 Task: How's the traffic on the Eisenhower Expressway (I-290)?
Action: Mouse moved to (185, 96)
Screenshot: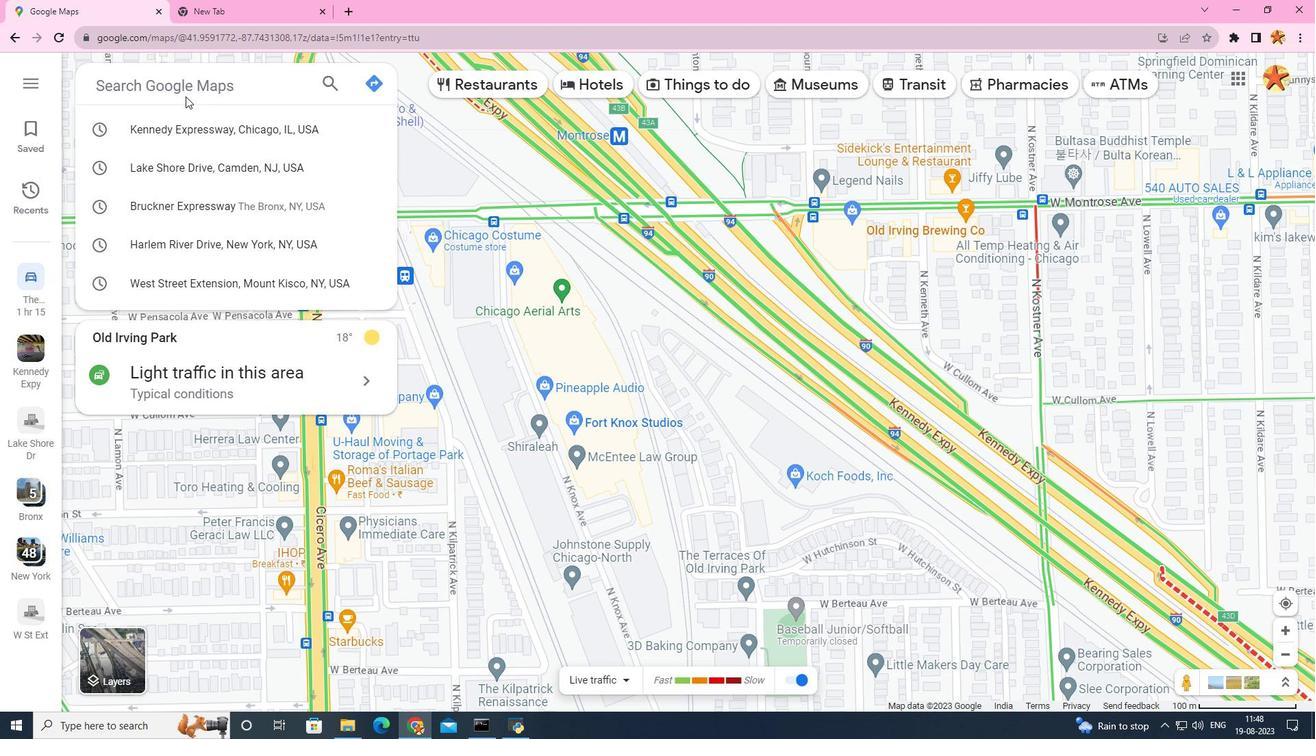 
Action: Key pressed eisenhower<Key.space>
Screenshot: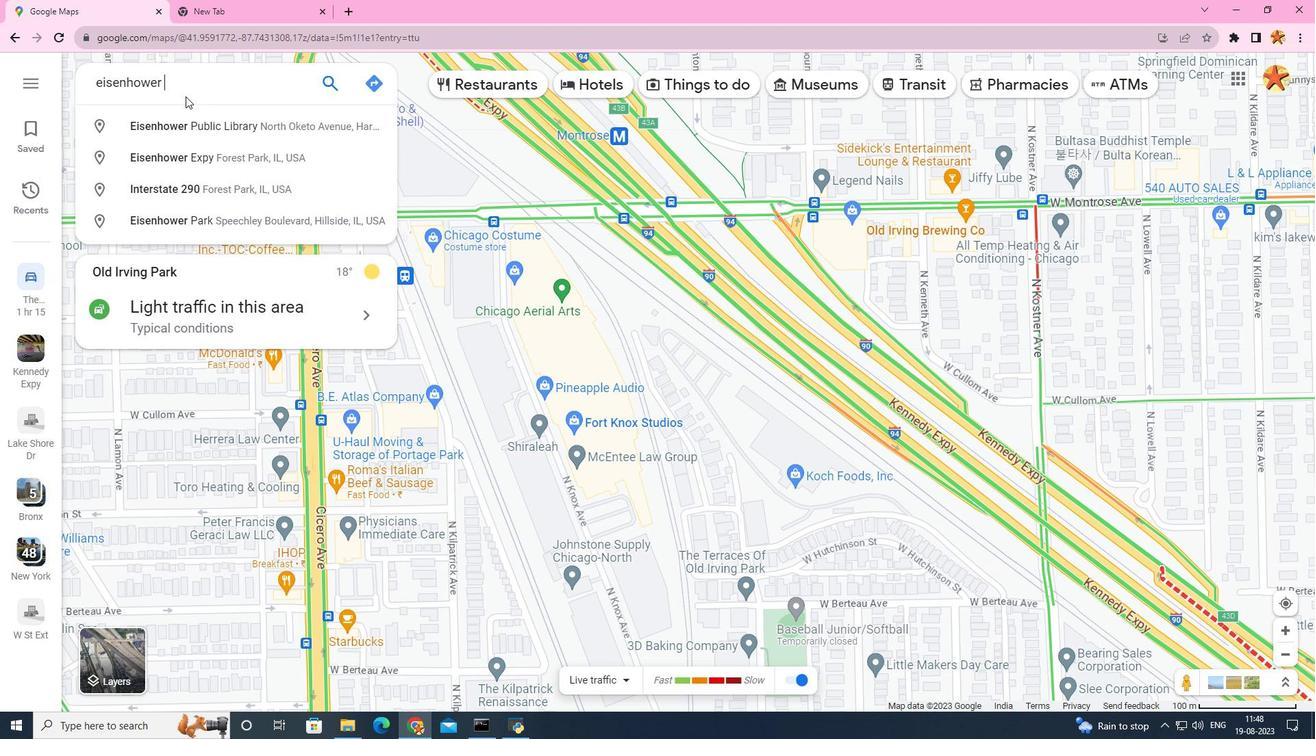 
Action: Mouse moved to (178, 146)
Screenshot: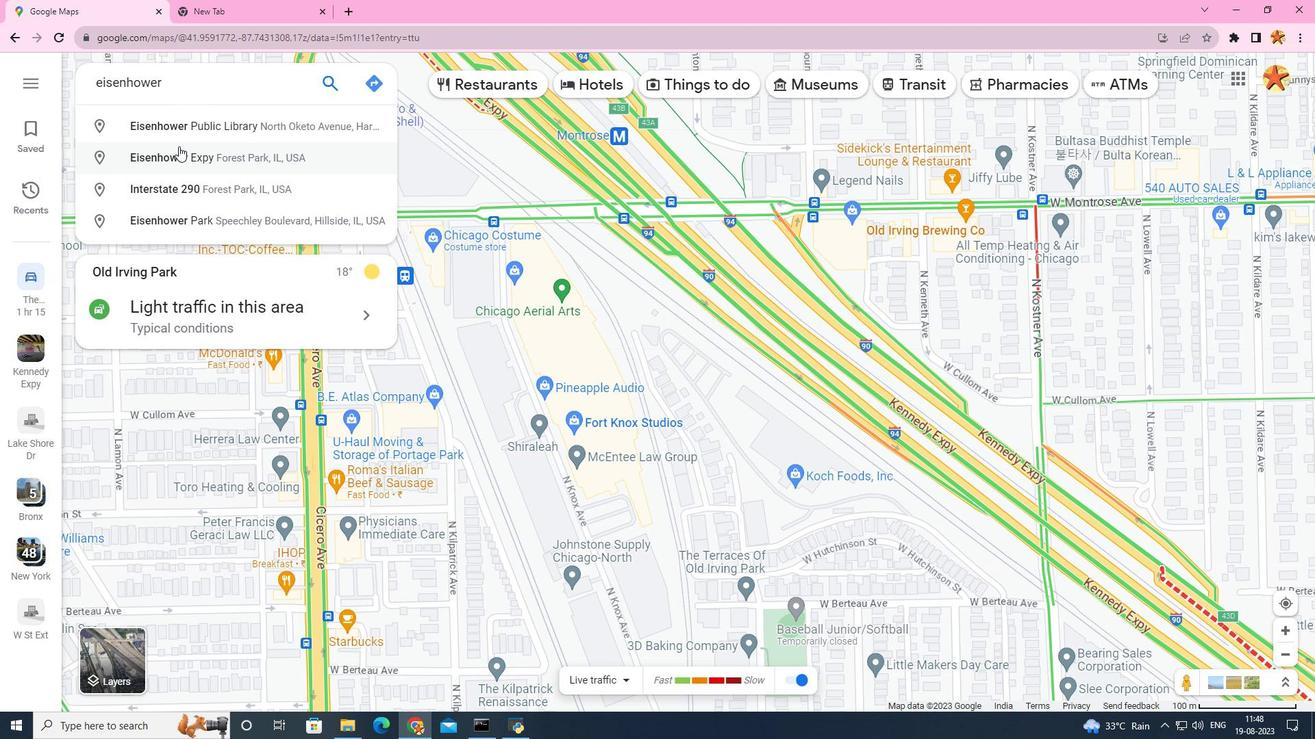 
Action: Key pressed e
Screenshot: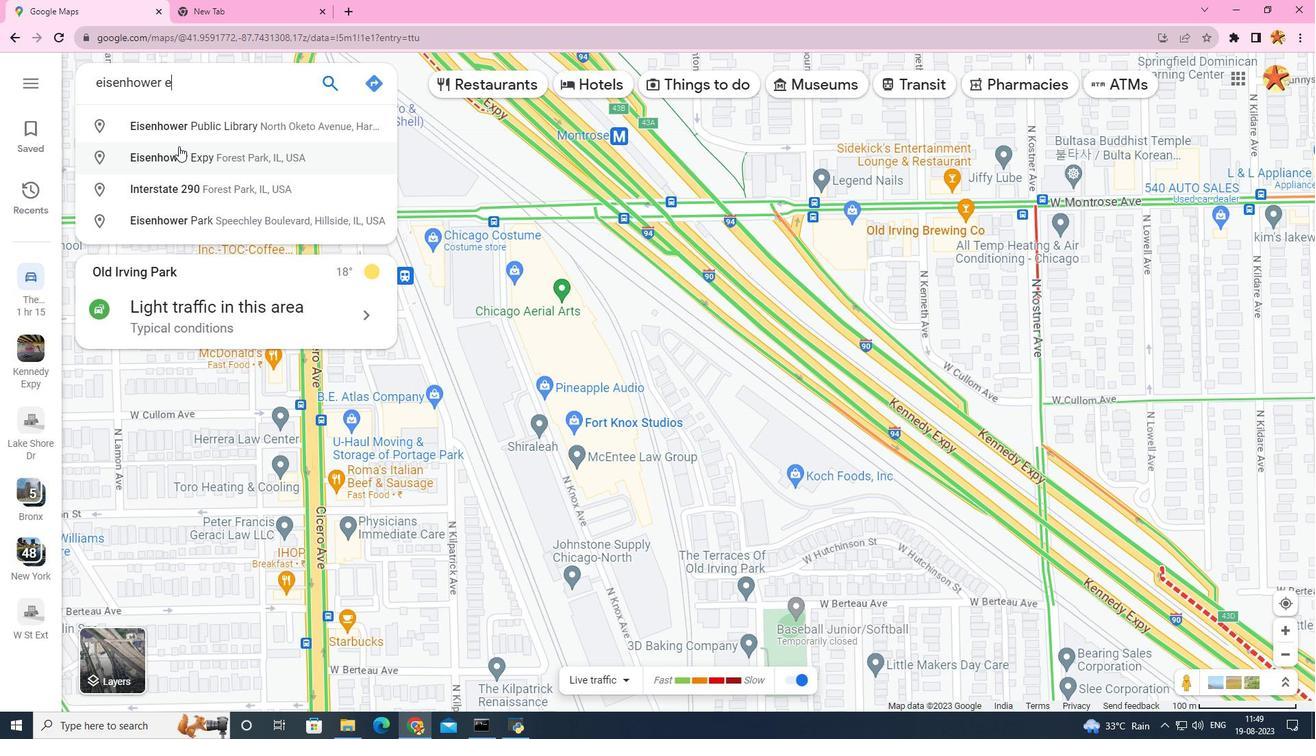 
Action: Mouse moved to (207, 130)
Screenshot: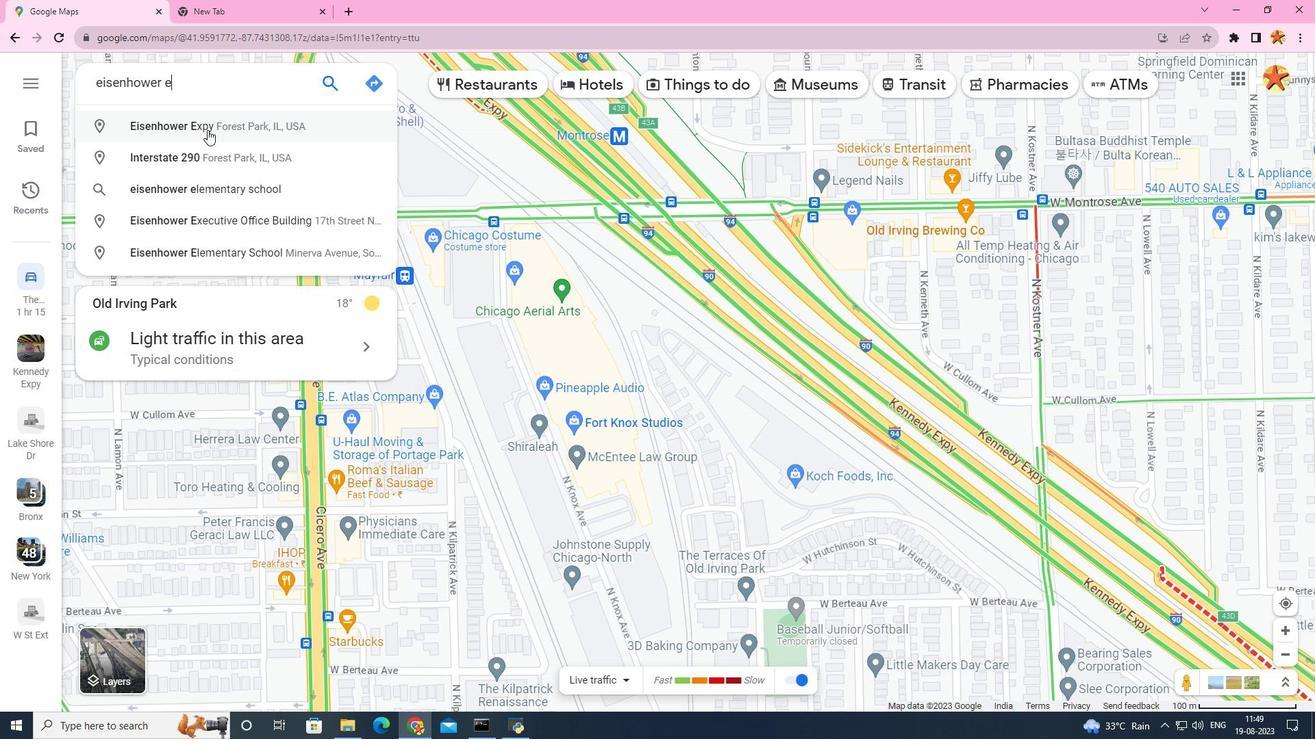 
Action: Key pressed xpress
Screenshot: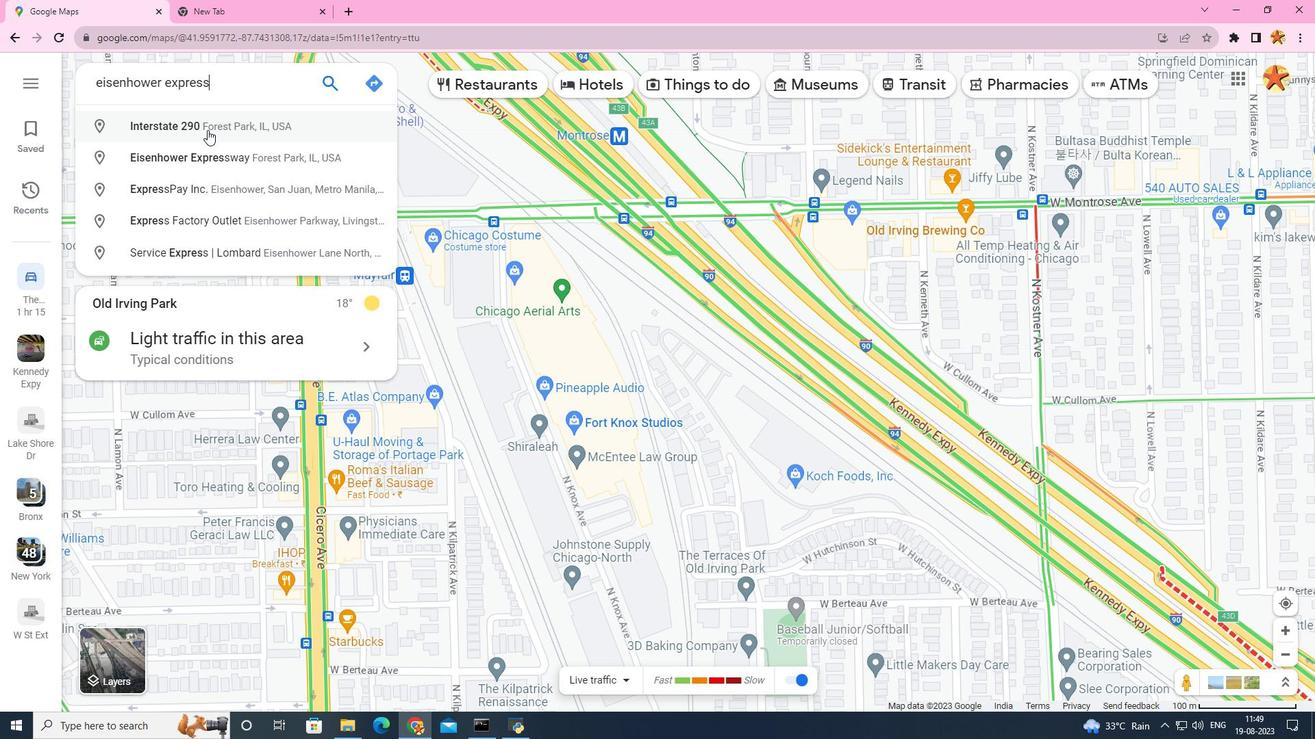 
Action: Mouse moved to (217, 155)
Screenshot: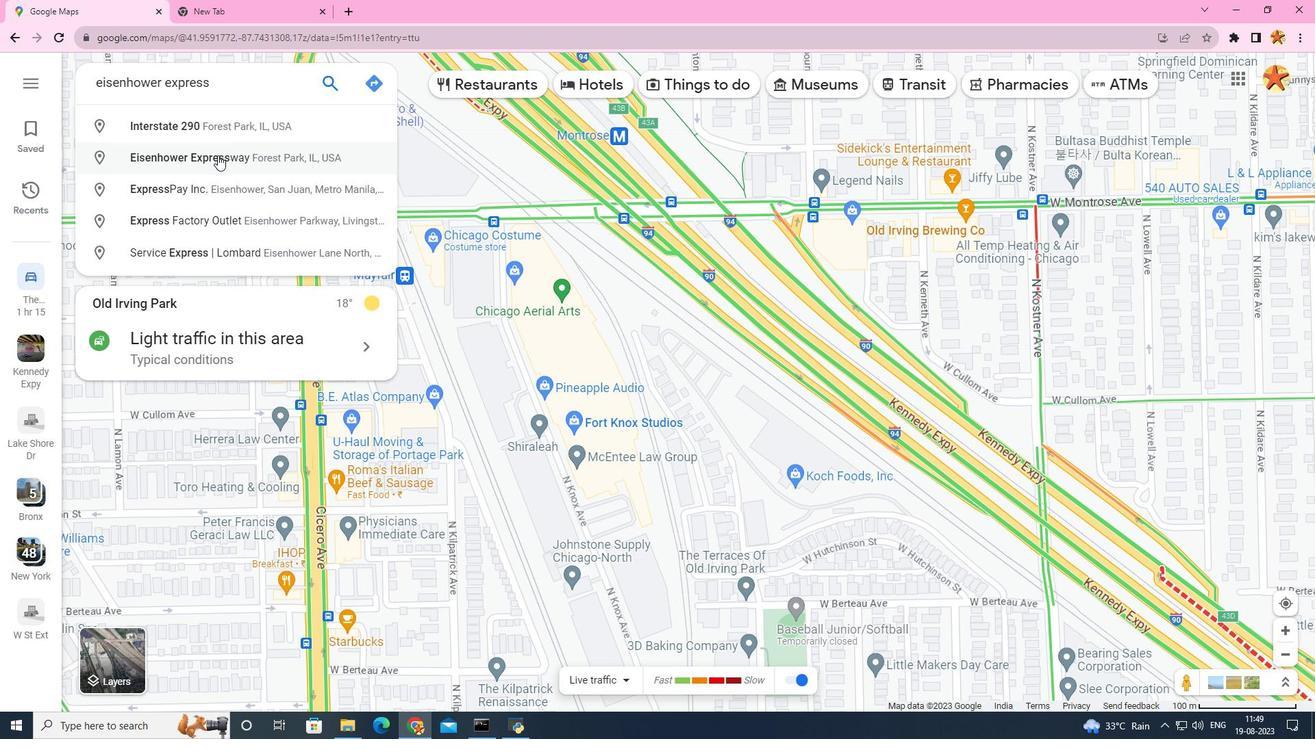 
Action: Mouse pressed left at (217, 155)
Screenshot: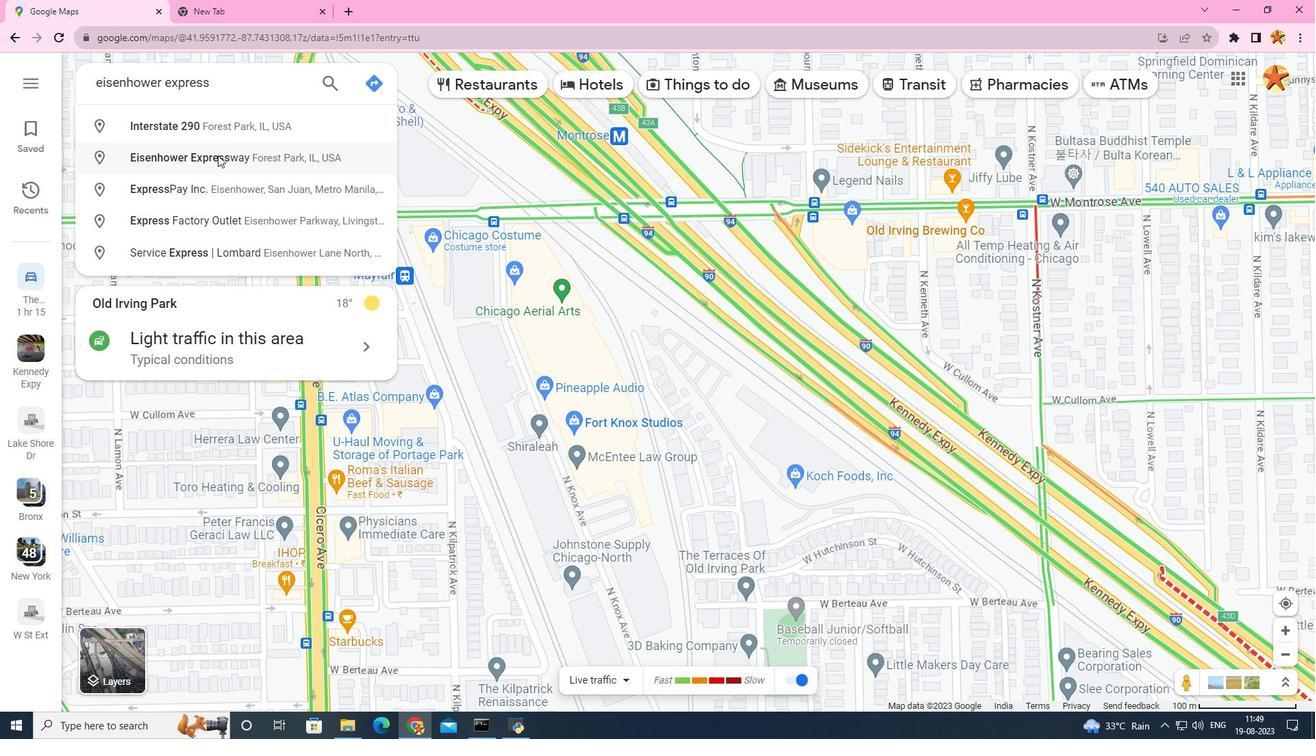 
Action: Mouse moved to (469, 669)
Screenshot: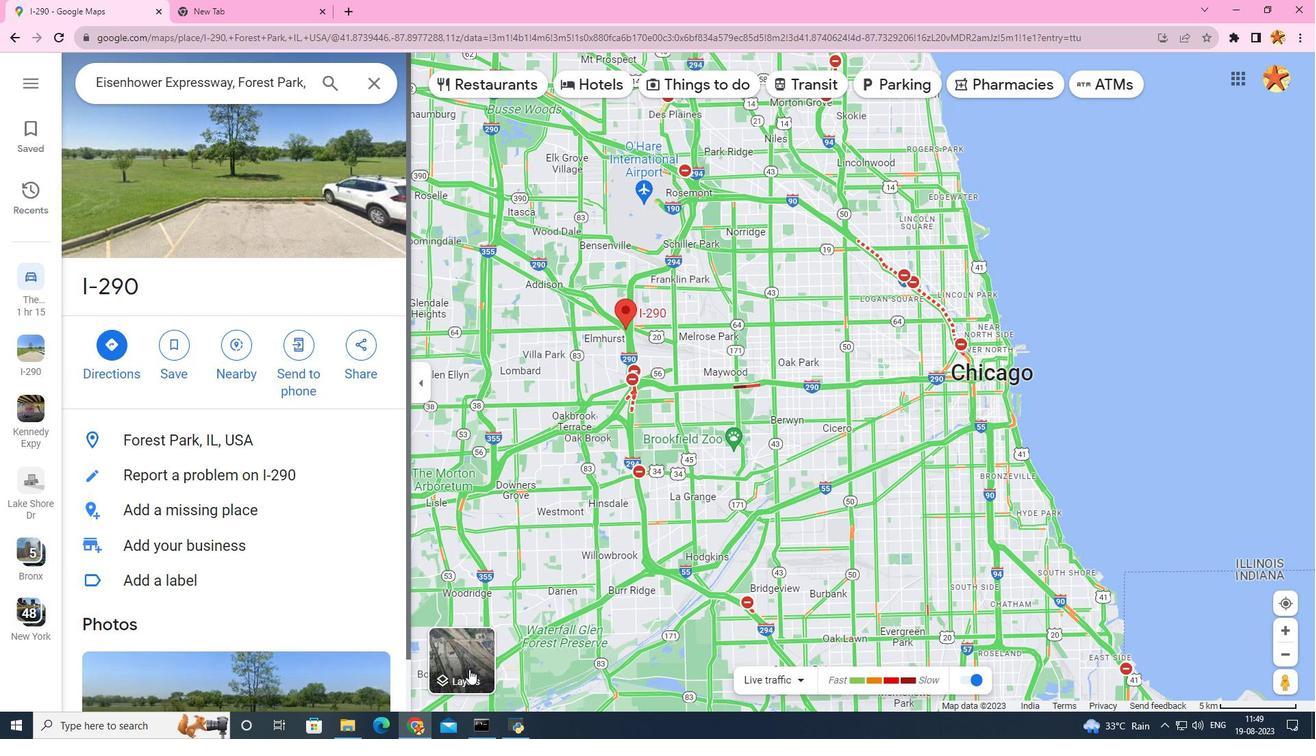 
Action: Mouse pressed left at (469, 669)
Screenshot: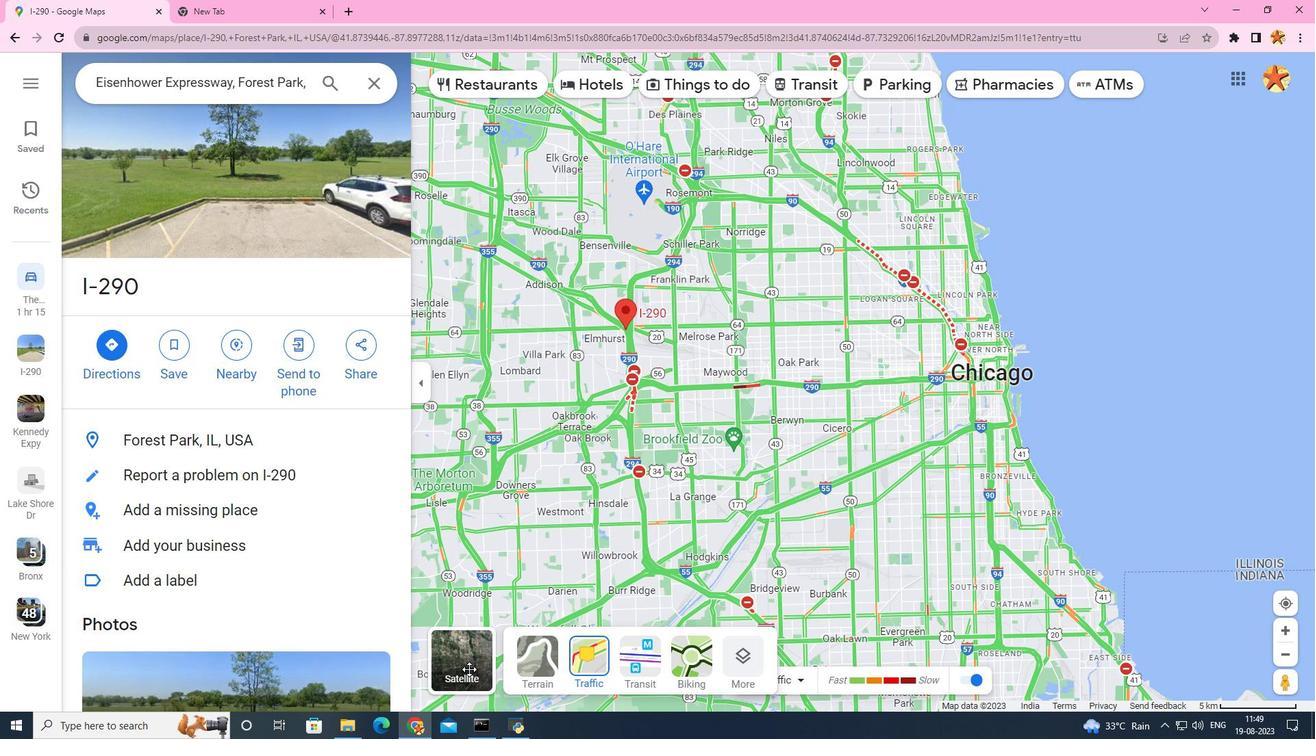 
Action: Mouse moved to (573, 646)
Screenshot: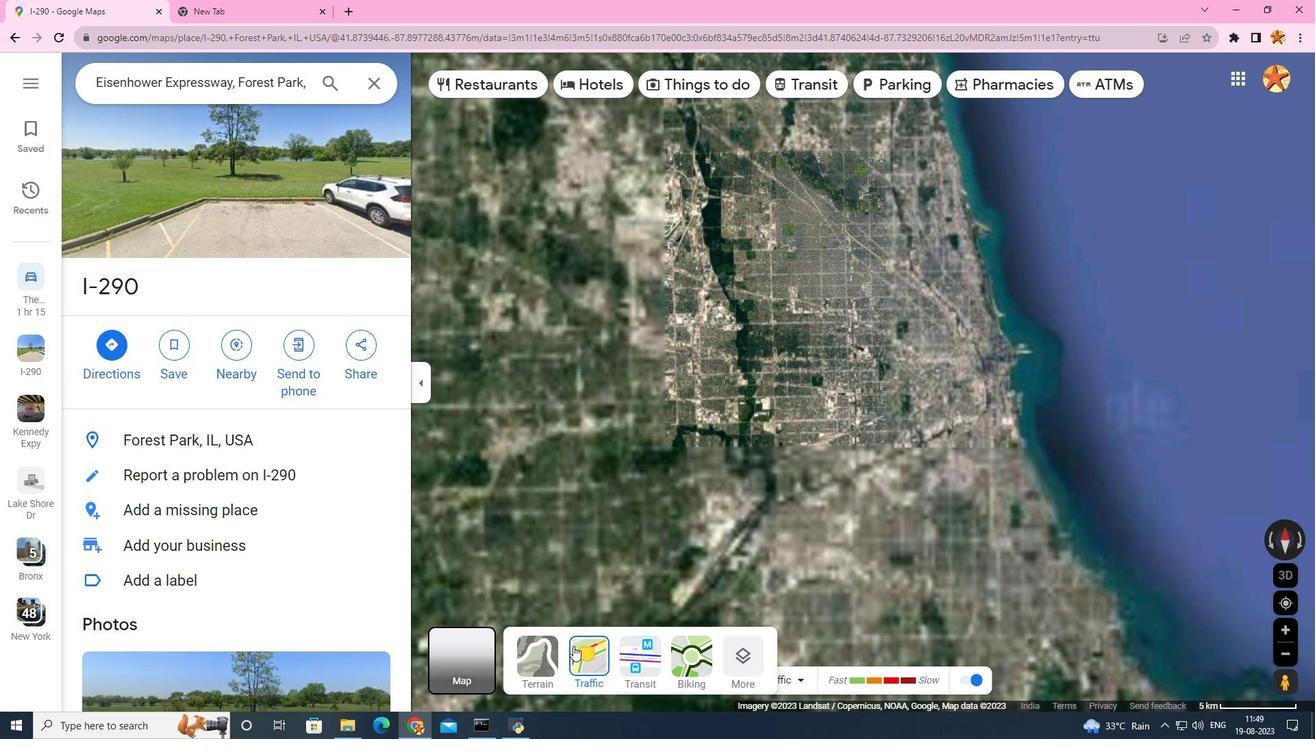 
Action: Mouse pressed left at (573, 646)
Screenshot: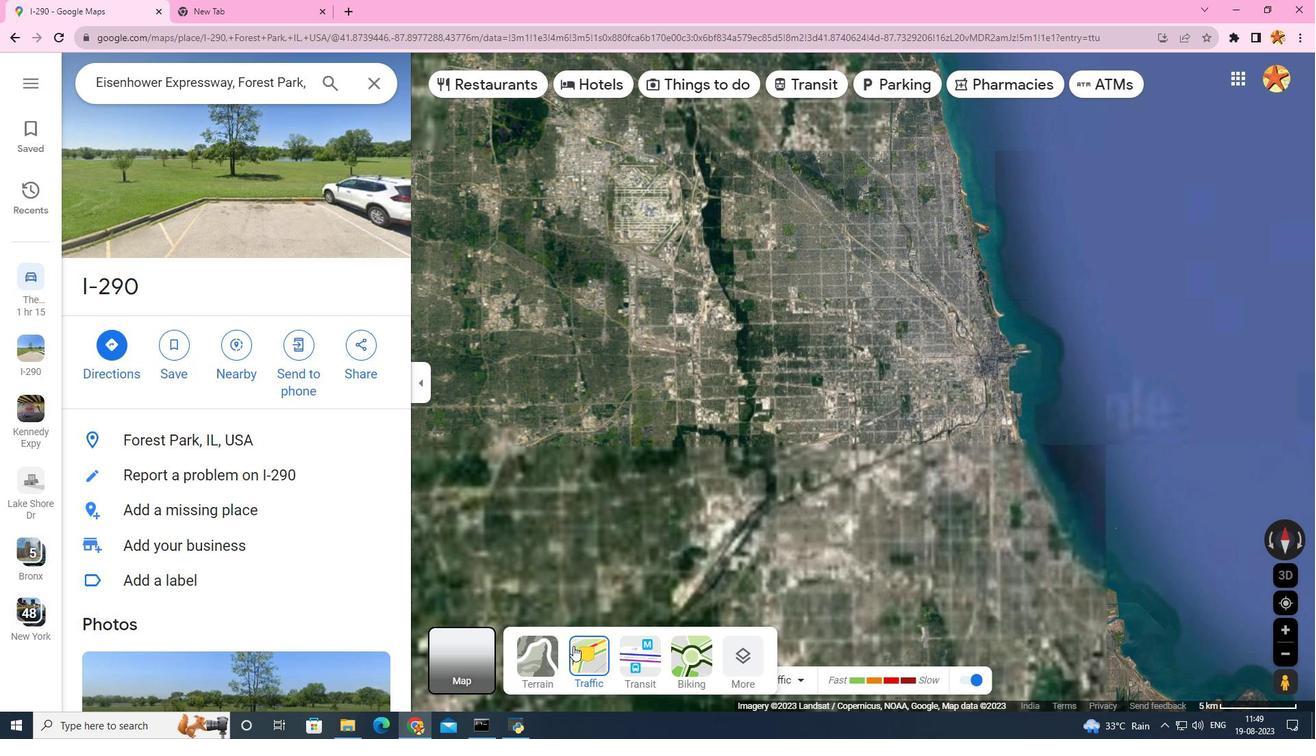 
Action: Mouse moved to (545, 222)
Screenshot: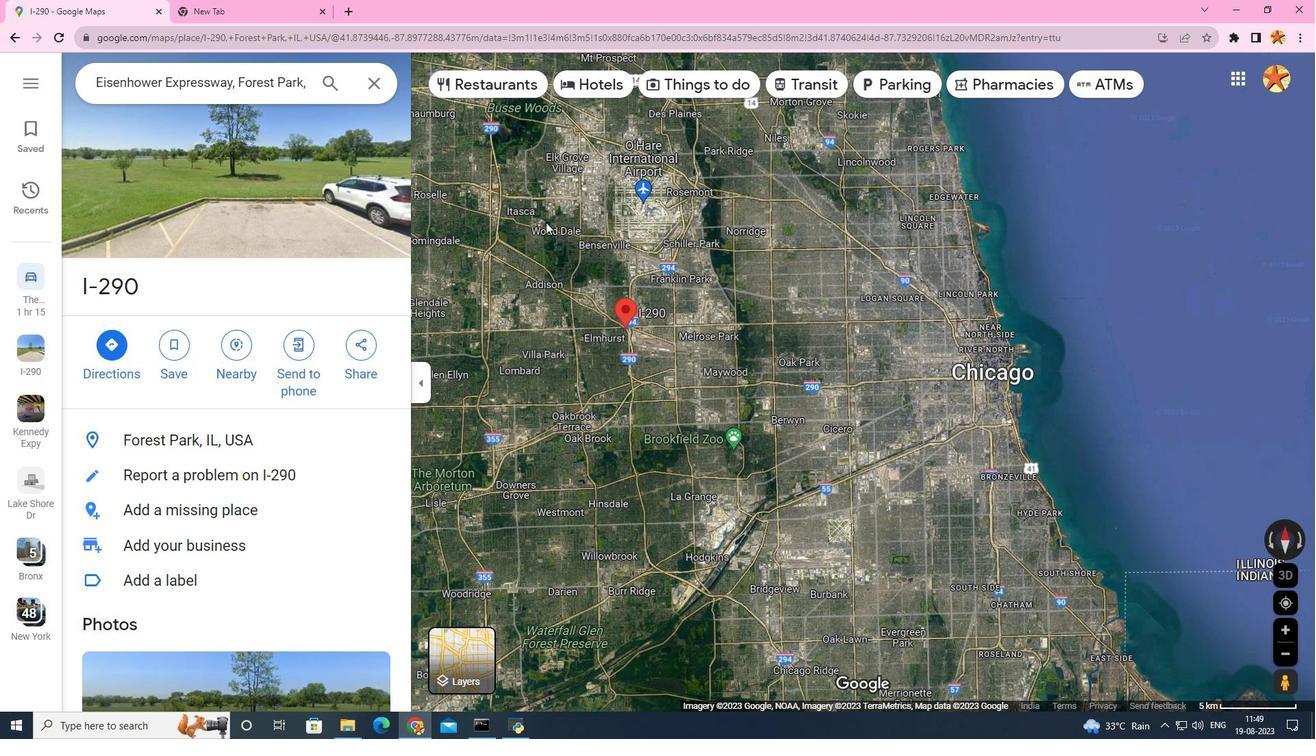 
Action: Mouse scrolled (545, 223) with delta (0, 0)
Screenshot: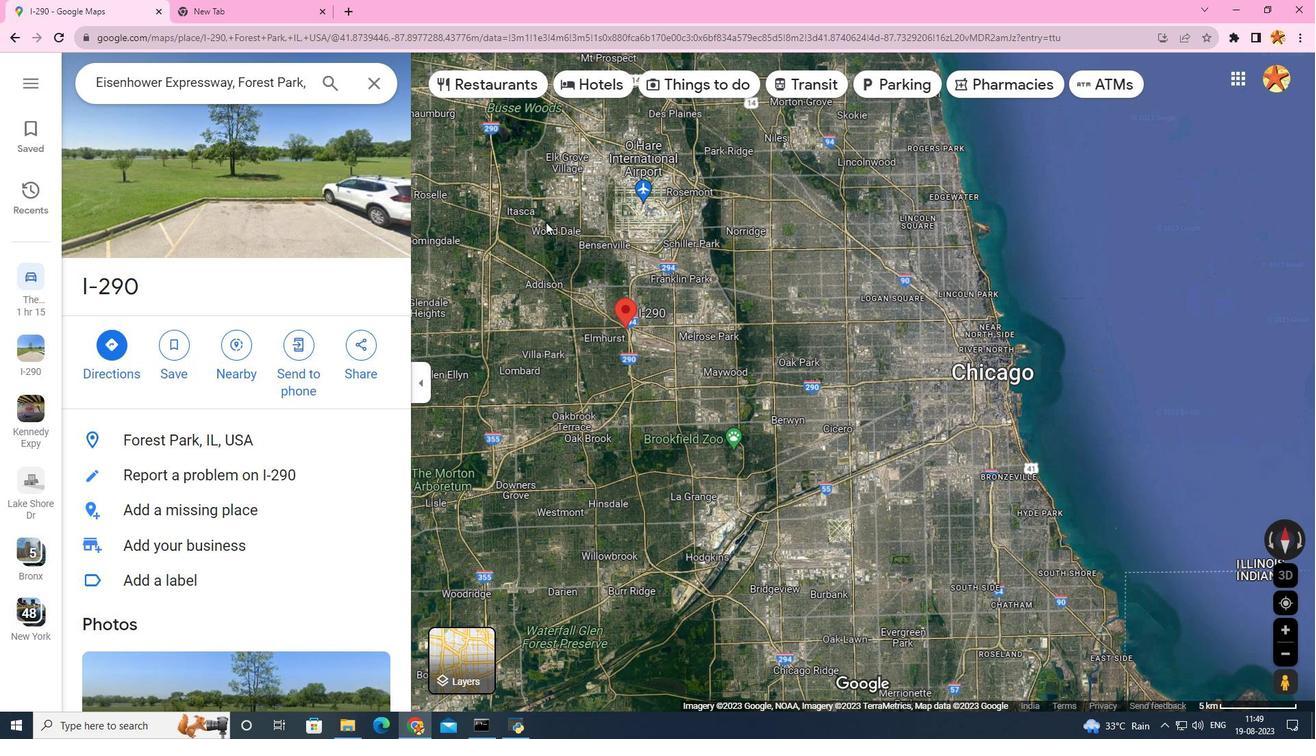 
Action: Mouse scrolled (545, 223) with delta (0, 0)
Screenshot: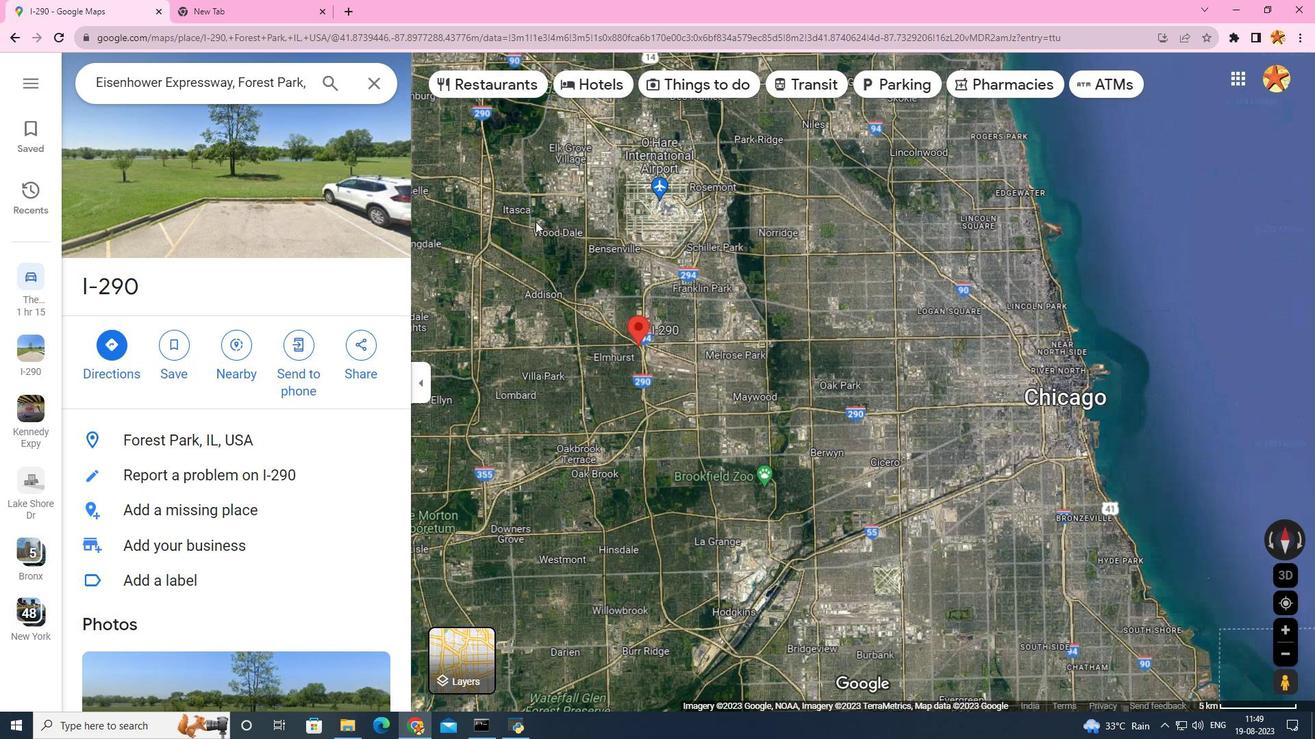 
Action: Mouse moved to (517, 223)
Screenshot: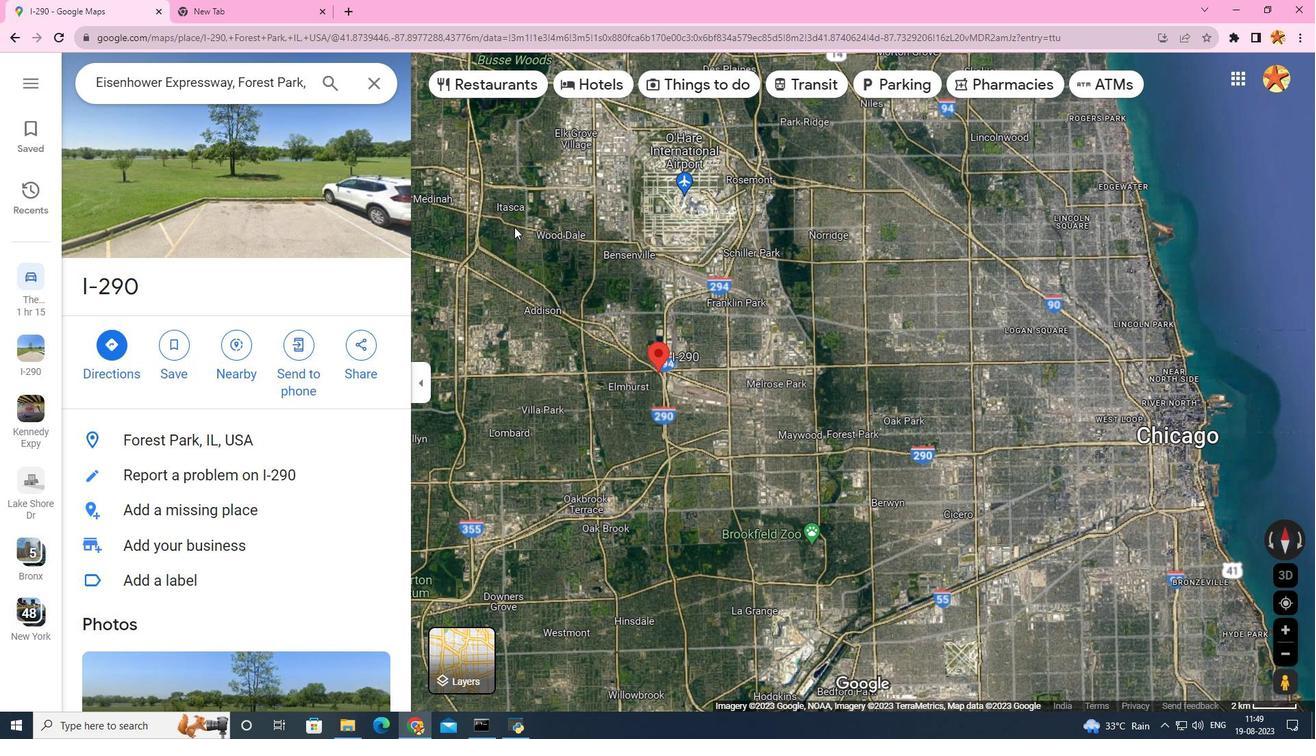 
Action: Mouse scrolled (517, 224) with delta (0, 0)
Screenshot: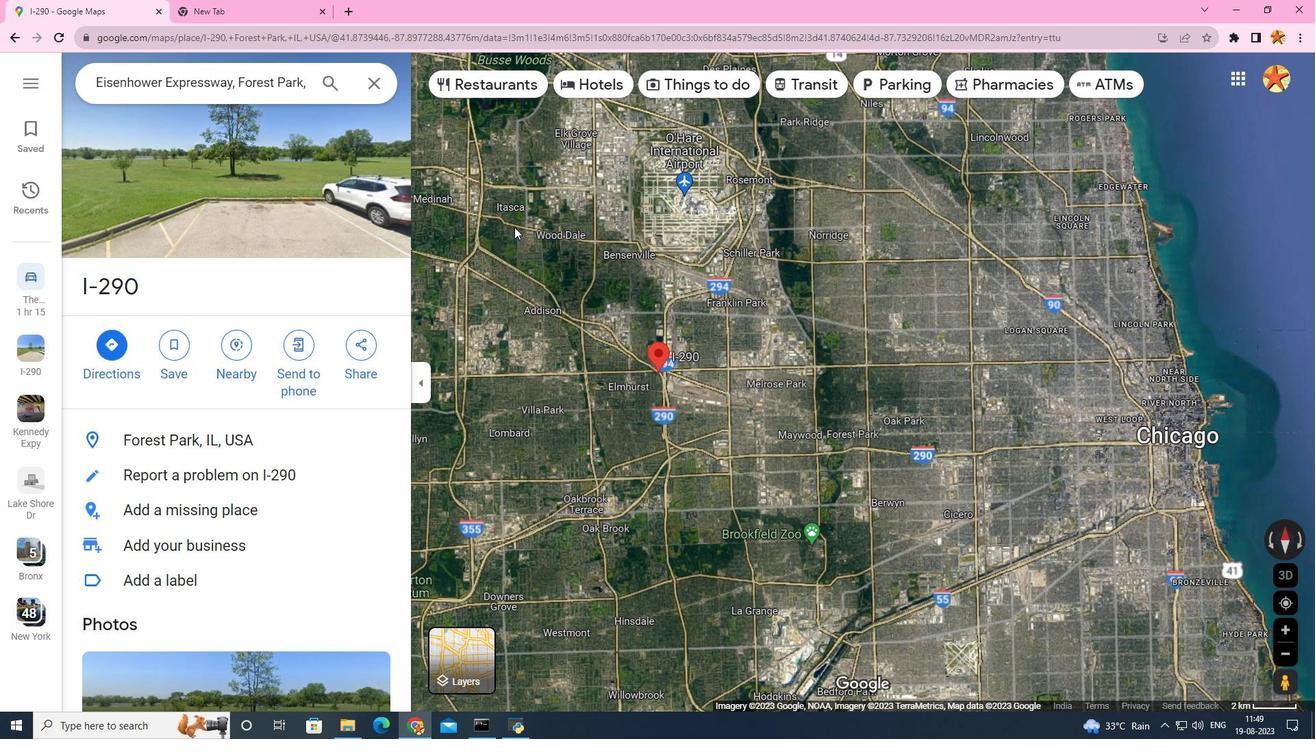 
Action: Mouse moved to (513, 228)
Screenshot: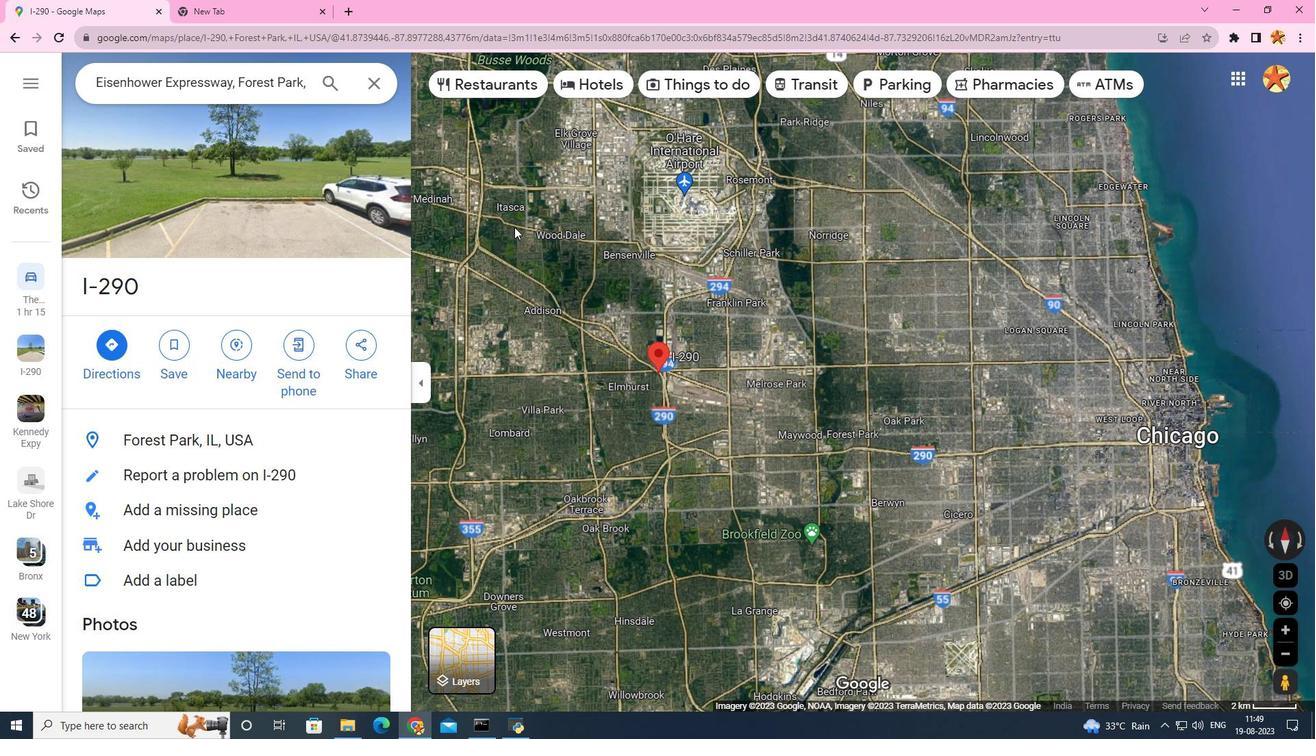 
Action: Mouse scrolled (514, 228) with delta (0, 0)
Screenshot: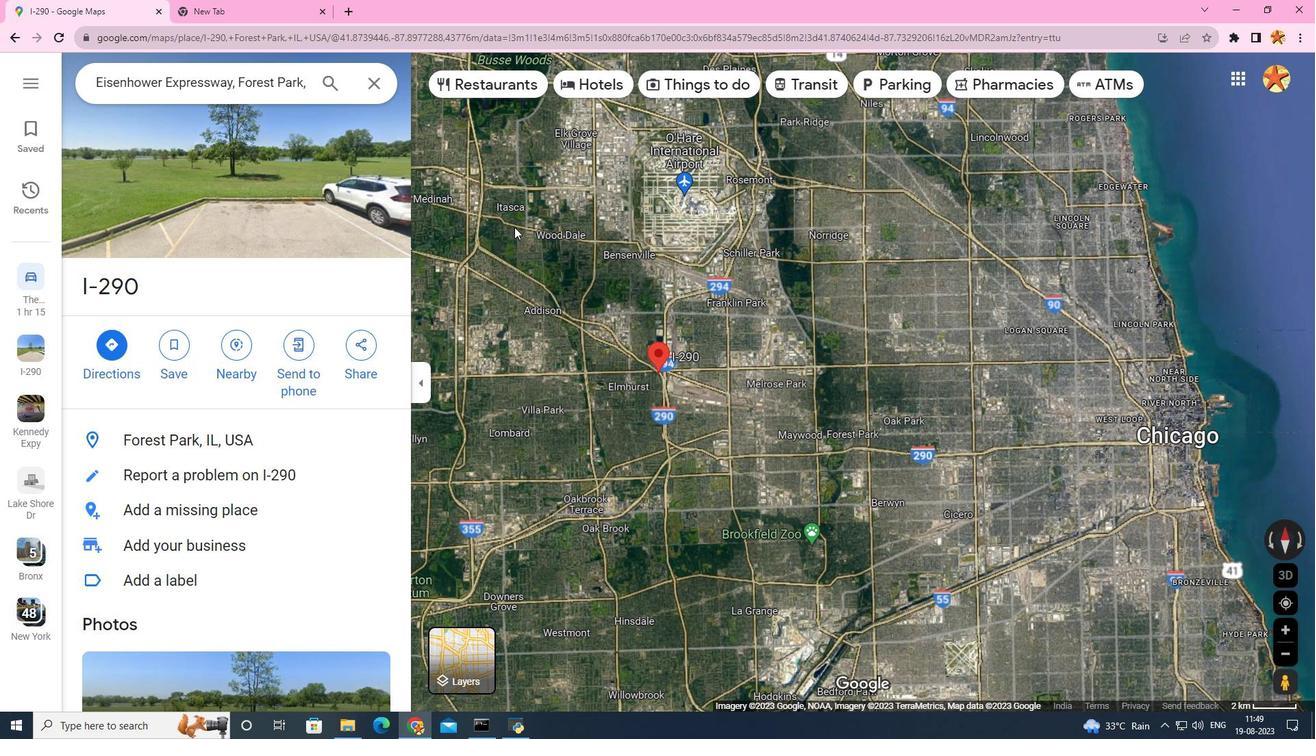 
Action: Mouse moved to (507, 237)
Screenshot: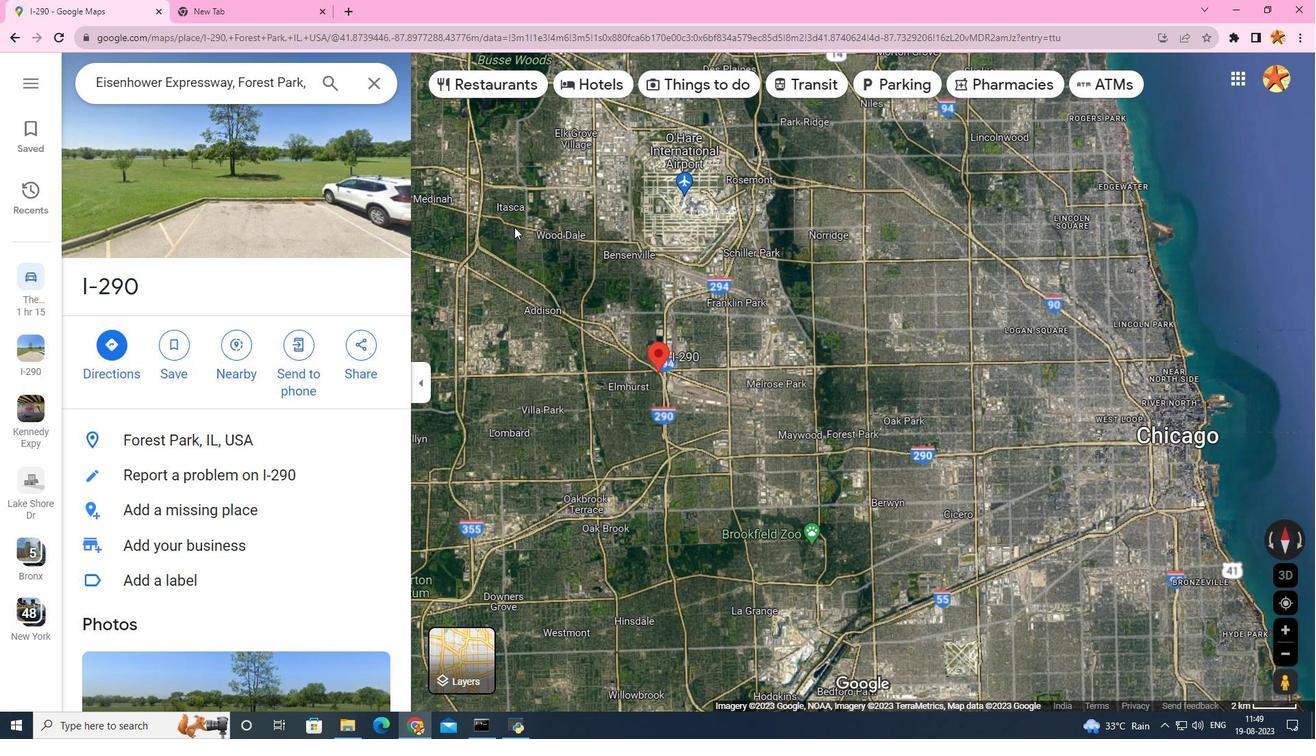 
Action: Mouse scrolled (507, 238) with delta (0, 0)
Screenshot: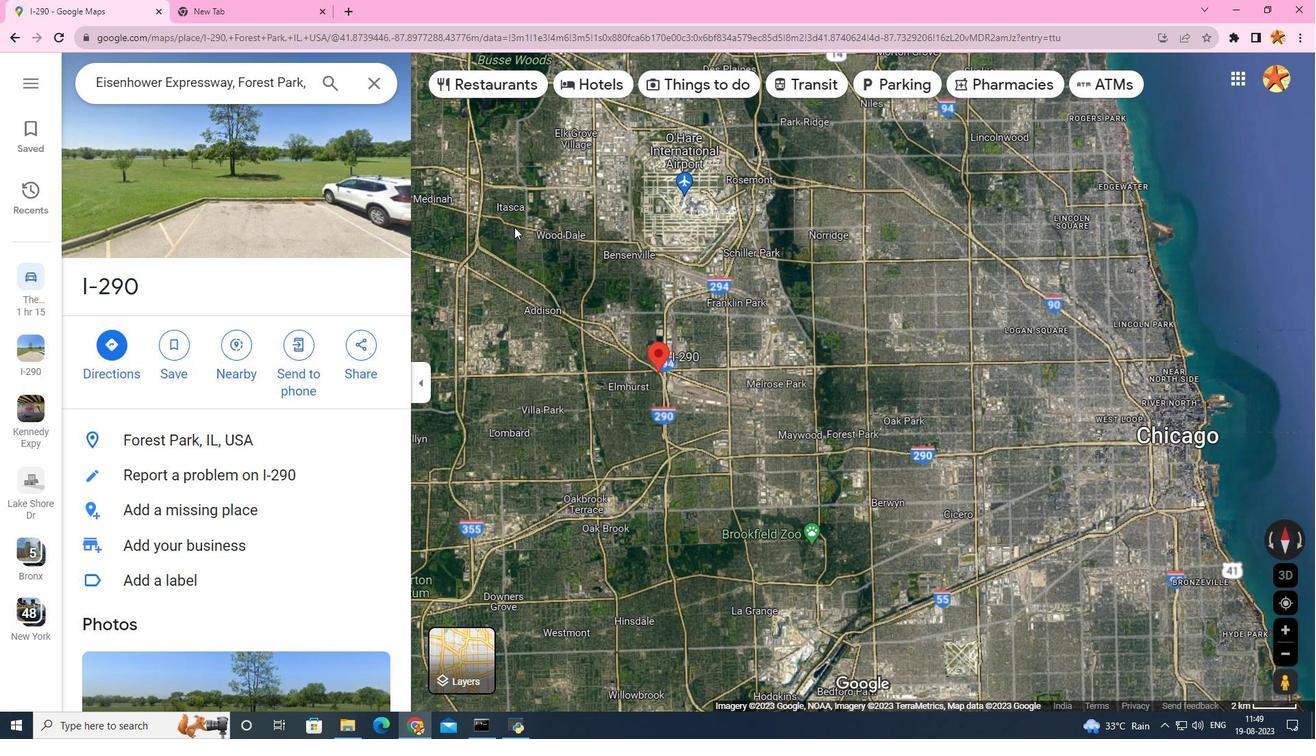 
Action: Mouse moved to (493, 257)
Screenshot: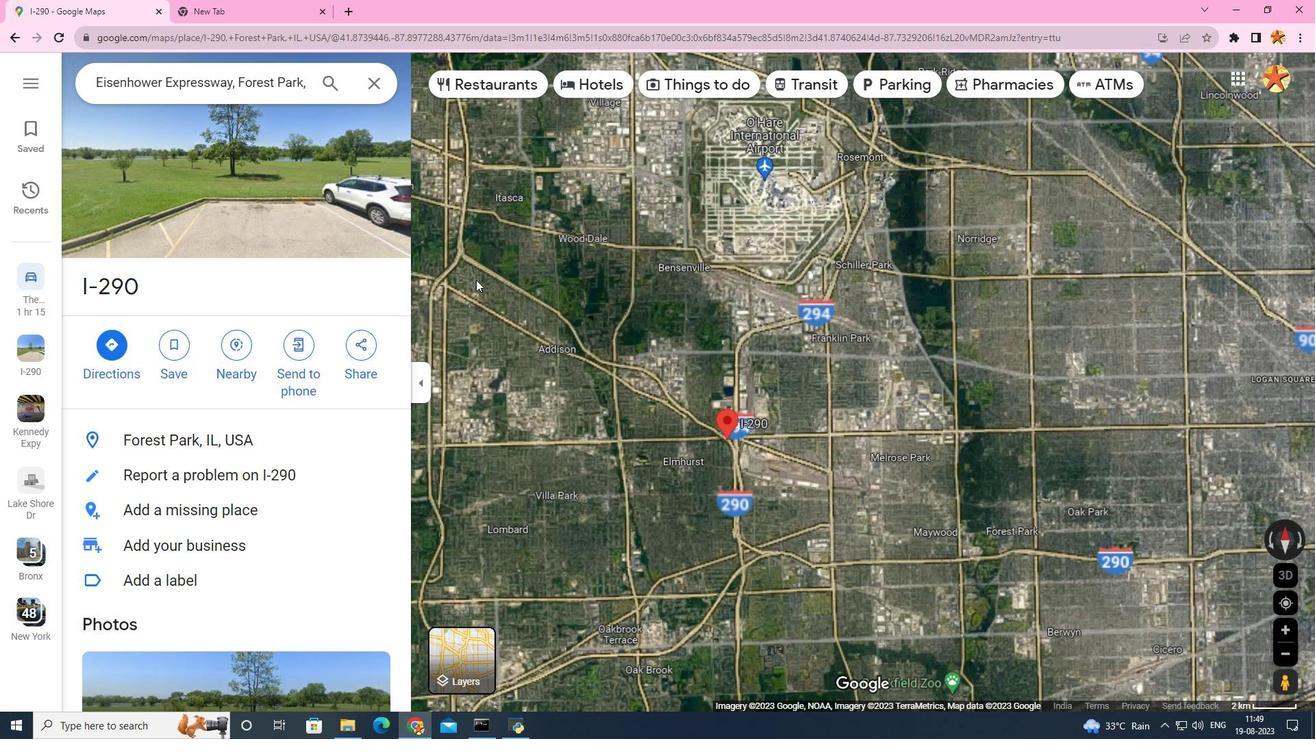 
Action: Mouse scrolled (495, 256) with delta (0, 0)
Screenshot: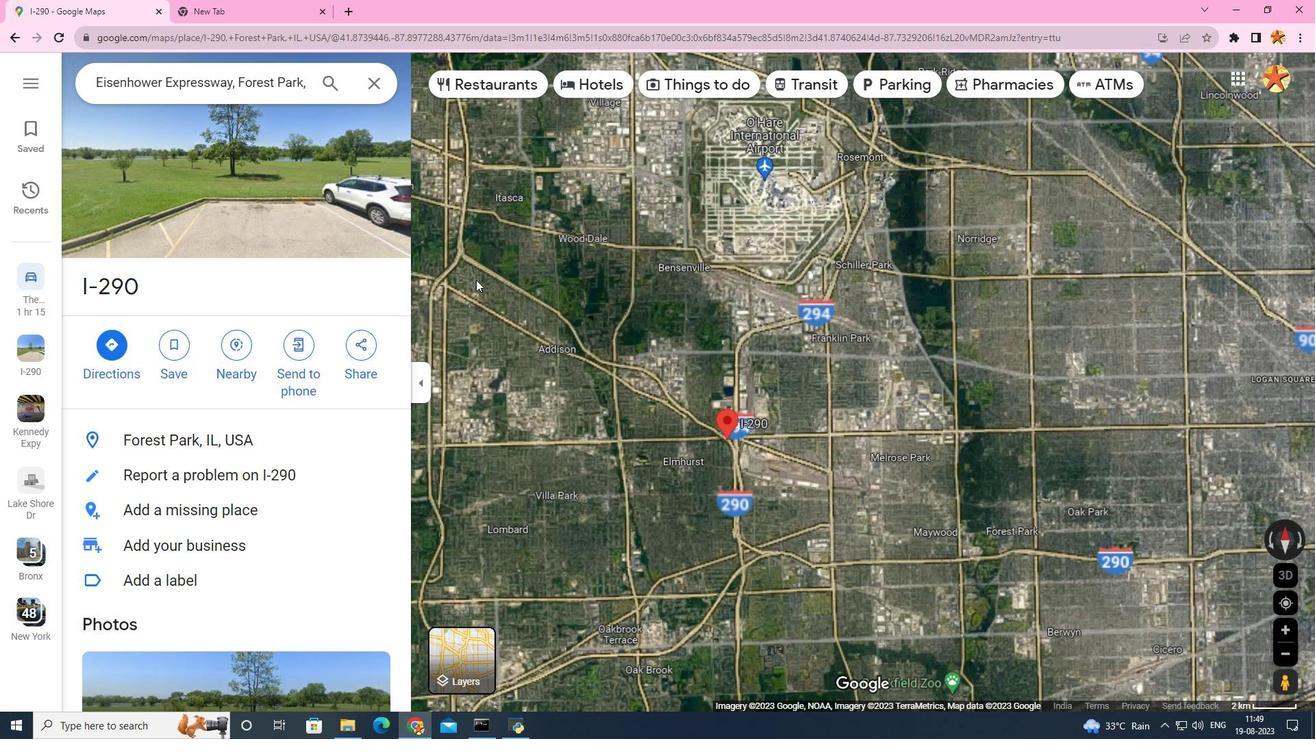 
Action: Mouse moved to (462, 294)
Screenshot: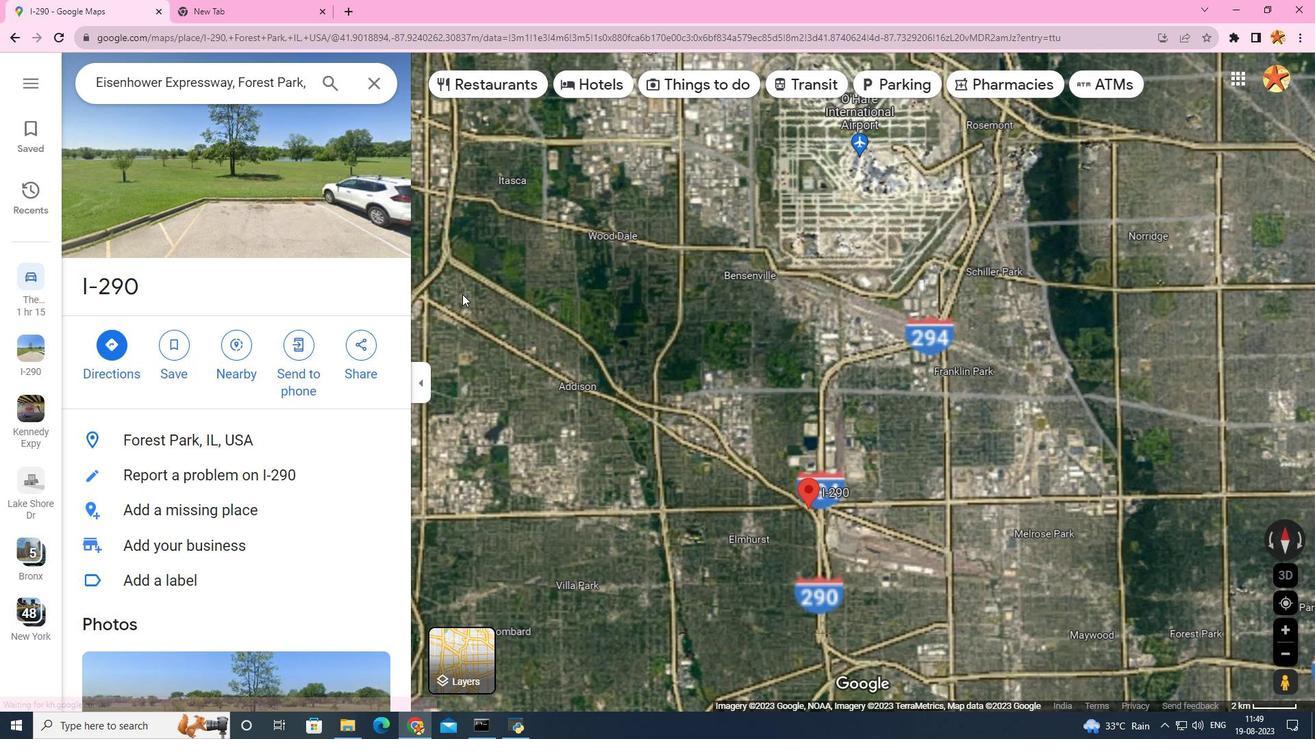 
Action: Mouse scrolled (462, 295) with delta (0, 0)
Screenshot: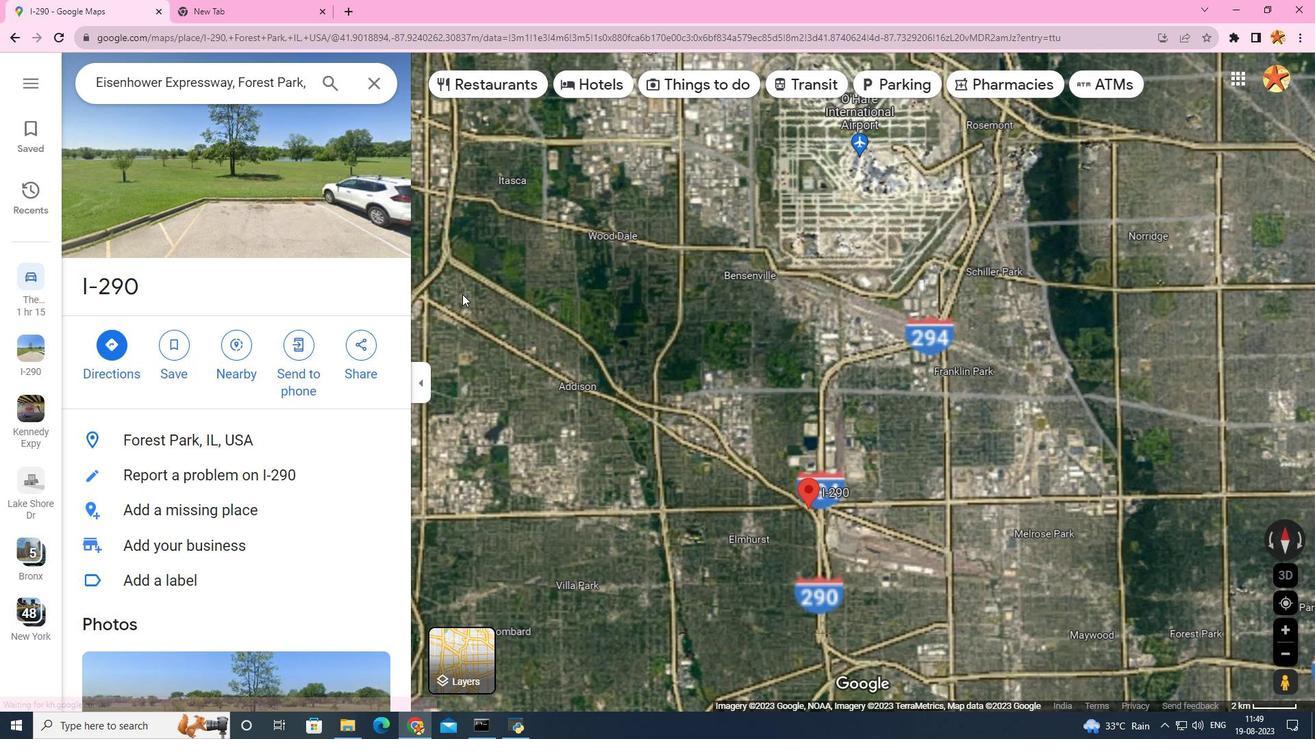 
Action: Mouse scrolled (462, 295) with delta (0, 0)
Screenshot: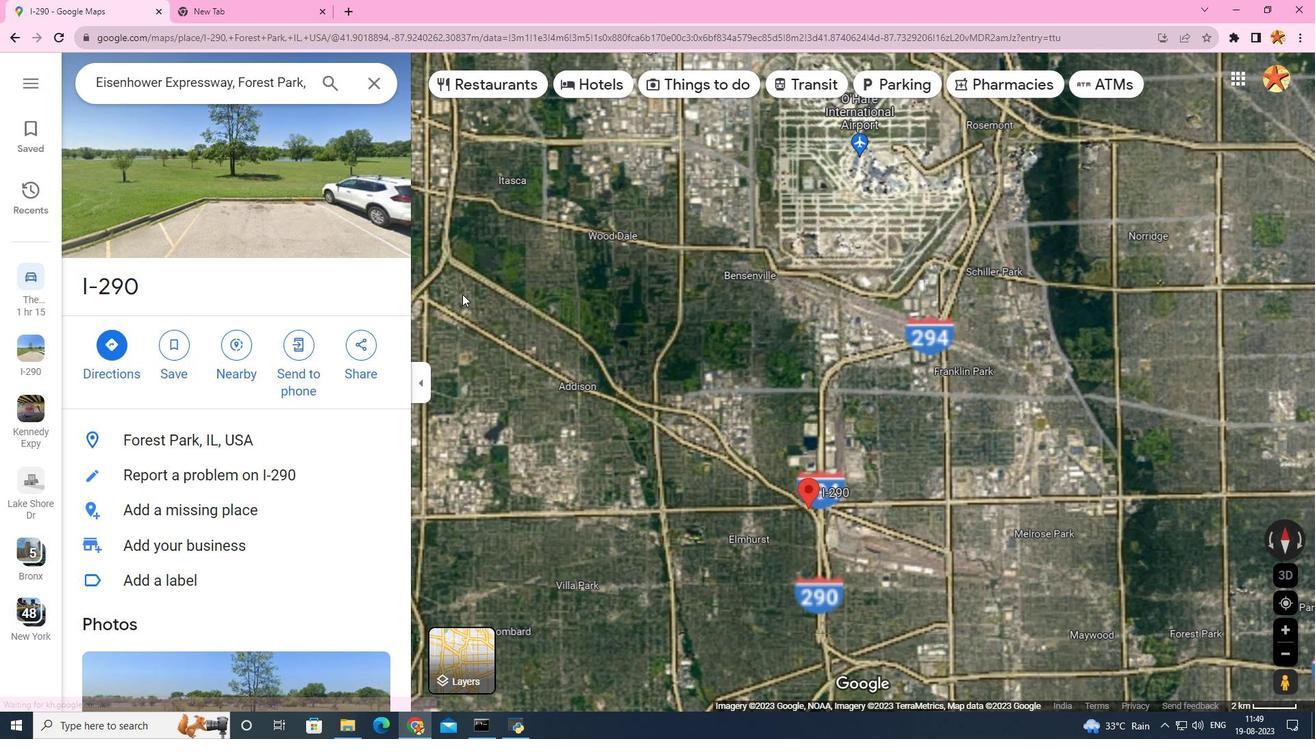 
Action: Mouse scrolled (462, 295) with delta (0, 0)
Screenshot: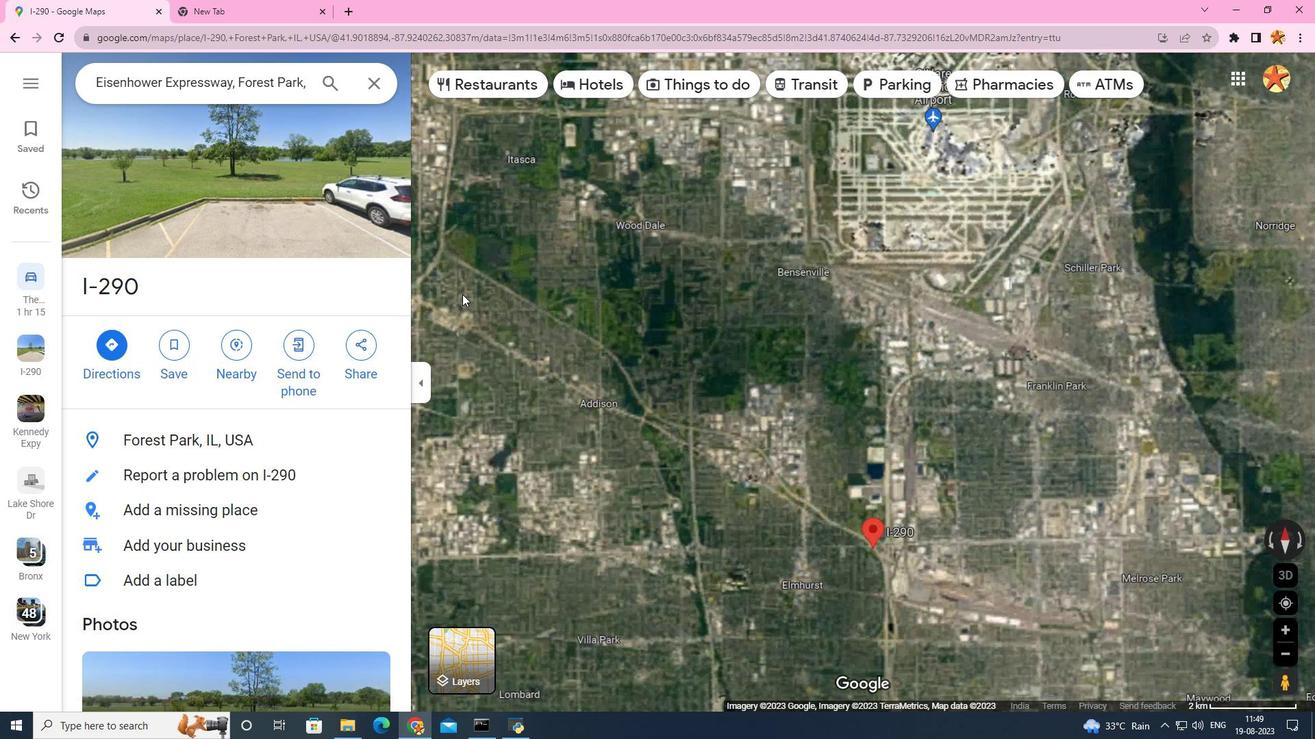 
Action: Mouse scrolled (462, 295) with delta (0, 0)
Screenshot: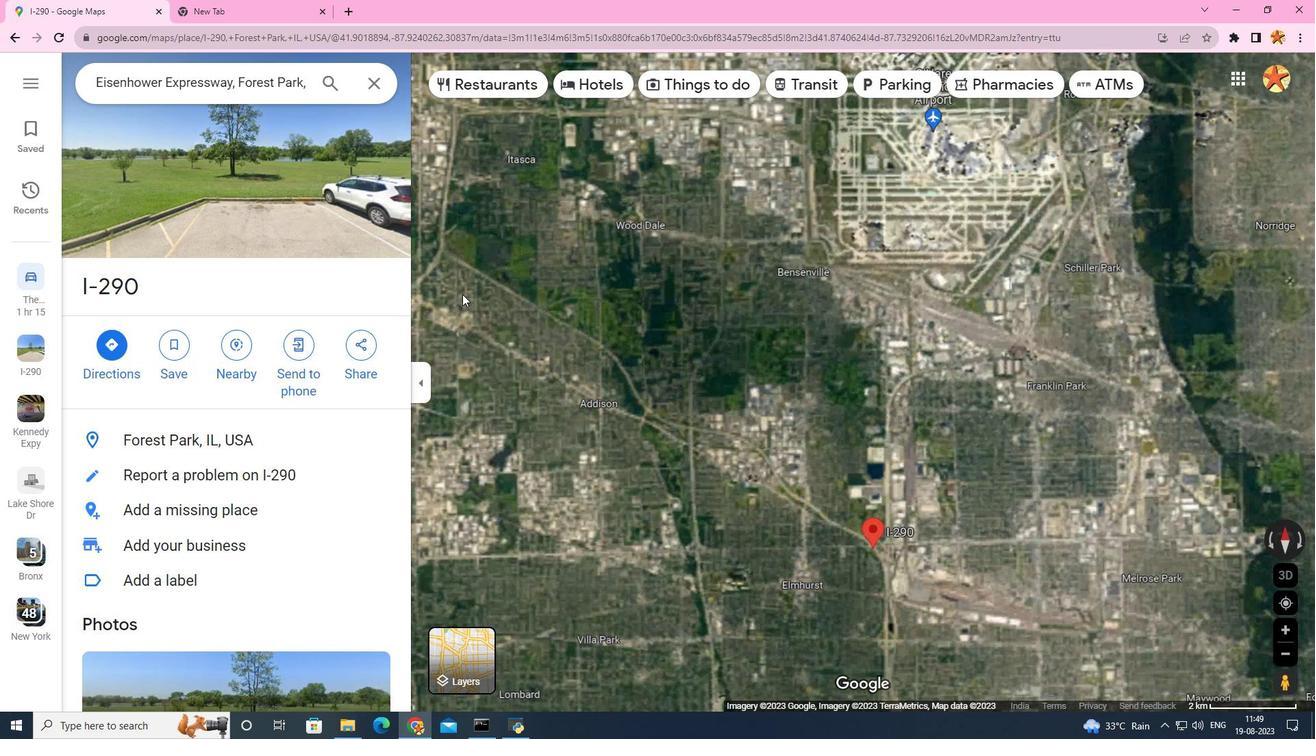 
Action: Mouse scrolled (462, 295) with delta (0, 0)
Screenshot: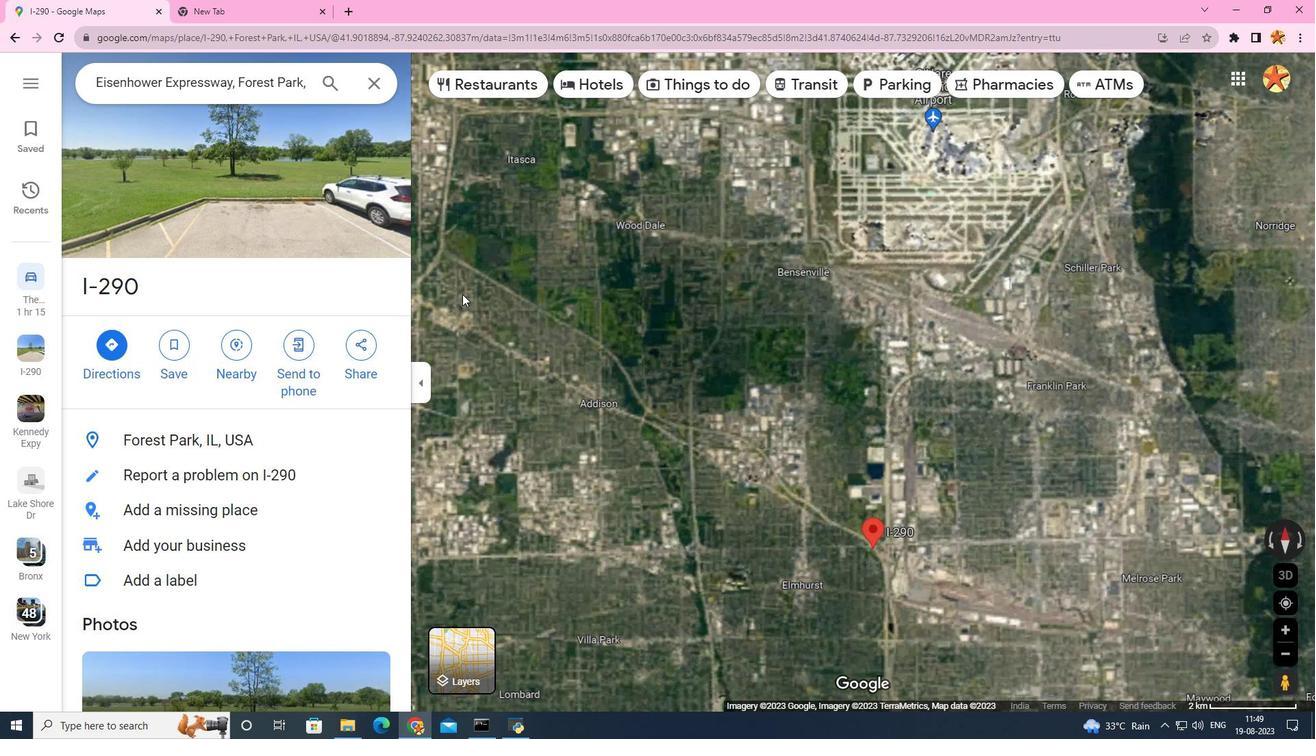 
Action: Mouse scrolled (462, 293) with delta (0, 0)
Screenshot: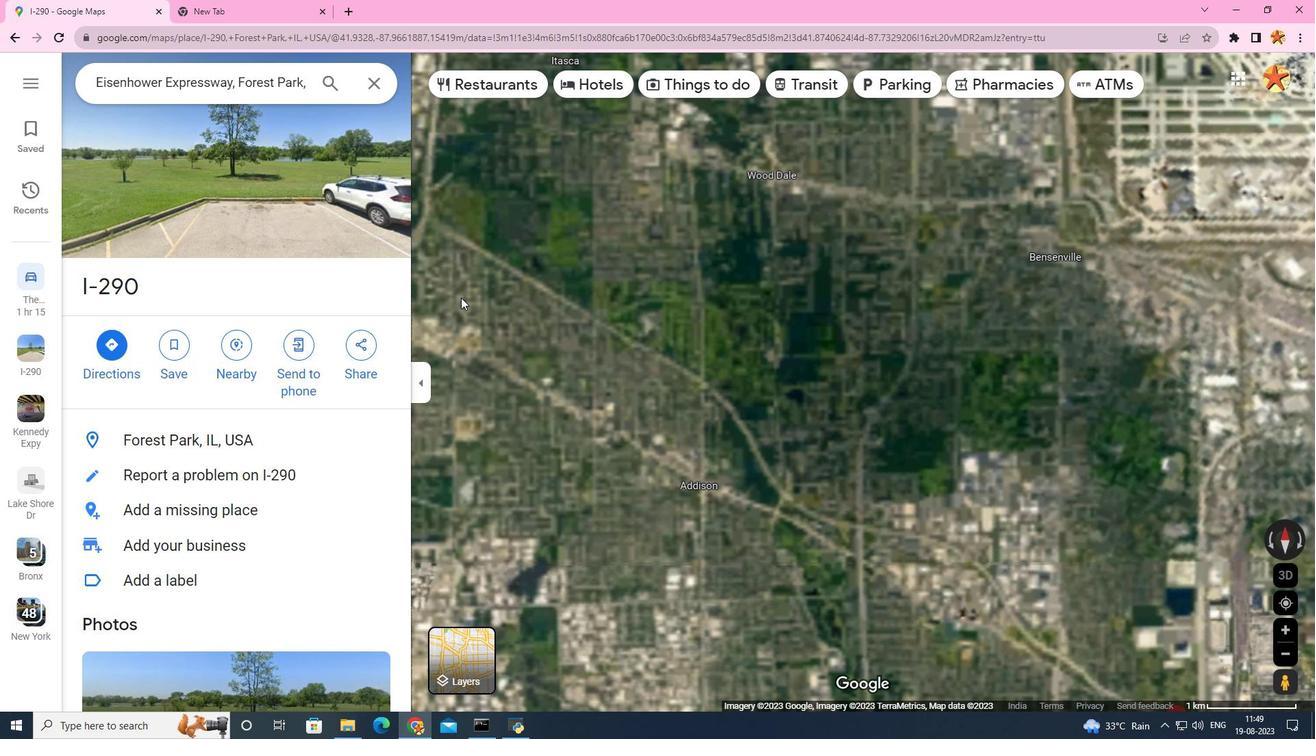 
Action: Mouse moved to (462, 294)
Screenshot: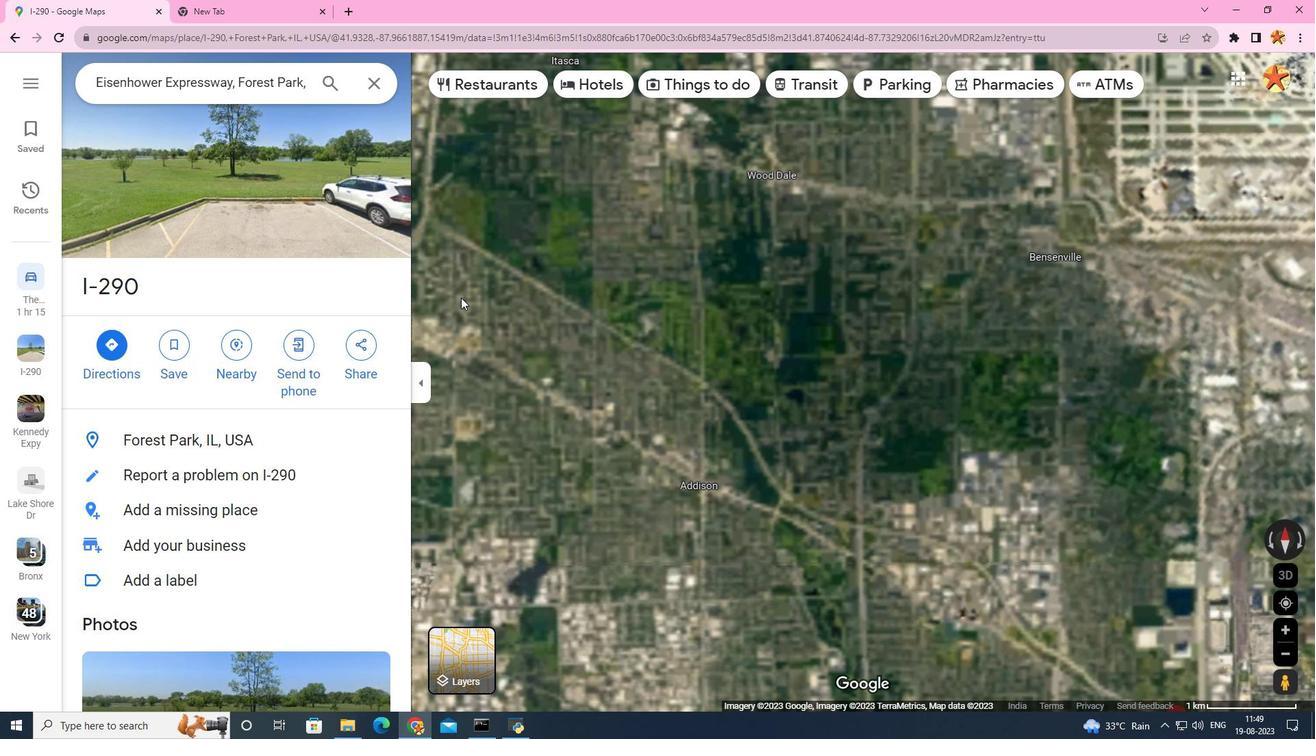 
Action: Mouse scrolled (462, 293) with delta (0, 0)
Screenshot: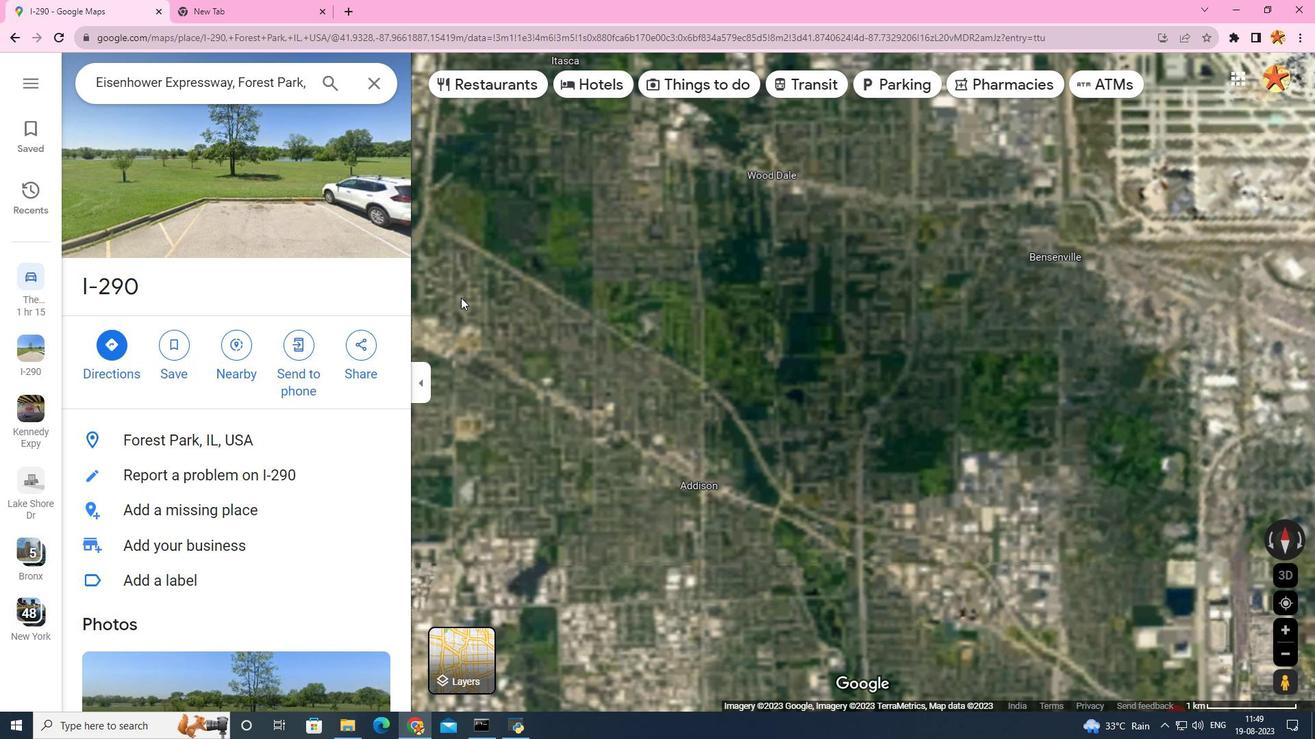 
Action: Mouse moved to (462, 297)
Screenshot: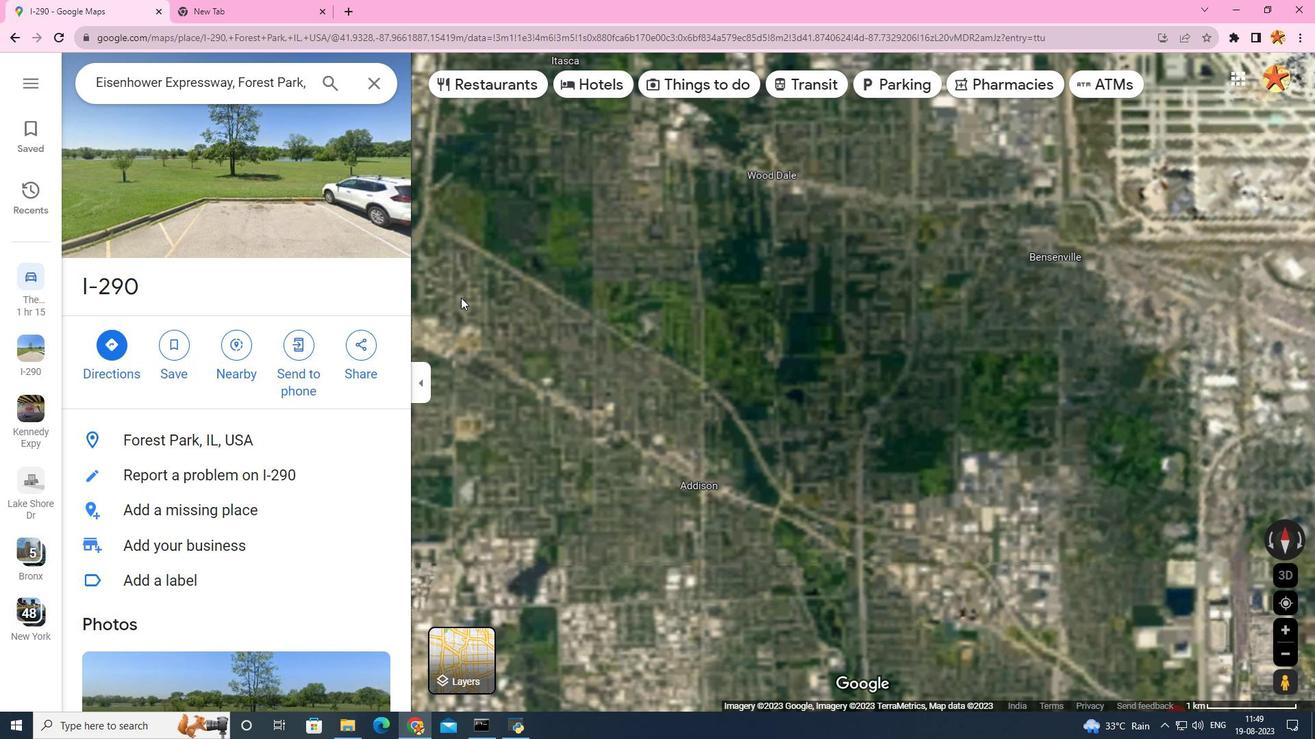 
Action: Mouse scrolled (462, 295) with delta (0, 0)
Screenshot: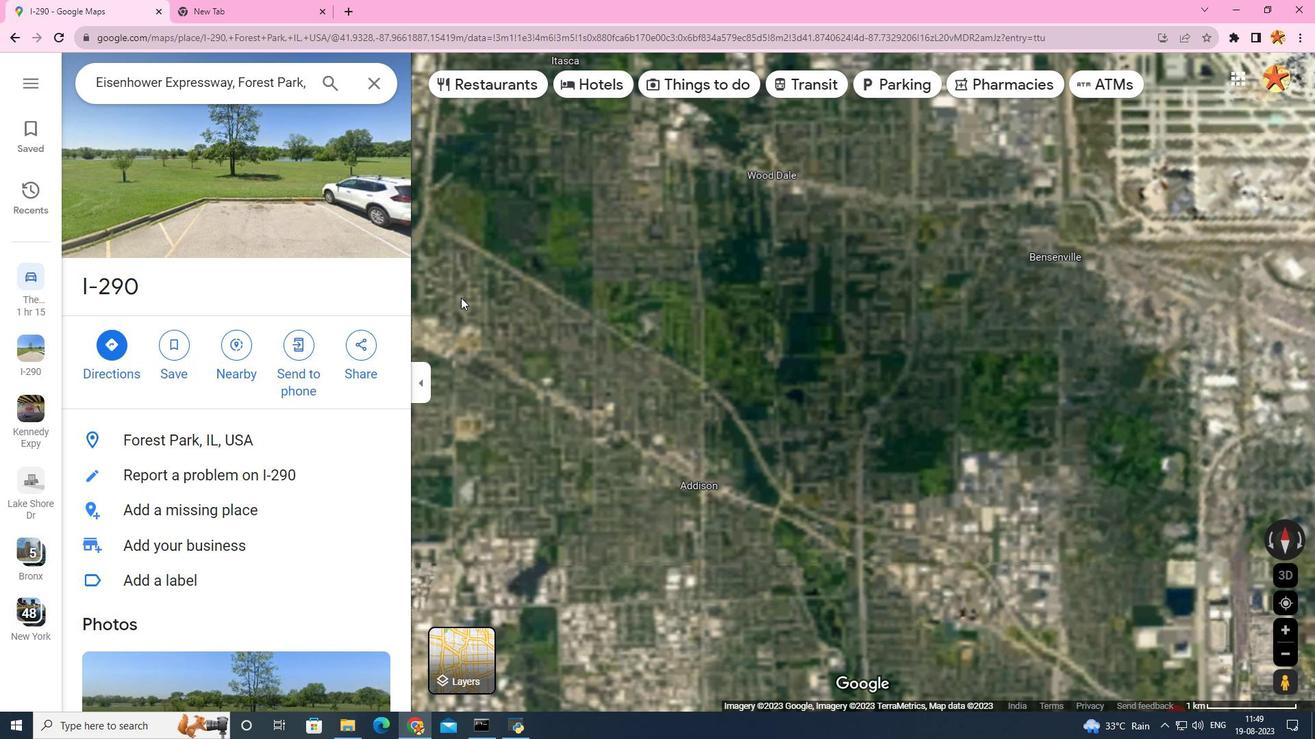 
Action: Mouse moved to (461, 297)
Screenshot: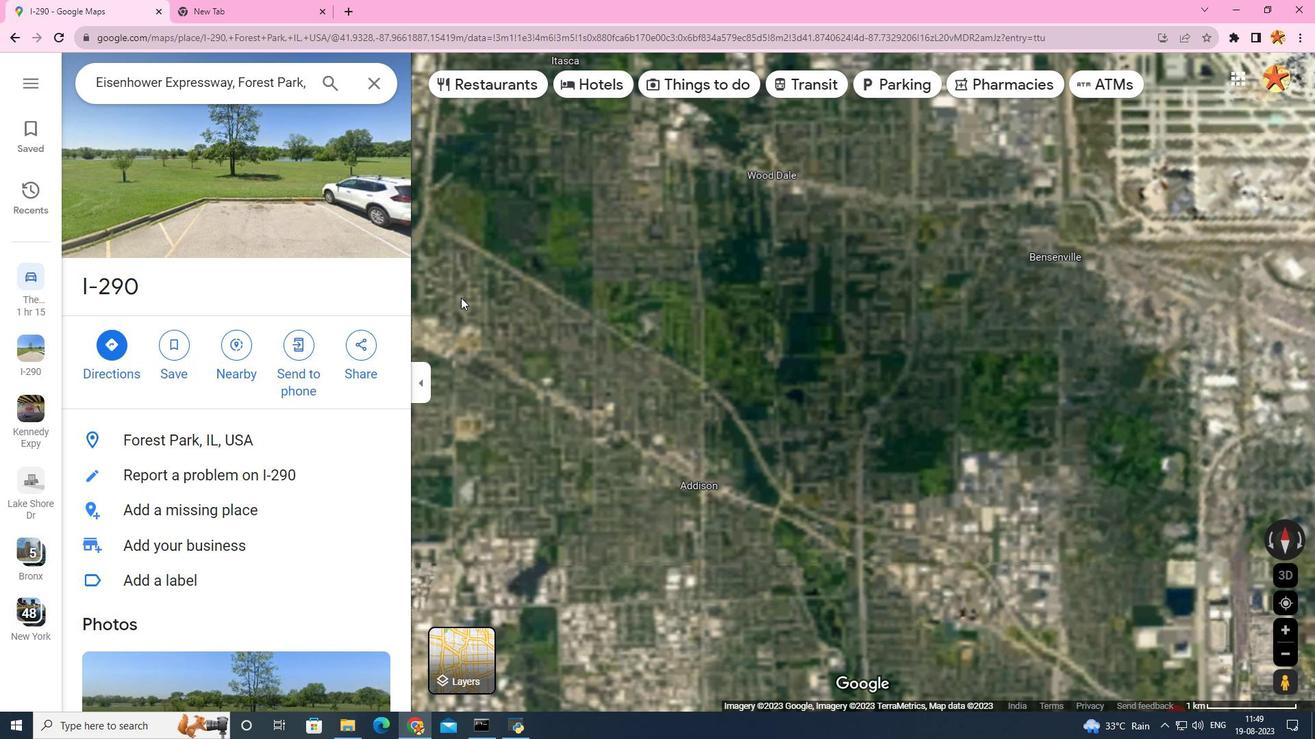 
Action: Mouse scrolled (462, 296) with delta (0, 0)
Screenshot: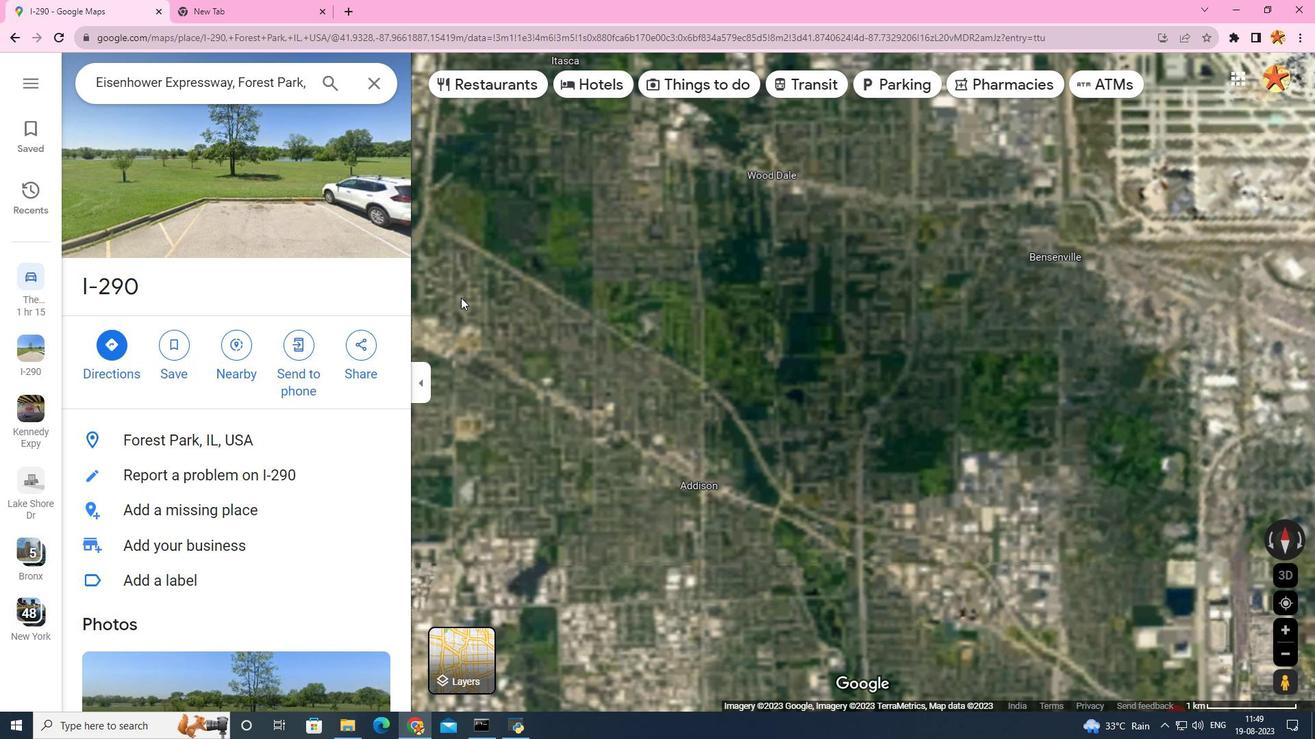 
Action: Mouse moved to (461, 299)
Screenshot: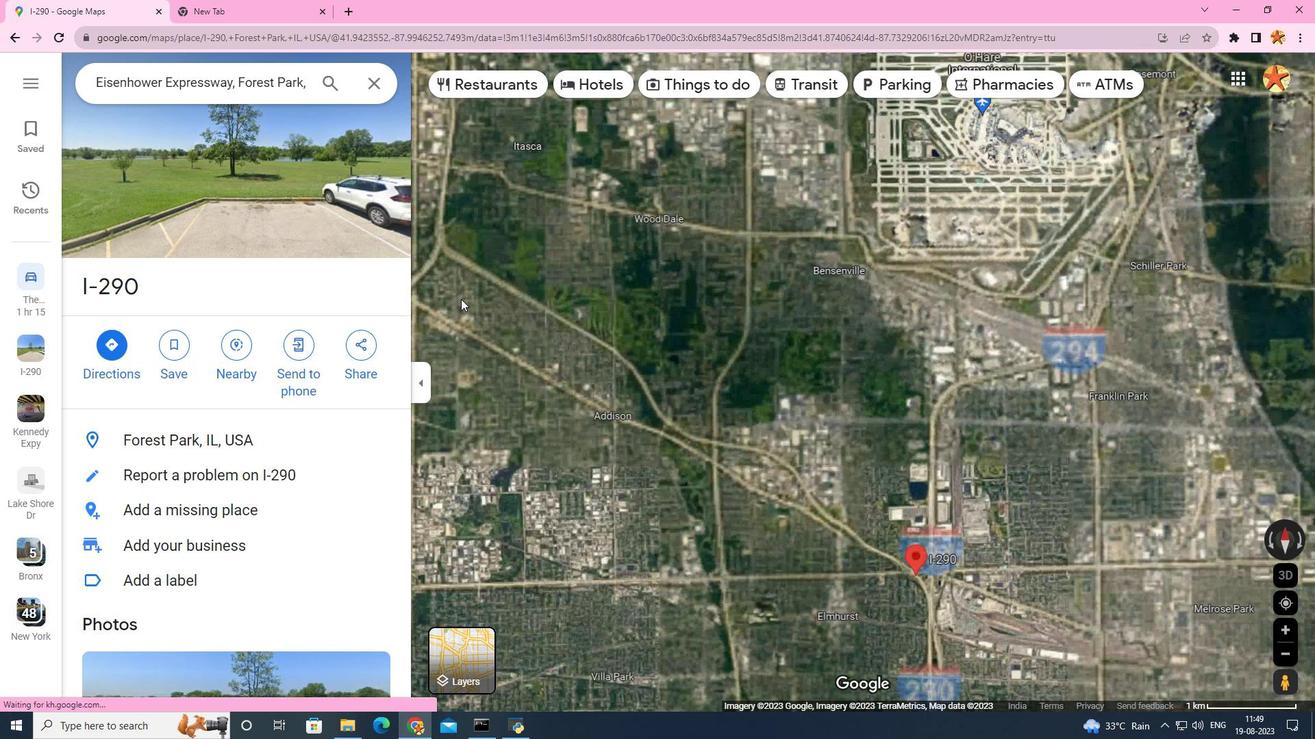 
Action: Mouse scrolled (461, 297) with delta (0, 0)
Screenshot: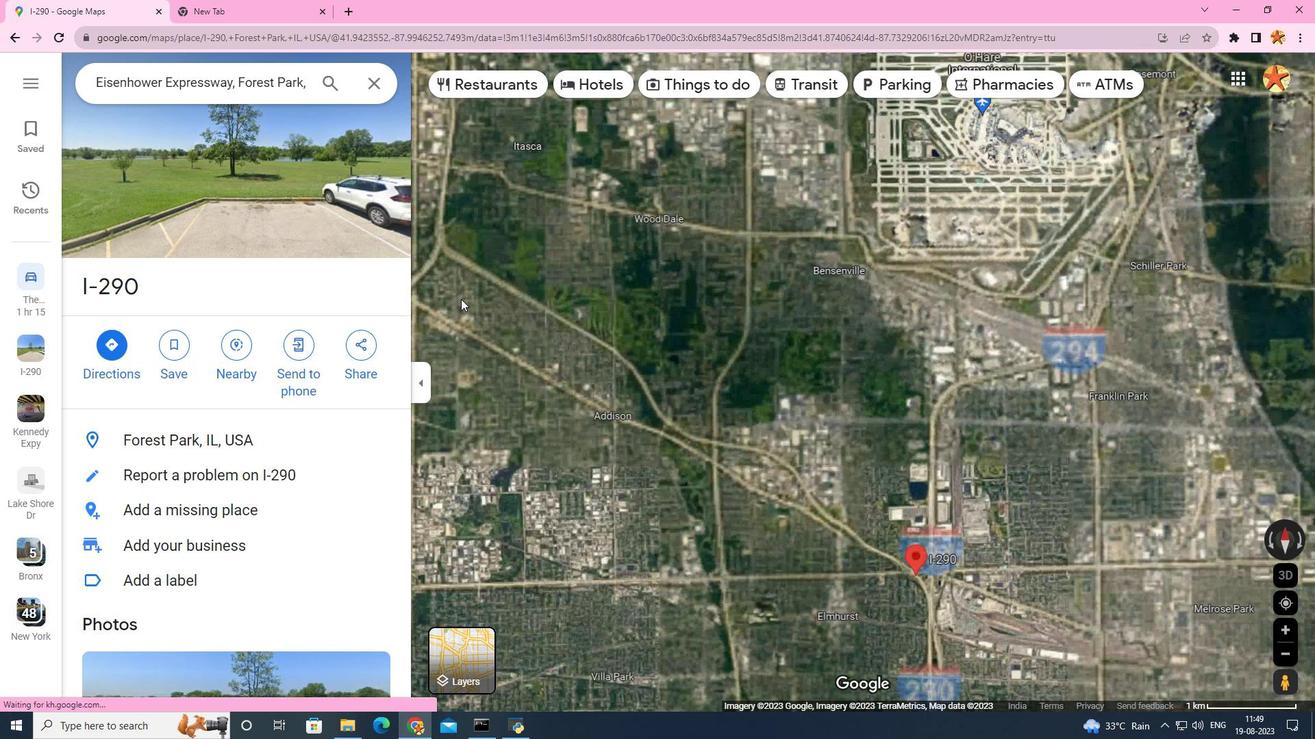 
Action: Mouse moved to (461, 299)
Screenshot: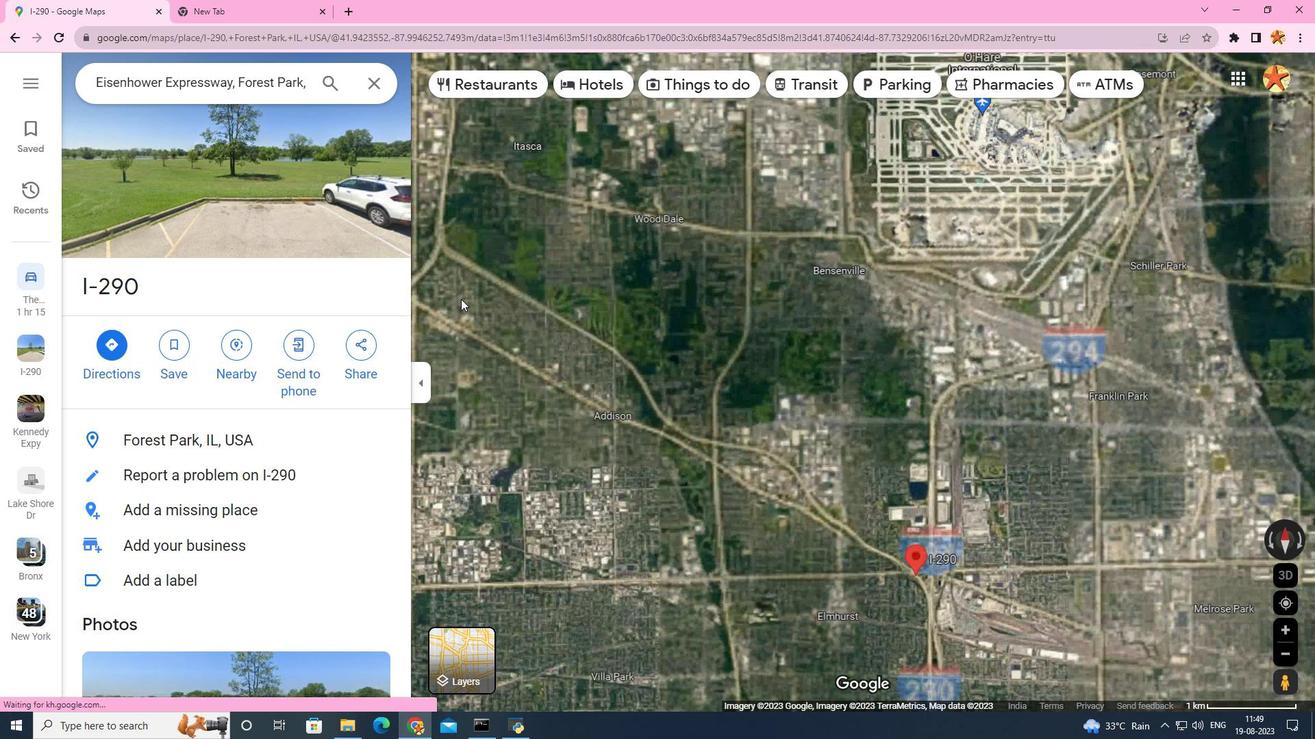 
Action: Mouse scrolled (461, 298) with delta (0, 0)
Screenshot: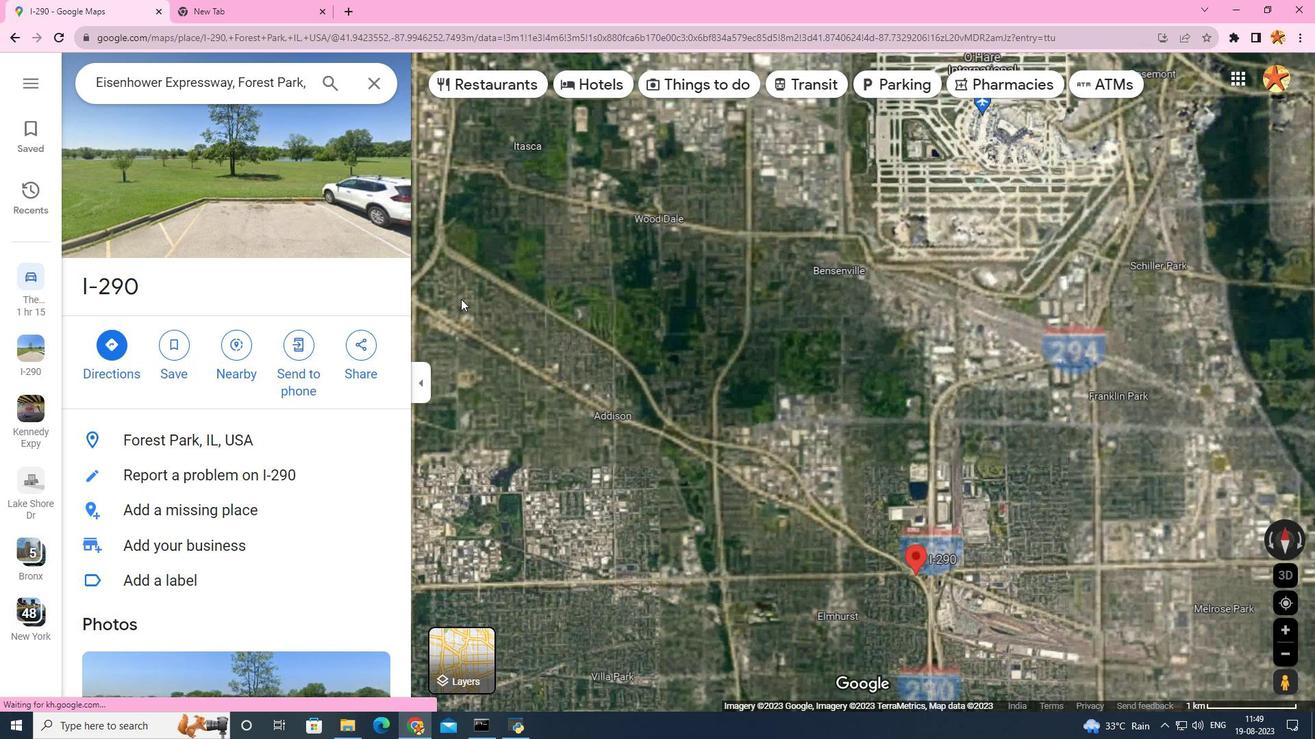 
Action: Mouse moved to (759, 471)
Screenshot: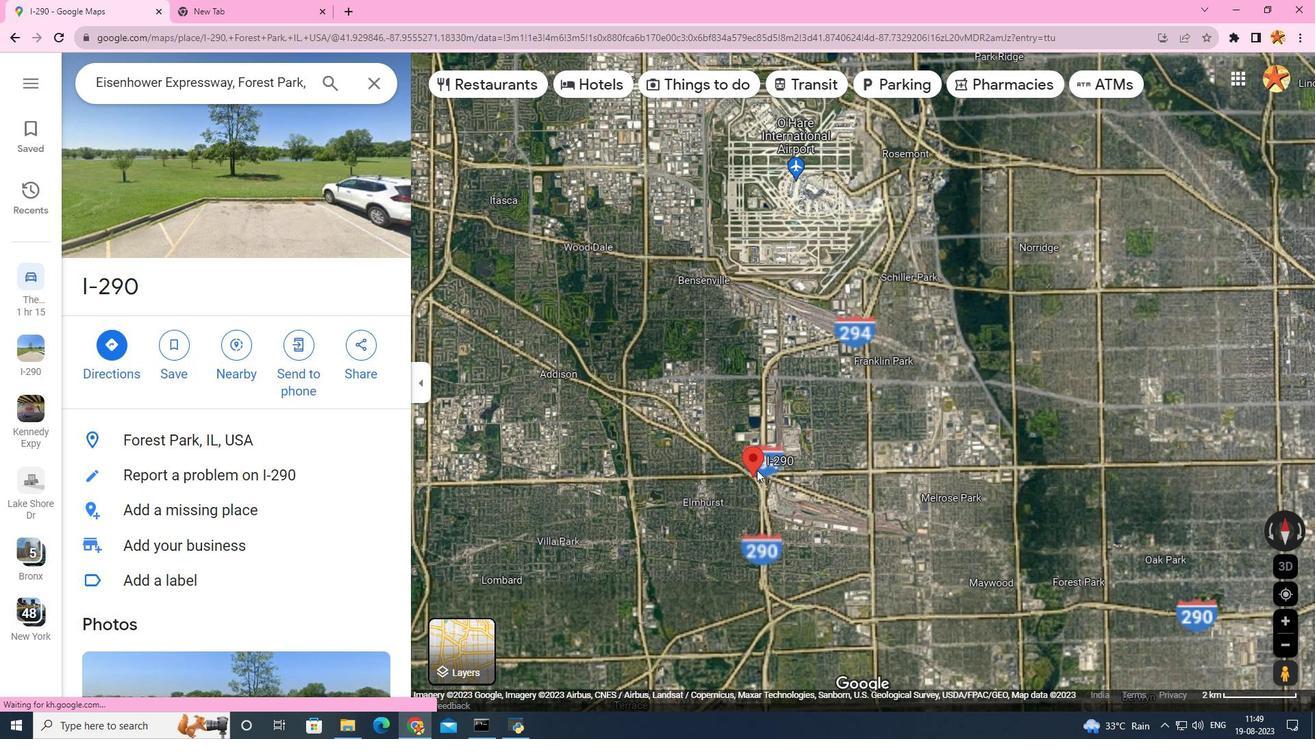 
Action: Mouse scrolled (759, 472) with delta (0, 0)
Screenshot: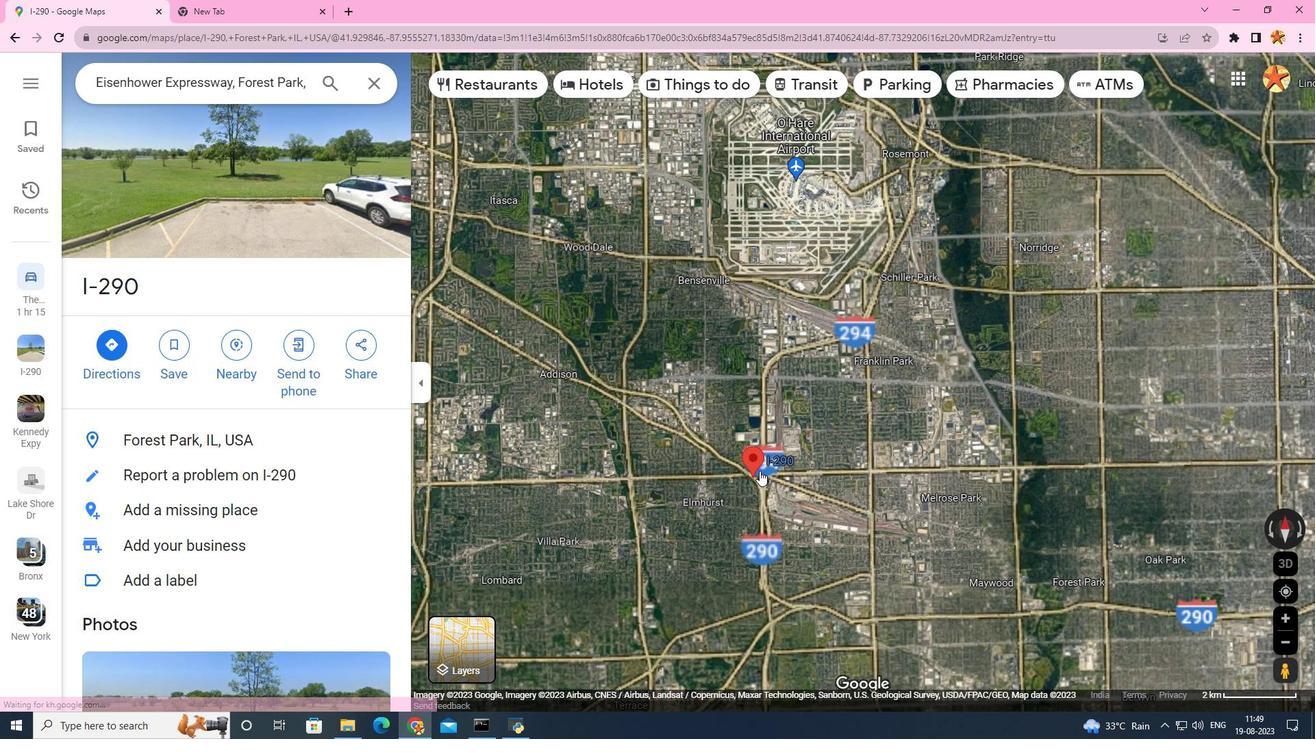 
Action: Mouse scrolled (759, 472) with delta (0, 0)
Screenshot: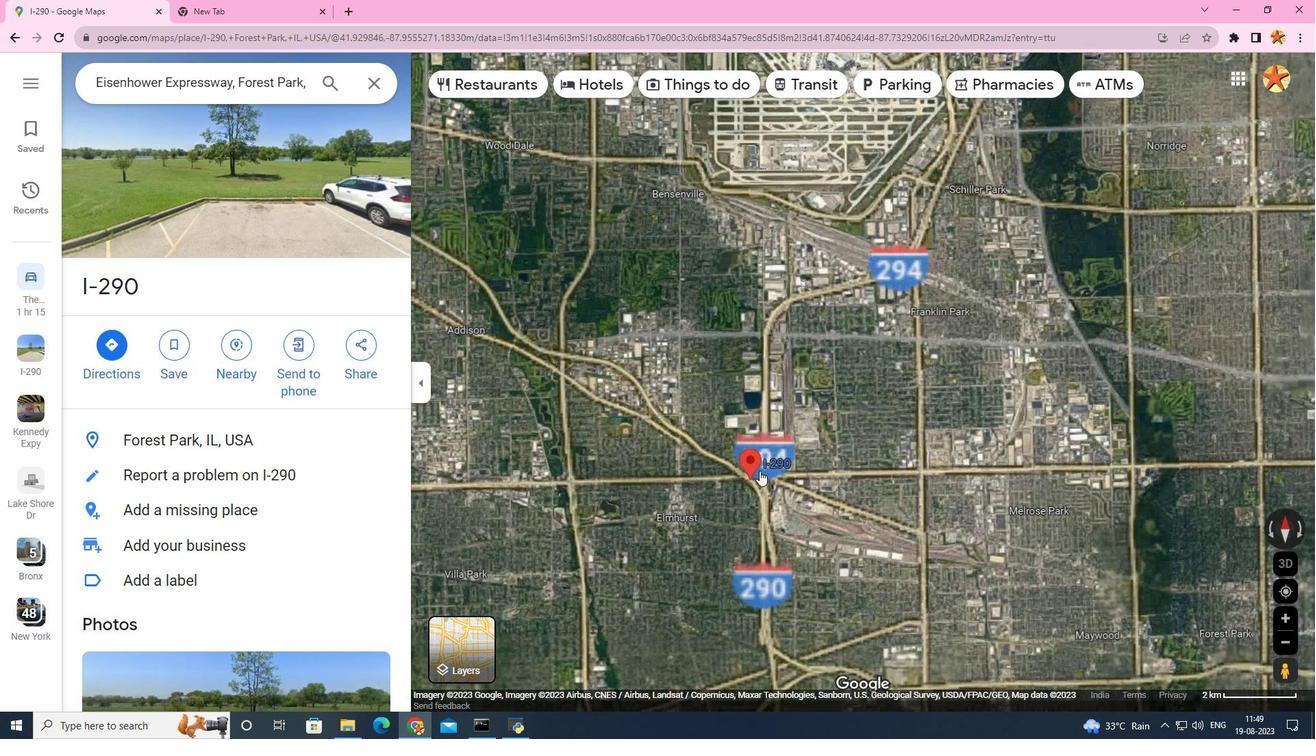 
Action: Mouse scrolled (759, 472) with delta (0, 0)
Screenshot: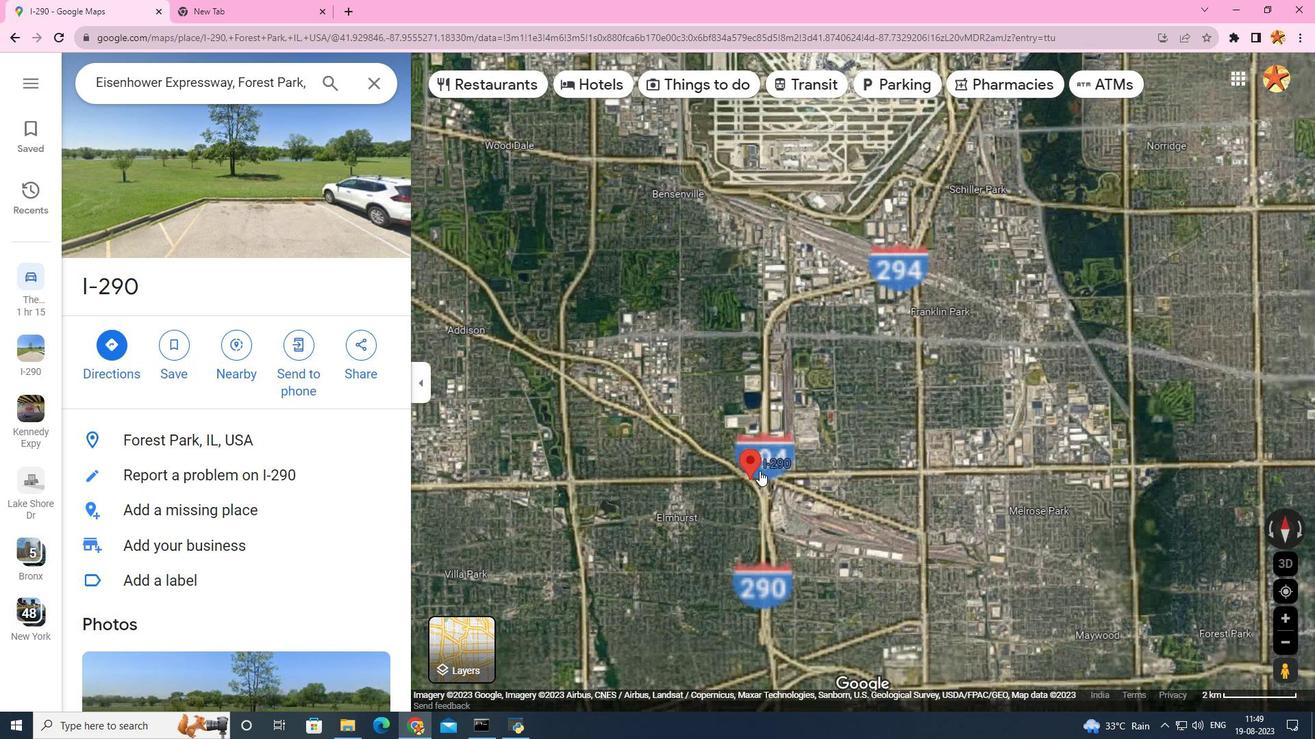 
Action: Mouse scrolled (759, 472) with delta (0, 0)
Screenshot: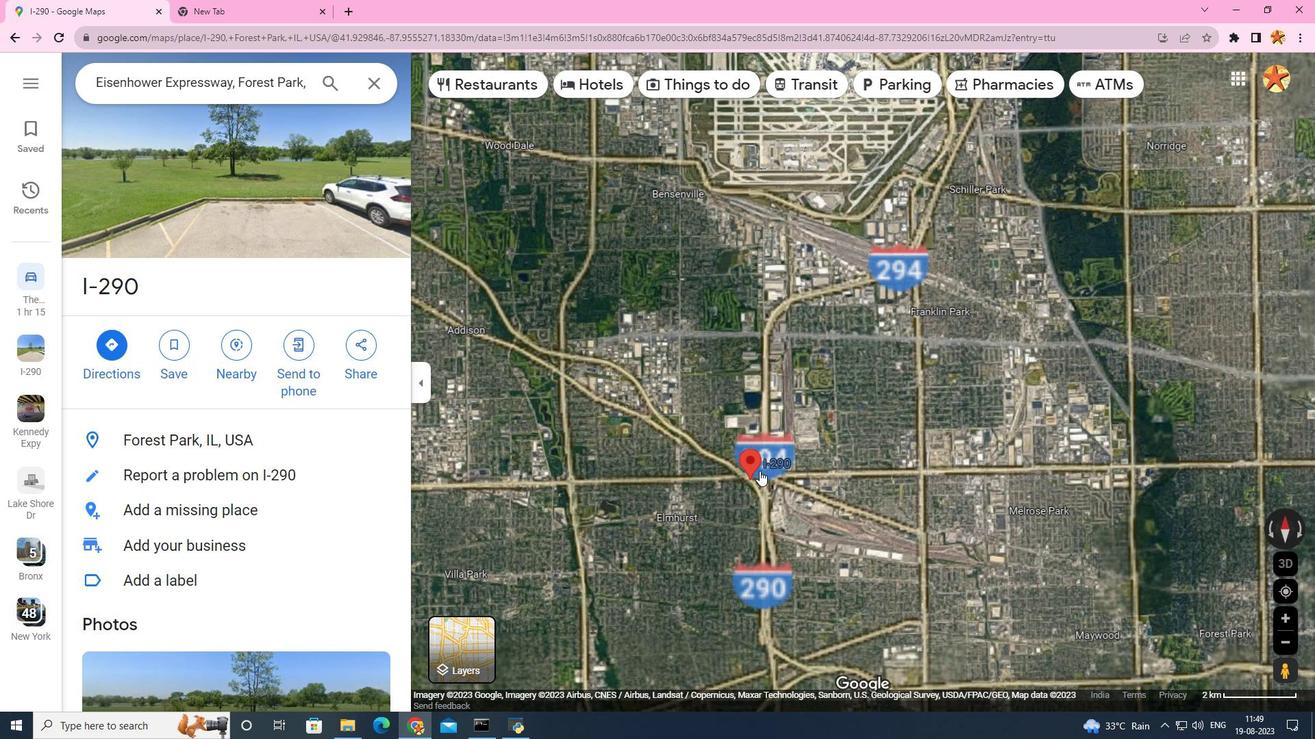 
Action: Mouse scrolled (759, 470) with delta (0, 0)
Screenshot: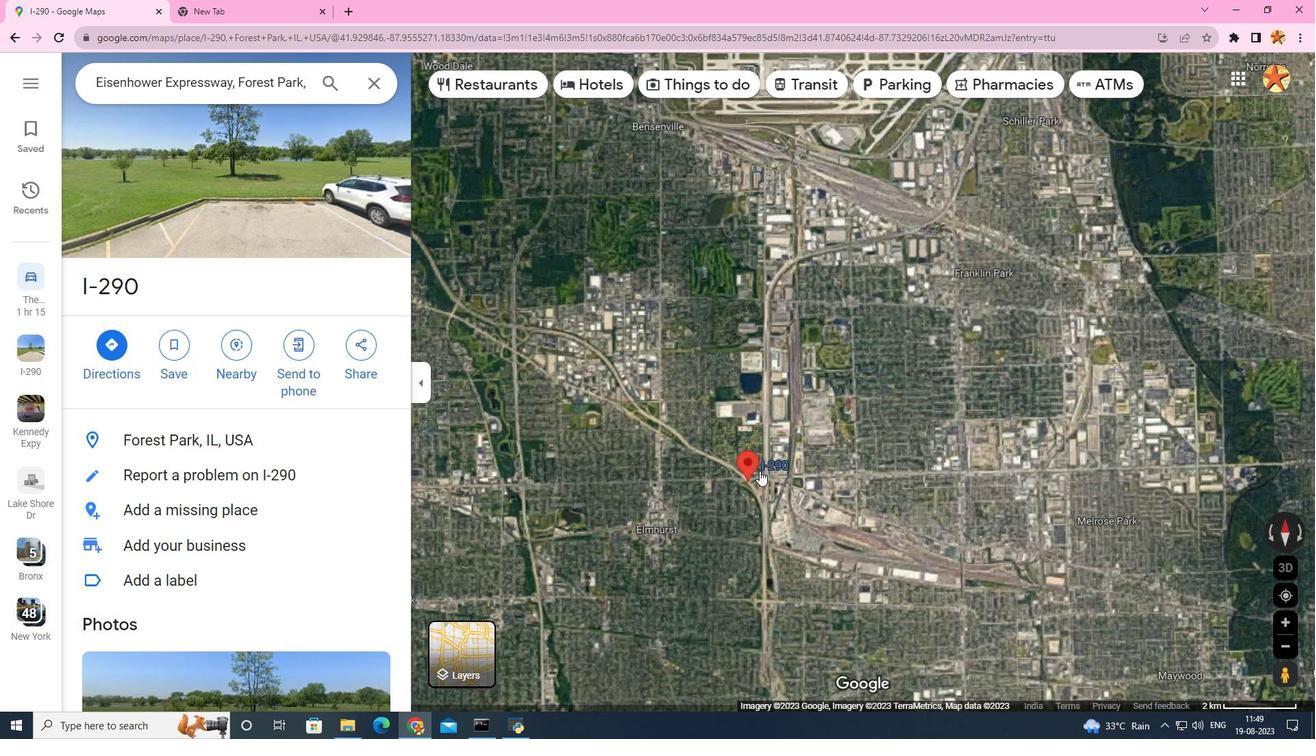 
Action: Mouse moved to (726, 476)
Screenshot: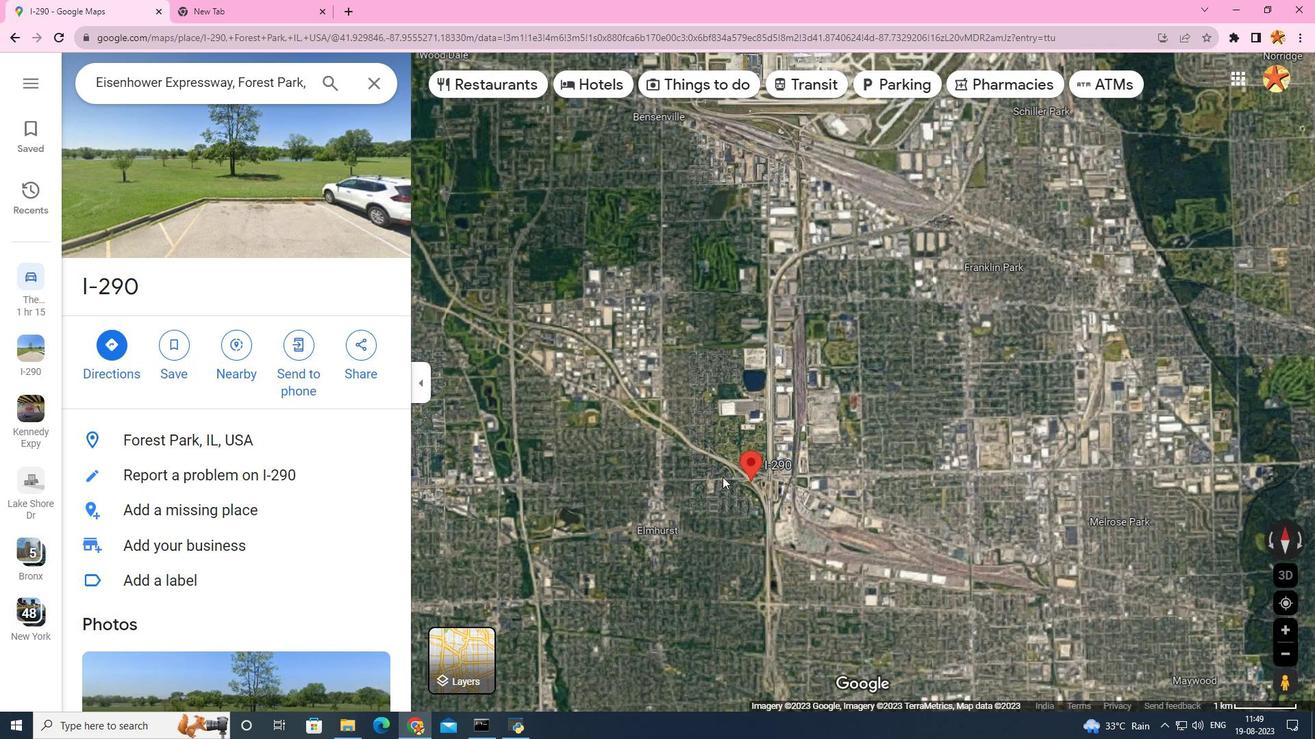 
Action: Mouse scrolled (726, 477) with delta (0, 0)
Screenshot: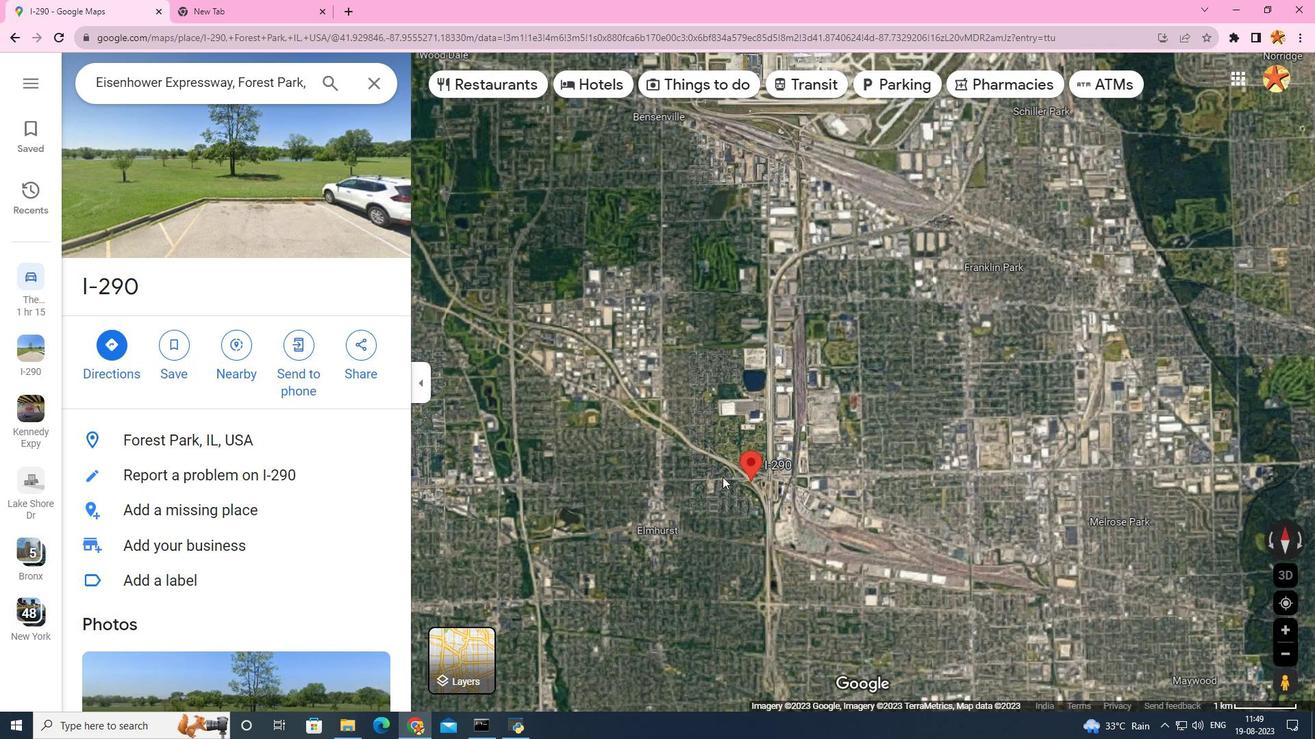 
Action: Mouse scrolled (726, 477) with delta (0, 0)
Screenshot: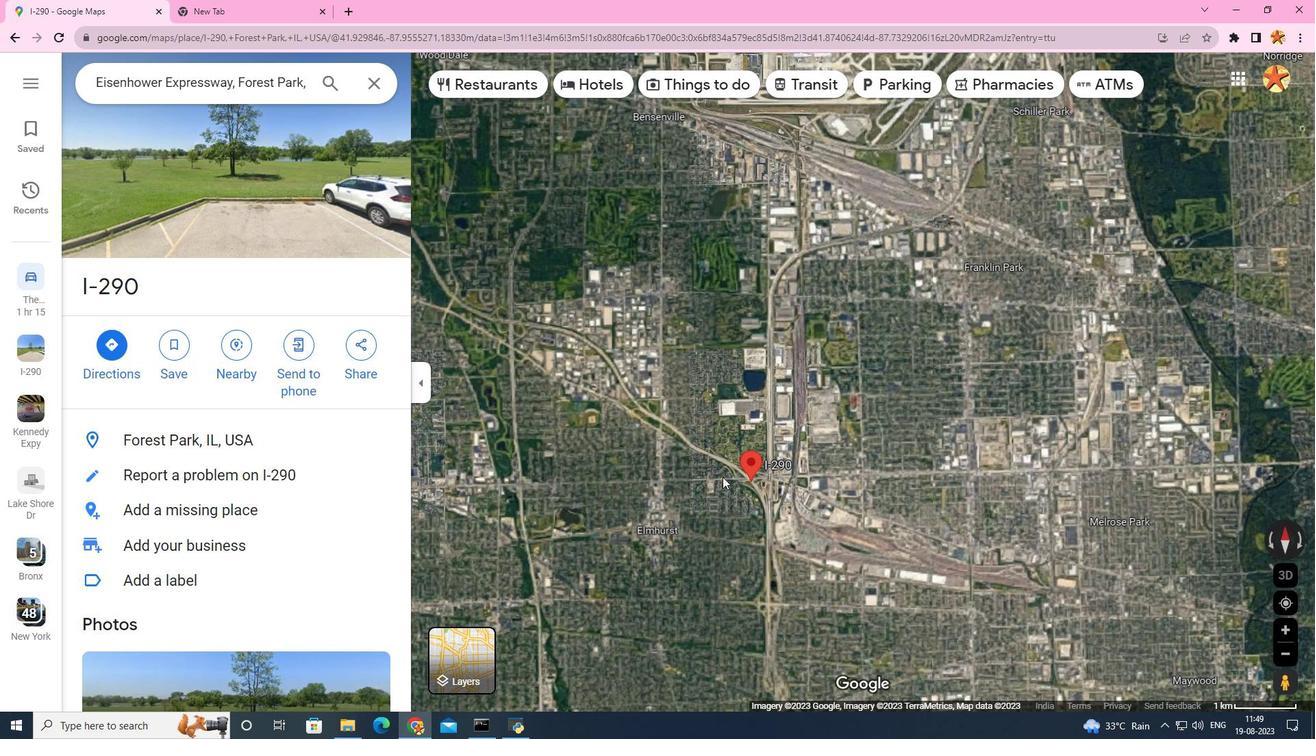 
Action: Mouse scrolled (726, 477) with delta (0, 0)
Screenshot: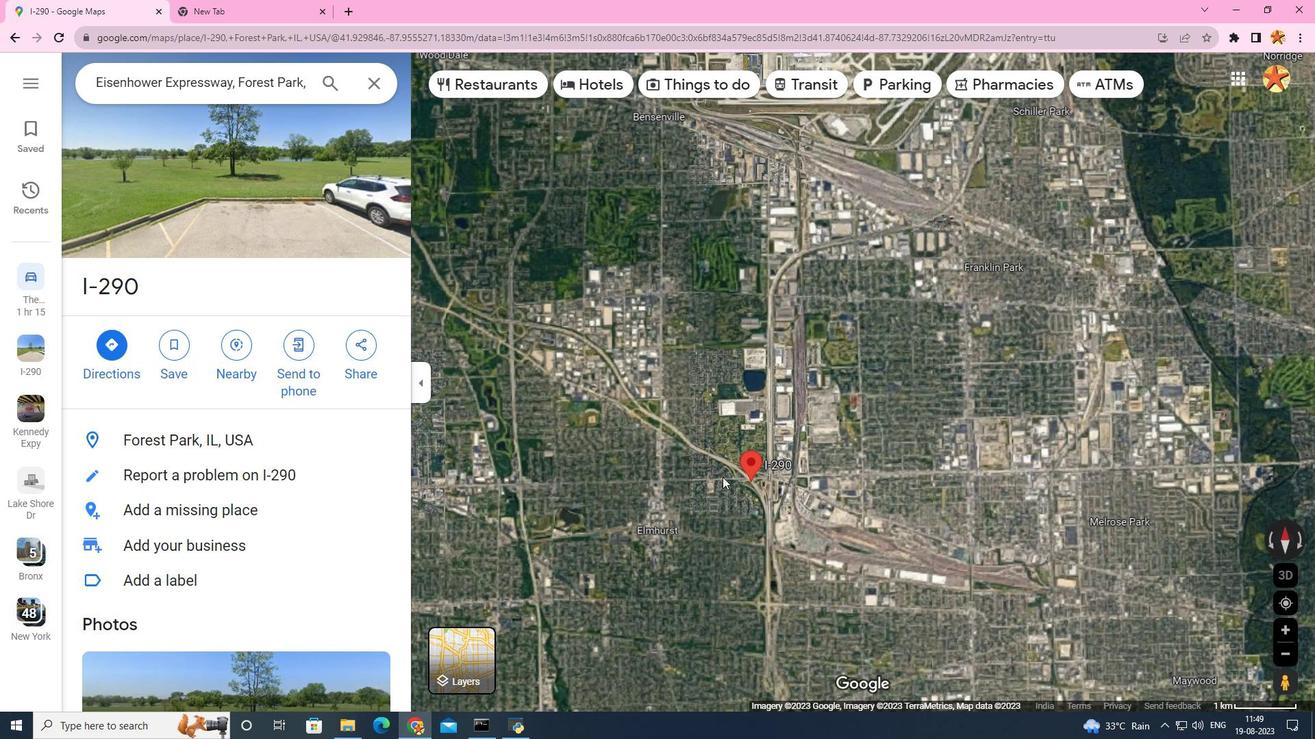 
Action: Mouse moved to (725, 476)
Screenshot: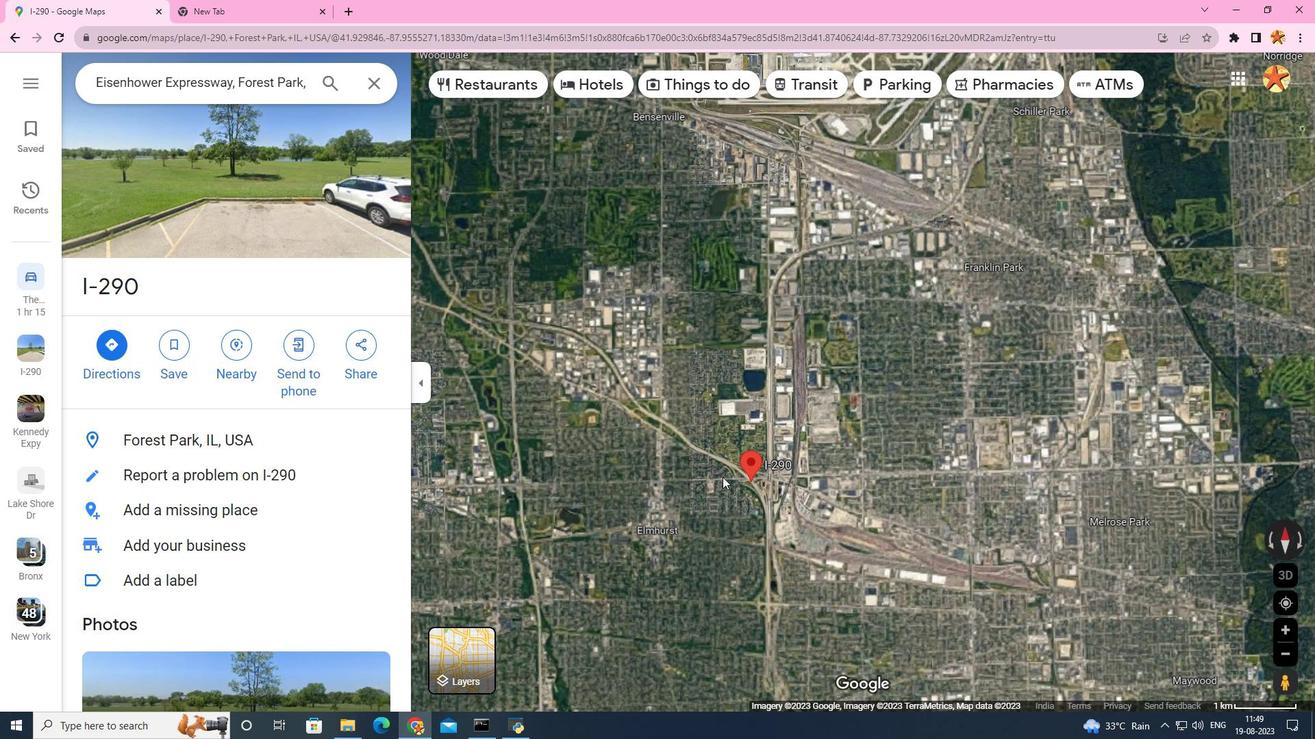 
Action: Mouse scrolled (725, 477) with delta (0, 0)
Screenshot: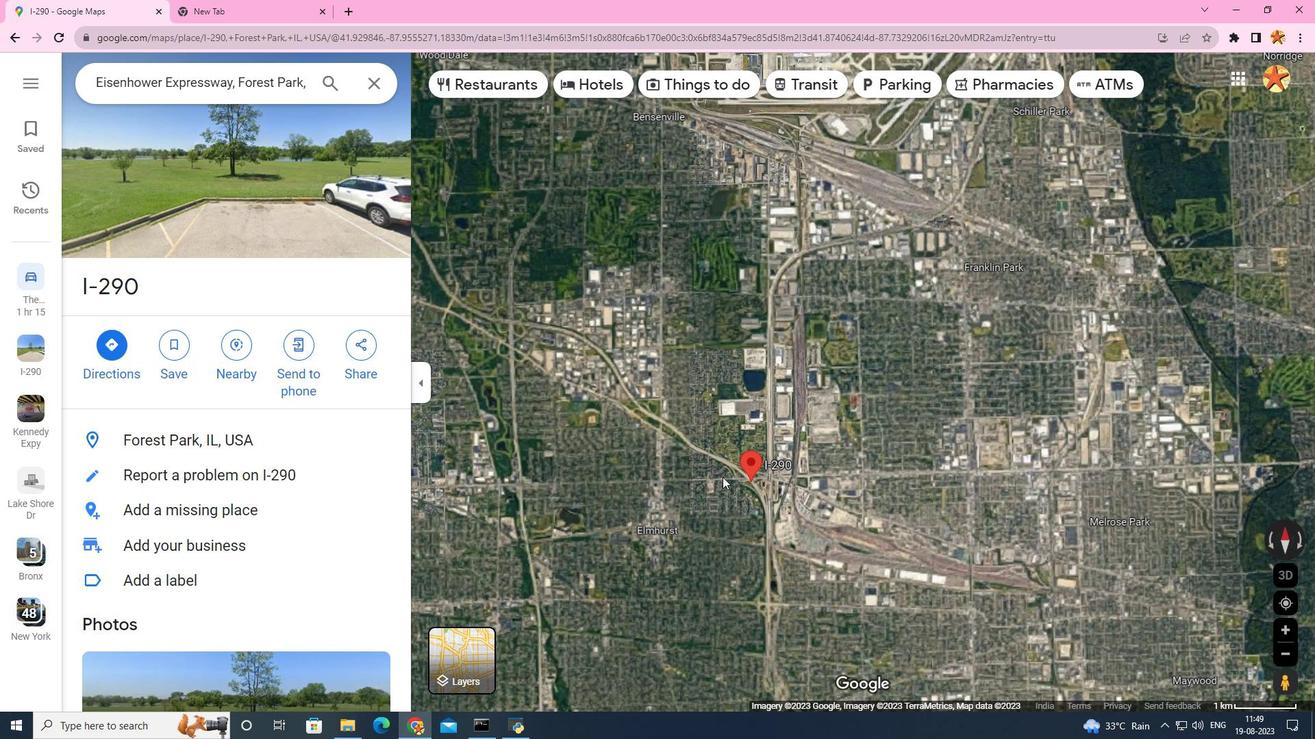 
Action: Mouse moved to (722, 477)
Screenshot: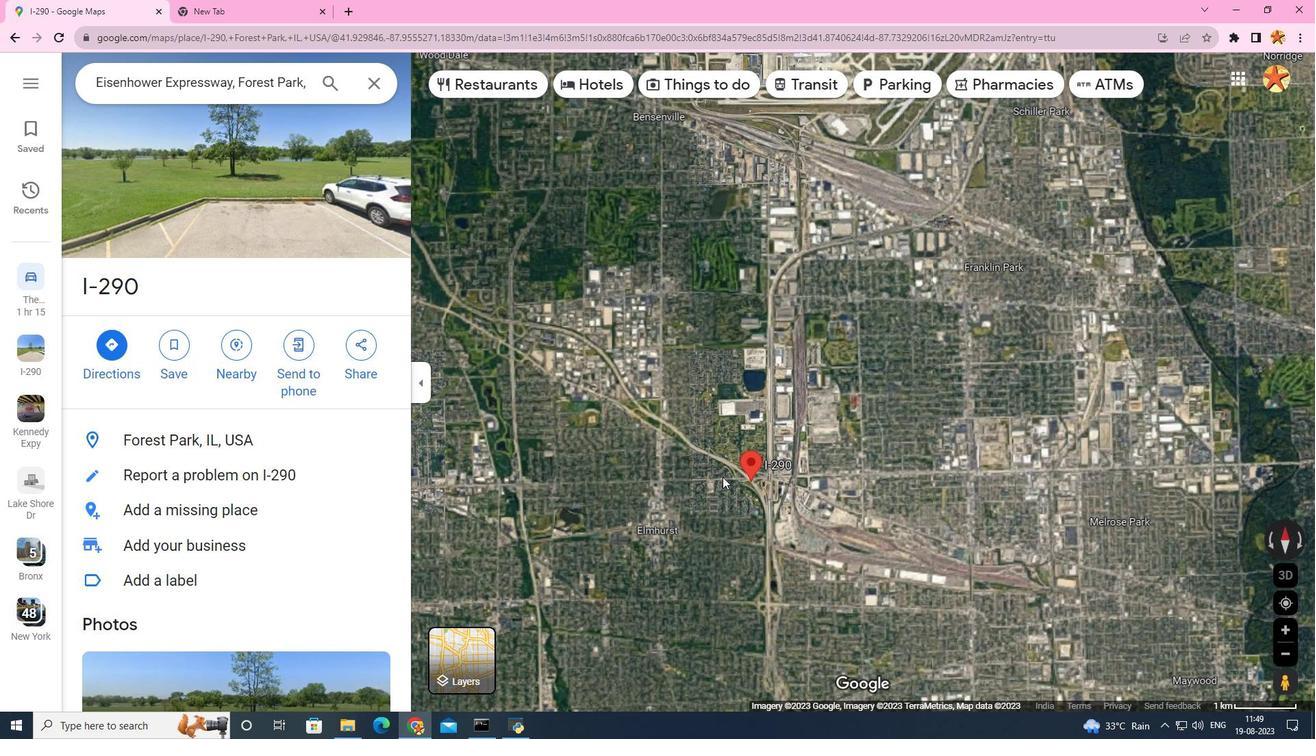 
Action: Mouse scrolled (722, 478) with delta (0, 0)
Screenshot: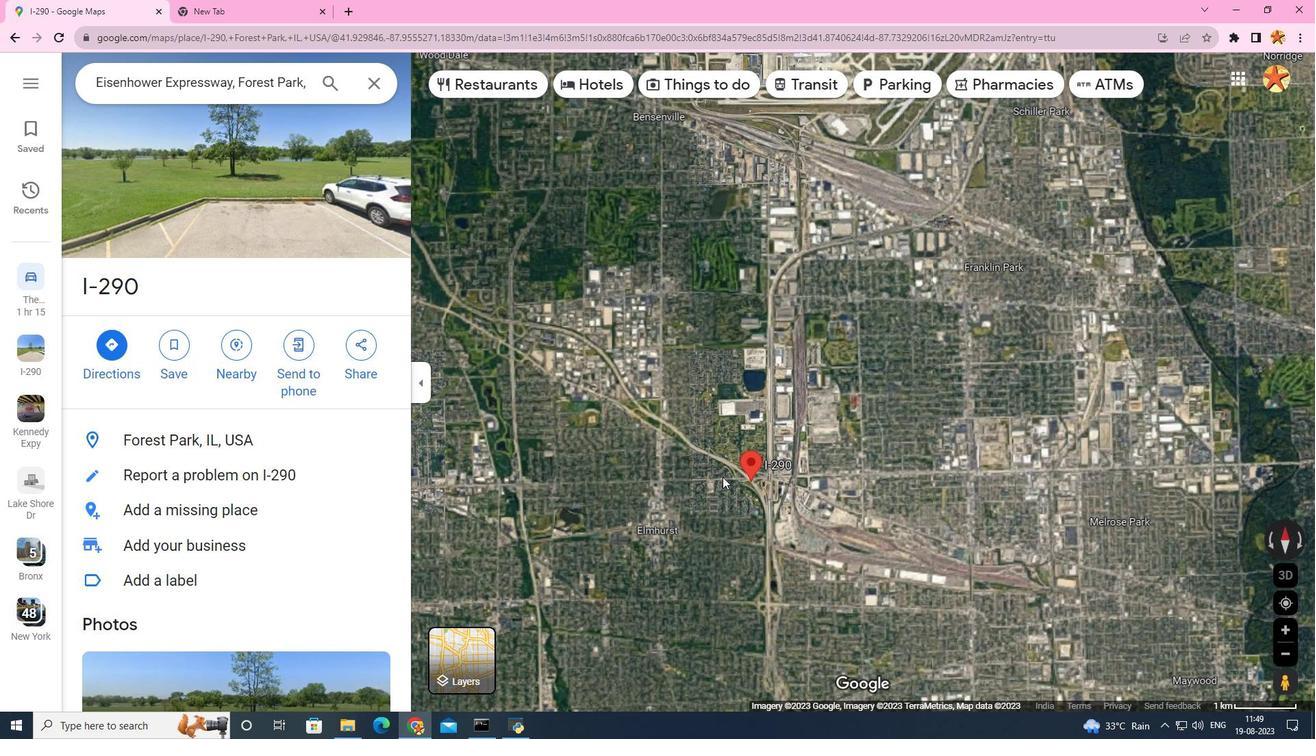 
Action: Mouse scrolled (722, 478) with delta (0, 0)
Screenshot: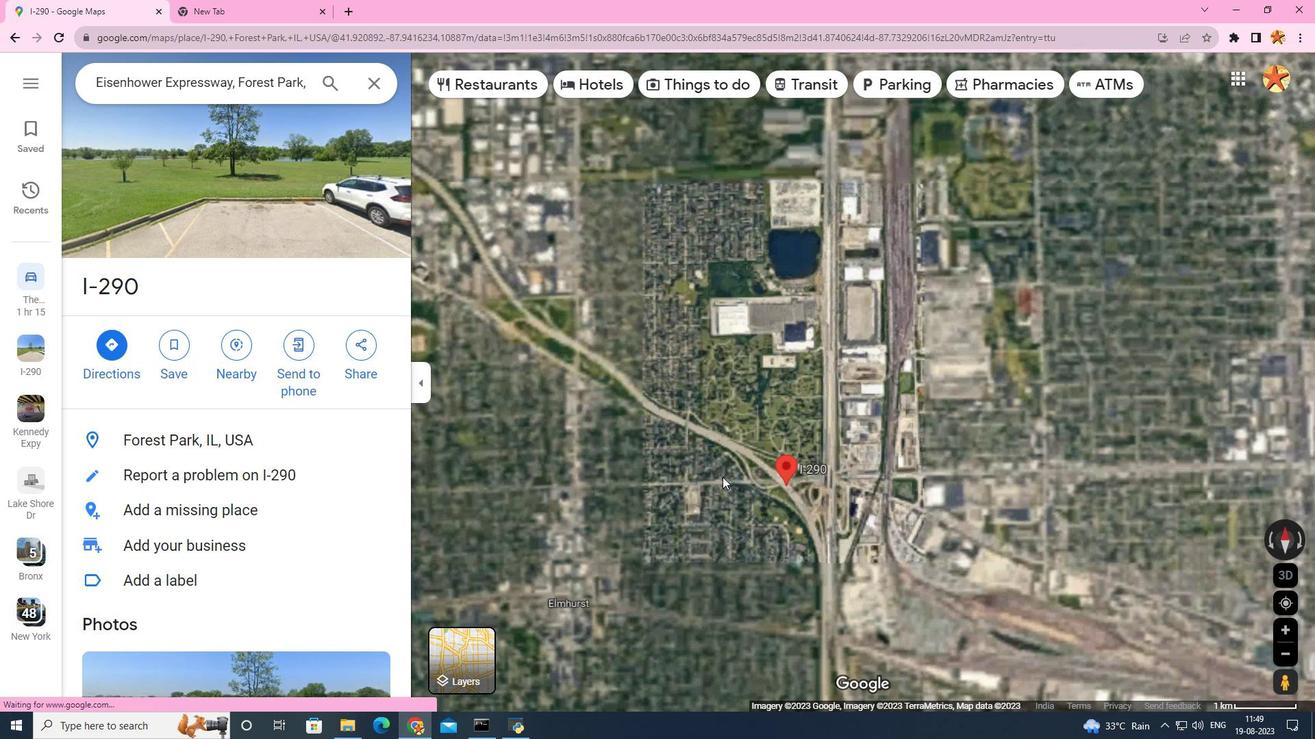 
Action: Mouse moved to (716, 476)
Screenshot: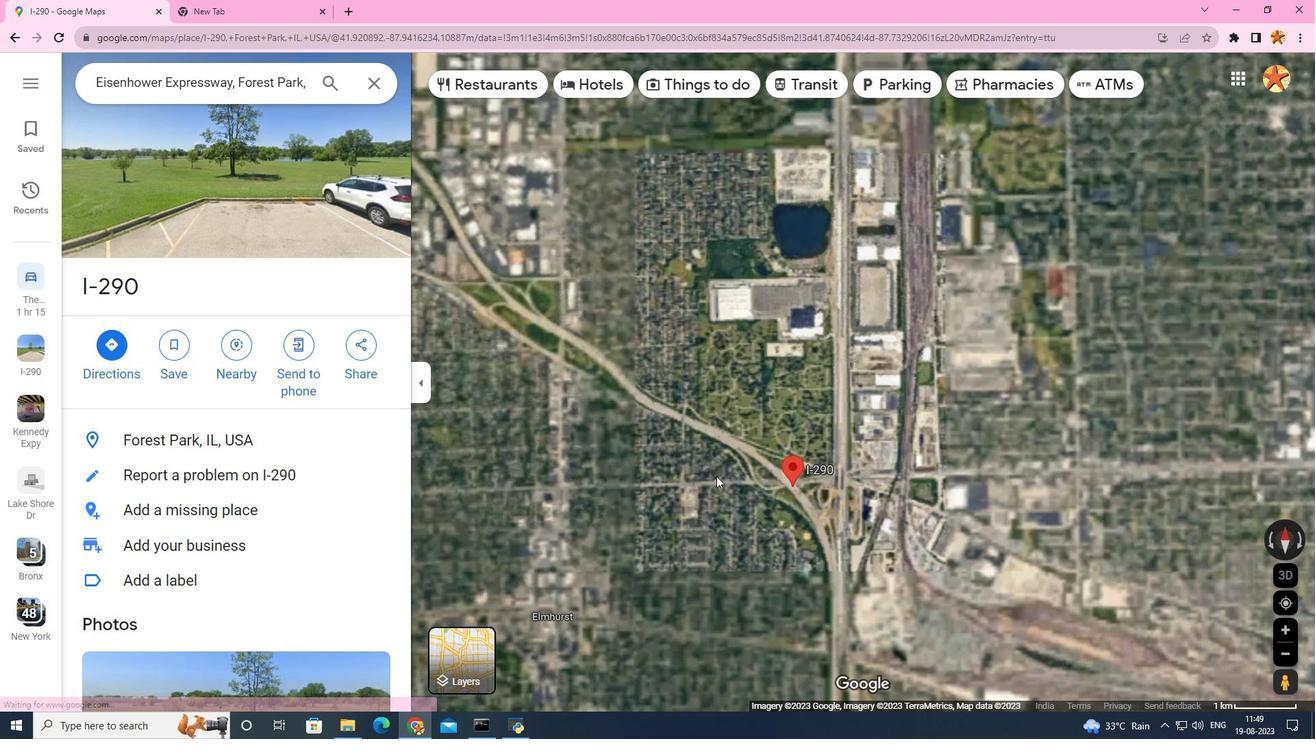 
Action: Mouse scrolled (716, 477) with delta (0, 0)
Screenshot: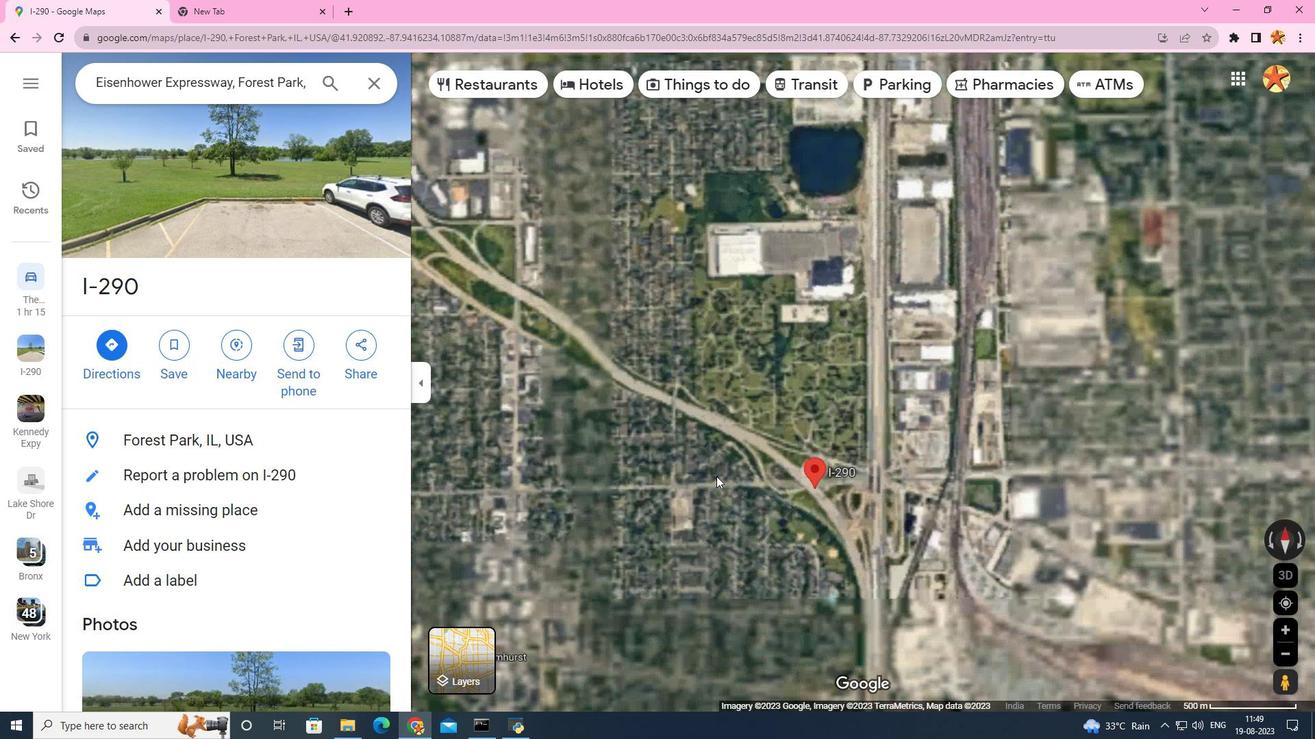 
Action: Mouse scrolled (716, 477) with delta (0, 0)
Screenshot: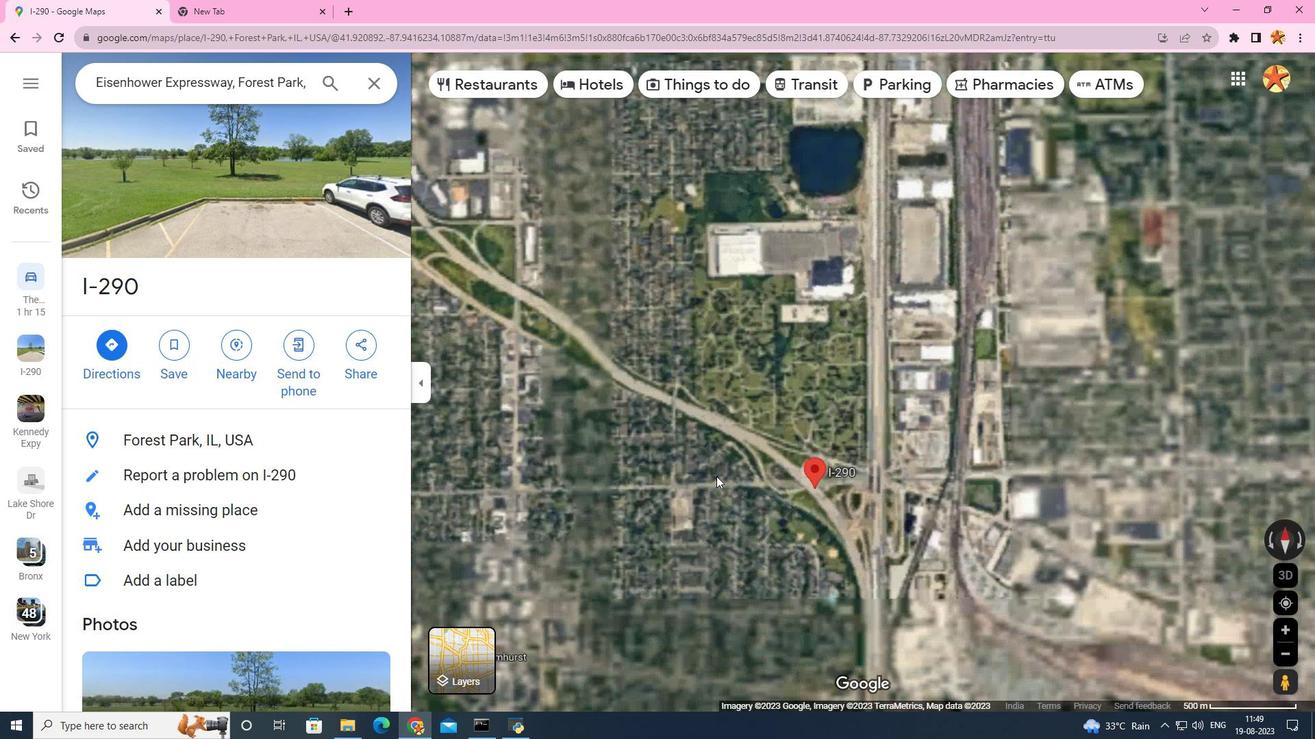 
Action: Mouse scrolled (716, 477) with delta (0, 0)
Screenshot: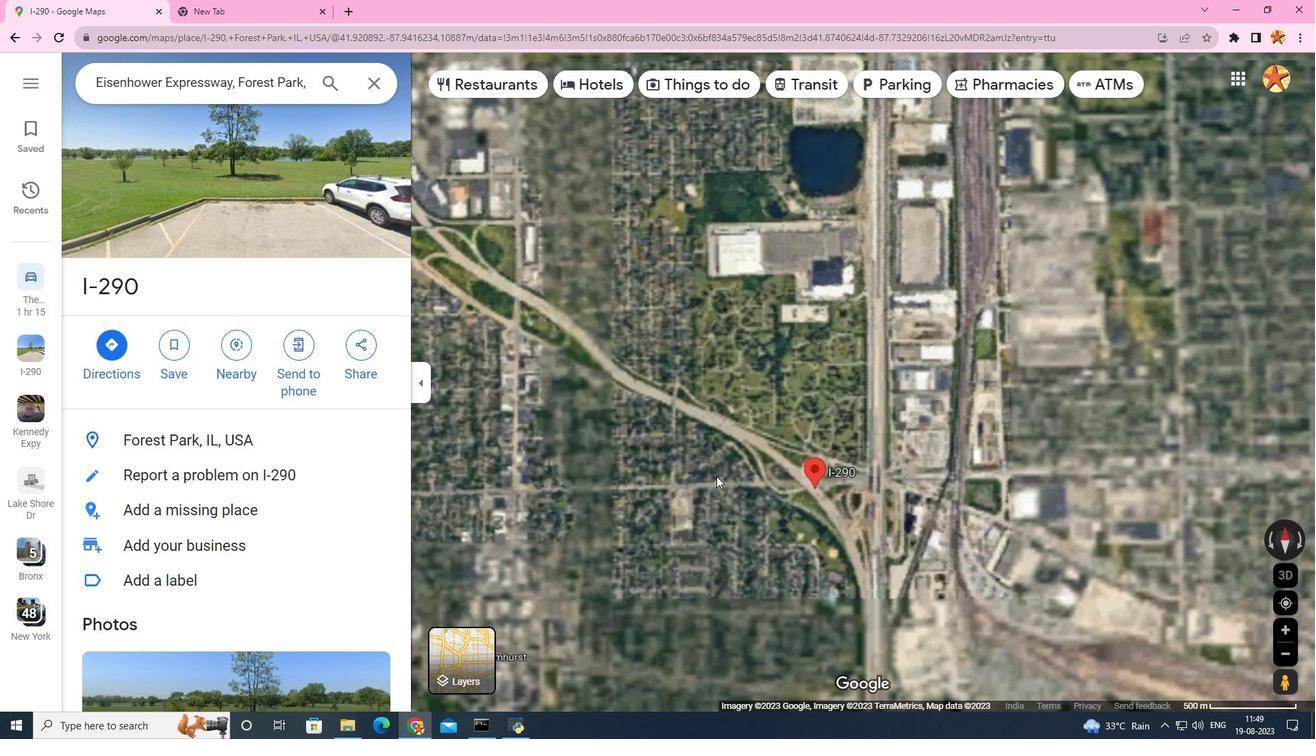 
Action: Mouse scrolled (716, 477) with delta (0, 0)
Screenshot: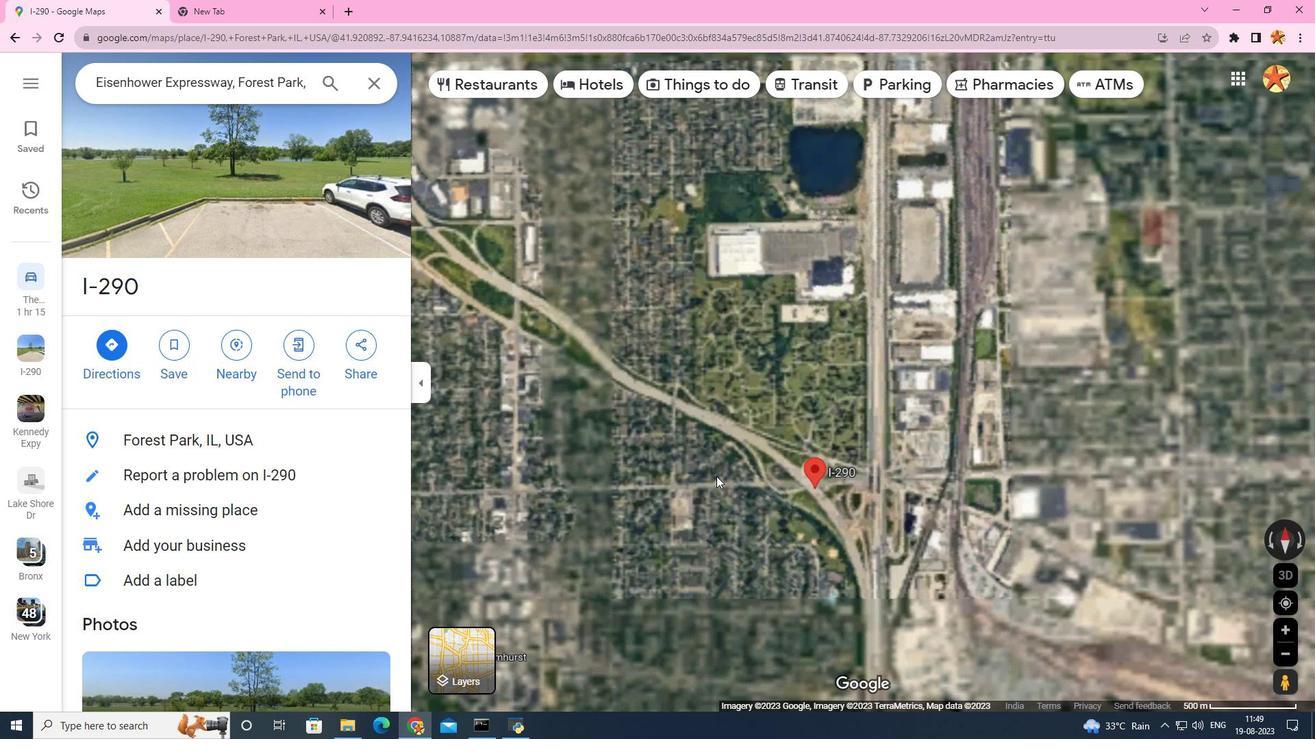 
Action: Mouse scrolled (716, 477) with delta (0, 0)
Screenshot: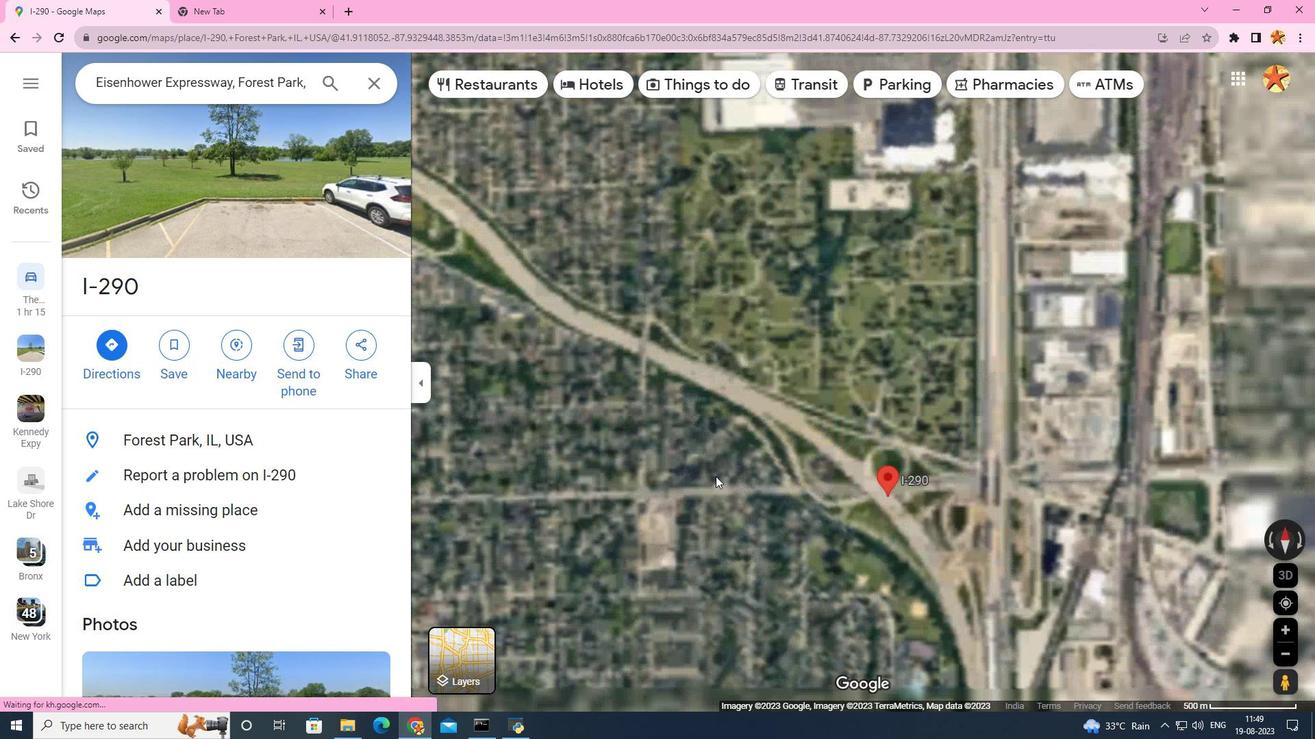 
Action: Mouse moved to (715, 476)
Screenshot: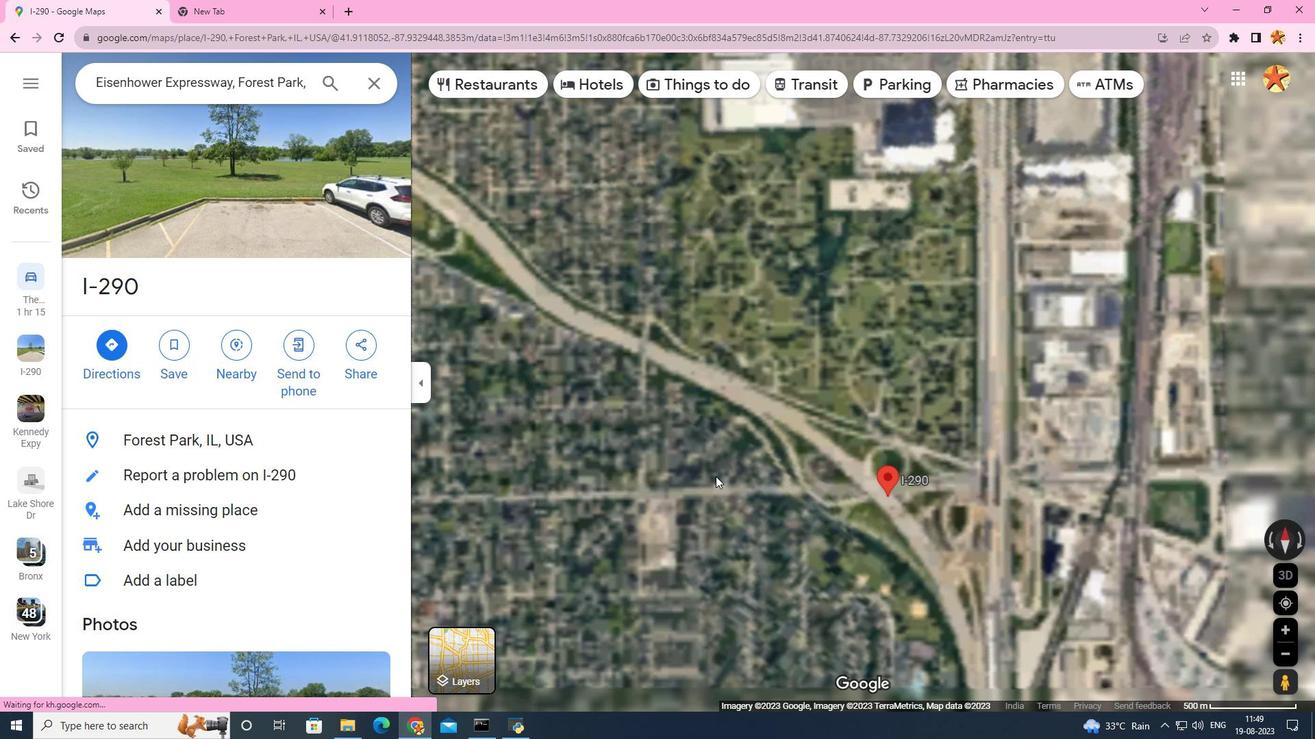 
Action: Mouse scrolled (715, 477) with delta (0, 0)
Screenshot: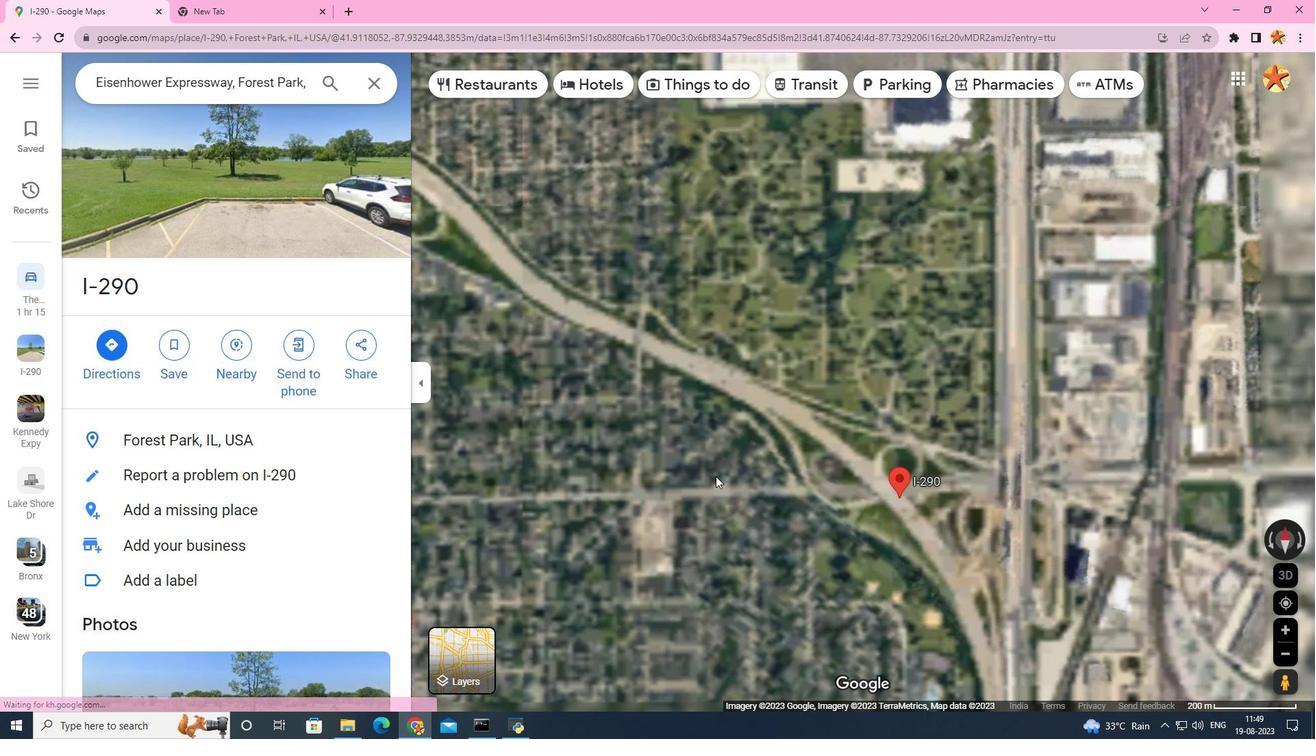 
Action: Mouse scrolled (715, 477) with delta (0, 0)
Screenshot: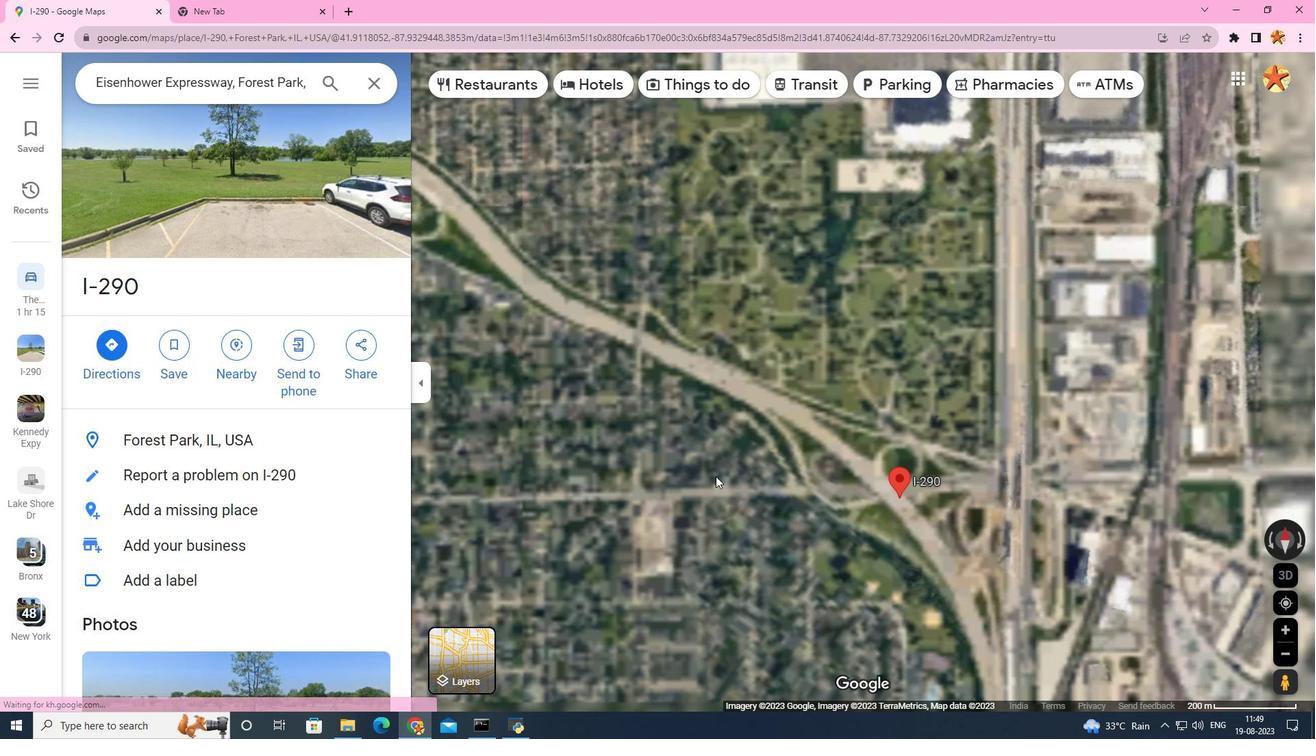 
Action: Mouse scrolled (715, 477) with delta (0, 0)
Screenshot: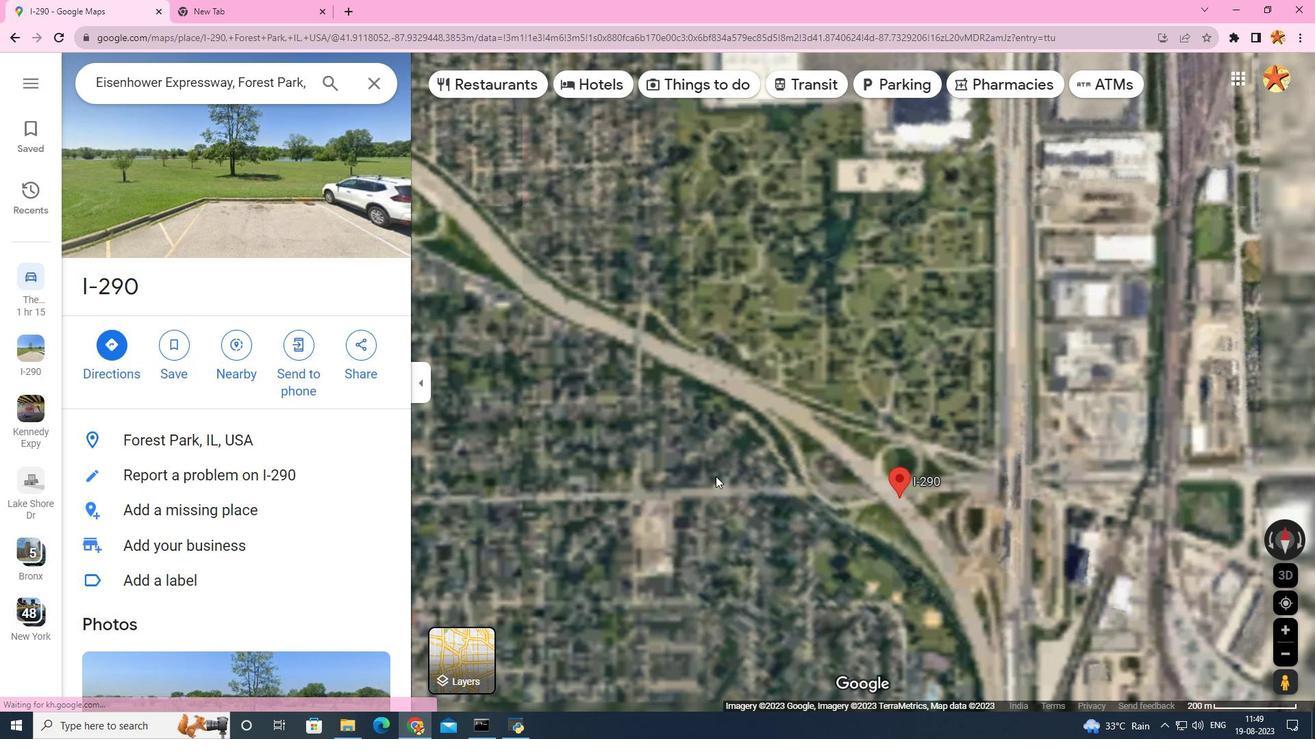 
Action: Mouse scrolled (715, 477) with delta (0, 0)
Screenshot: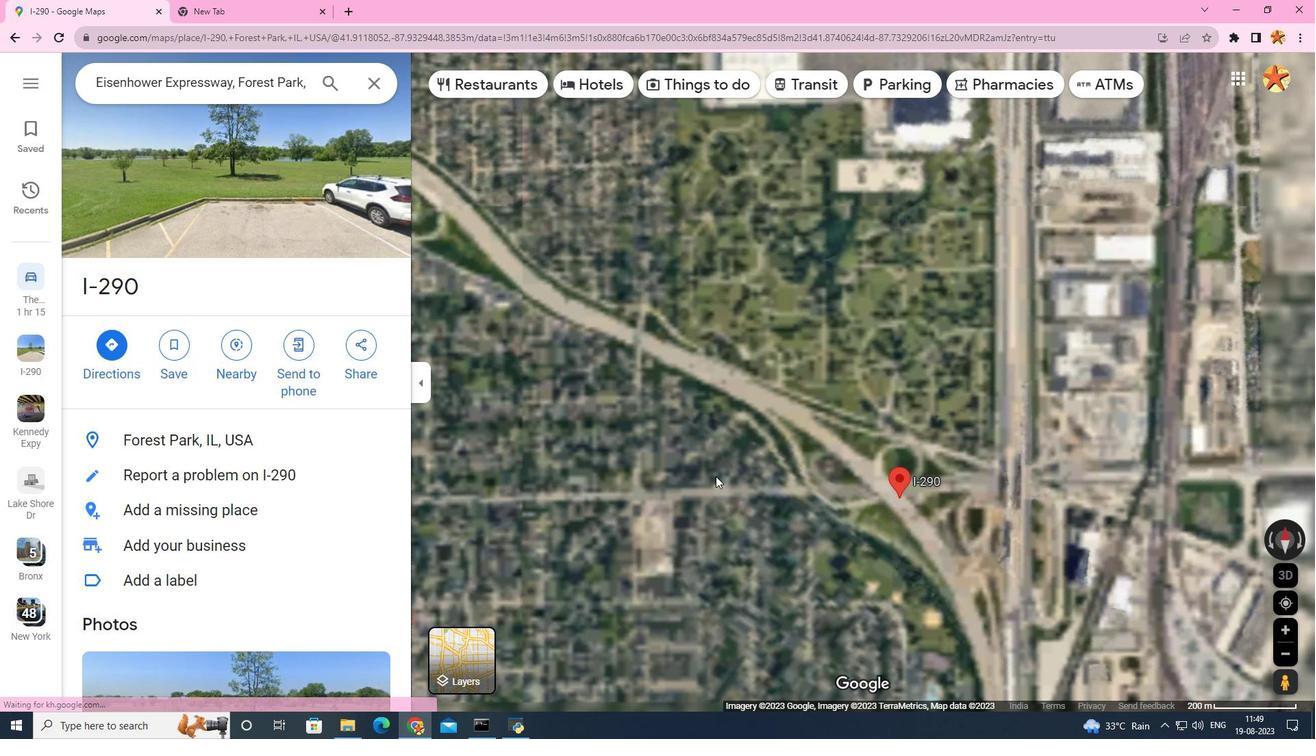 
Action: Mouse moved to (454, 669)
Screenshot: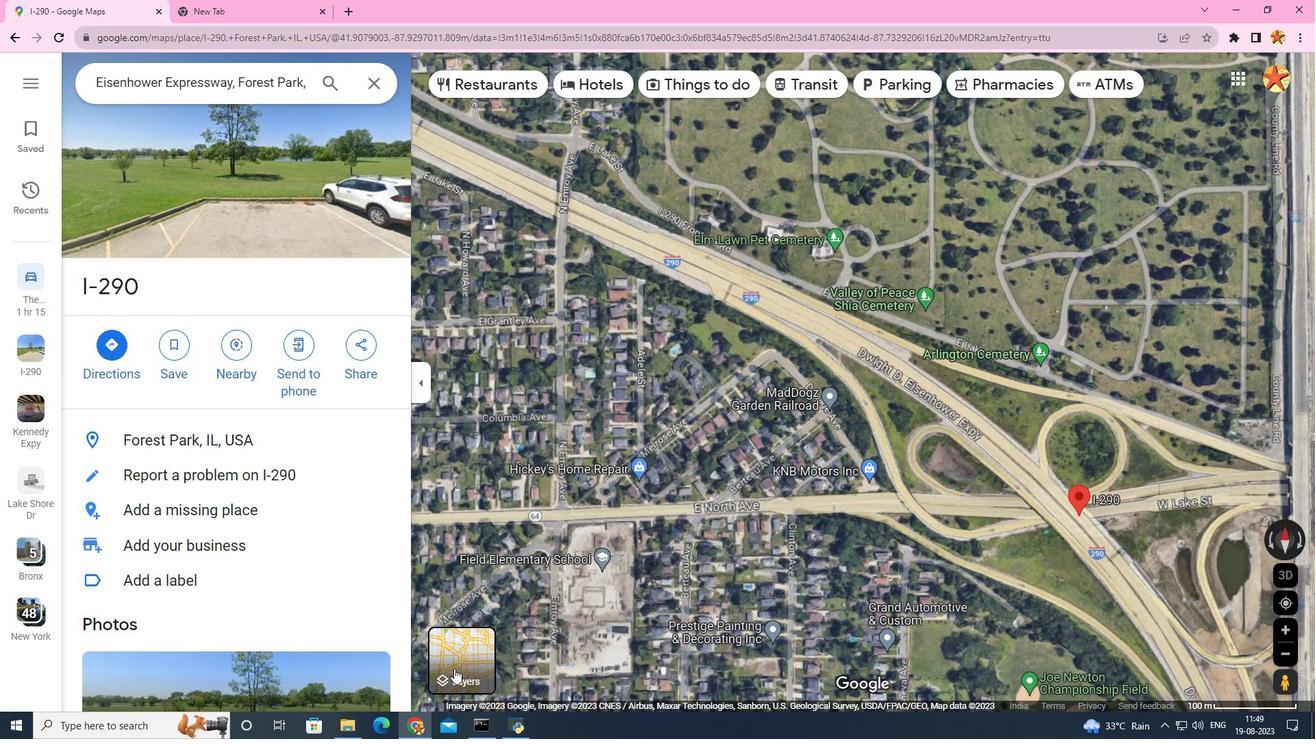 
Action: Mouse scrolled (454, 669) with delta (0, 0)
Screenshot: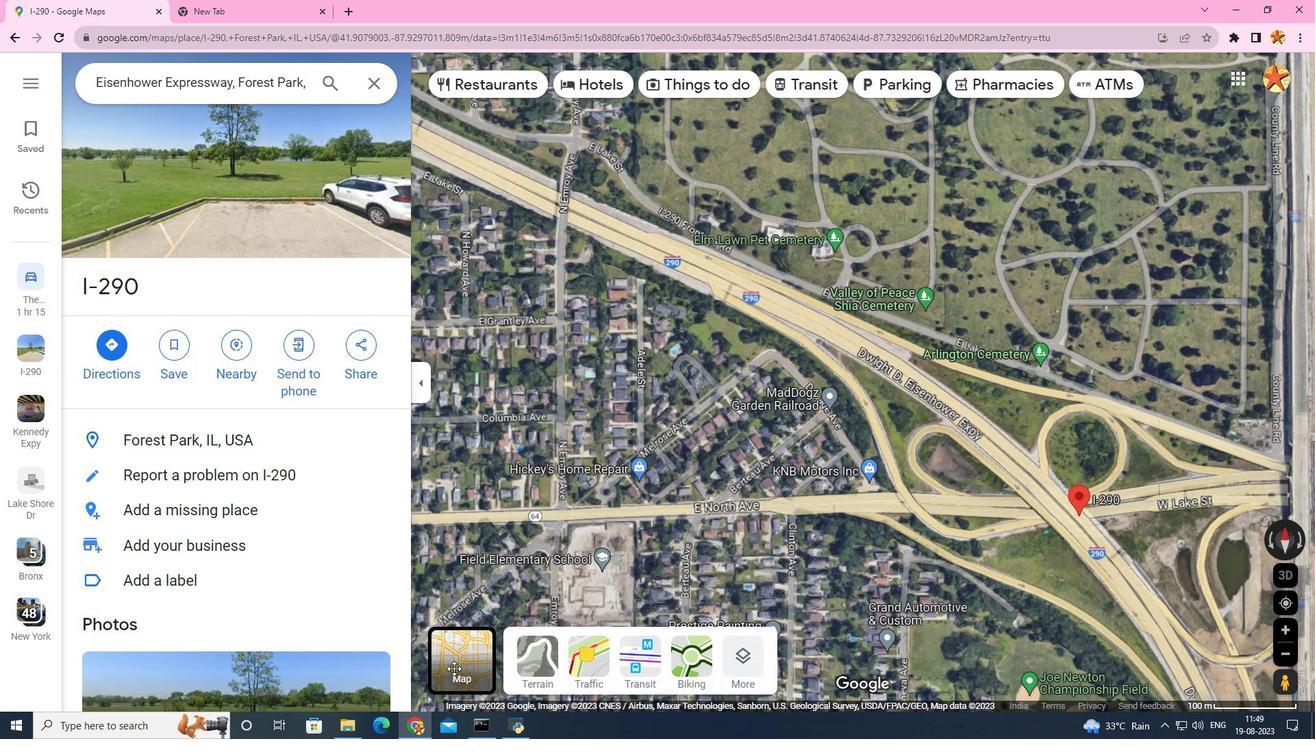 
Action: Mouse pressed left at (454, 669)
Screenshot: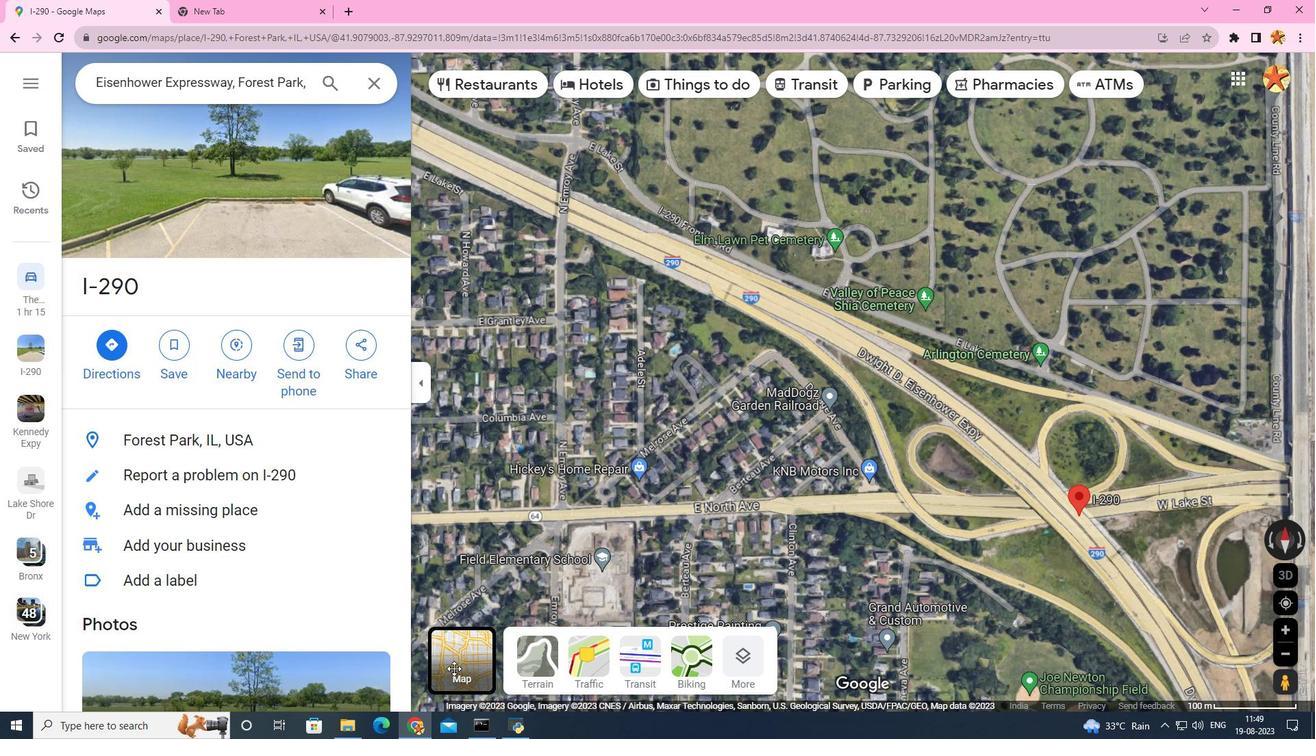 
Action: Mouse moved to (585, 664)
Screenshot: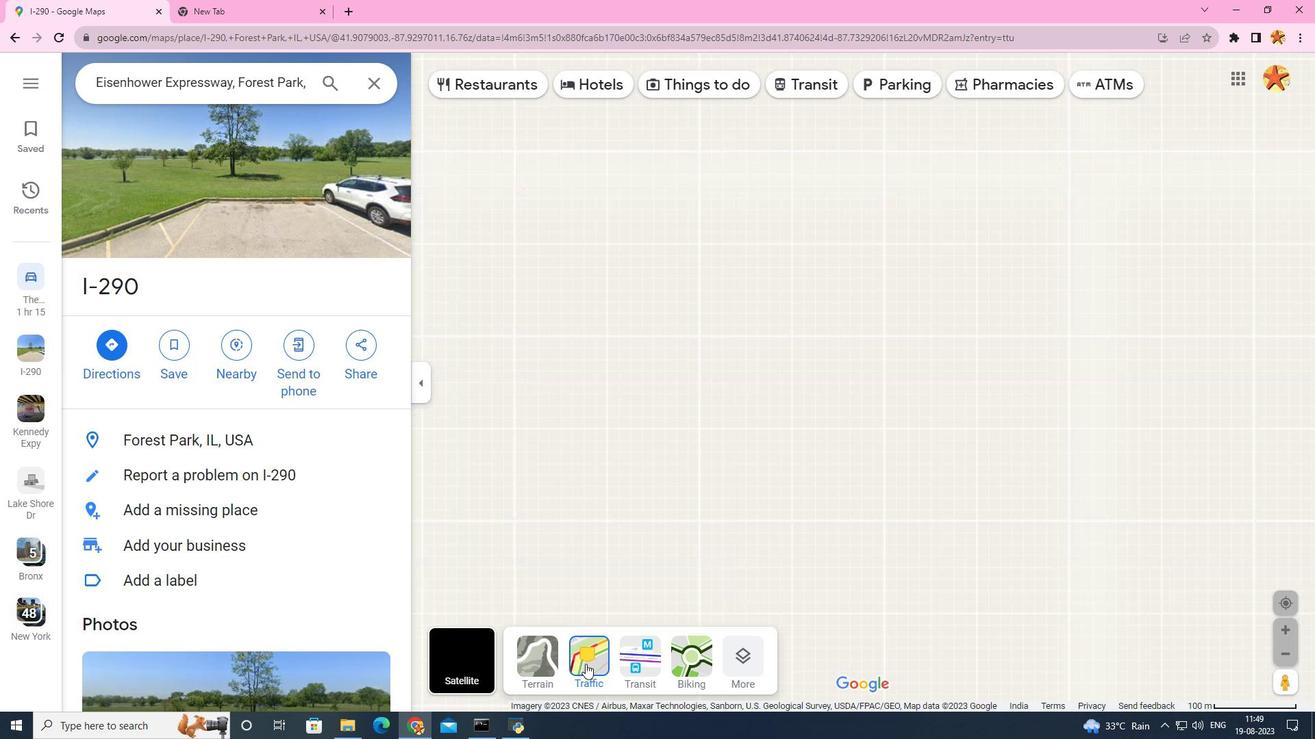 
Action: Mouse pressed left at (585, 664)
Screenshot: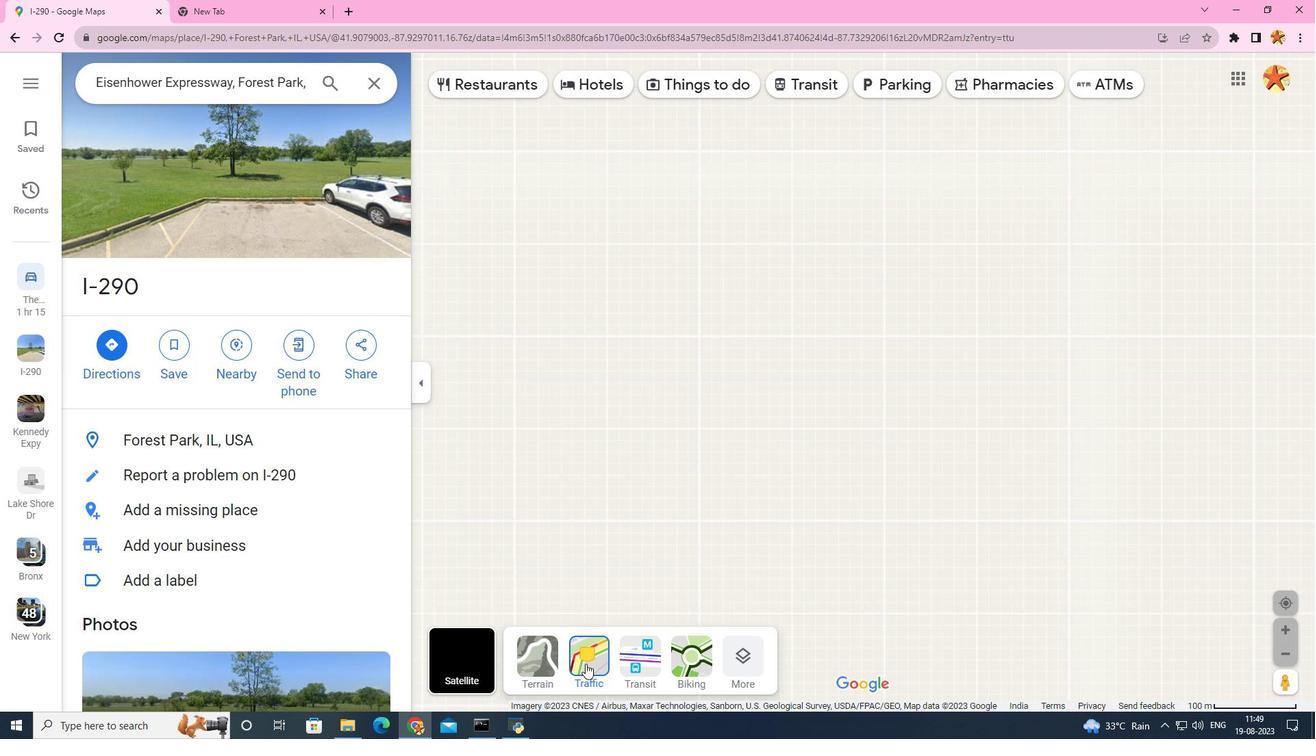 
Action: Mouse moved to (763, 414)
Screenshot: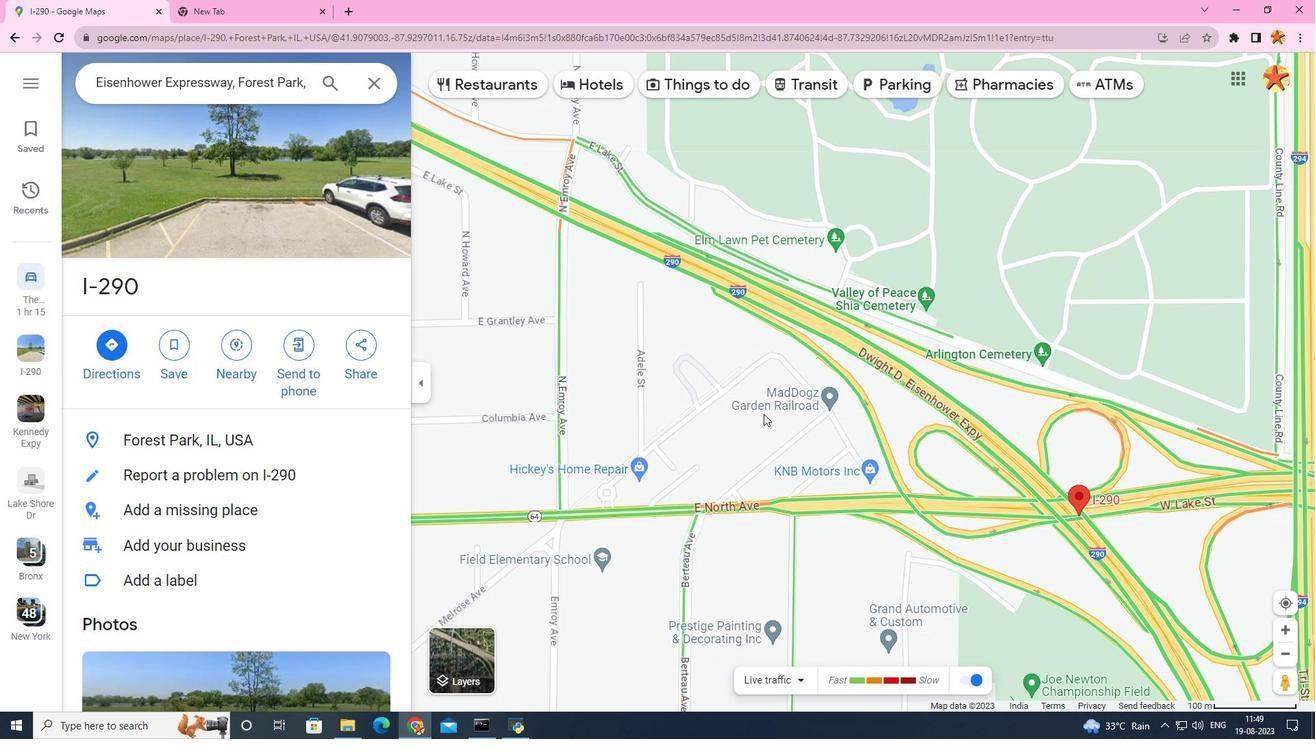 
Action: Mouse scrolled (763, 415) with delta (0, 0)
Screenshot: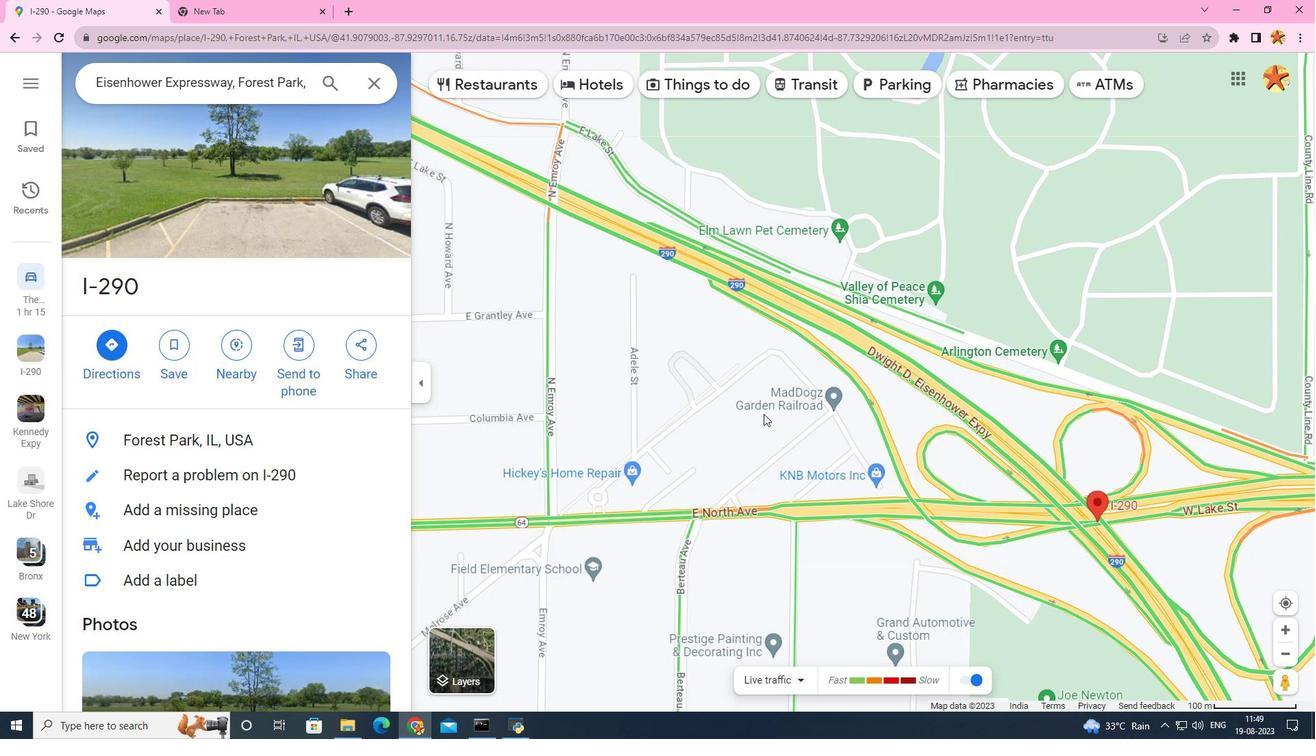 
Action: Mouse scrolled (763, 415) with delta (0, 0)
Screenshot: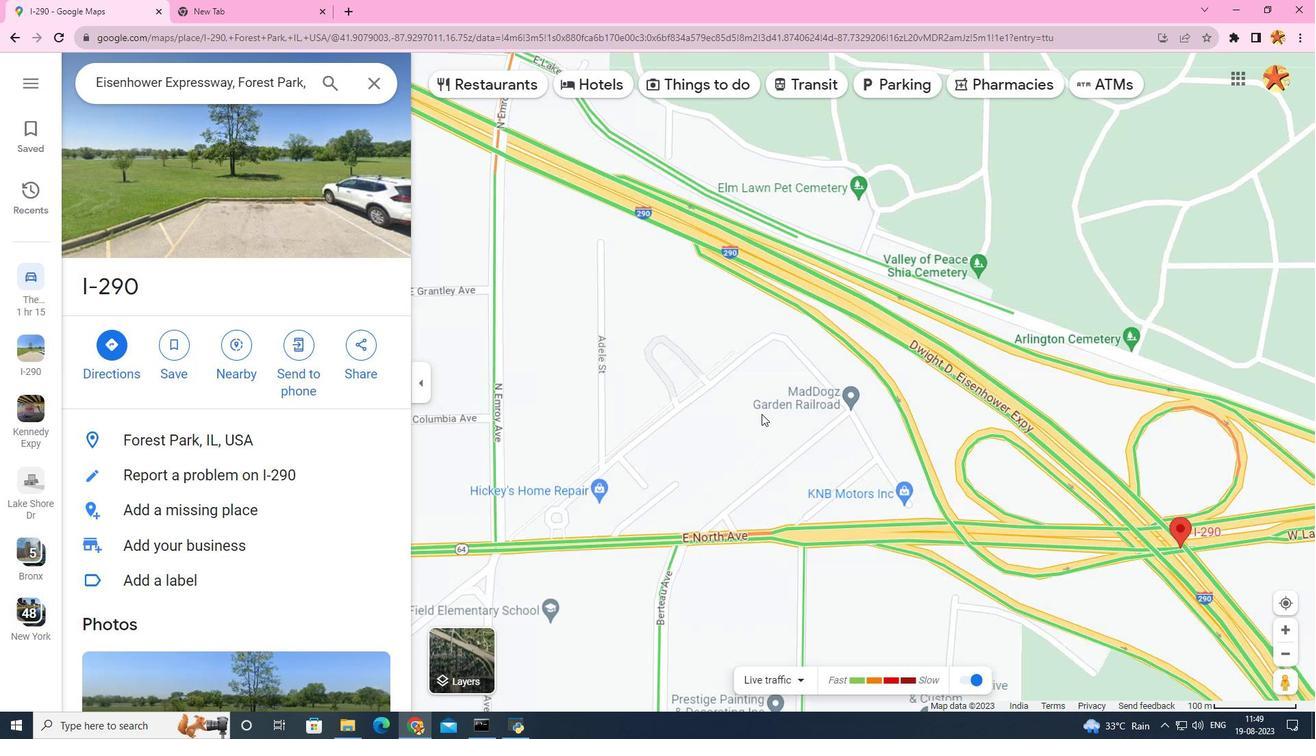 
Action: Mouse scrolled (763, 415) with delta (0, 0)
Screenshot: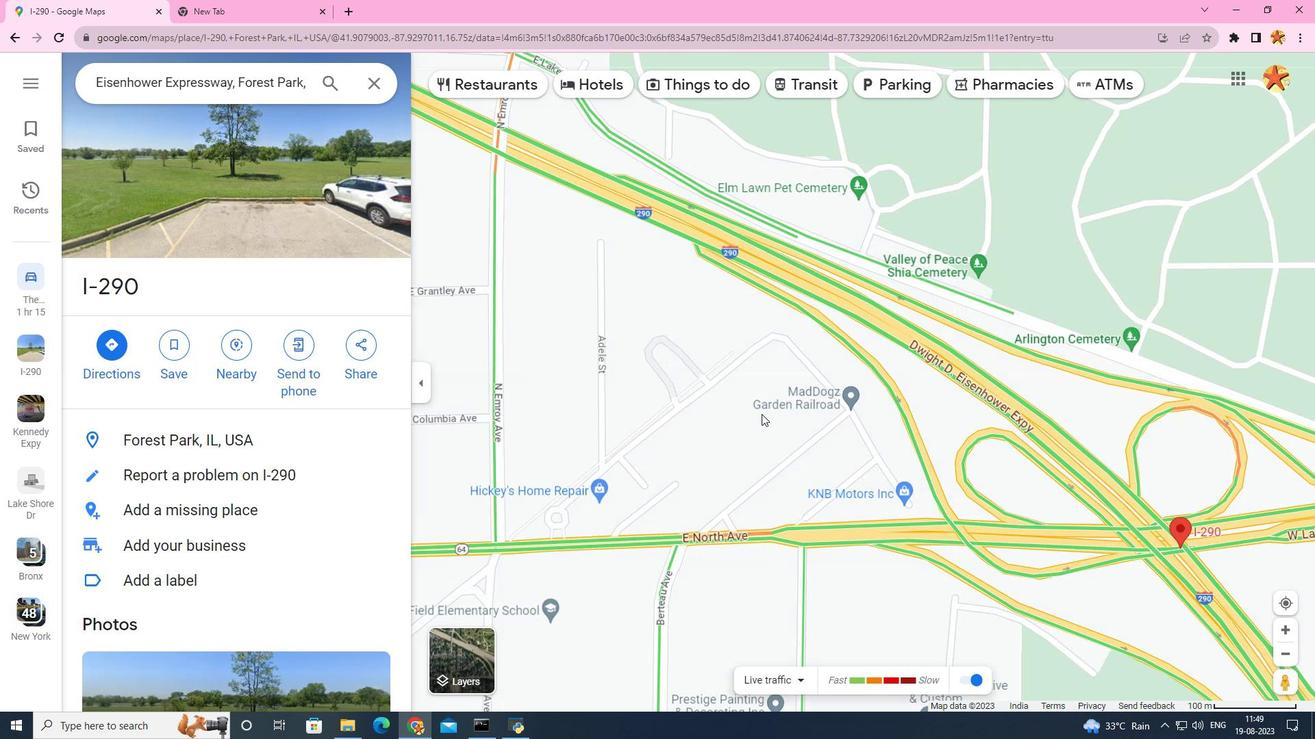 
Action: Mouse scrolled (763, 415) with delta (0, 0)
Screenshot: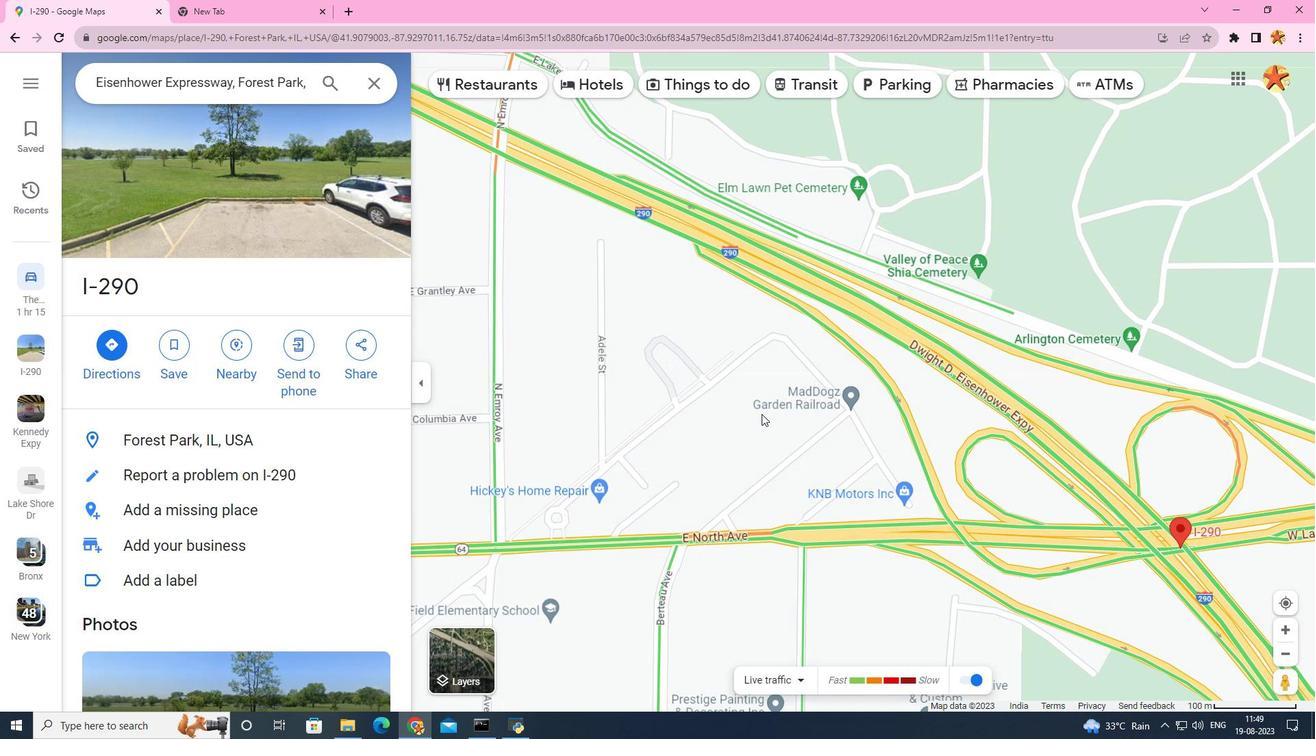 
Action: Mouse scrolled (763, 415) with delta (0, 0)
Screenshot: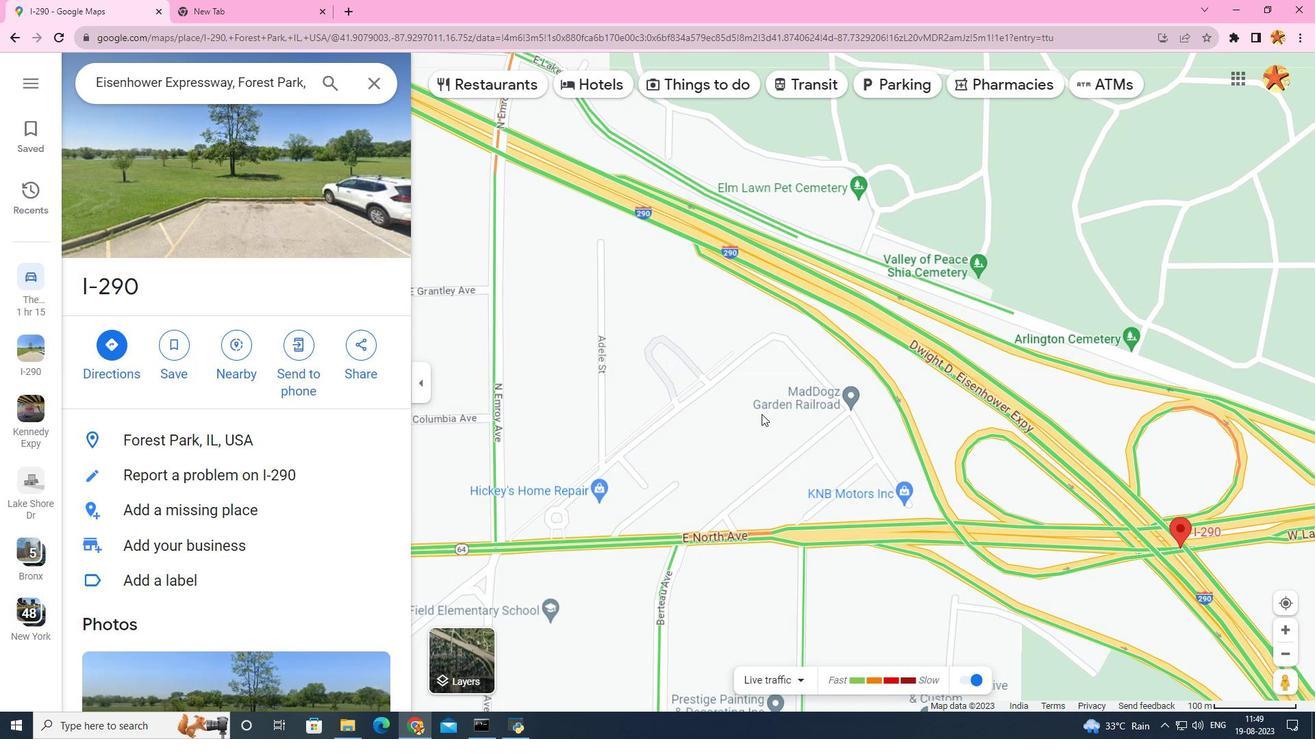 
Action: Mouse moved to (758, 415)
Screenshot: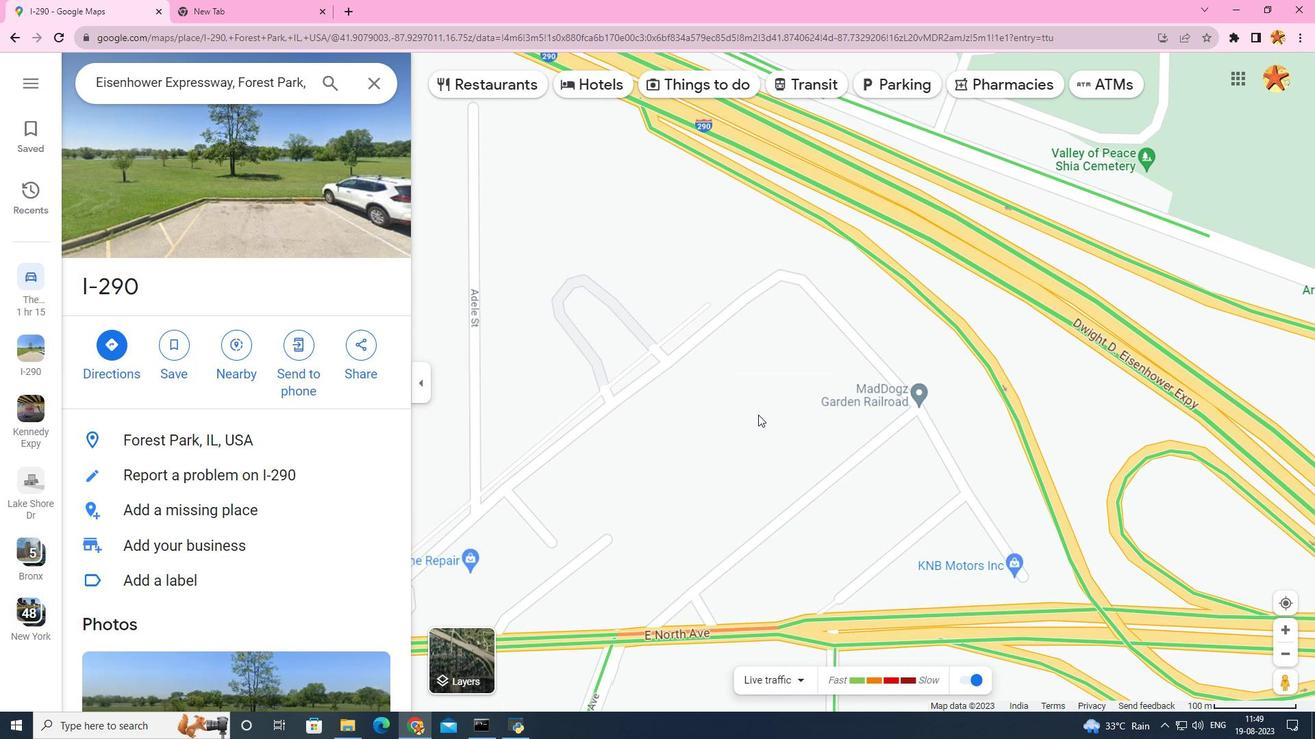 
Action: Mouse scrolled (760, 415) with delta (0, 0)
Screenshot: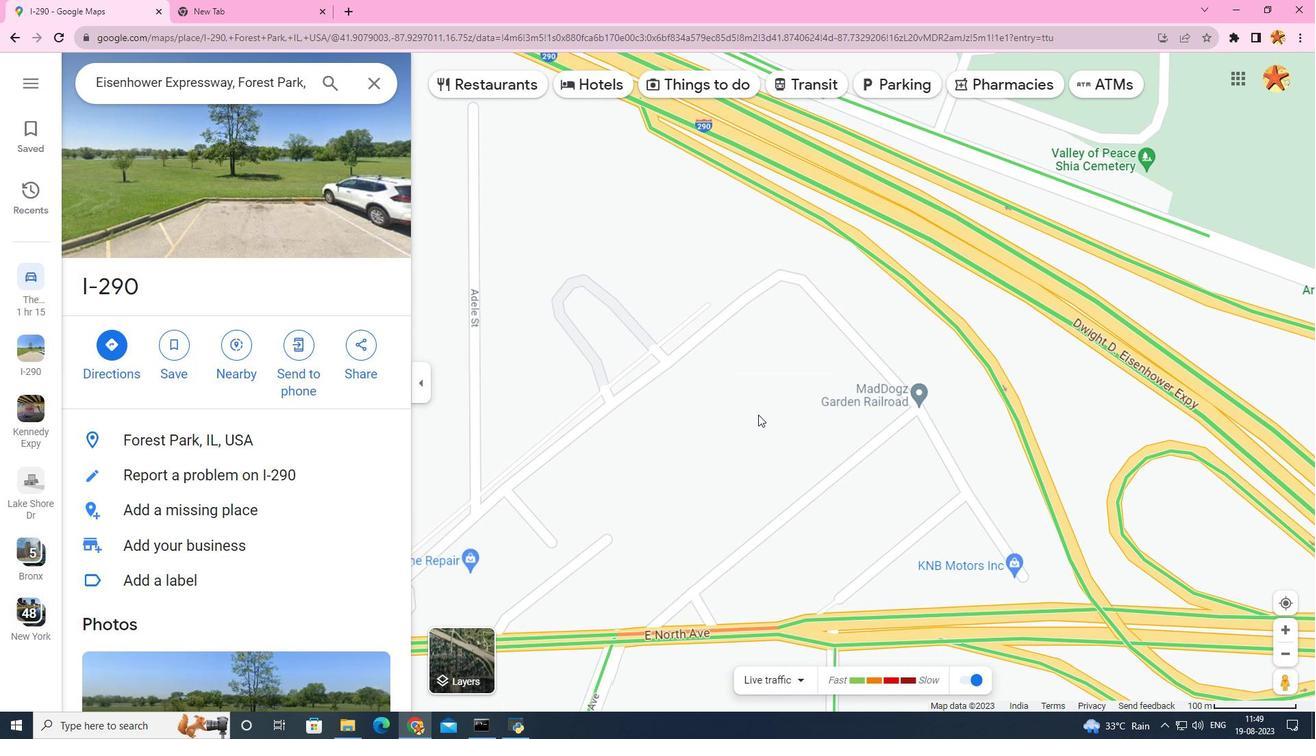 
Action: Mouse scrolled (758, 414) with delta (0, 0)
Screenshot: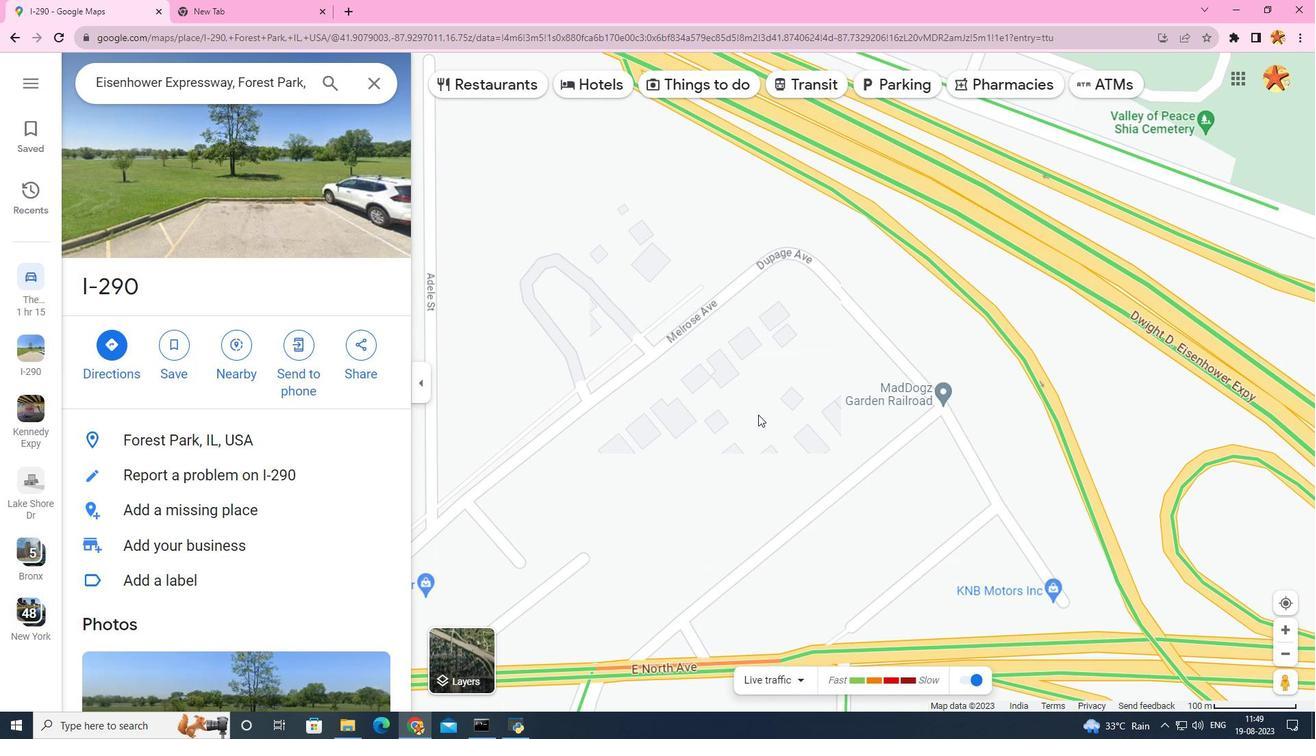 
Action: Mouse scrolled (758, 414) with delta (0, 0)
Screenshot: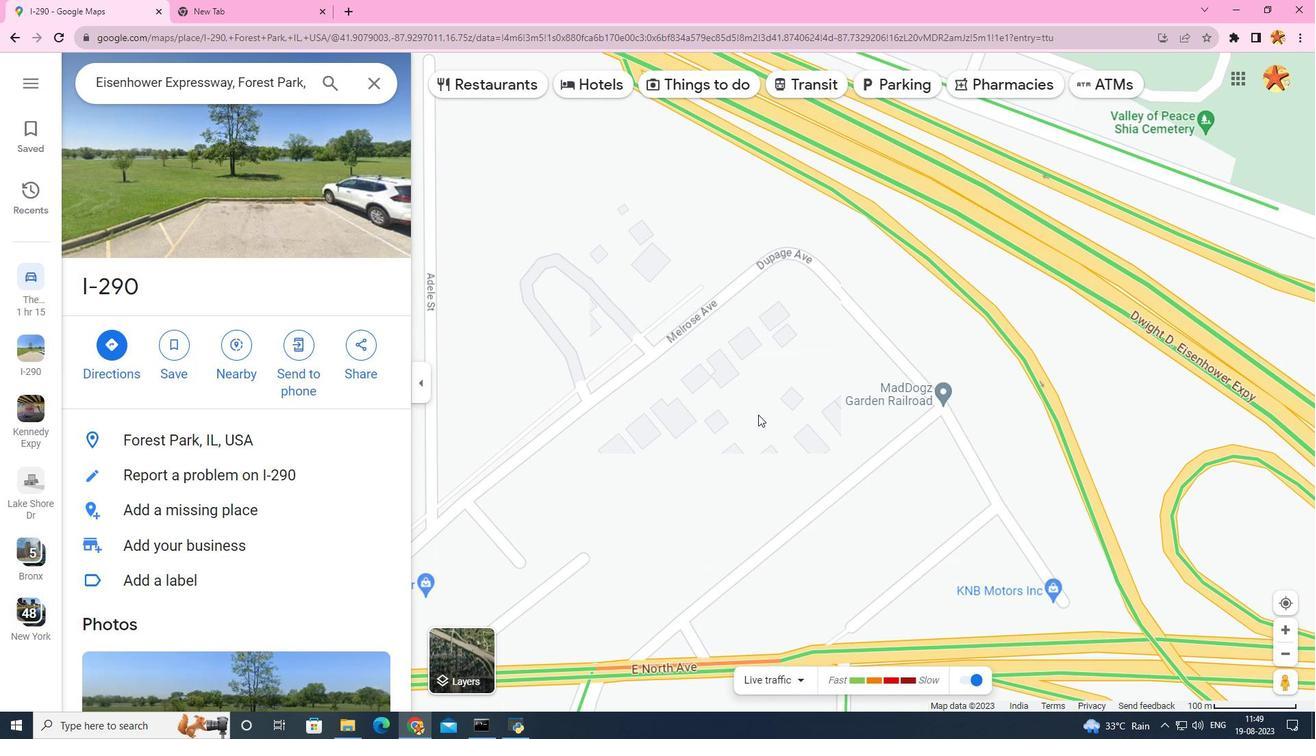 
Action: Mouse scrolled (758, 414) with delta (0, 0)
Screenshot: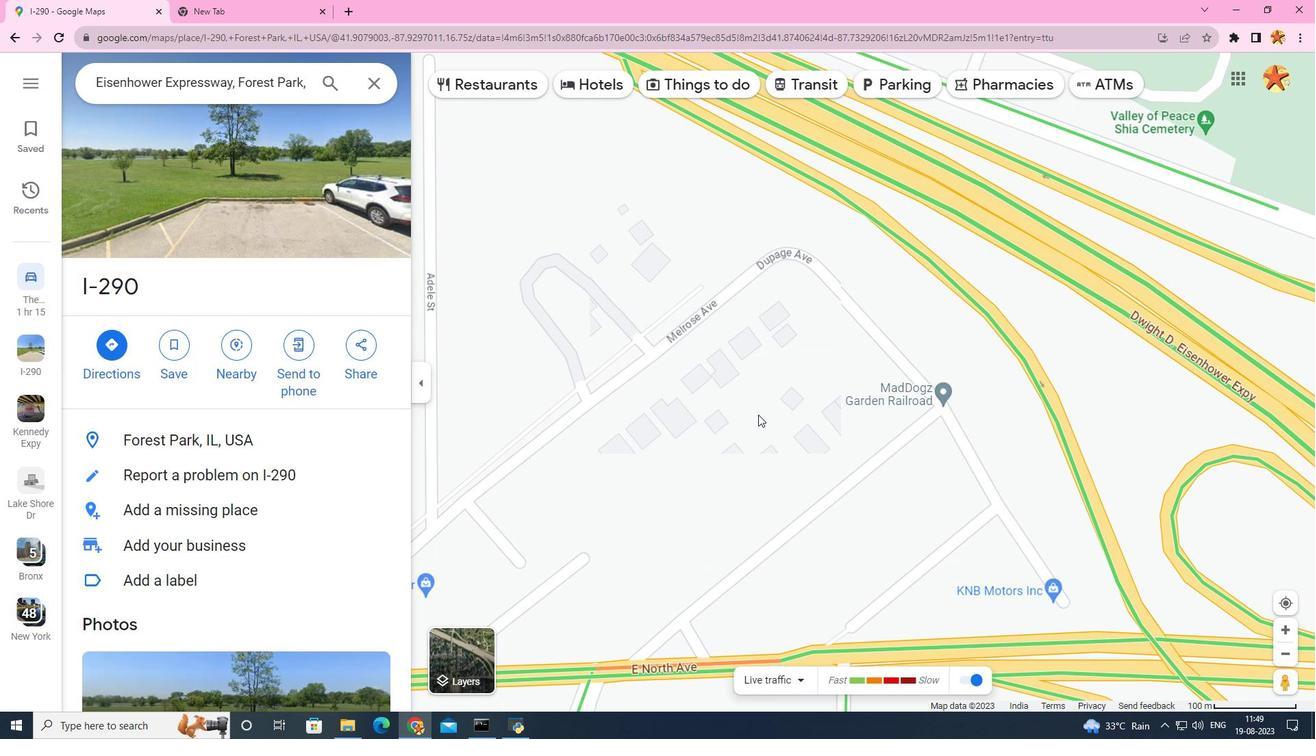 
Action: Mouse scrolled (758, 414) with delta (0, 0)
Screenshot: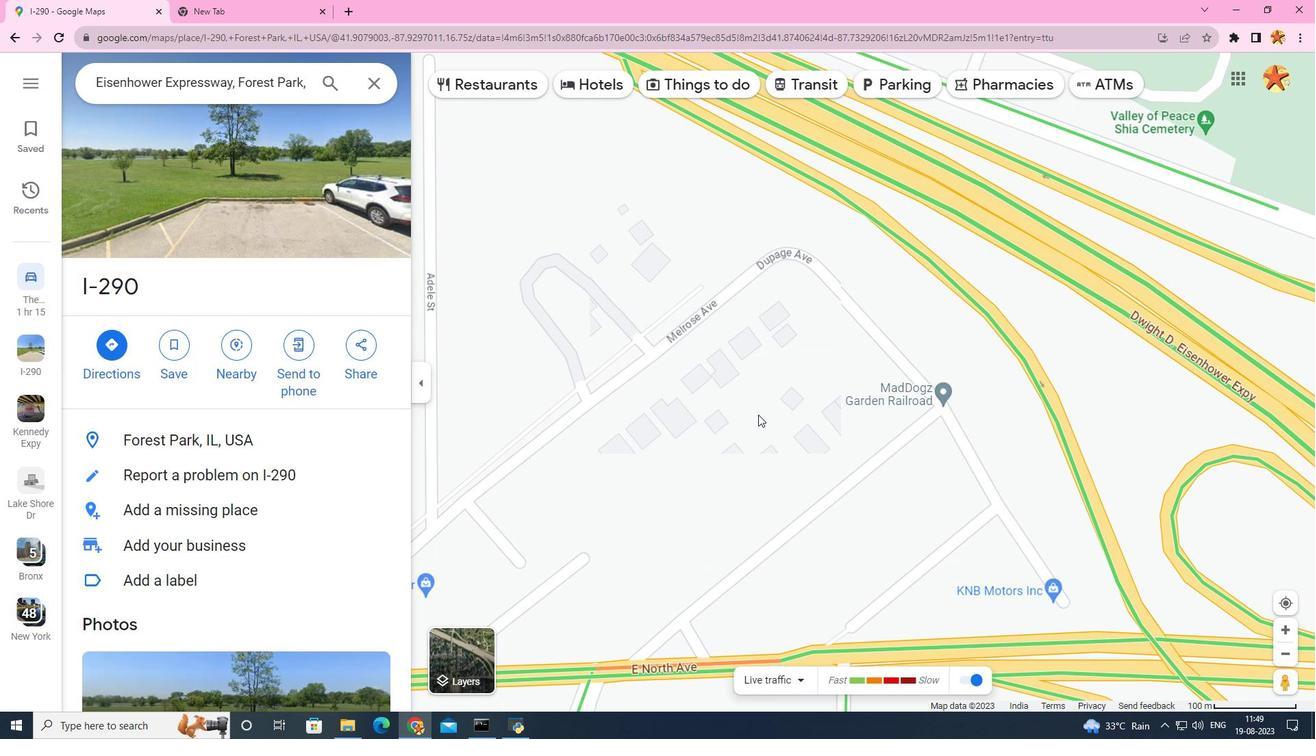 
Action: Mouse scrolled (758, 414) with delta (0, 0)
Screenshot: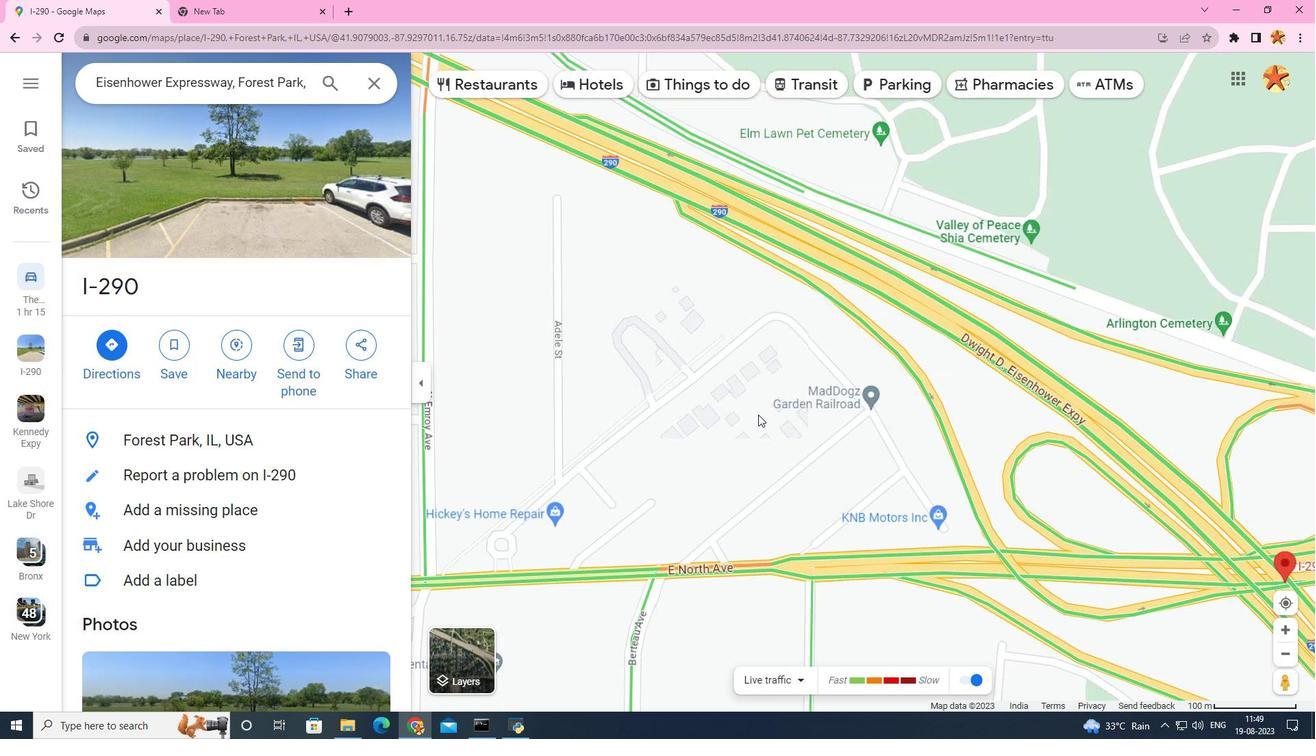 
Action: Mouse scrolled (758, 414) with delta (0, 0)
Screenshot: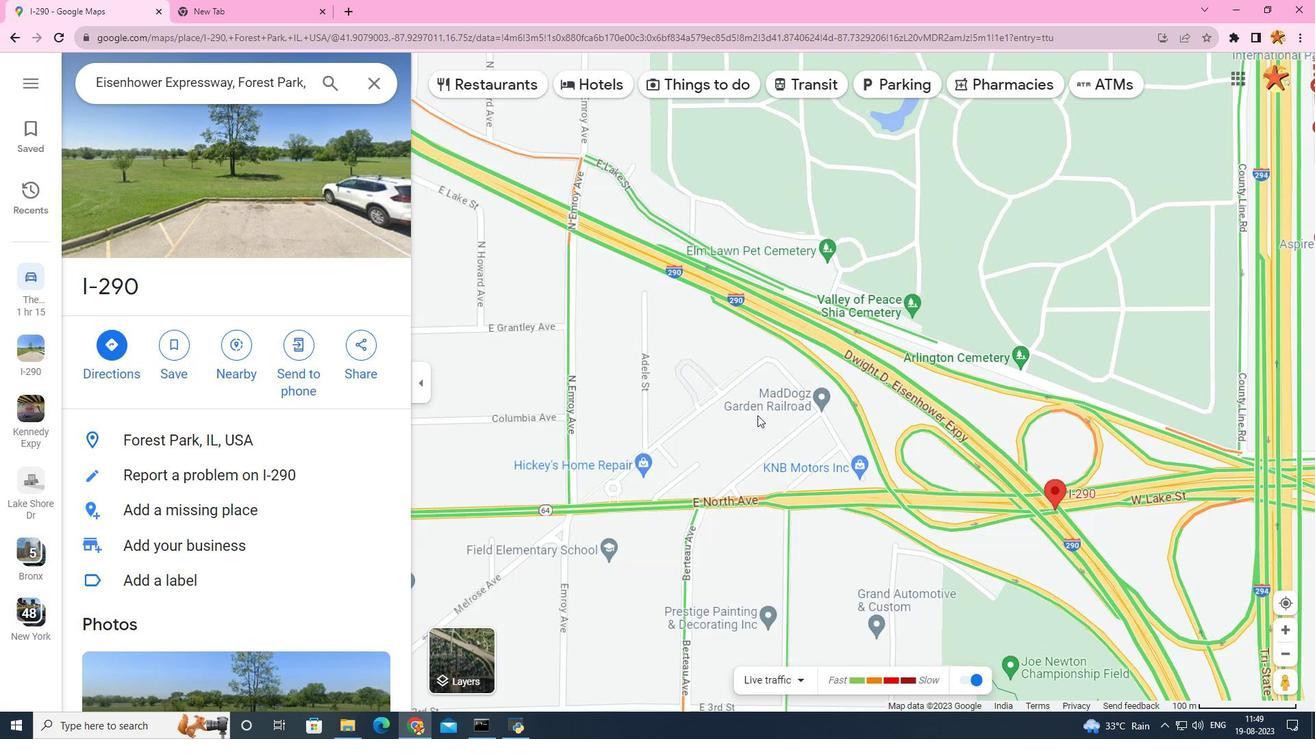 
Action: Mouse scrolled (758, 414) with delta (0, 0)
Screenshot: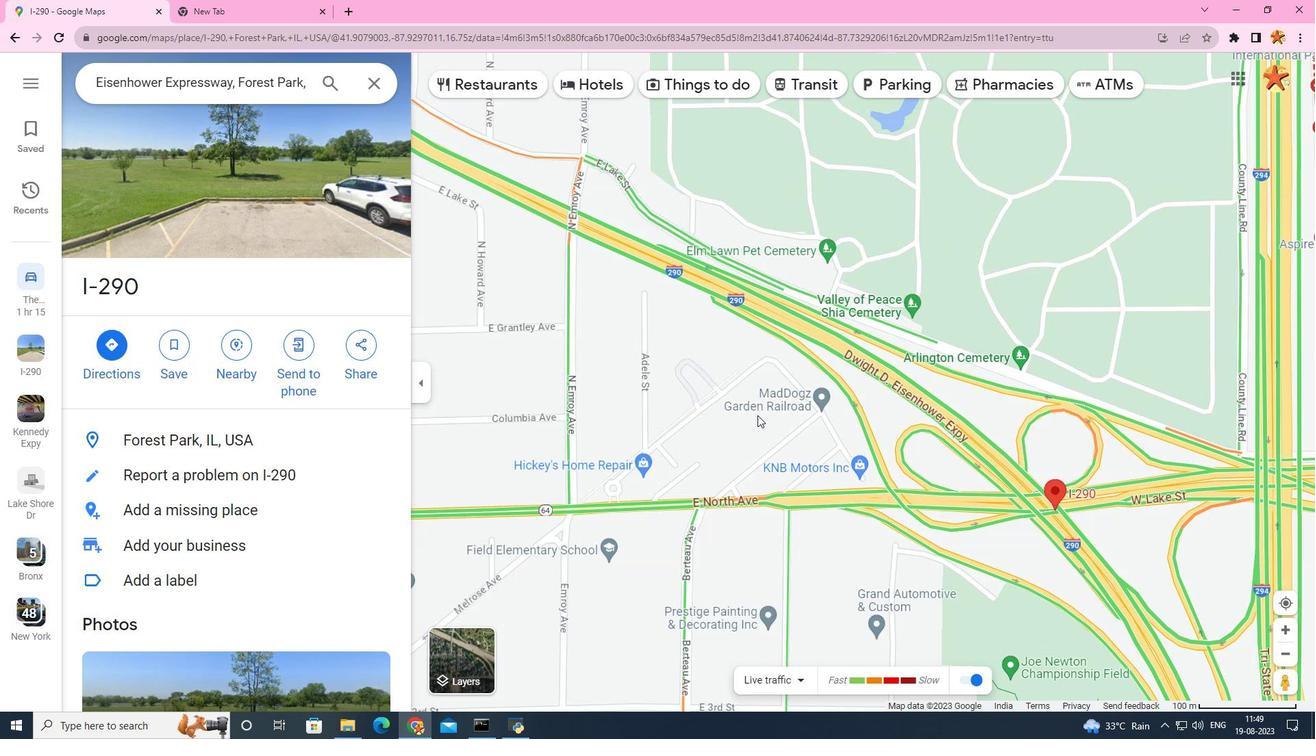 
Action: Mouse scrolled (758, 414) with delta (0, 0)
Screenshot: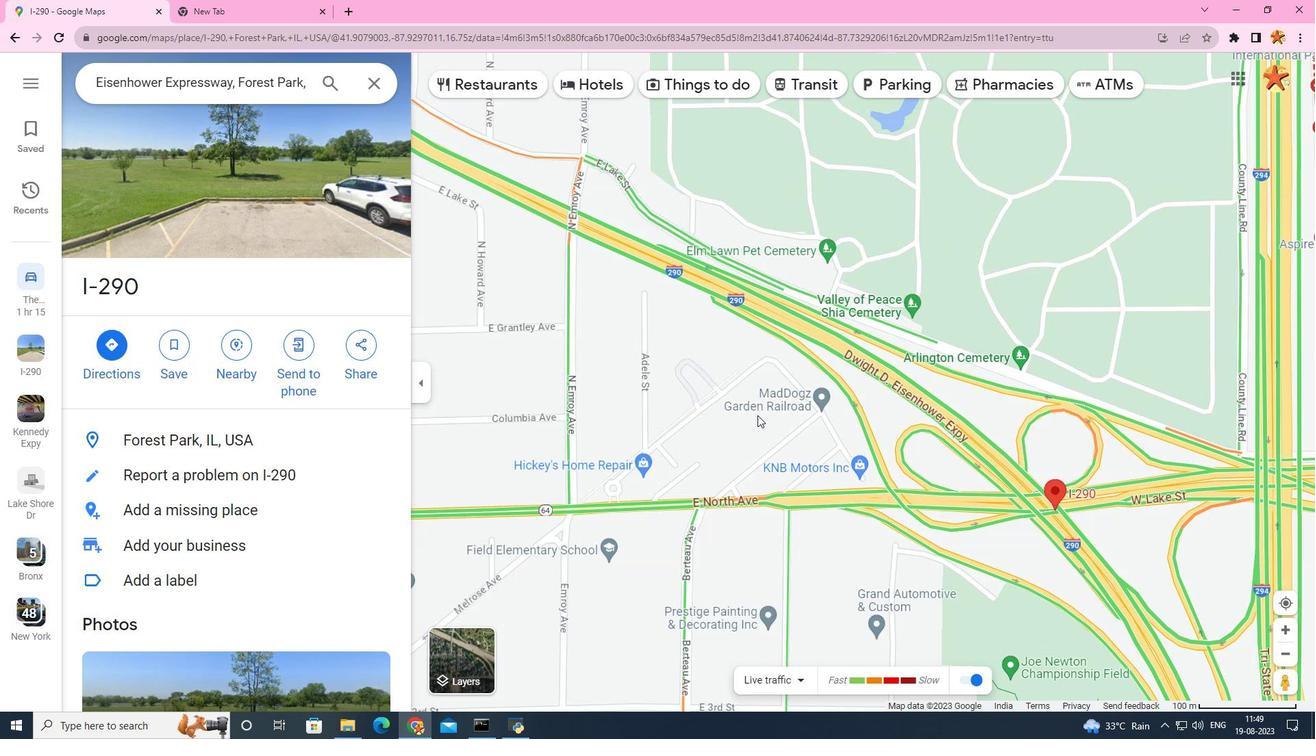 
Action: Mouse moved to (757, 415)
Screenshot: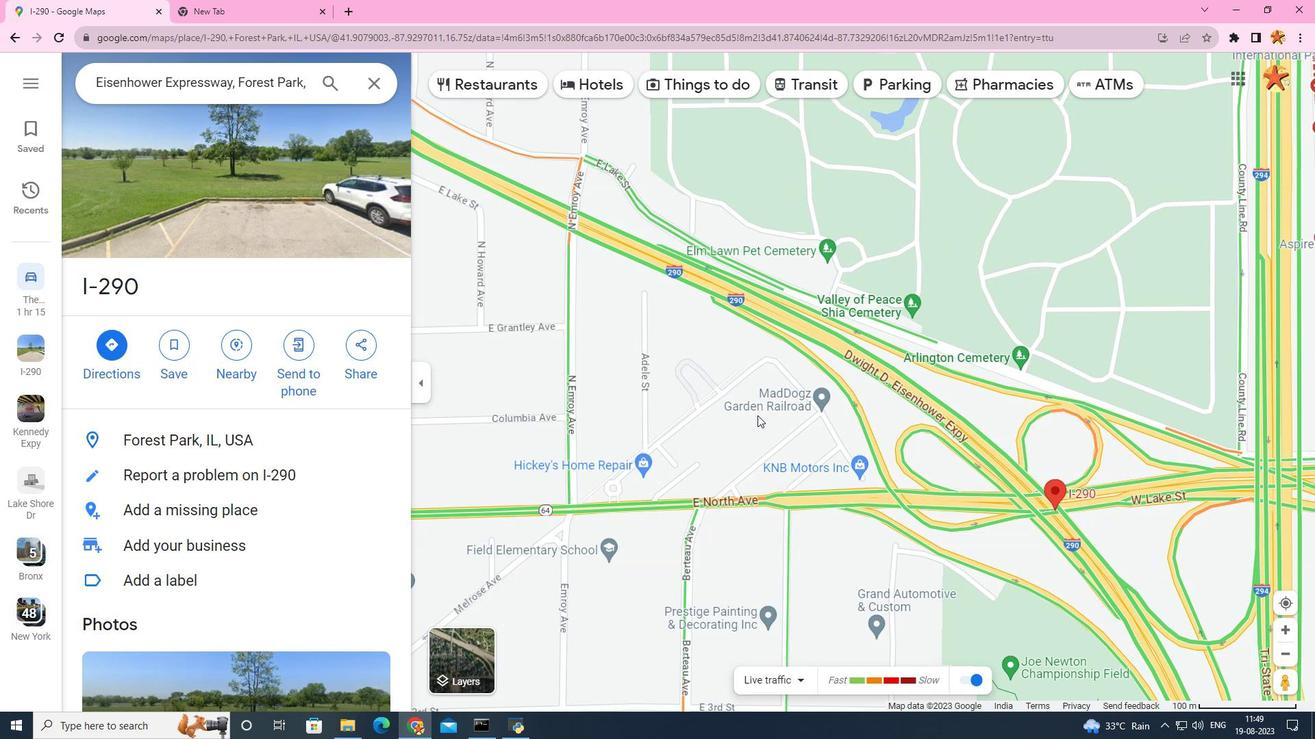 
Action: Mouse scrolled (757, 415) with delta (0, 0)
Screenshot: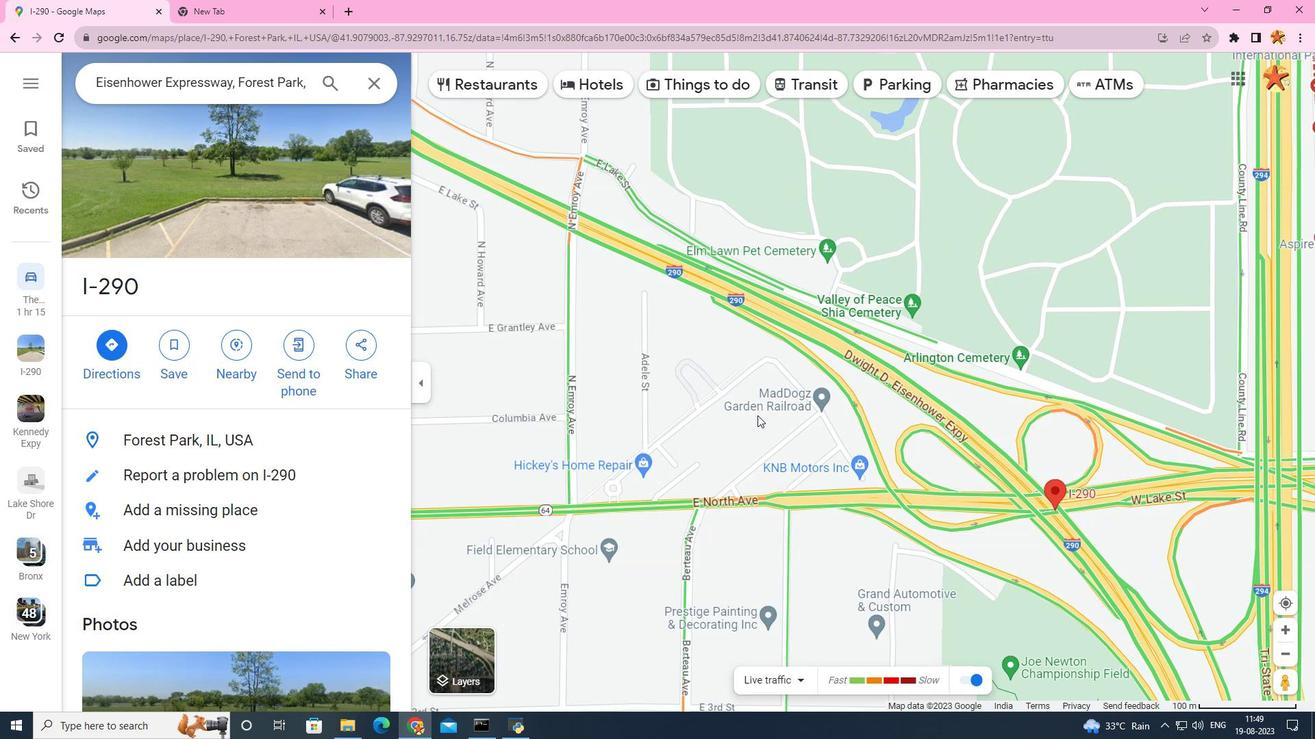 
Action: Mouse scrolled (757, 415) with delta (0, 0)
Screenshot: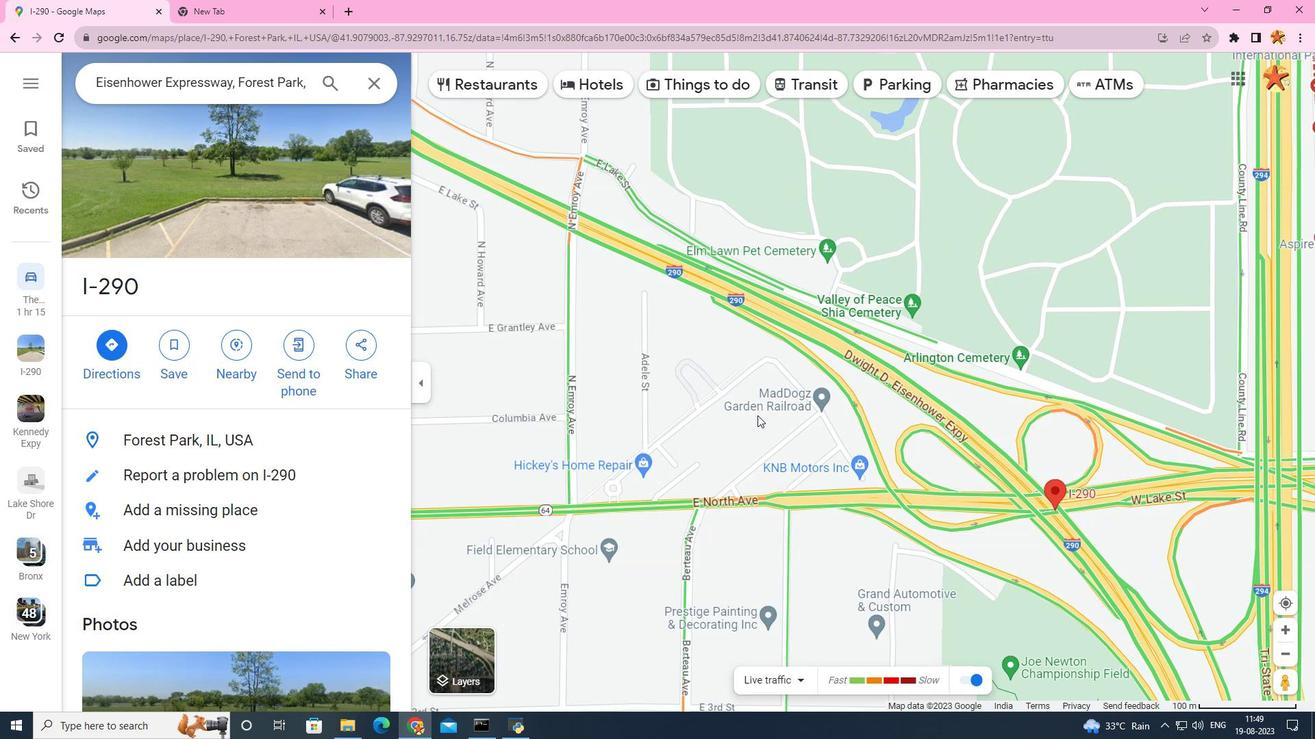 
Action: Mouse scrolled (757, 415) with delta (0, 0)
Screenshot: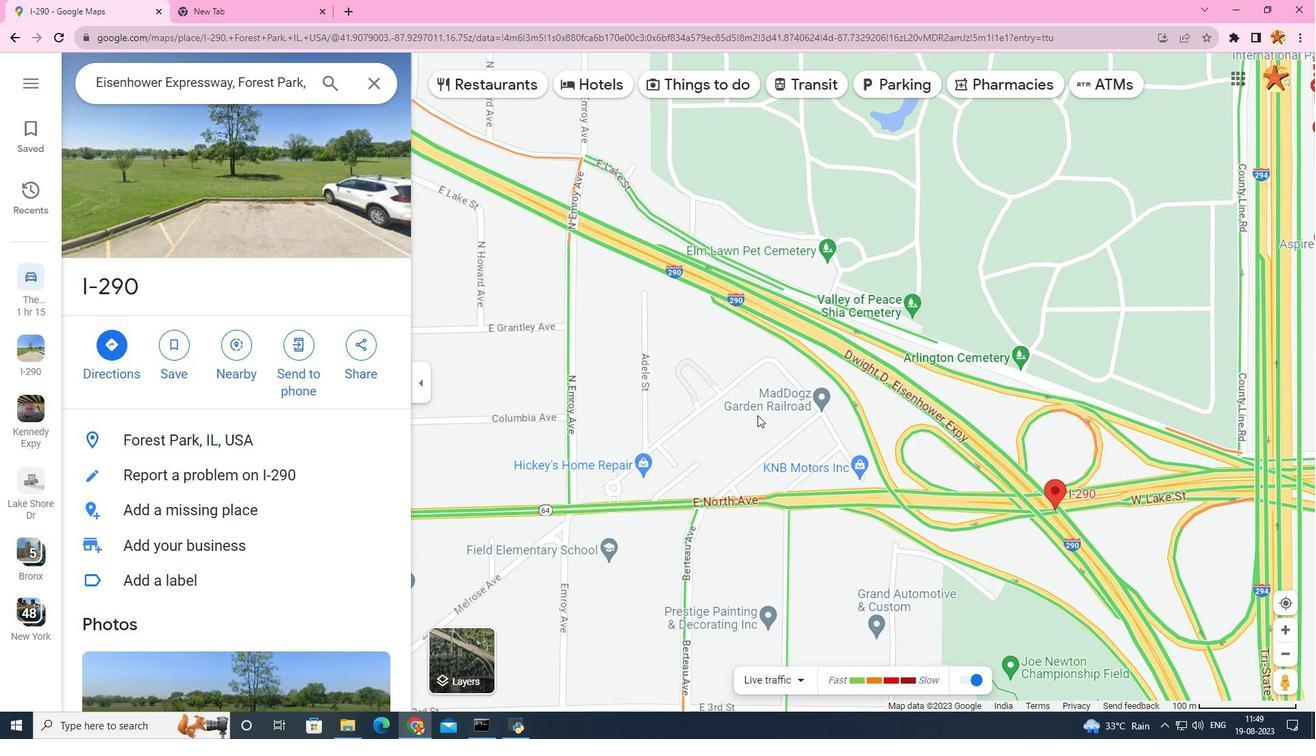 
Action: Mouse scrolled (757, 416) with delta (0, 0)
Screenshot: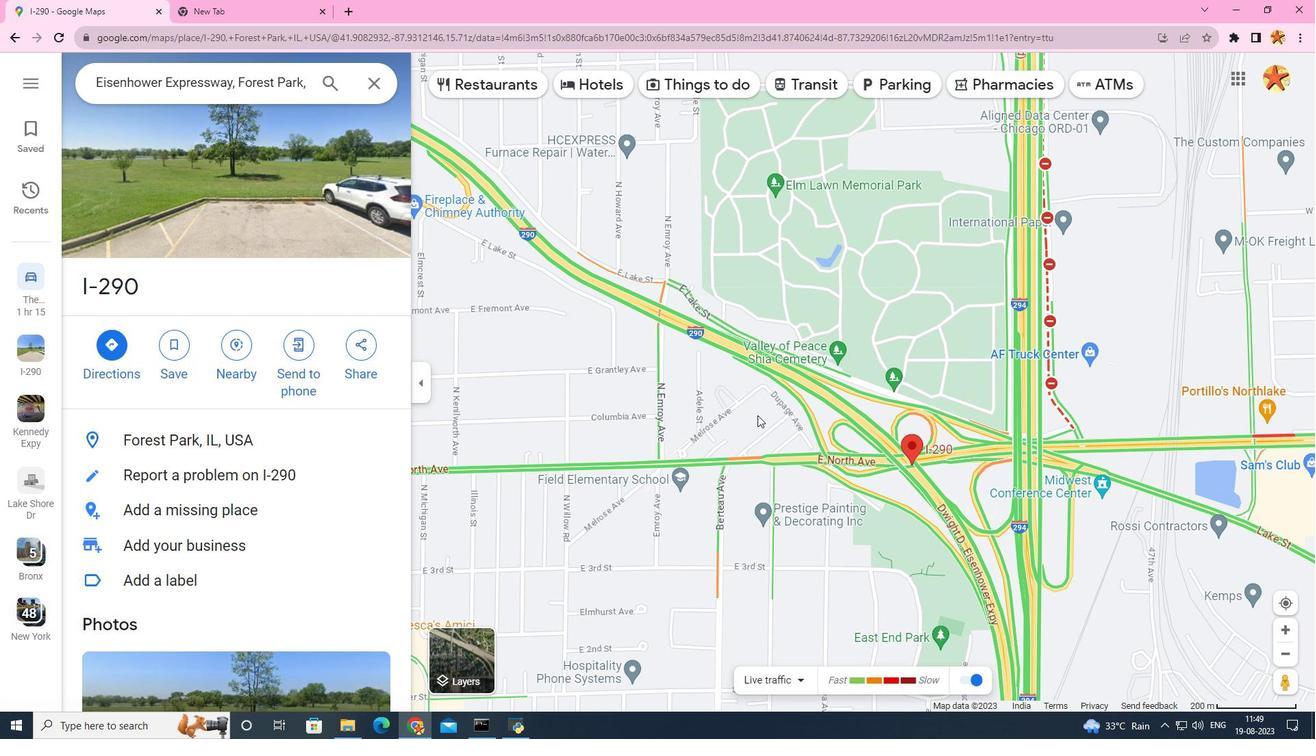 
Action: Mouse moved to (352, 469)
Screenshot: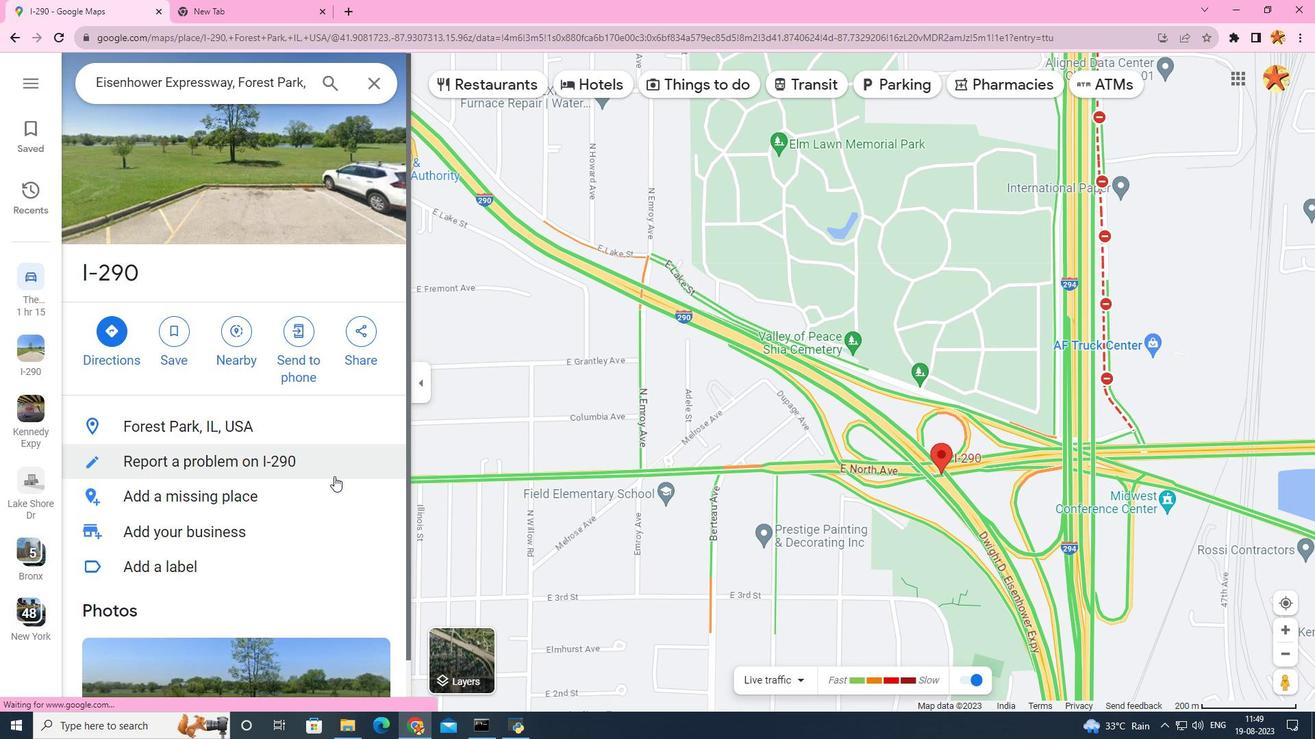 
Action: Mouse scrolled (362, 466) with delta (0, 0)
Screenshot: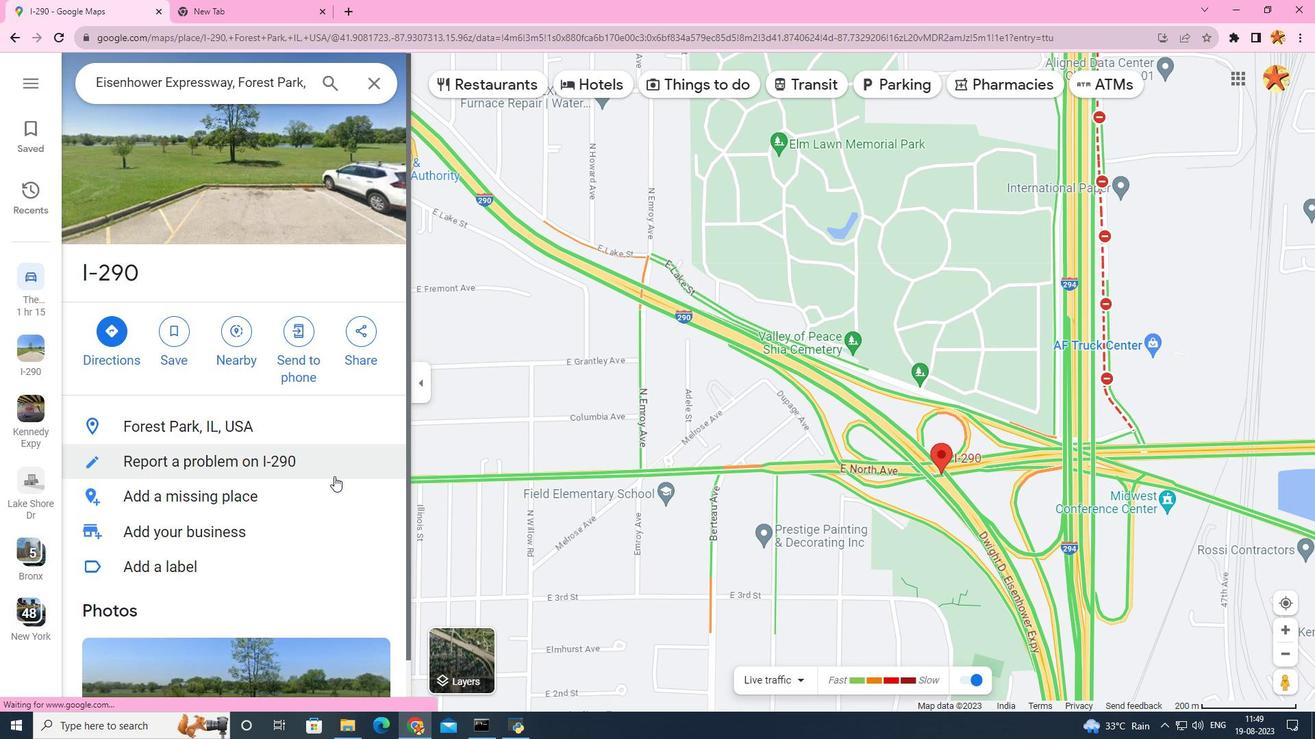 
Action: Mouse moved to (341, 472)
Screenshot: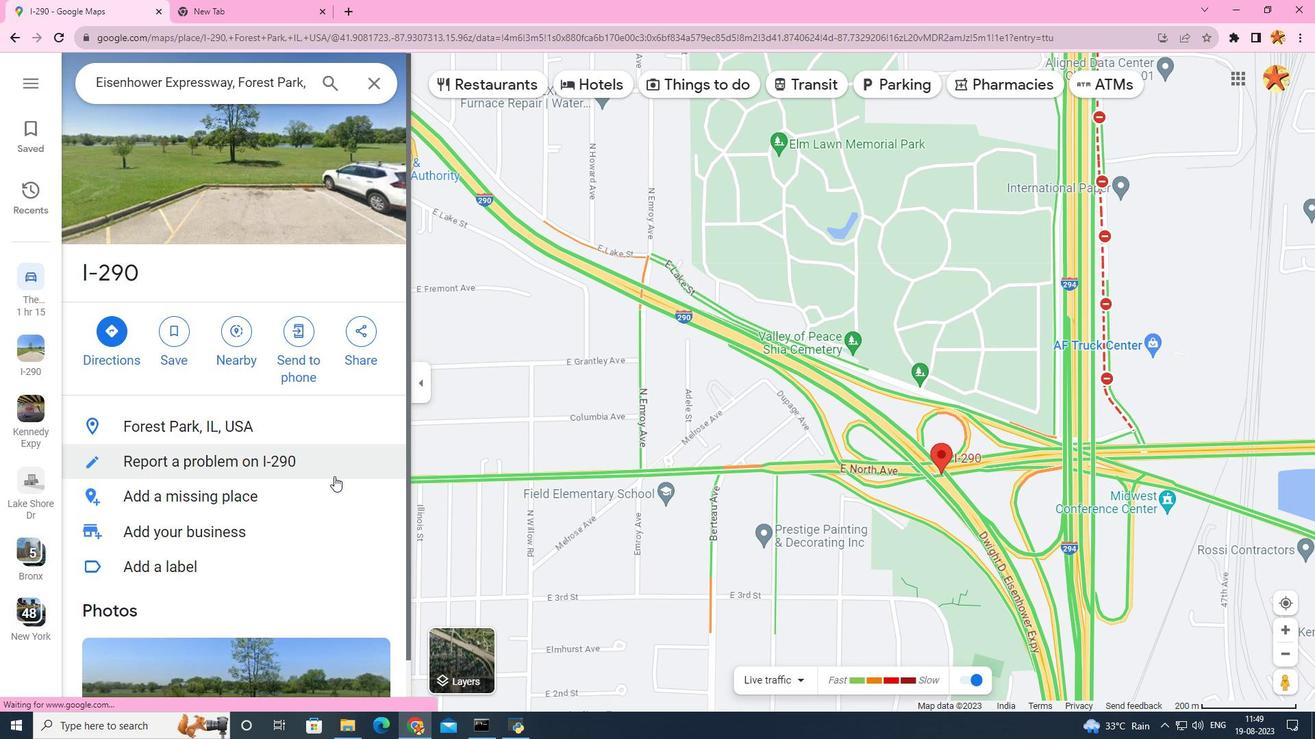 
Action: Mouse scrolled (343, 471) with delta (0, 0)
Screenshot: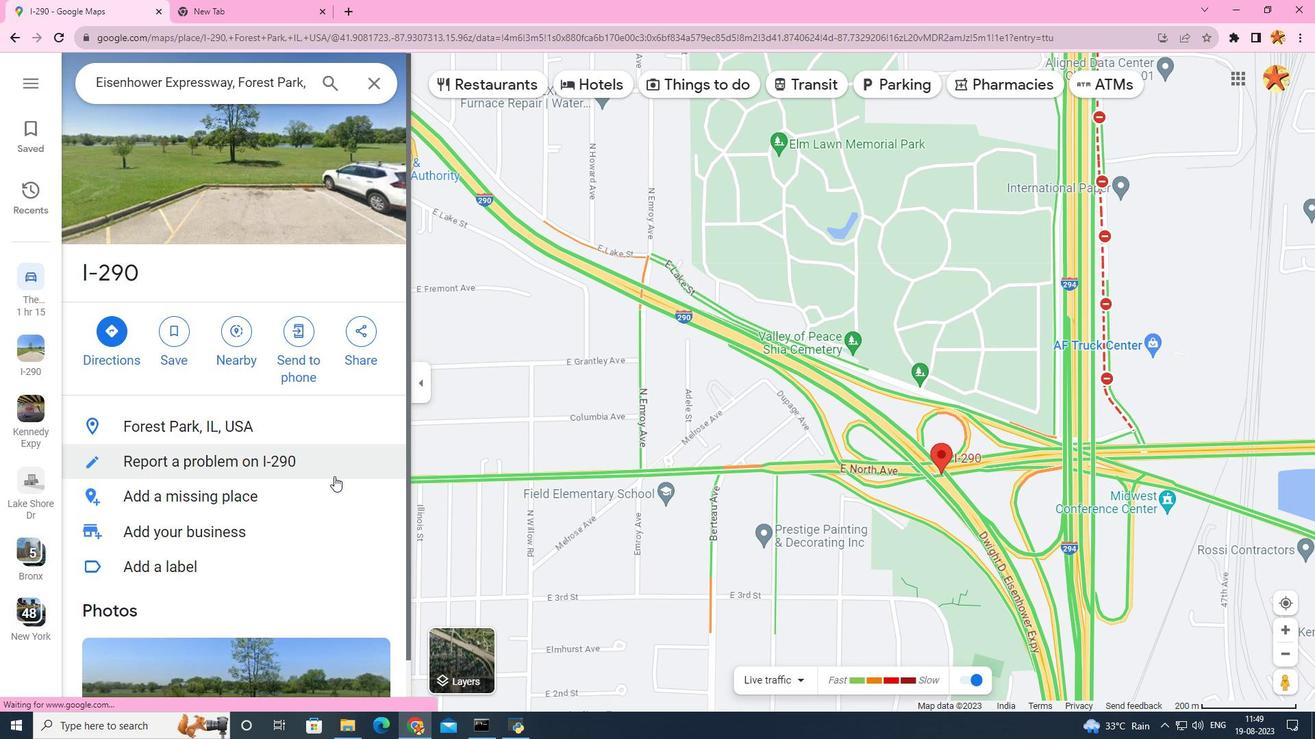 
Action: Mouse moved to (334, 476)
Screenshot: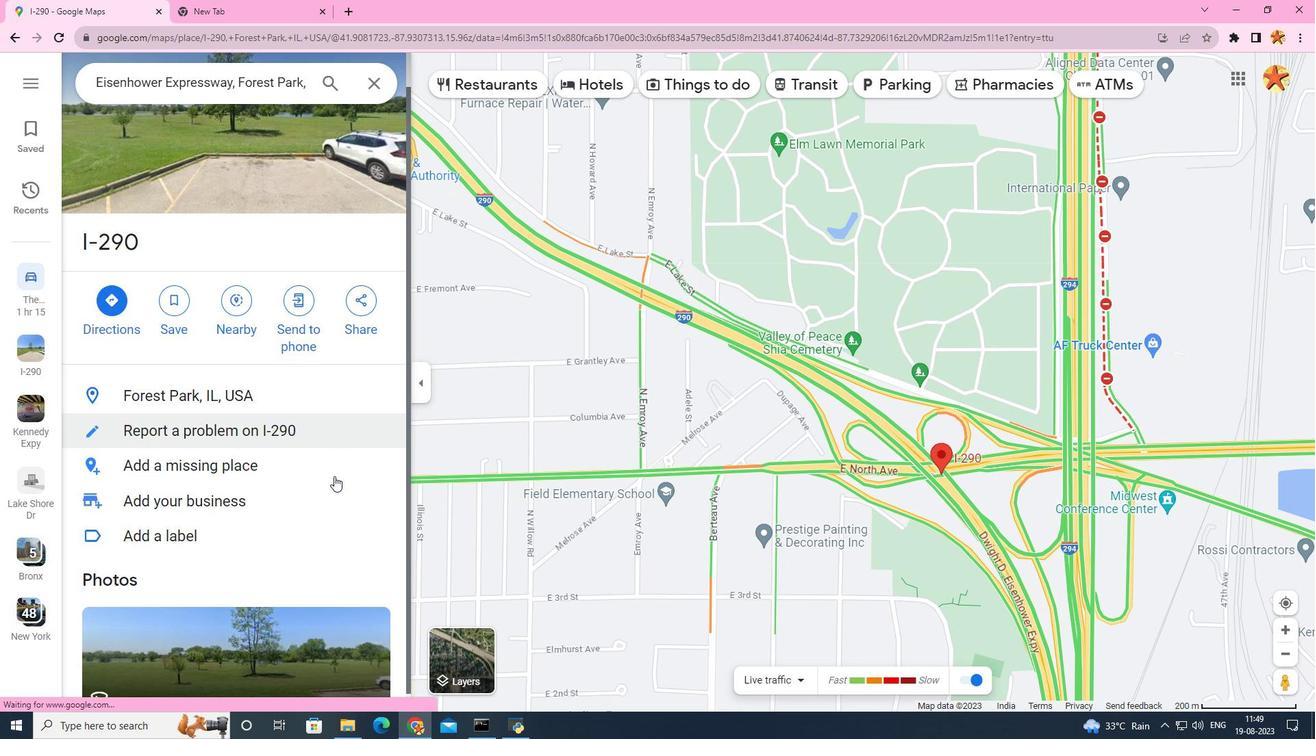 
Action: Mouse scrolled (334, 476) with delta (0, 0)
Screenshot: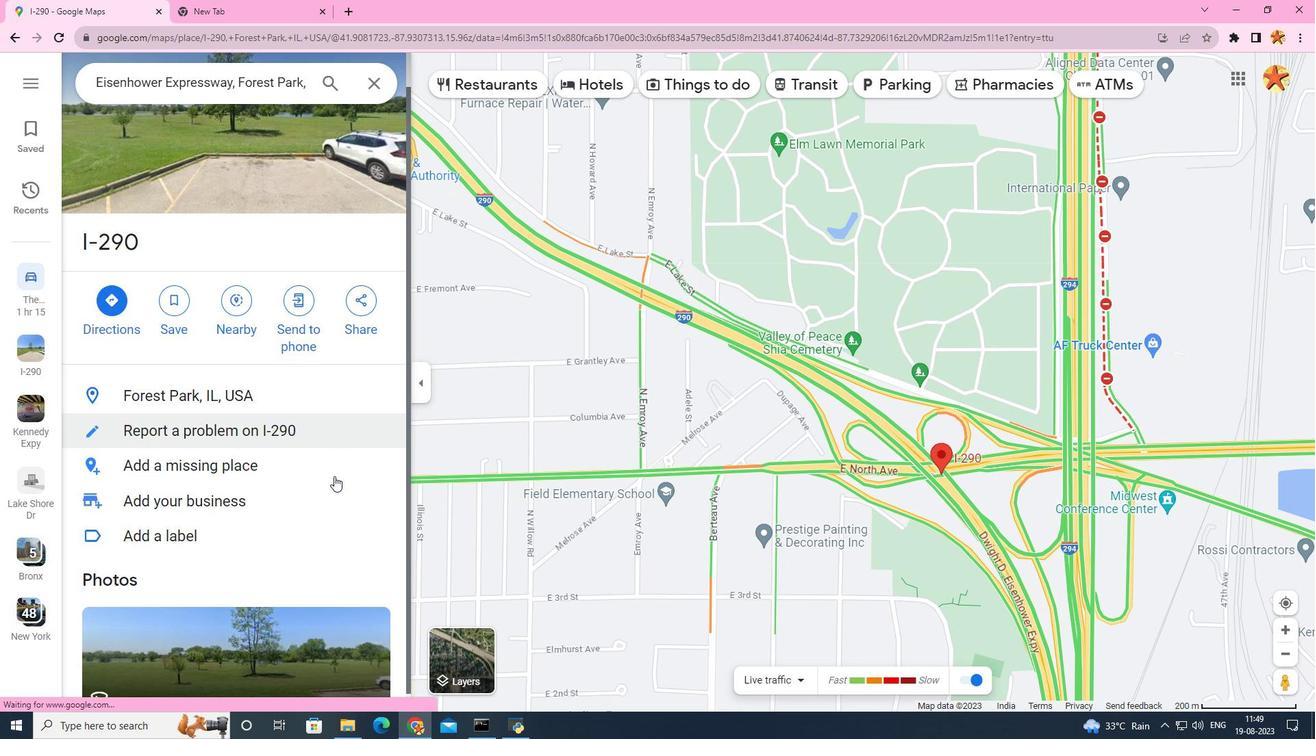 
Action: Mouse moved to (334, 476)
Screenshot: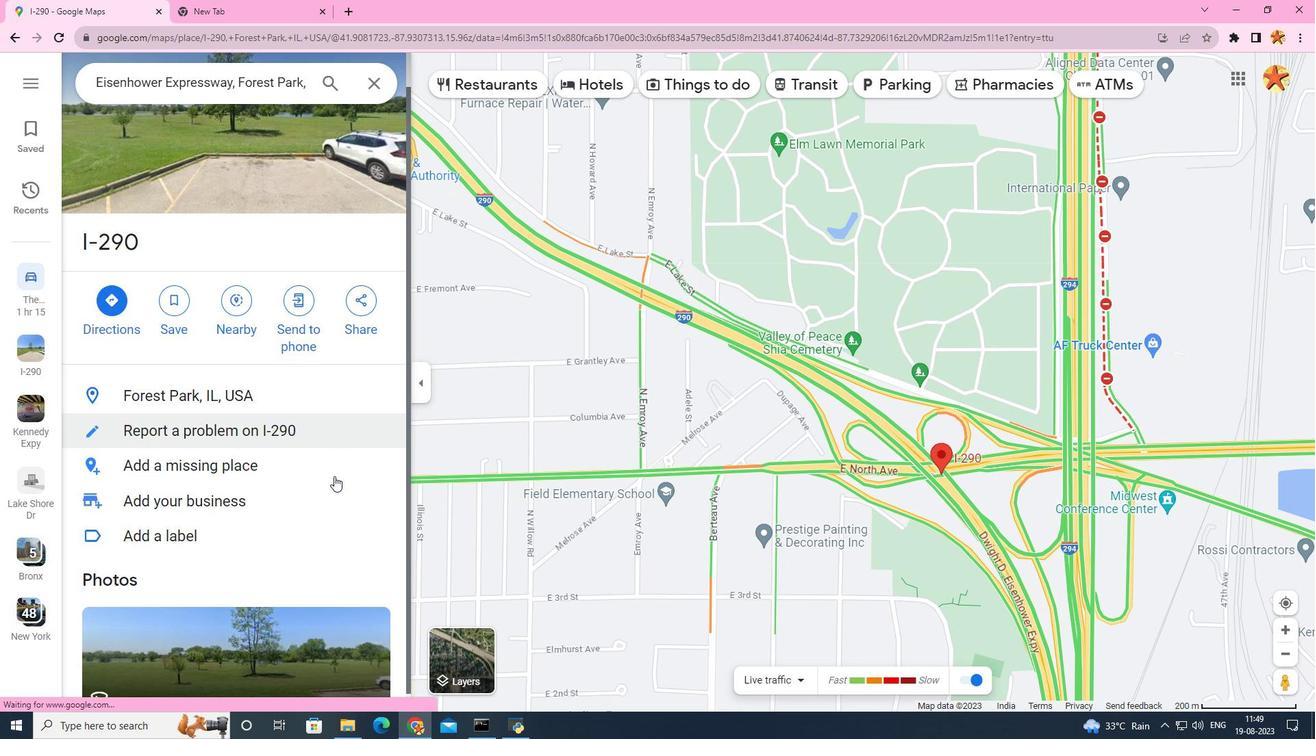 
Action: Mouse scrolled (334, 476) with delta (0, 0)
Screenshot: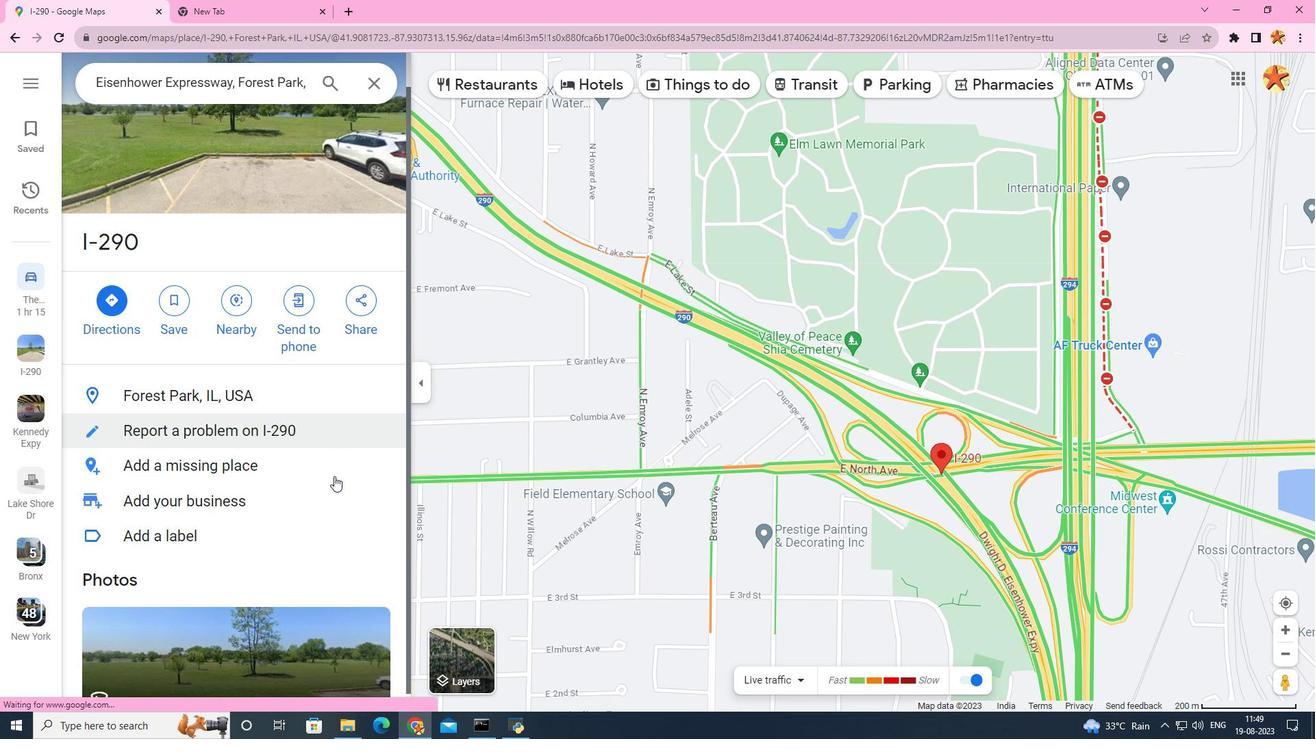 
Action: Mouse moved to (228, 558)
Screenshot: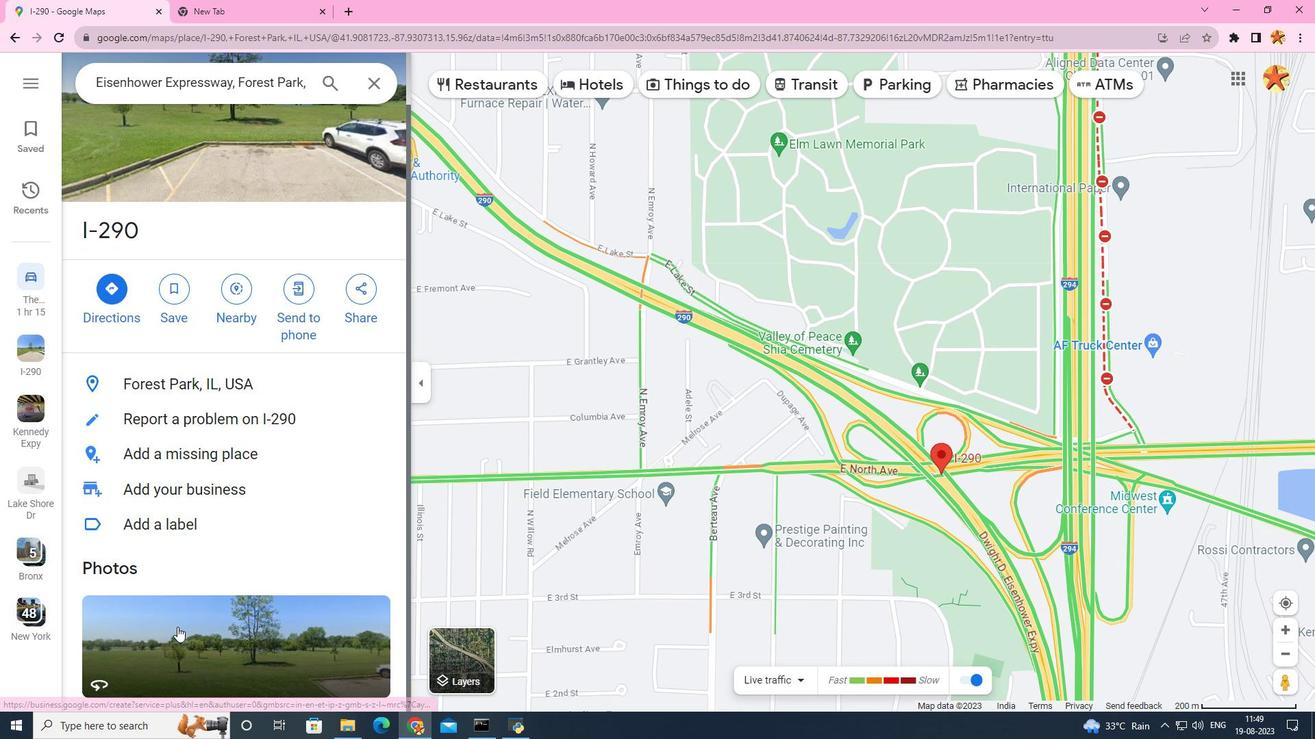 
Action: Mouse scrolled (257, 530) with delta (0, 0)
Screenshot: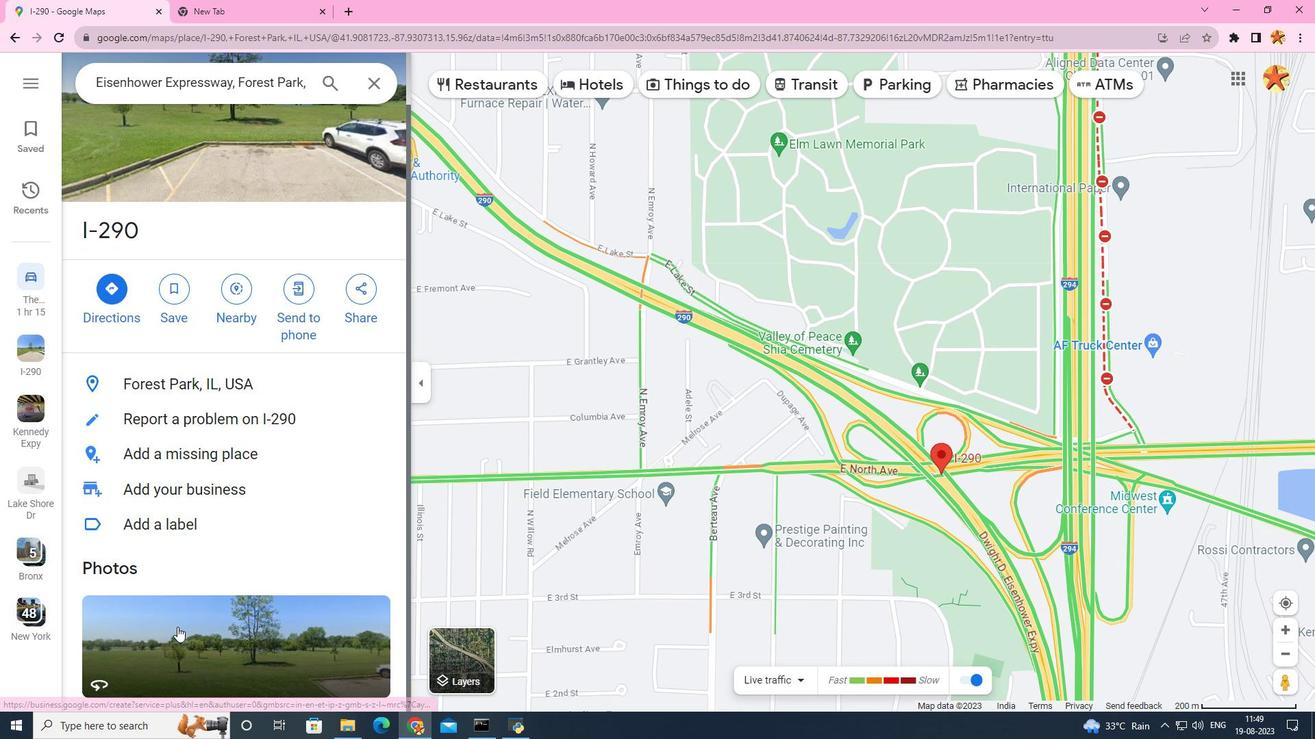 
Action: Mouse moved to (226, 560)
Screenshot: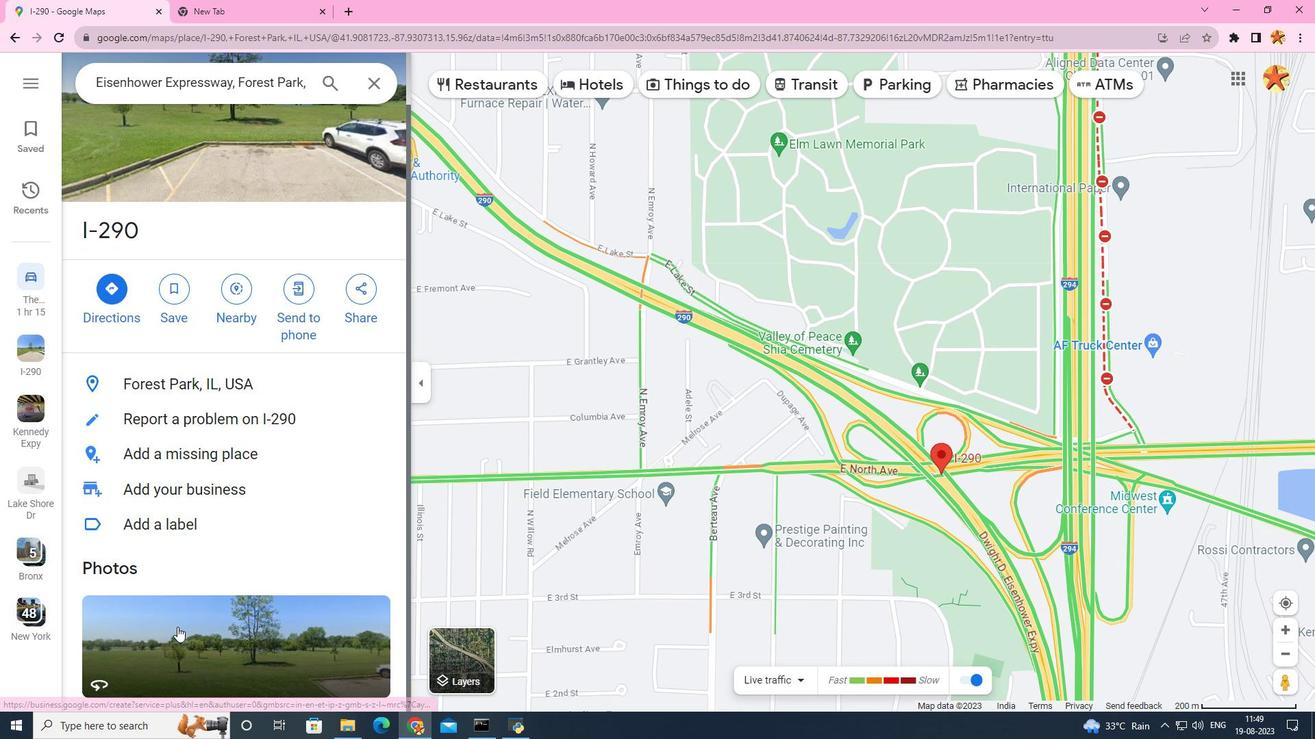 
Action: Mouse scrolled (250, 535) with delta (0, 0)
Screenshot: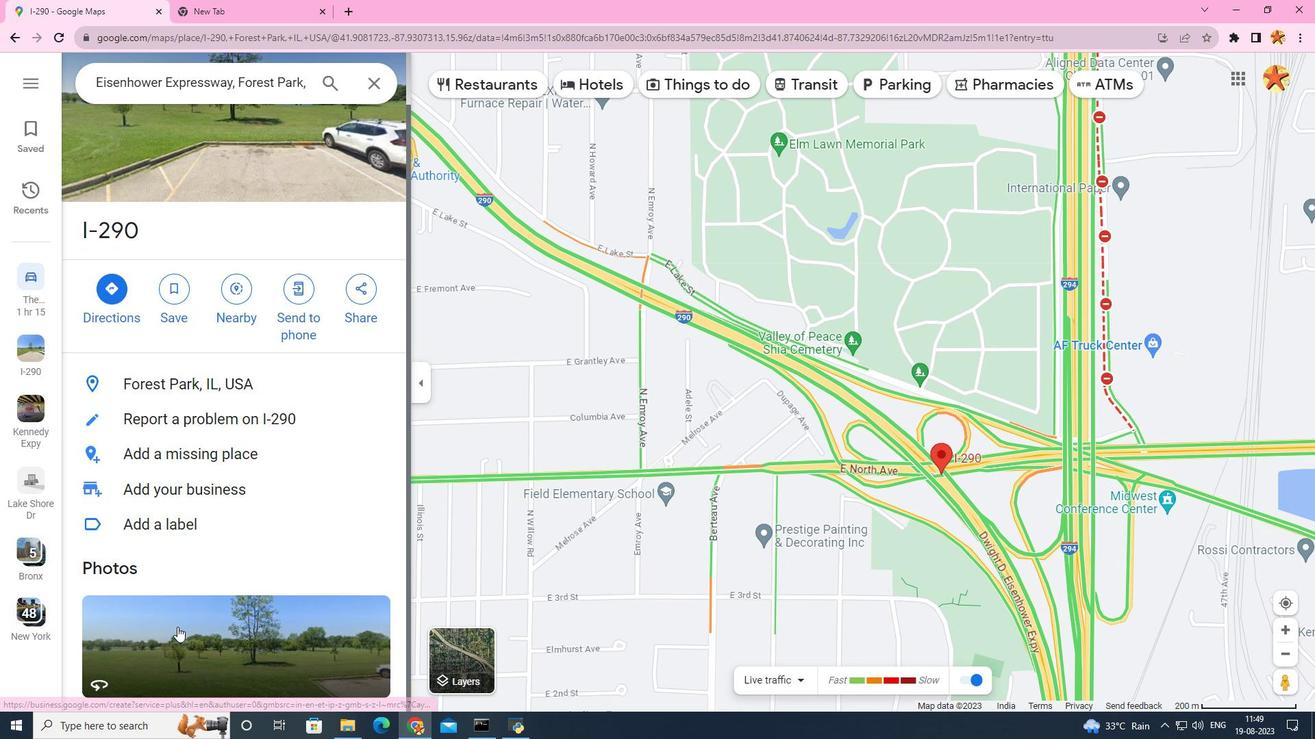 
Action: Mouse moved to (224, 562)
Screenshot: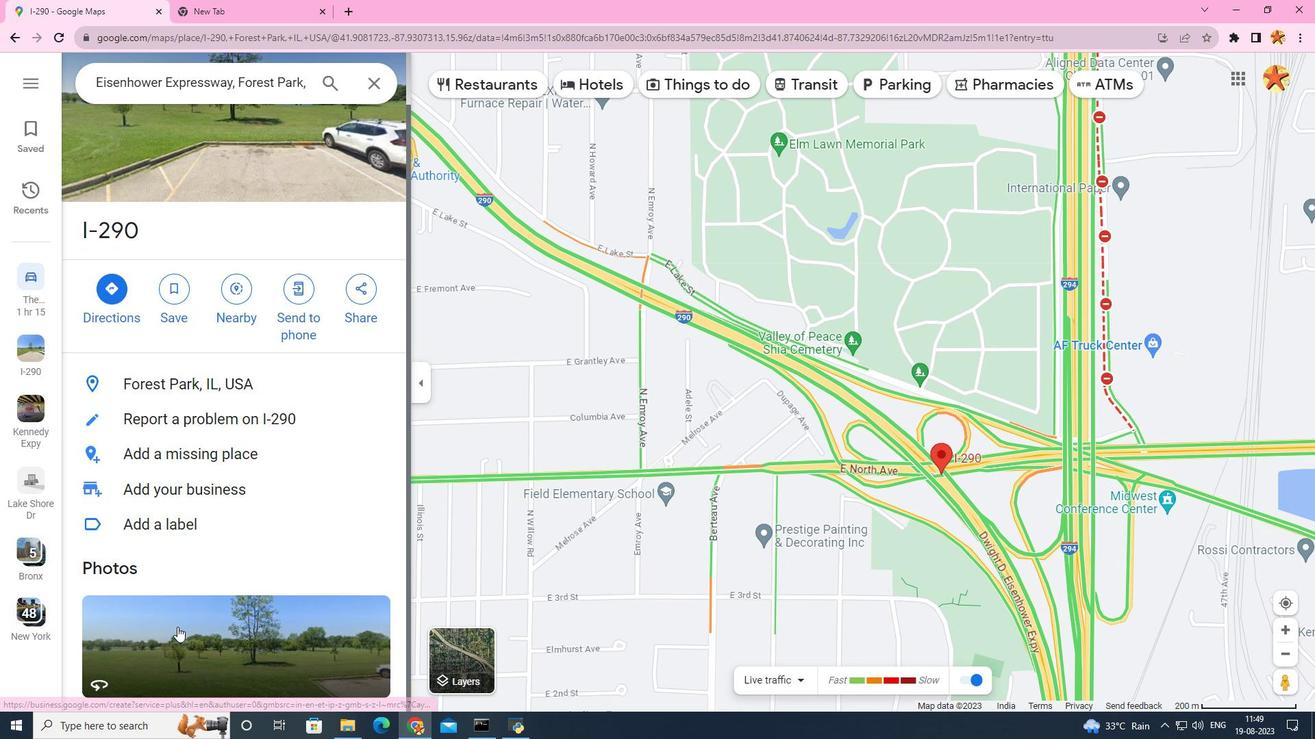 
Action: Mouse scrolled (243, 543) with delta (0, 0)
Screenshot: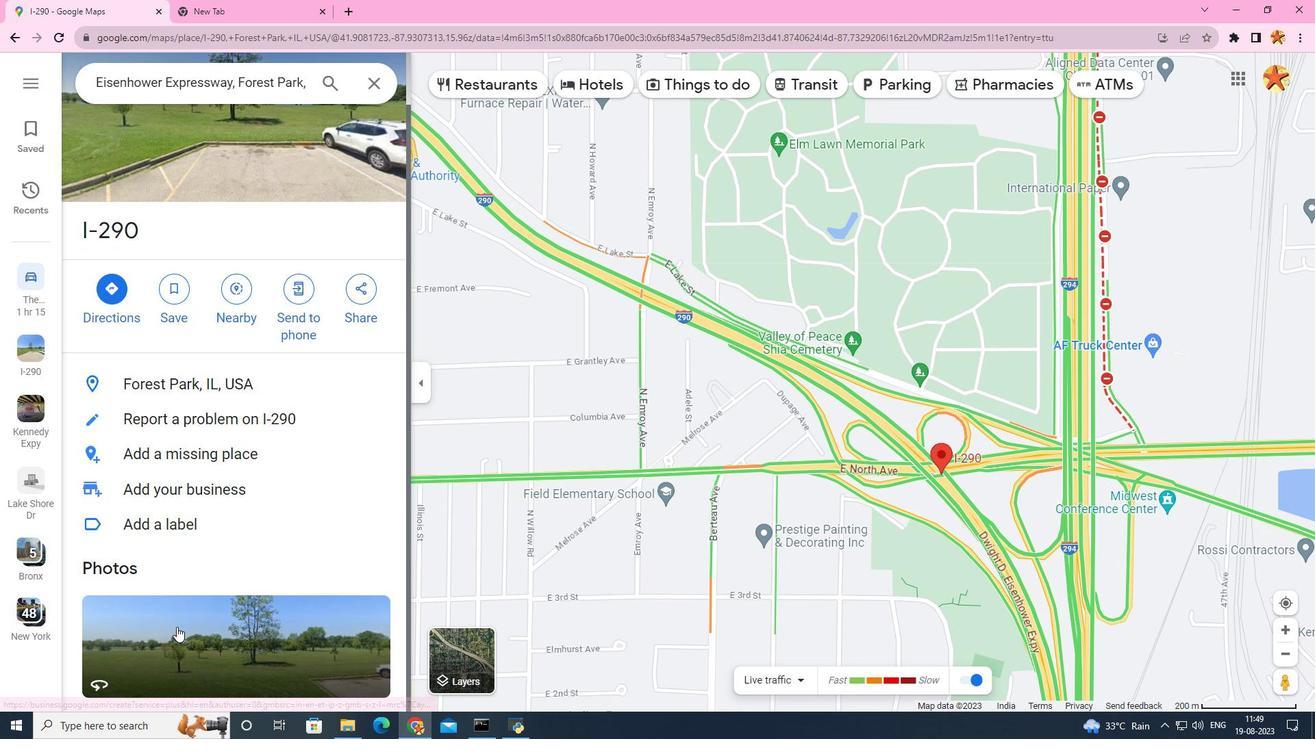 
Action: Mouse moved to (197, 614)
Screenshot: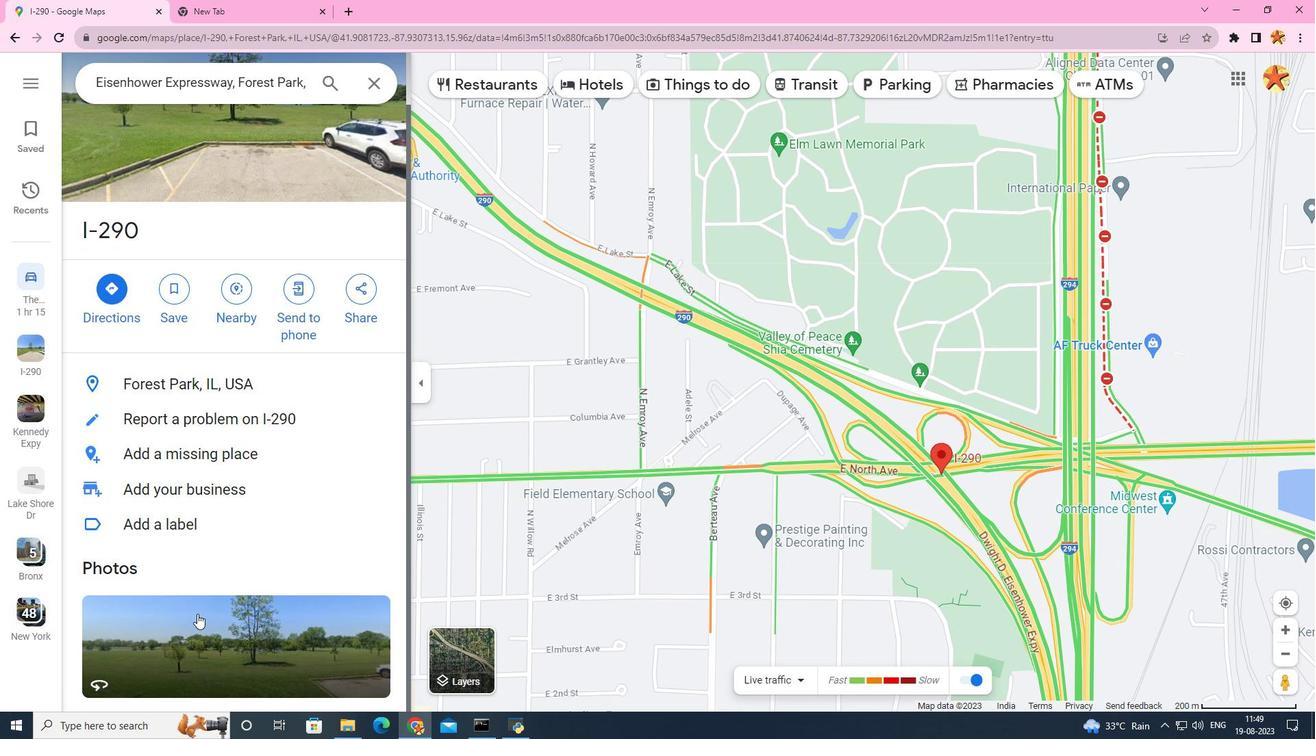 
Action: Mouse scrolled (197, 613) with delta (0, 0)
Screenshot: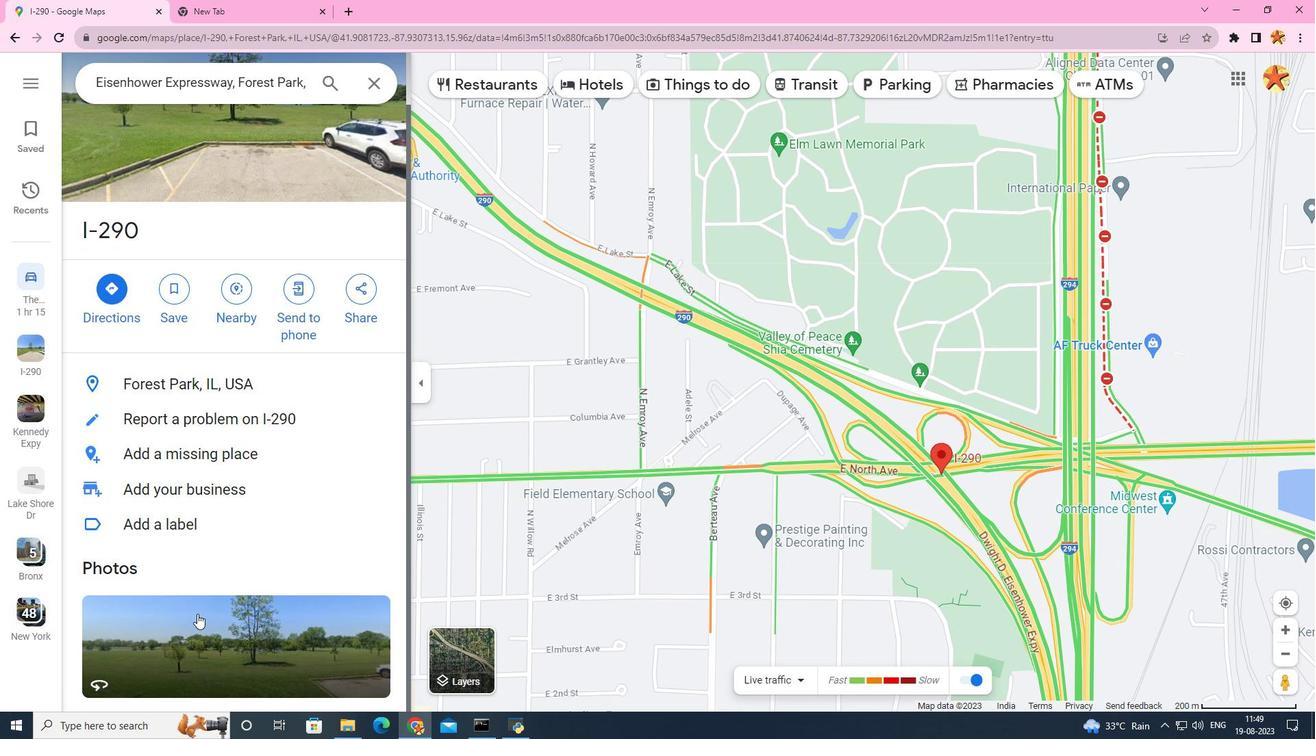 
Action: Mouse scrolled (197, 613) with delta (0, 0)
Screenshot: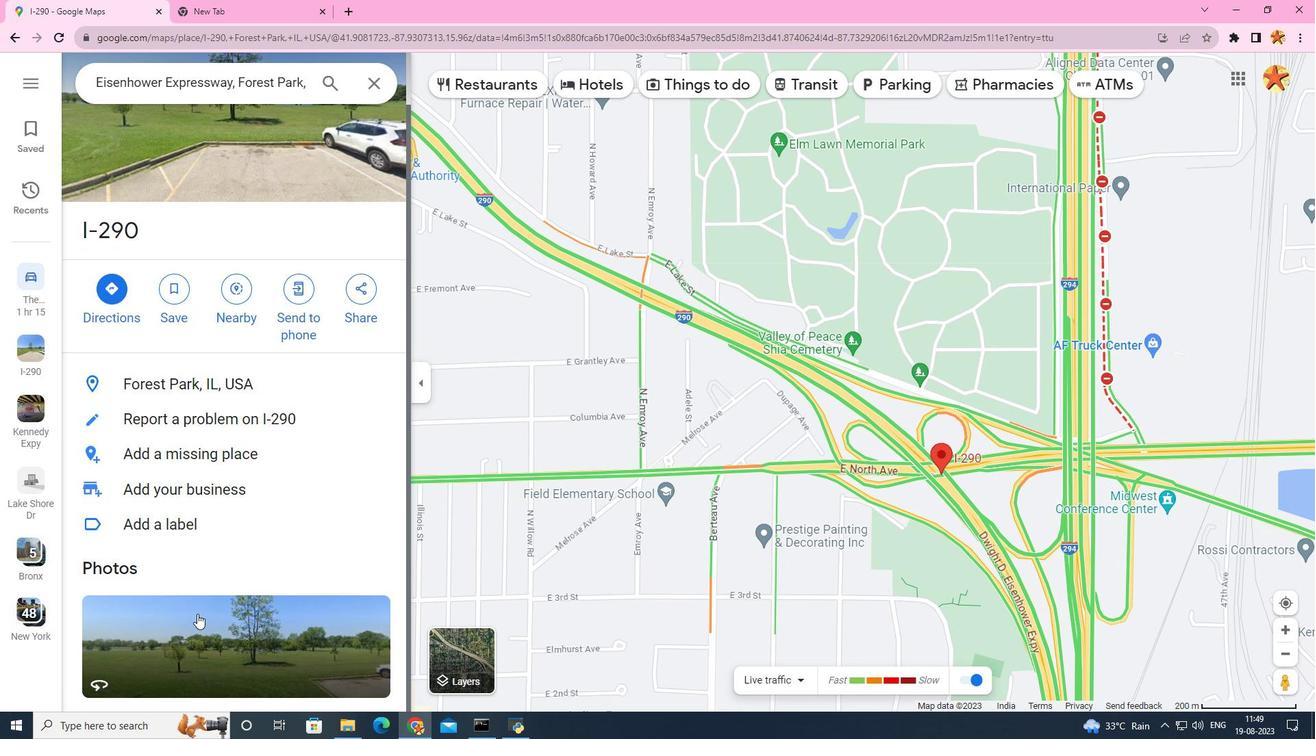 
Action: Mouse scrolled (197, 613) with delta (0, 0)
Screenshot: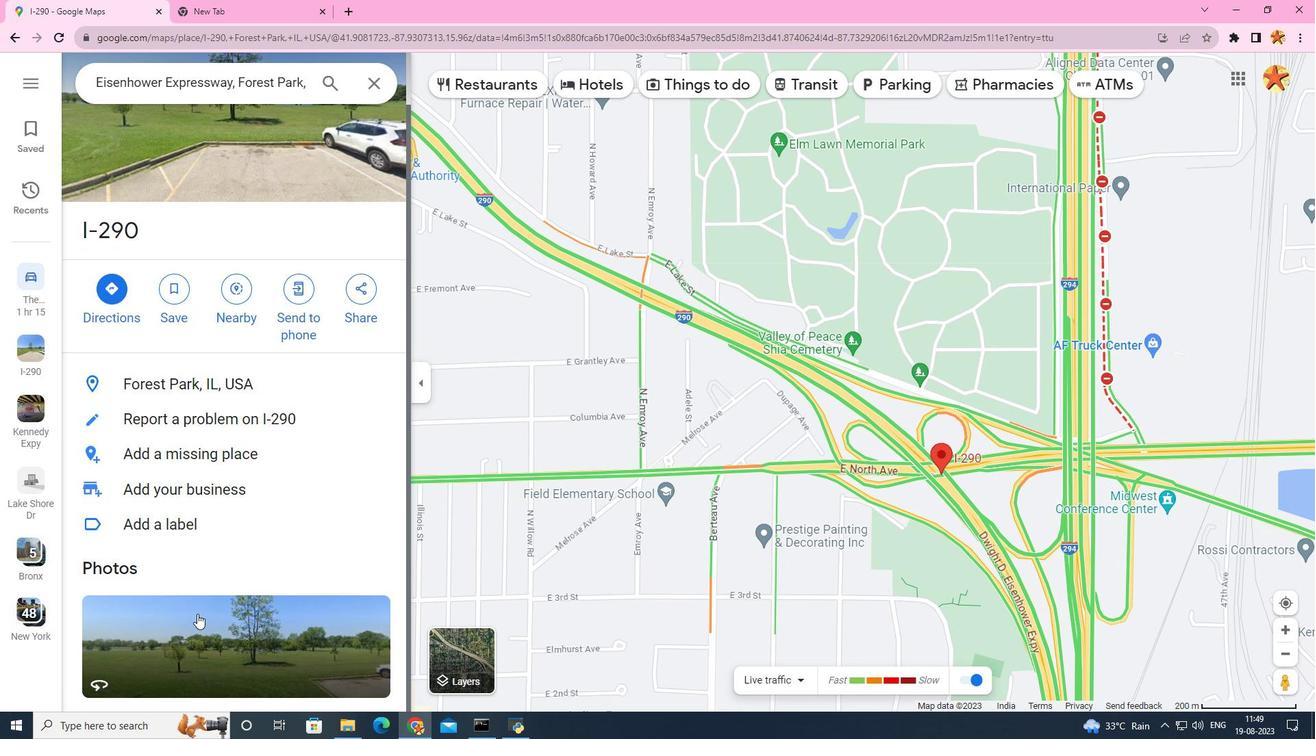 
Action: Mouse scrolled (197, 613) with delta (0, 0)
Screenshot: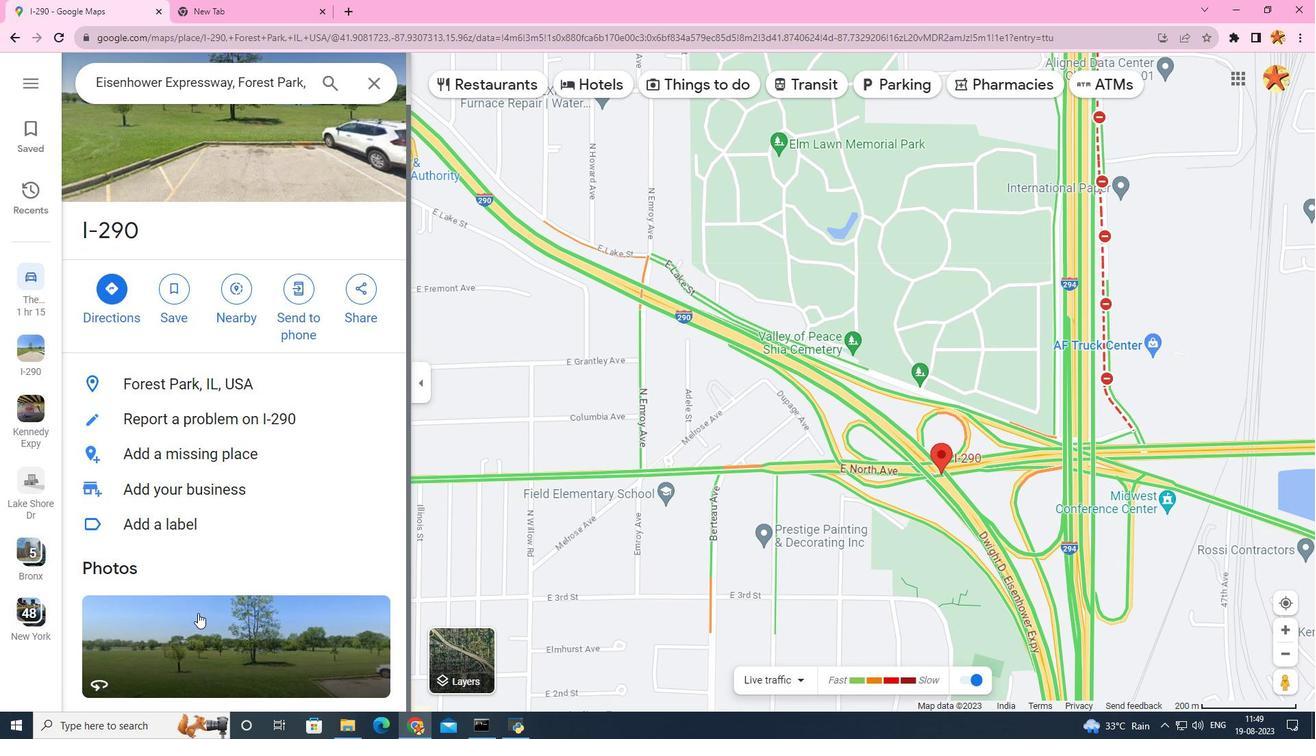 
Action: Mouse moved to (180, 634)
Screenshot: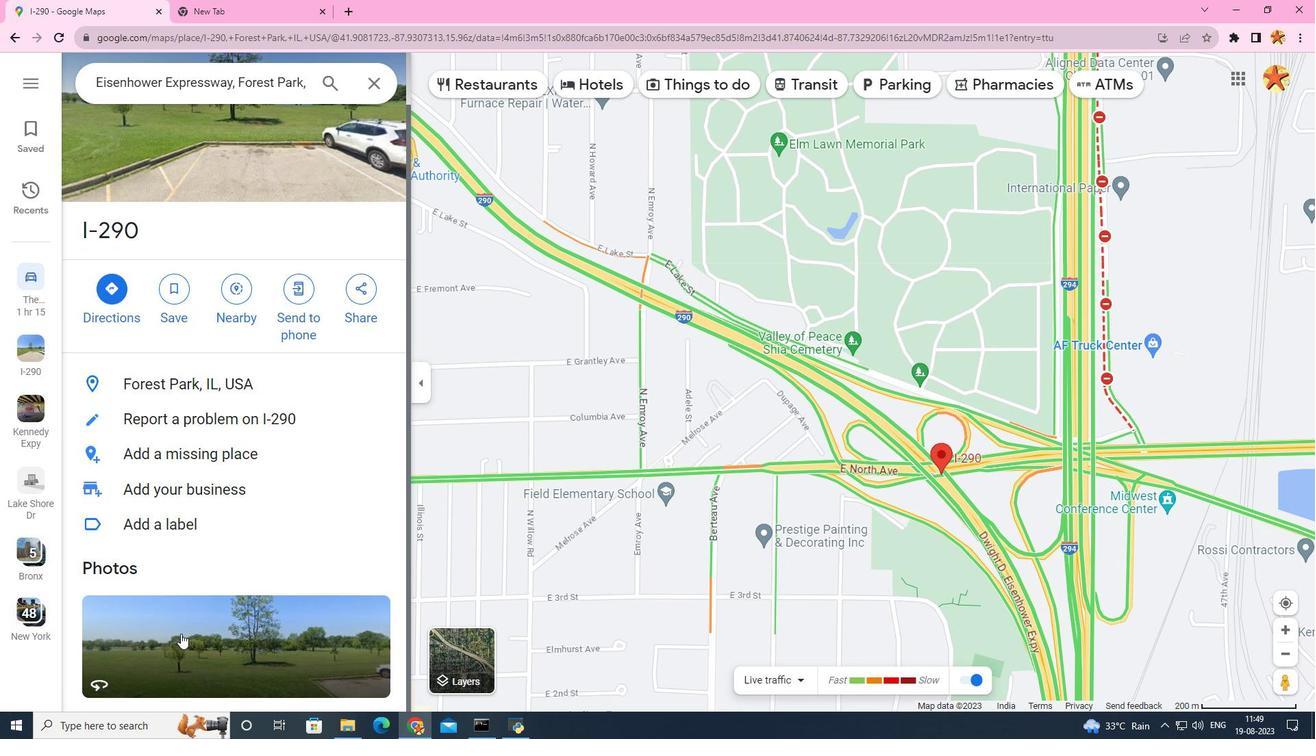 
Action: Mouse pressed left at (180, 634)
Screenshot: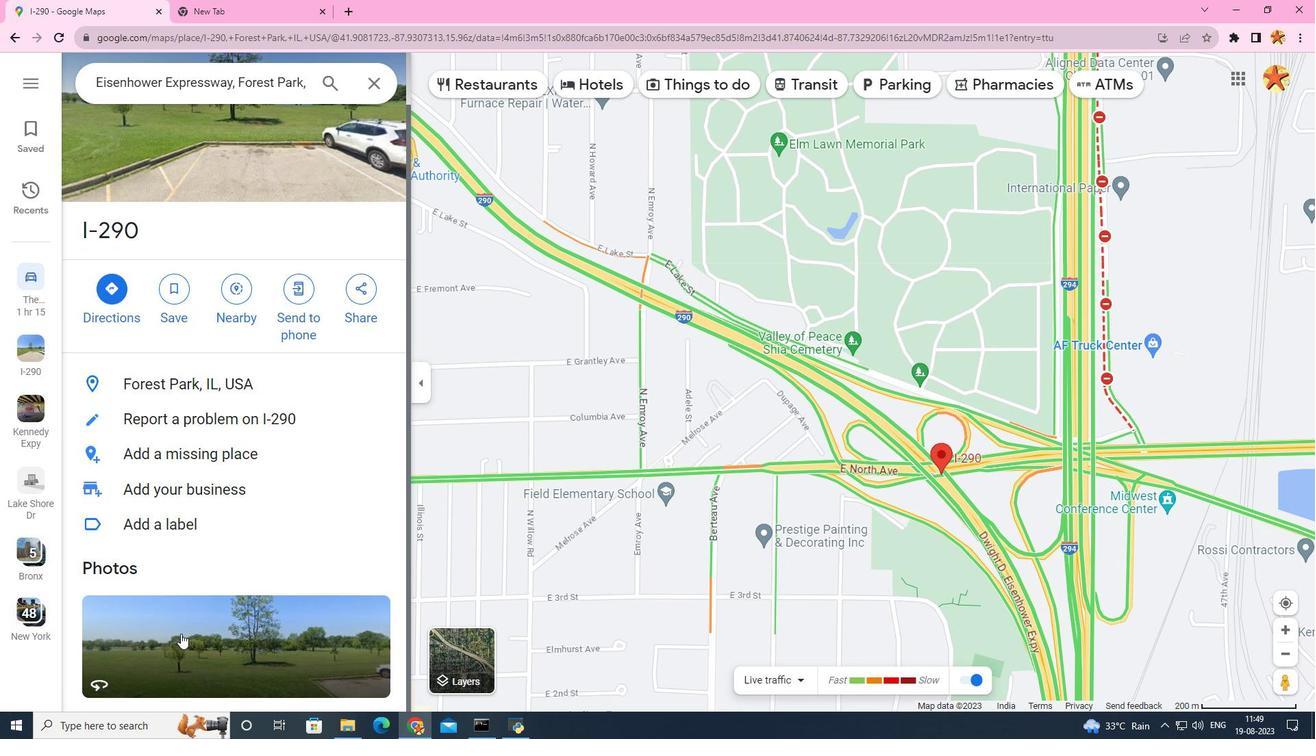 
Action: Mouse moved to (887, 613)
Screenshot: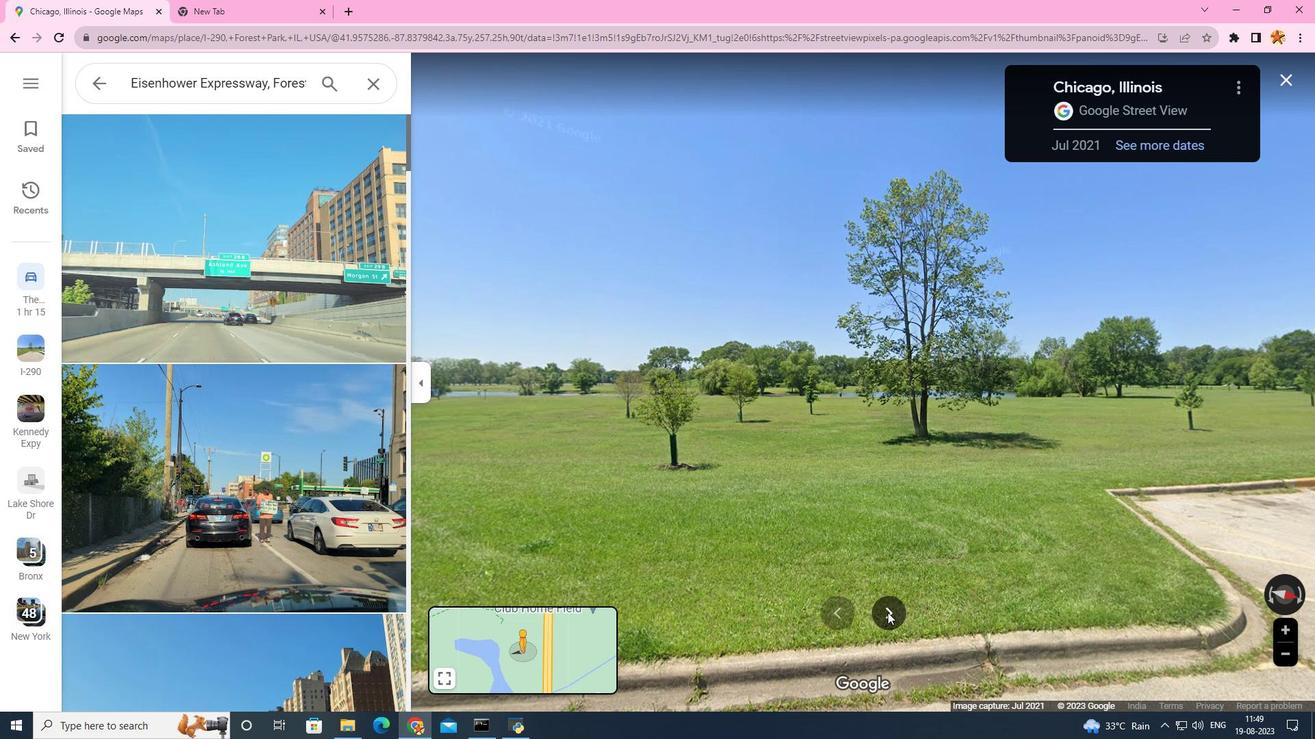 
Action: Mouse pressed left at (887, 613)
Screenshot: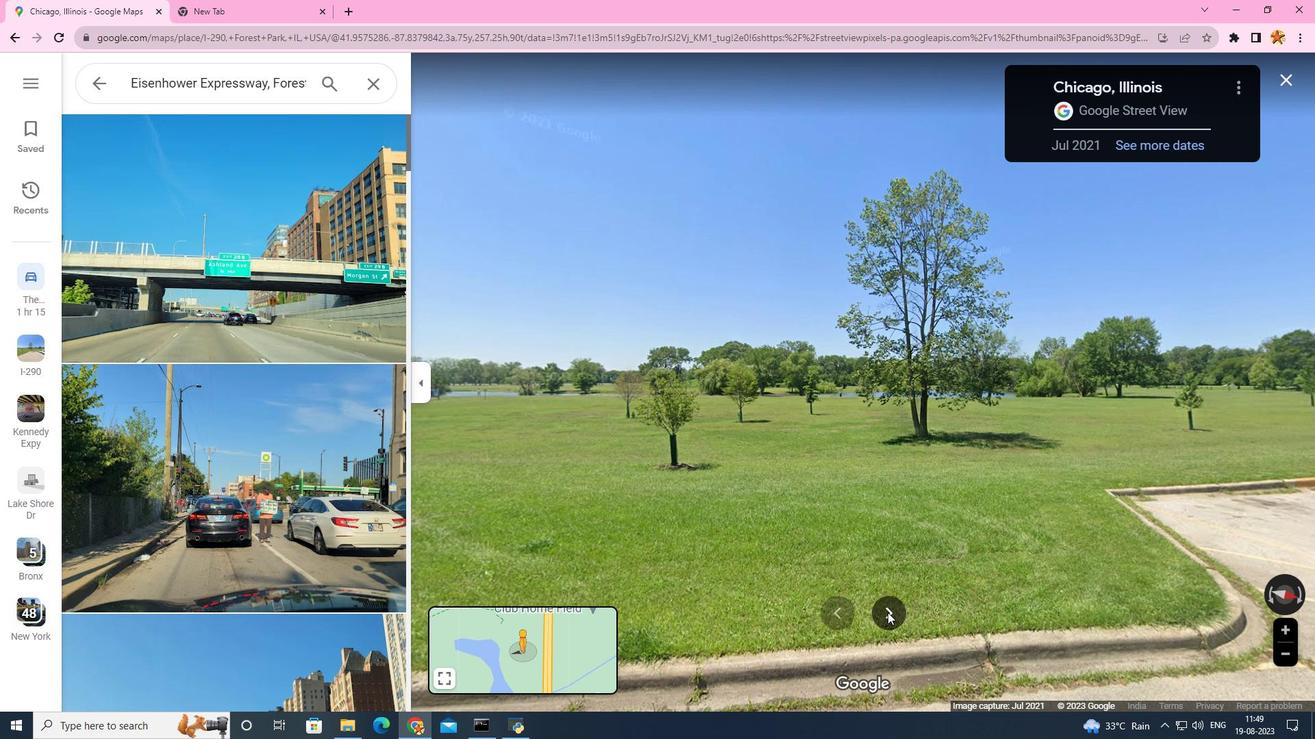 
Action: Mouse pressed left at (887, 613)
Screenshot: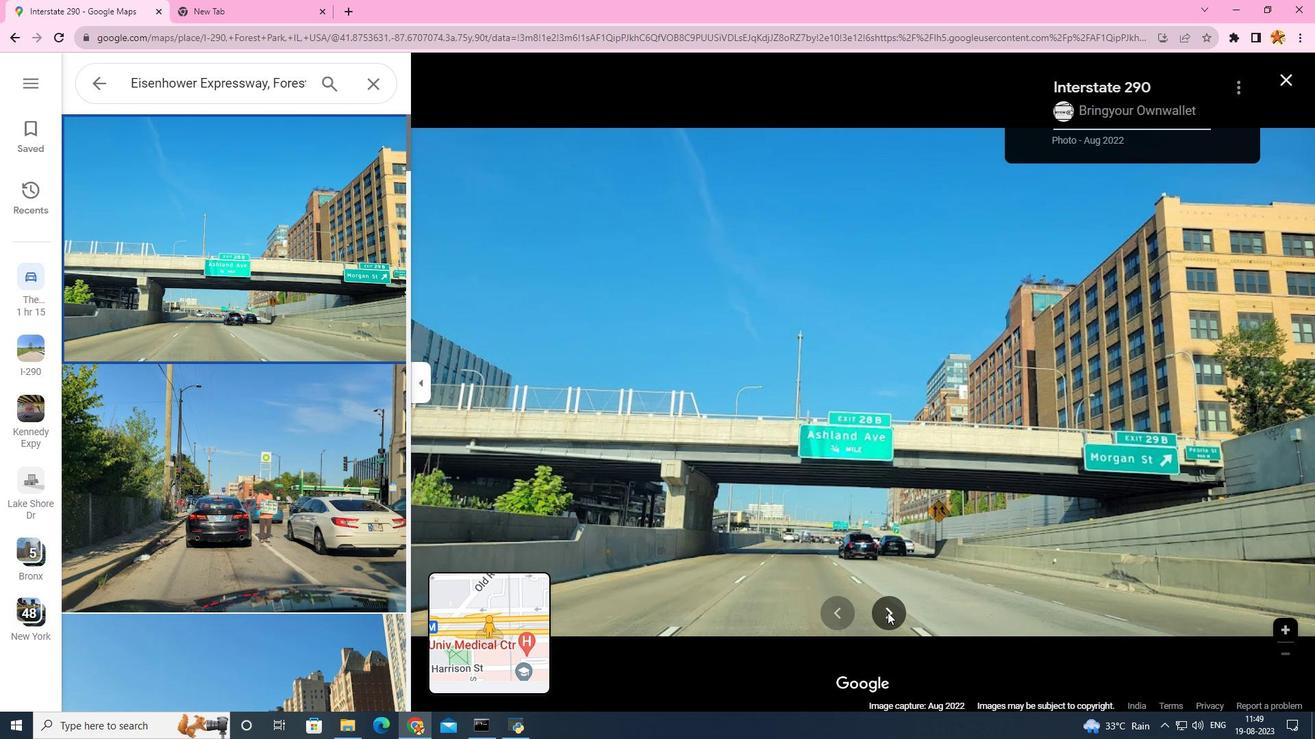 
Action: Mouse pressed left at (887, 613)
Screenshot: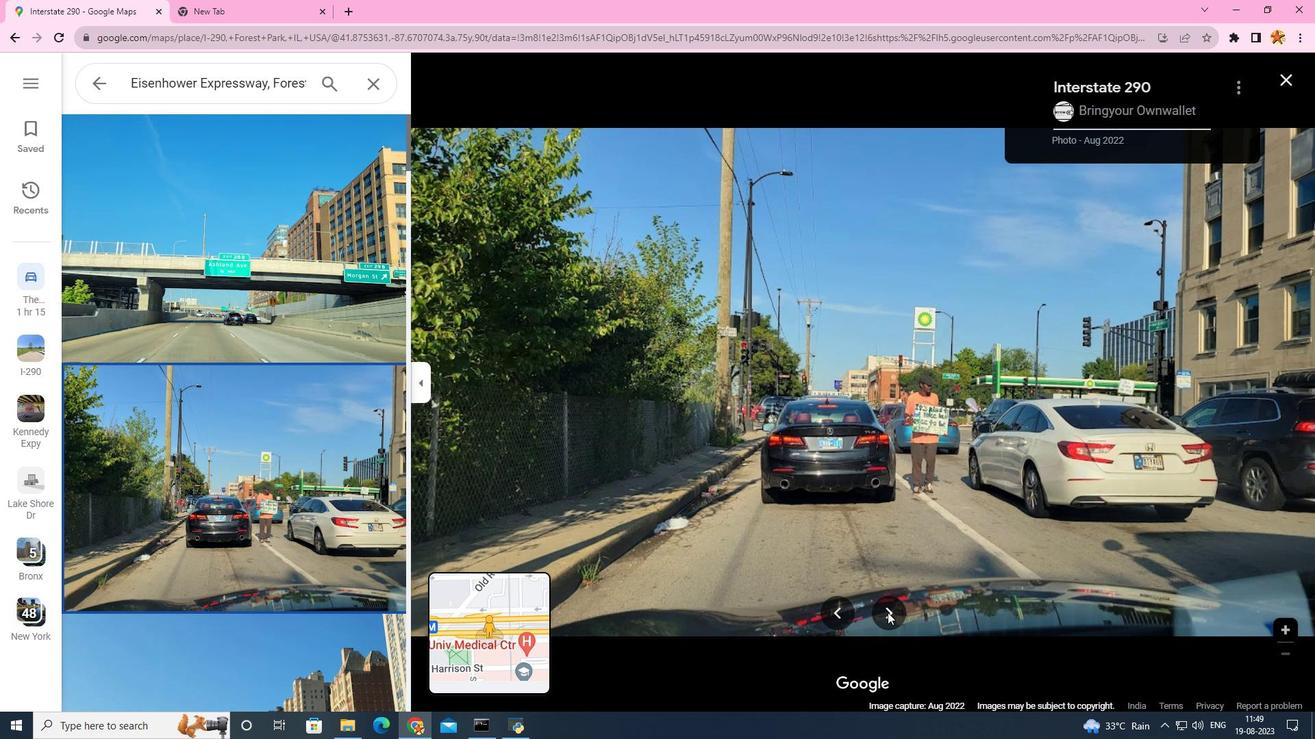 
Action: Mouse pressed left at (887, 613)
Screenshot: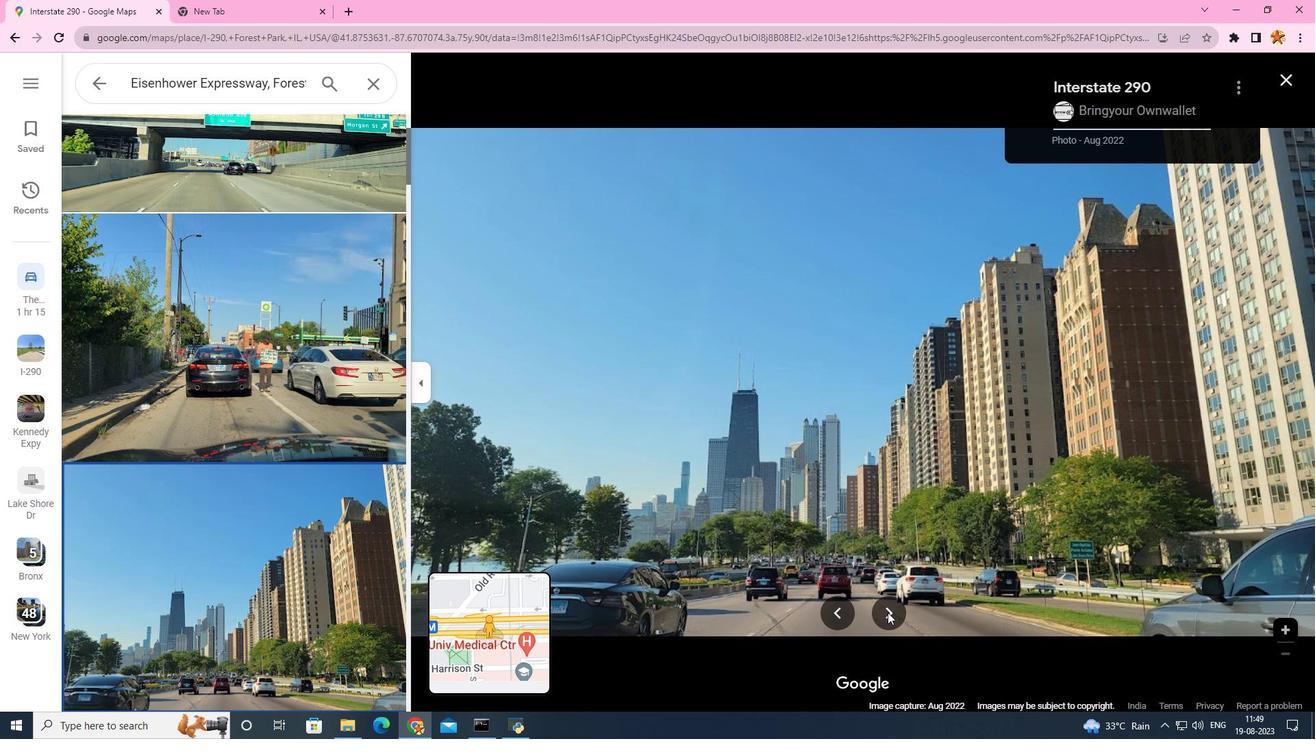 
Action: Mouse pressed left at (887, 613)
Screenshot: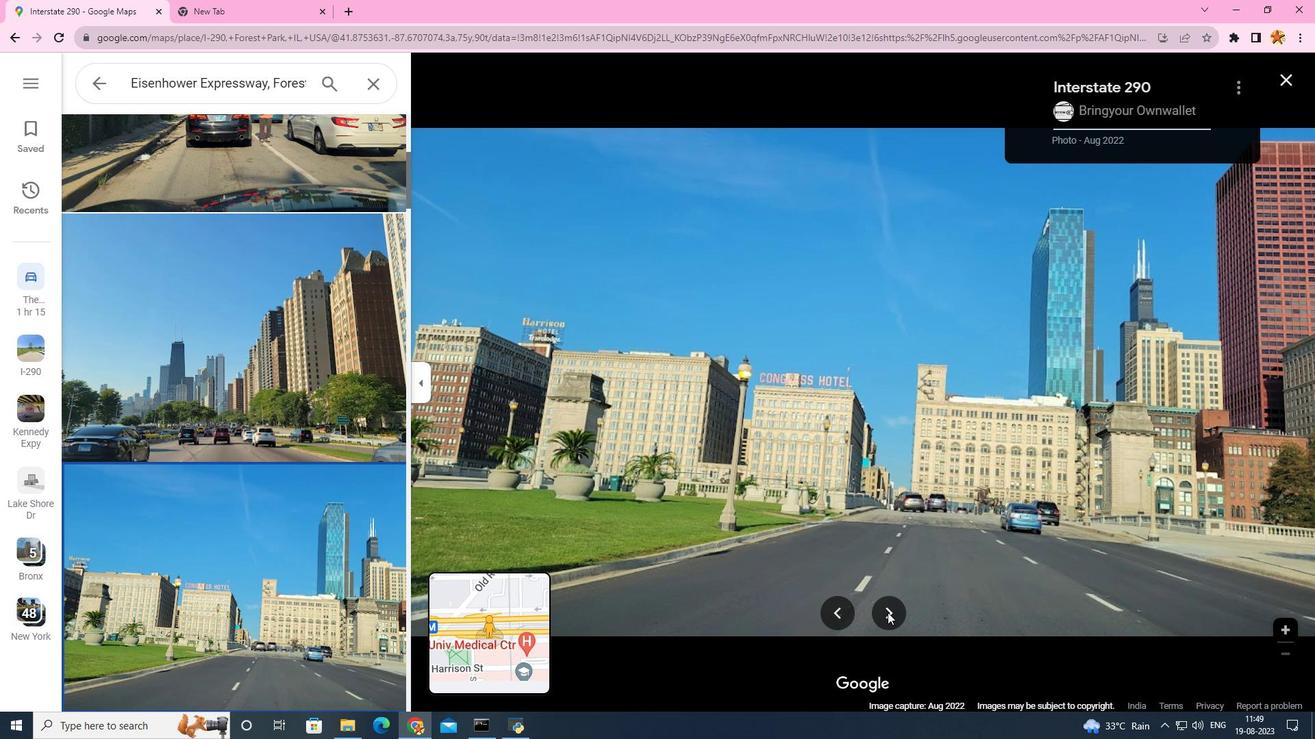 
Action: Mouse pressed left at (887, 613)
Screenshot: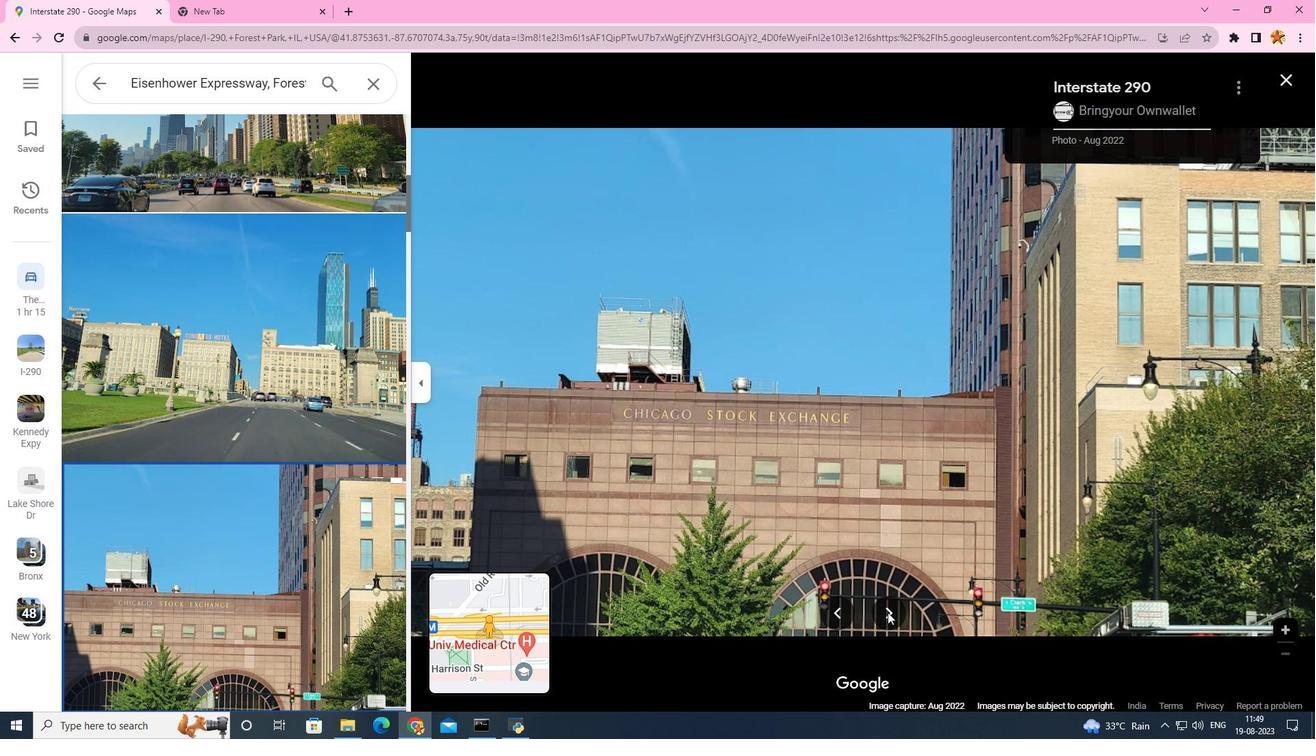 
Action: Mouse pressed left at (887, 613)
Screenshot: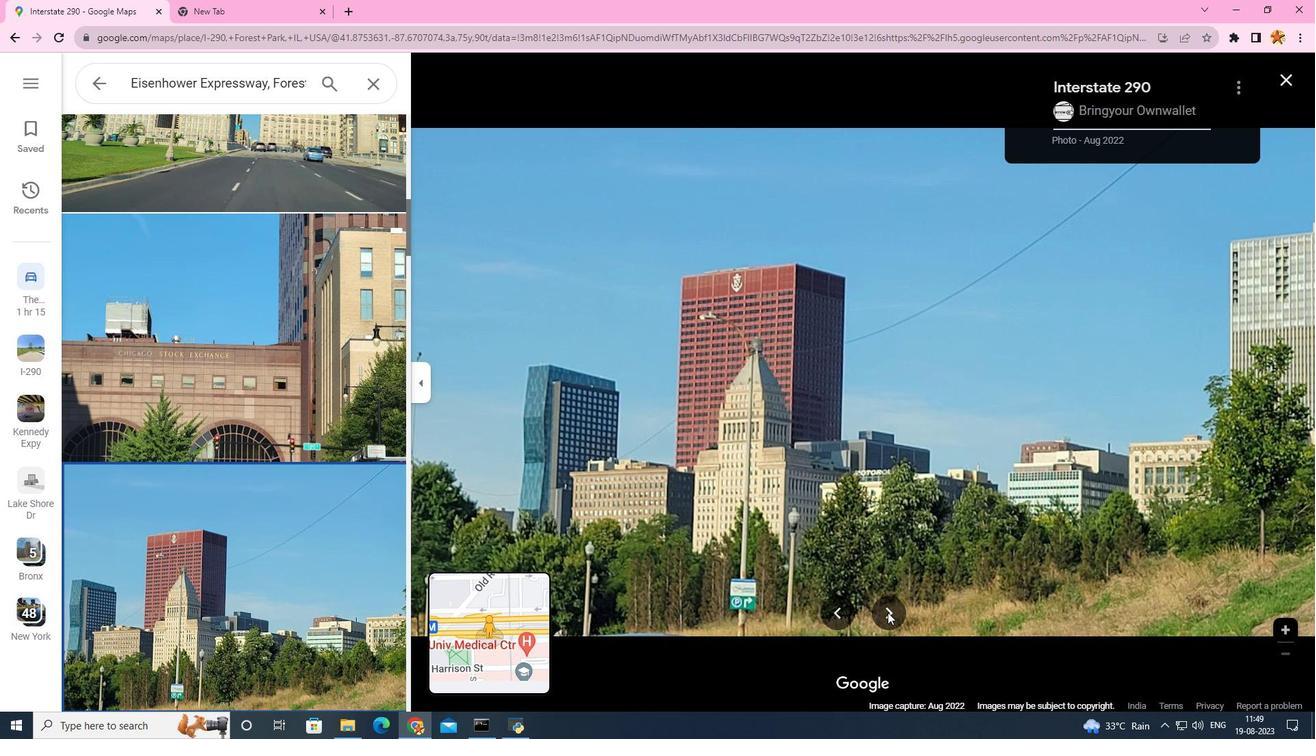 
Action: Mouse pressed left at (887, 613)
Screenshot: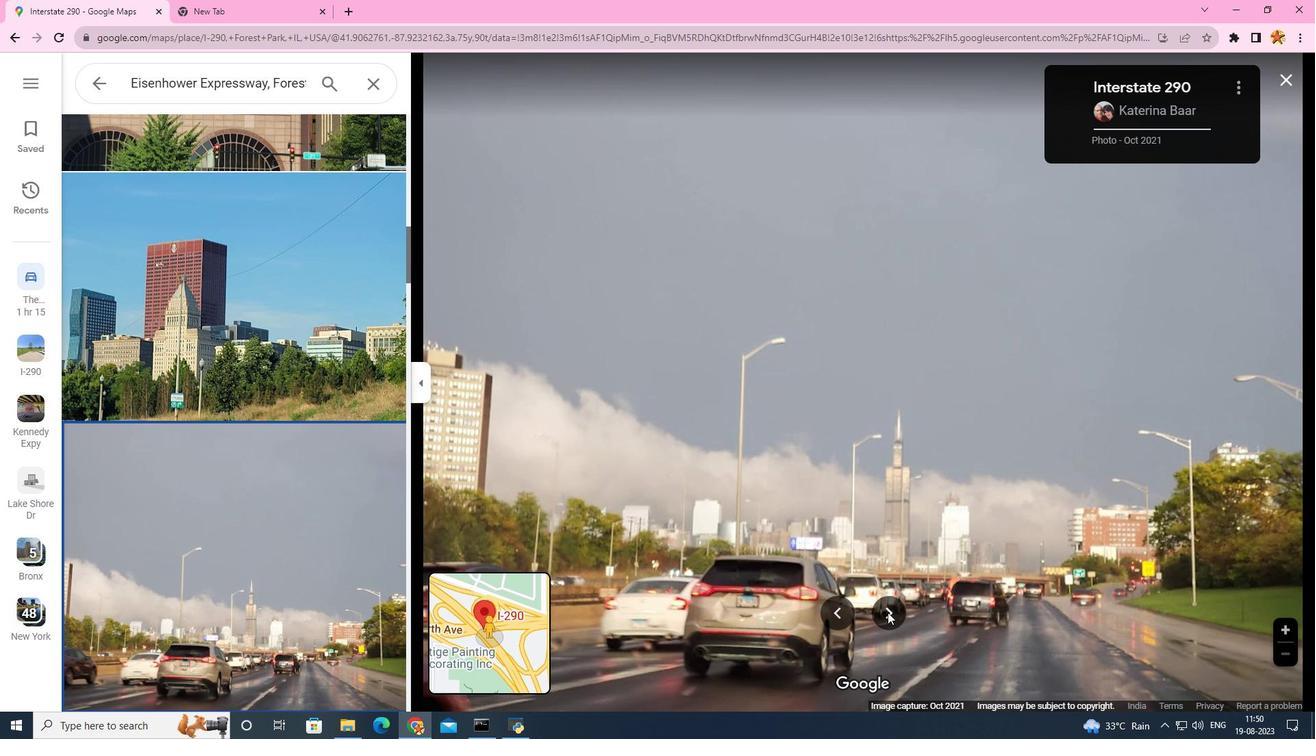 
Action: Mouse pressed left at (887, 613)
Screenshot: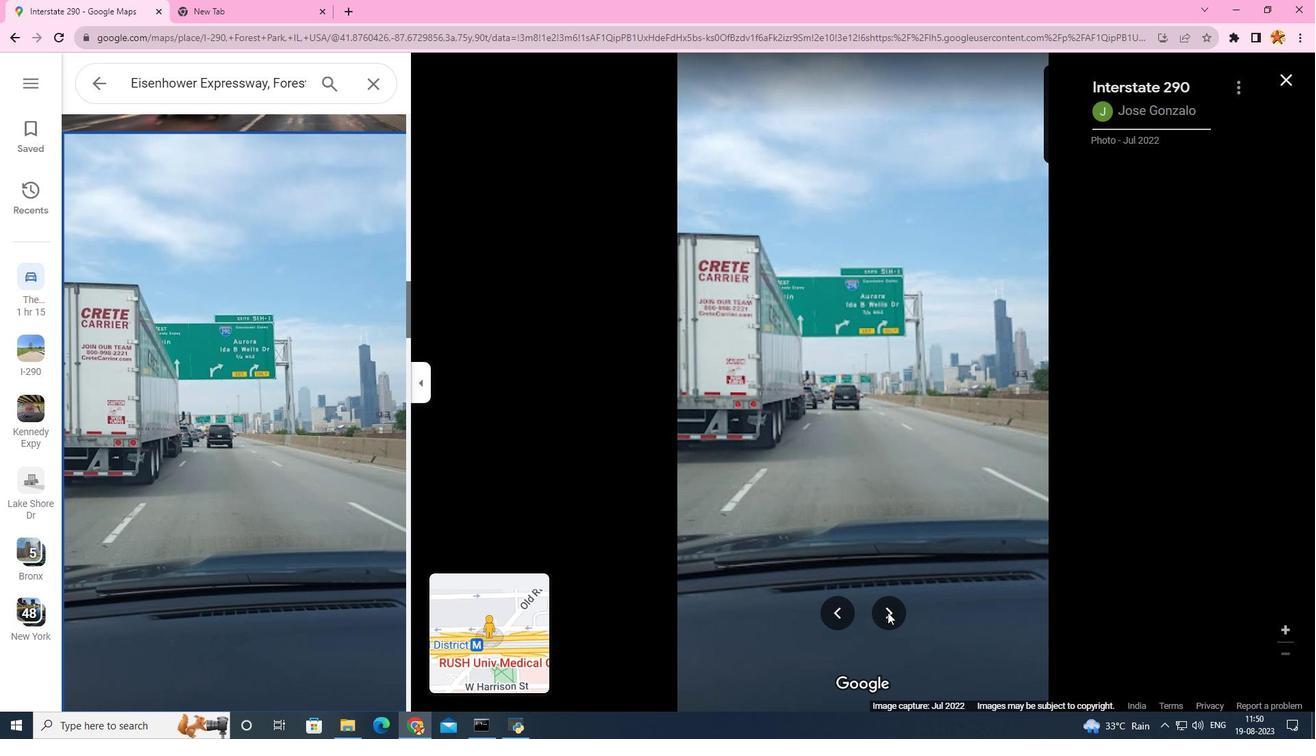 
Action: Mouse pressed left at (887, 613)
Screenshot: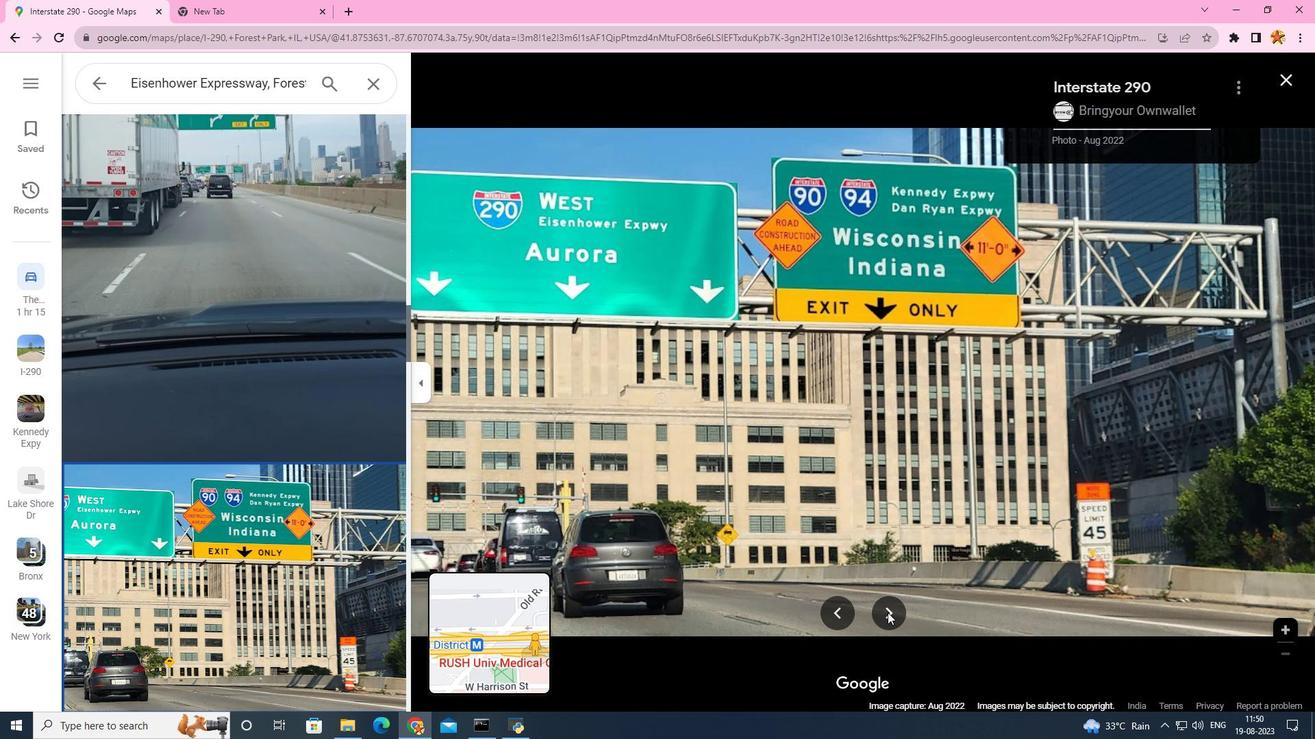 
Action: Mouse pressed left at (887, 613)
Screenshot: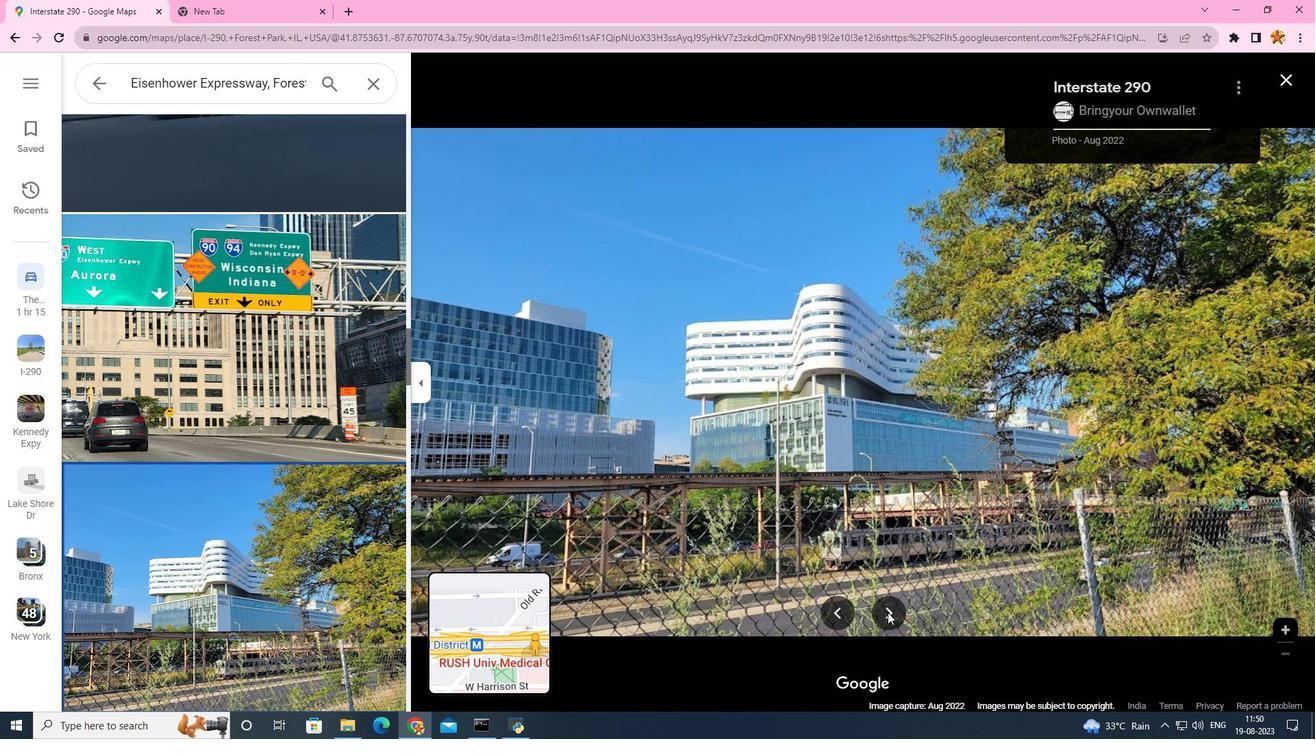 
Action: Mouse pressed left at (887, 613)
Screenshot: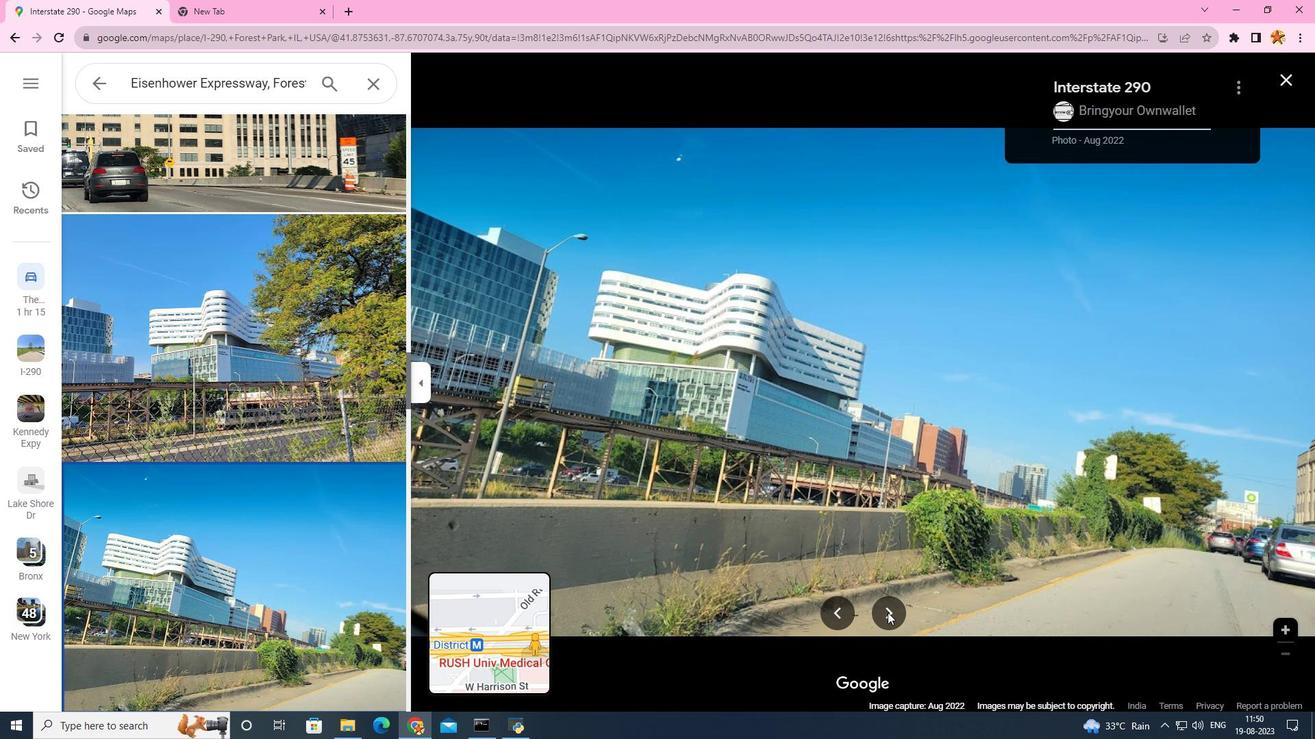 
Action: Mouse pressed left at (887, 613)
Screenshot: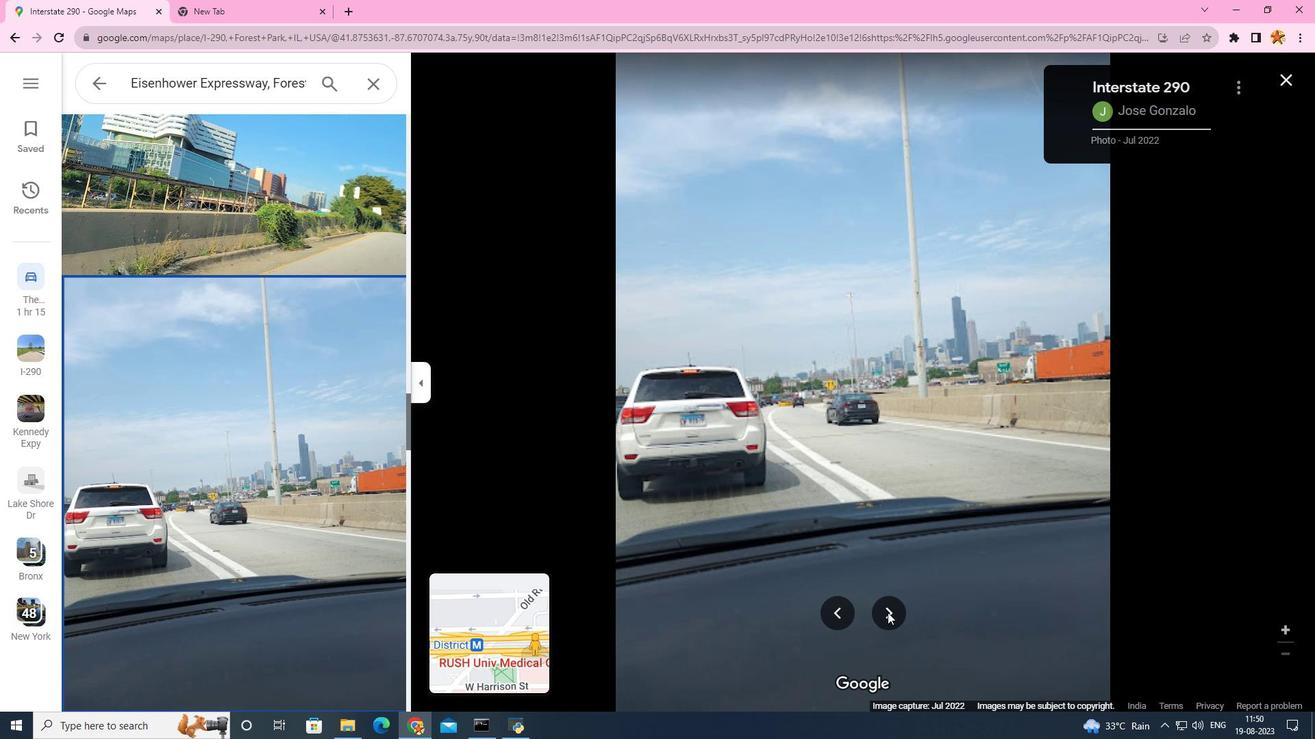 
Action: Mouse pressed left at (887, 613)
Screenshot: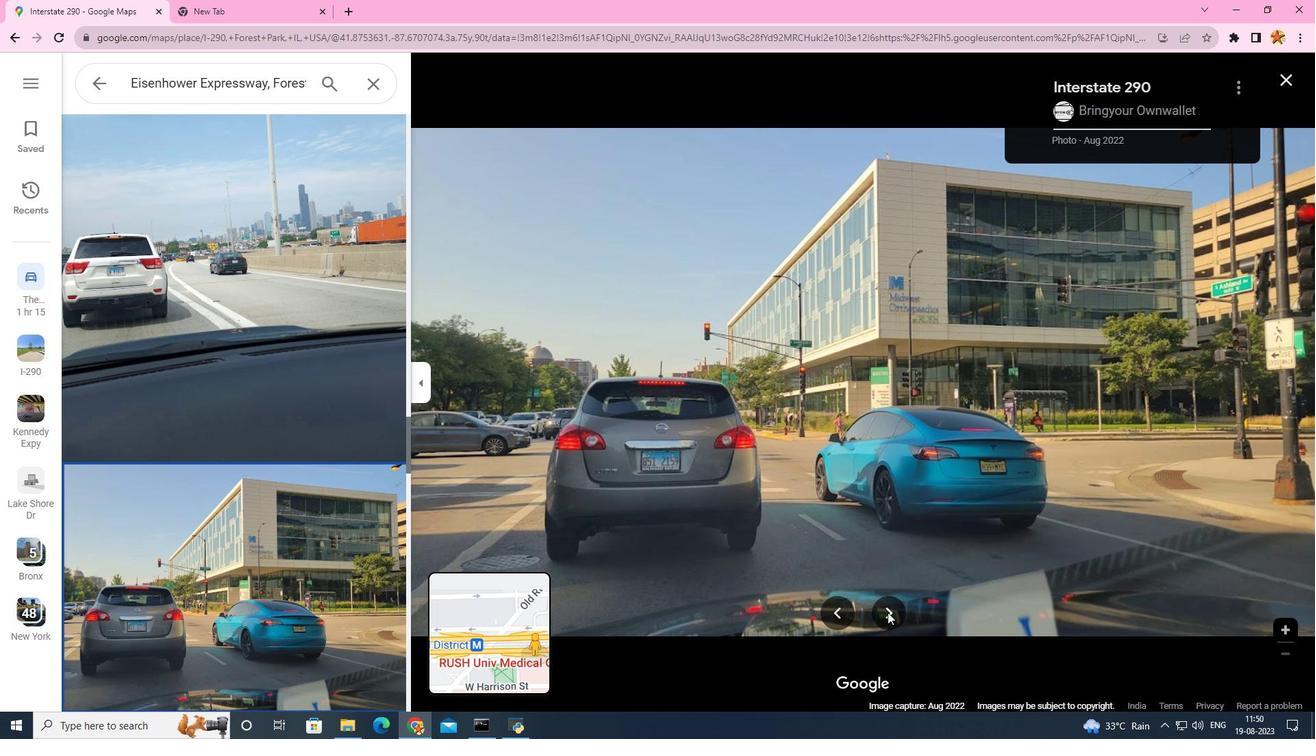 
Action: Mouse pressed left at (887, 613)
Screenshot: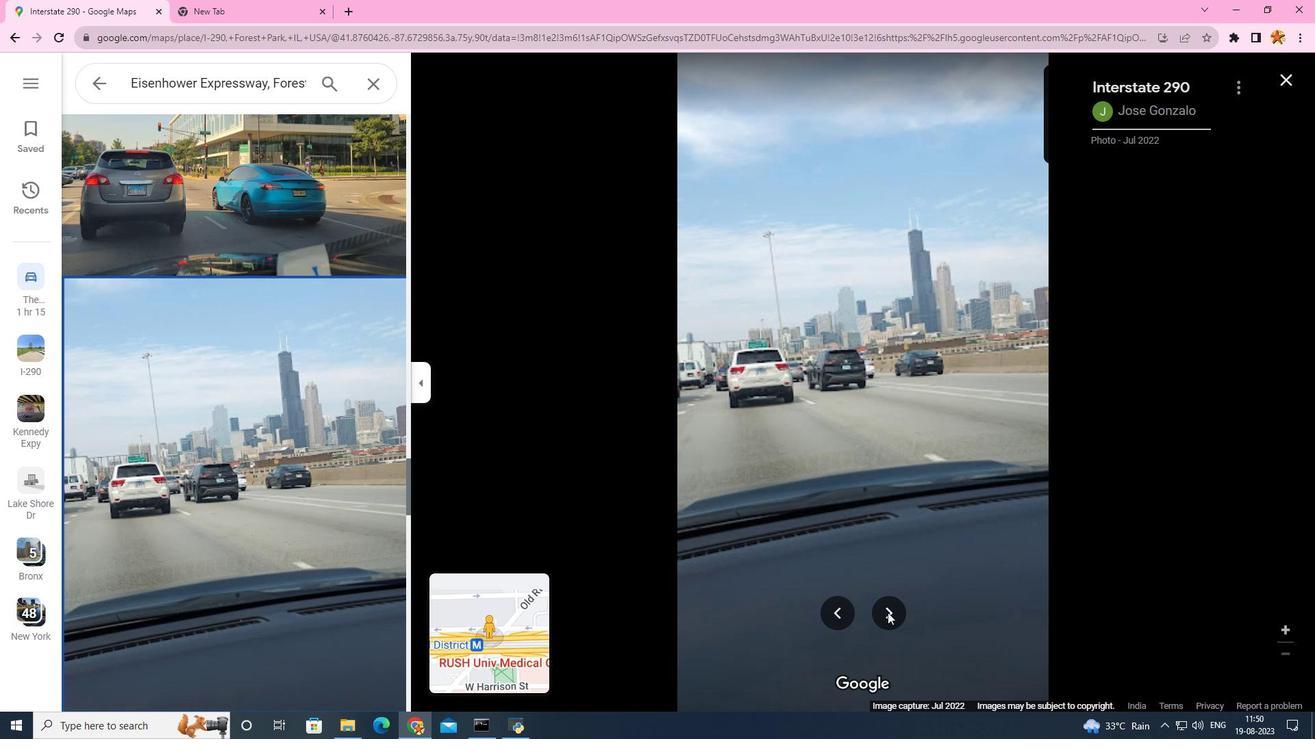 
Action: Mouse pressed left at (887, 613)
Screenshot: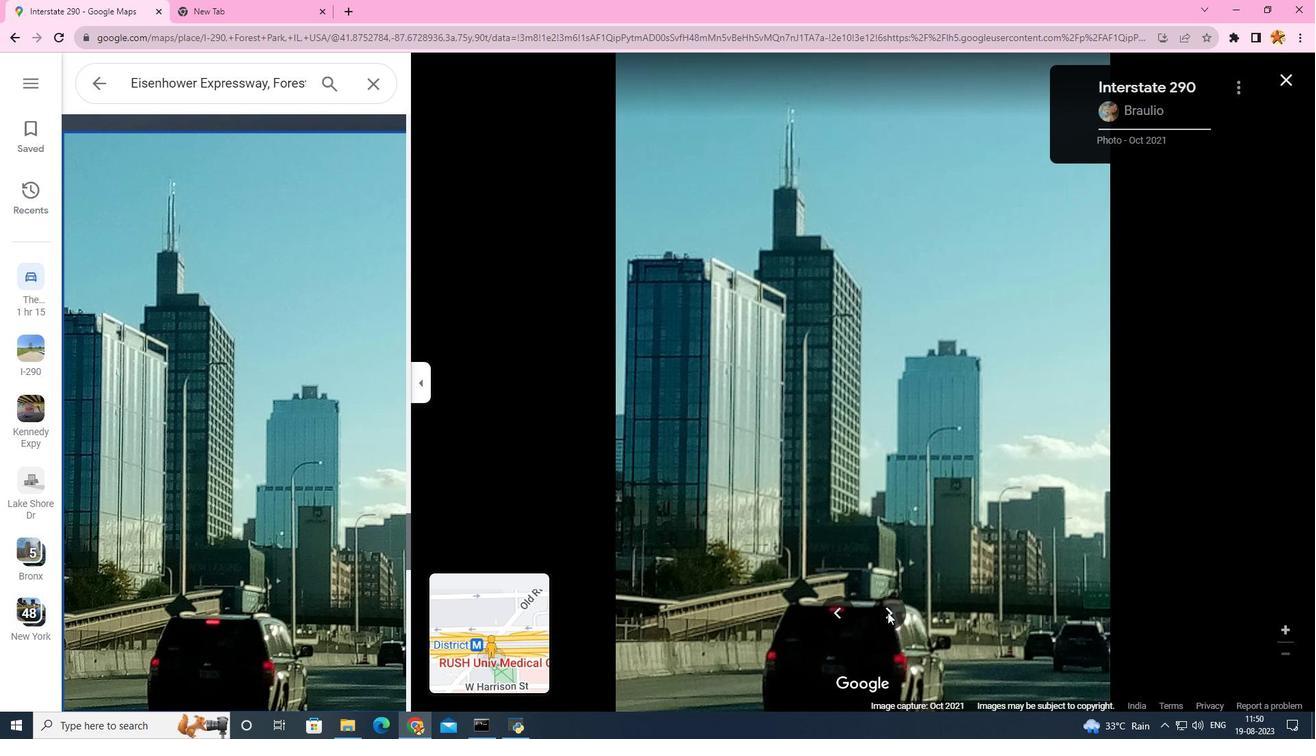 
Action: Mouse pressed left at (887, 613)
Screenshot: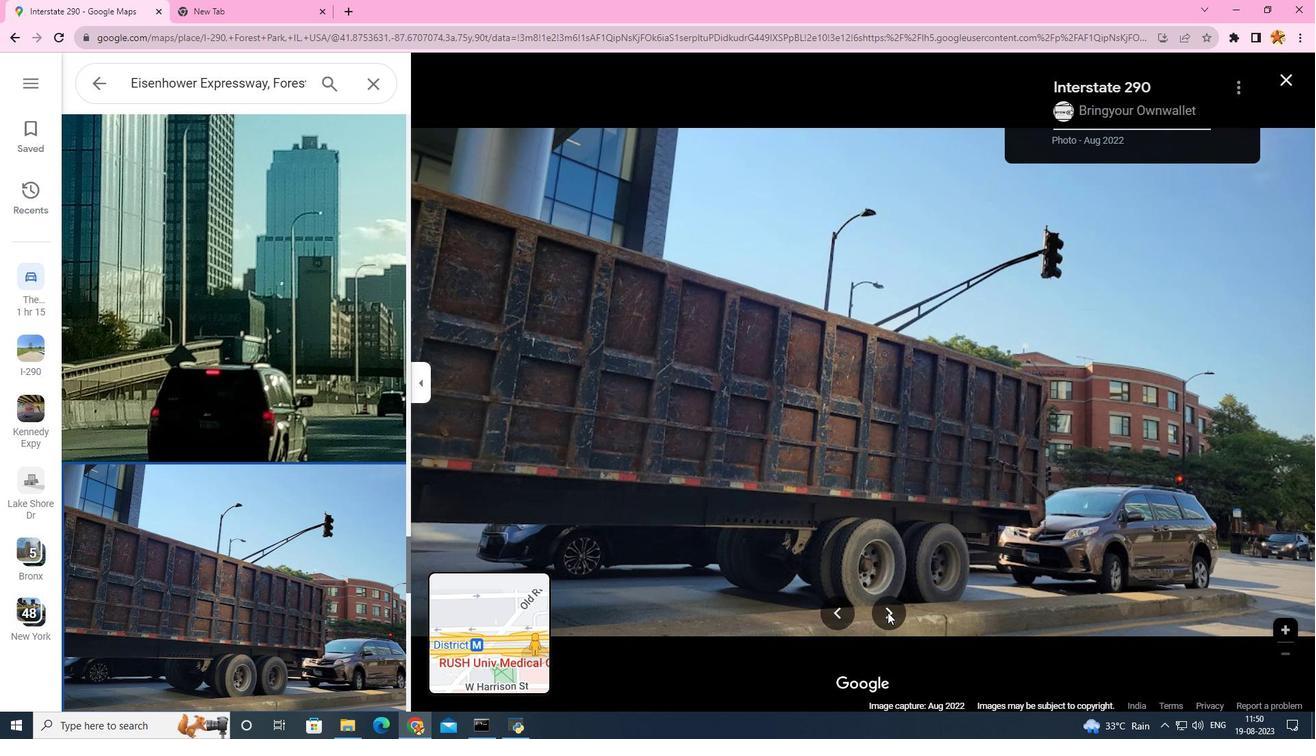 
Action: Mouse pressed left at (887, 613)
Screenshot: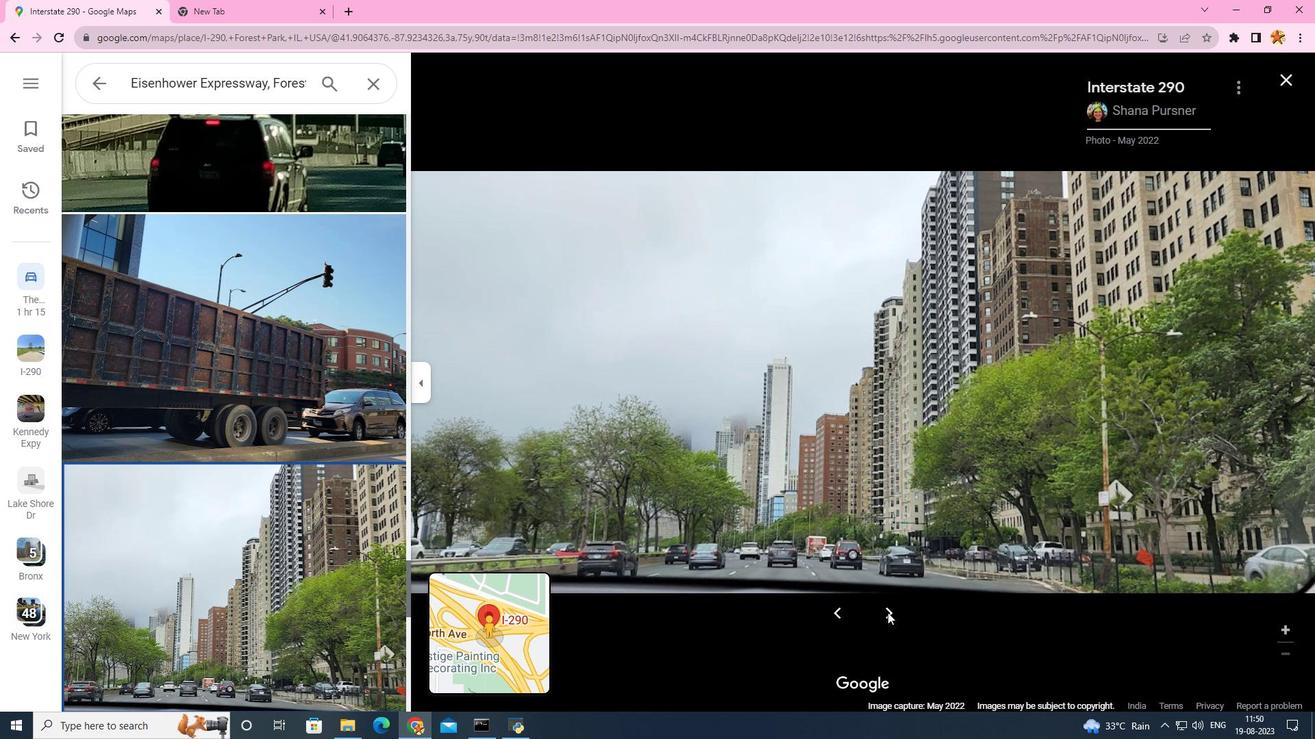 
Action: Mouse pressed left at (887, 613)
Screenshot: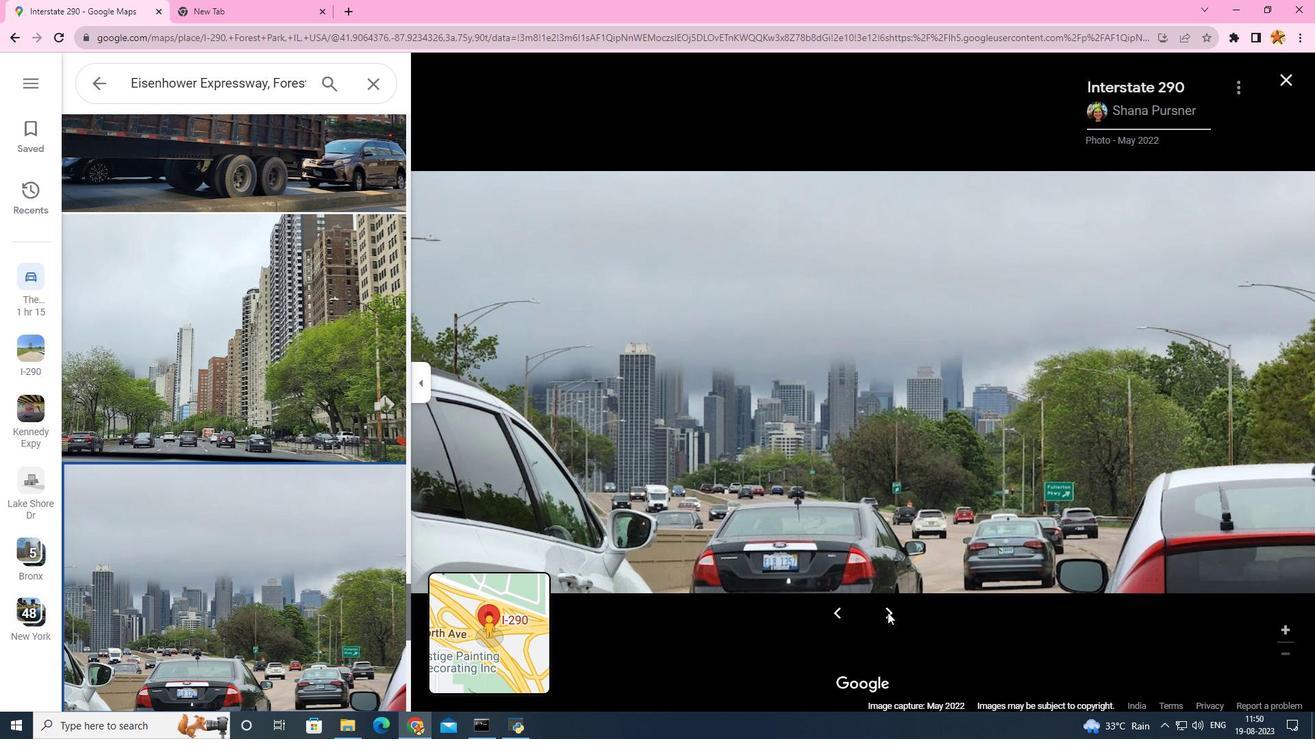 
Action: Mouse pressed left at (887, 613)
Screenshot: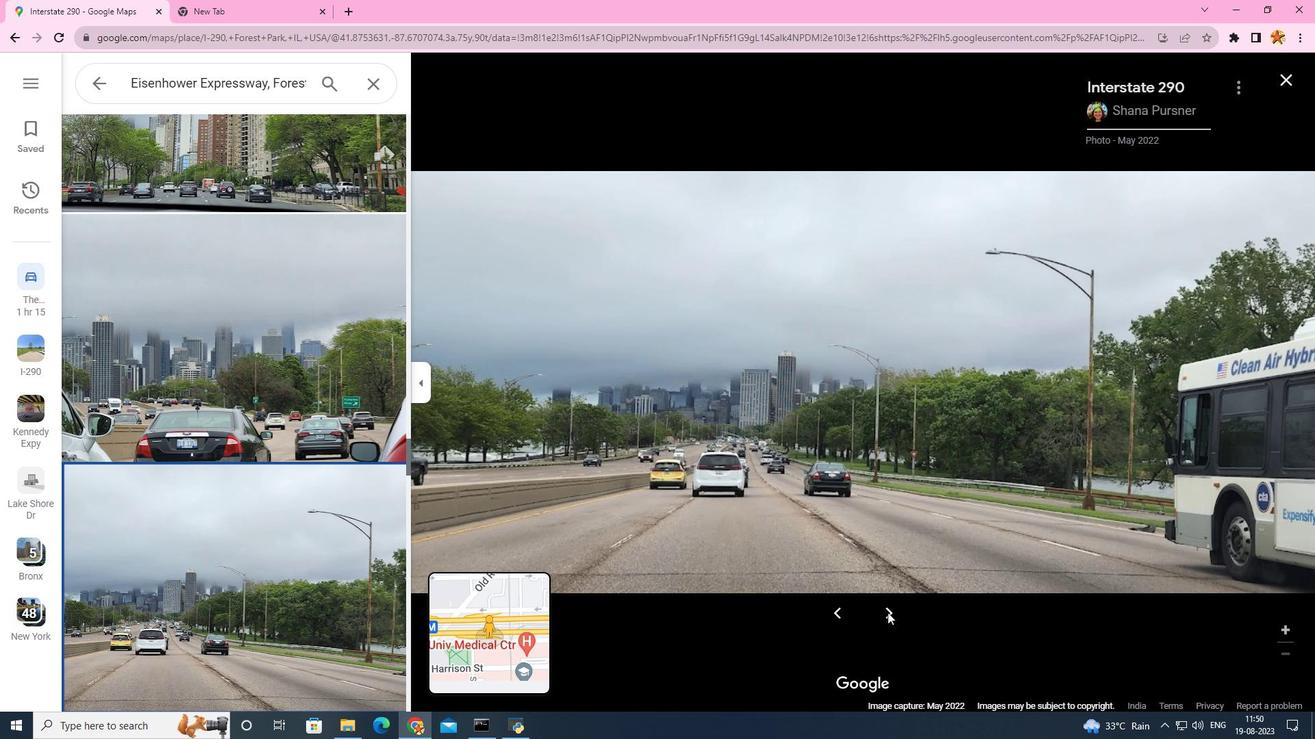 
Action: Mouse pressed left at (887, 613)
Screenshot: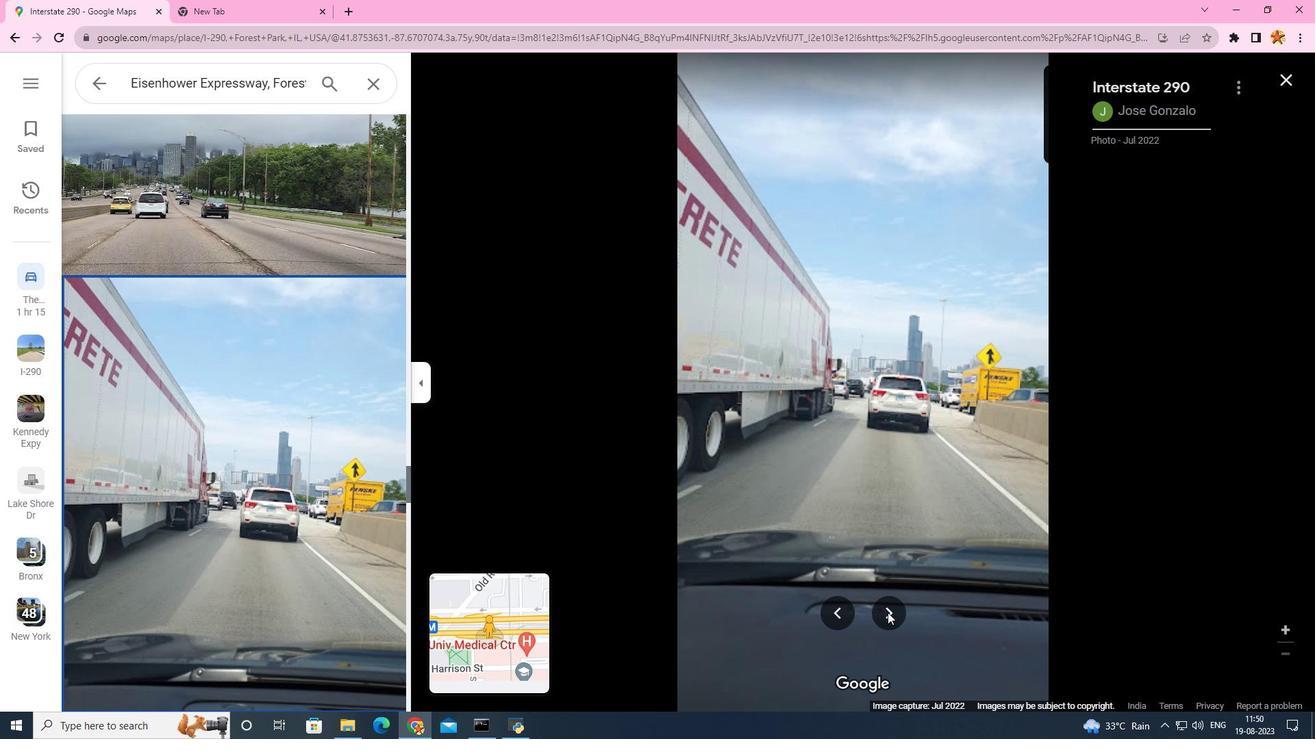
Action: Mouse pressed left at (887, 613)
Screenshot: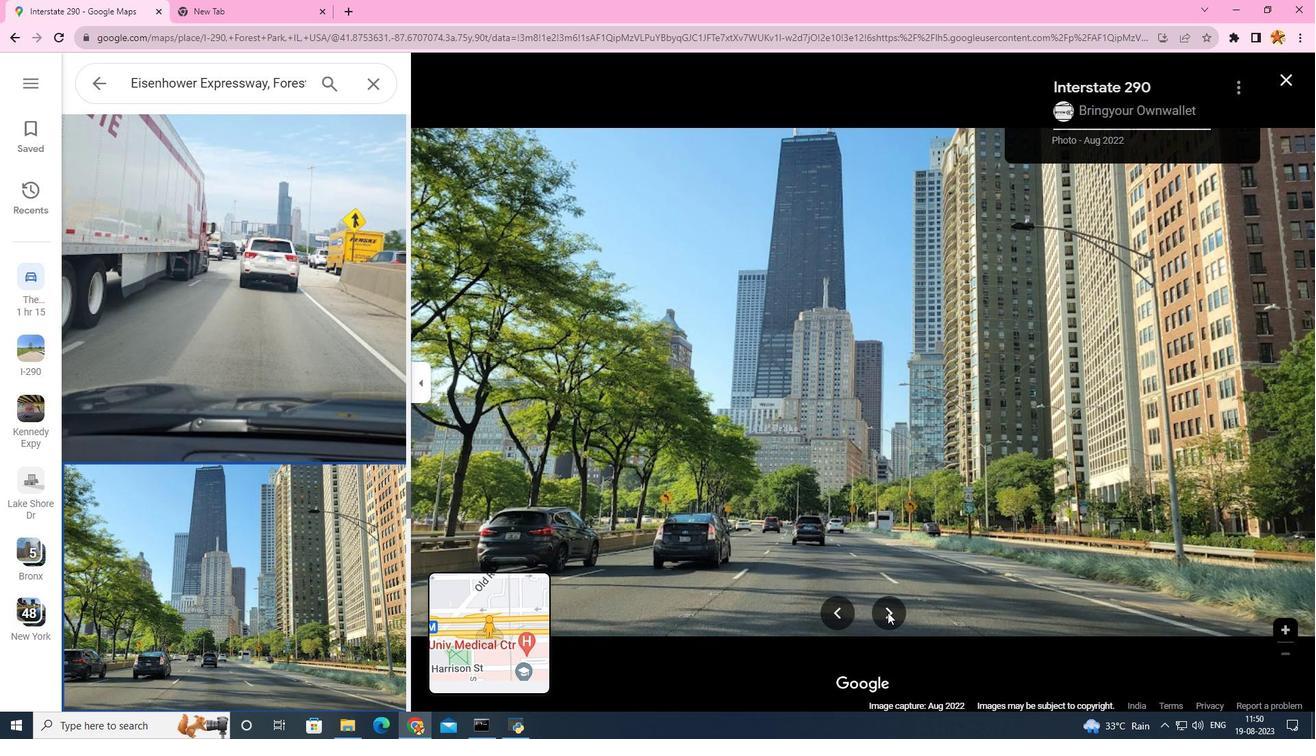 
Action: Mouse pressed left at (887, 613)
Screenshot: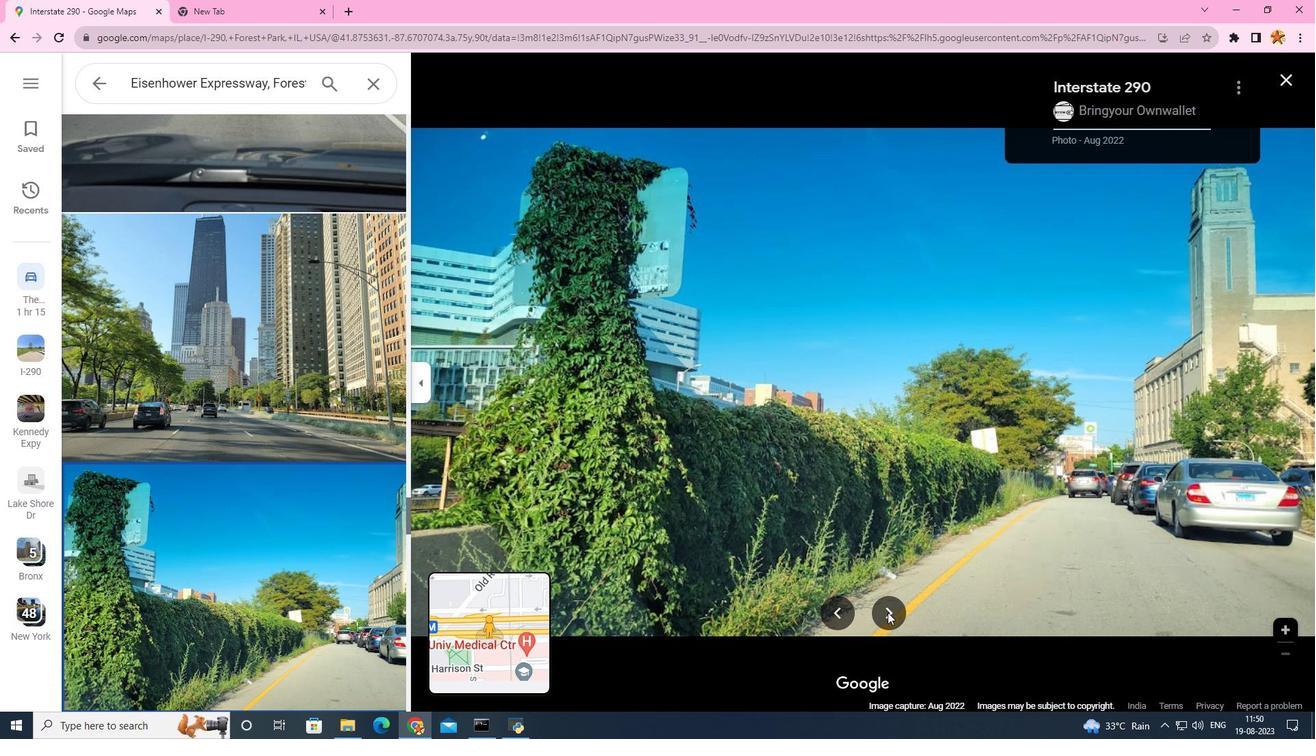 
Action: Mouse pressed left at (887, 613)
Screenshot: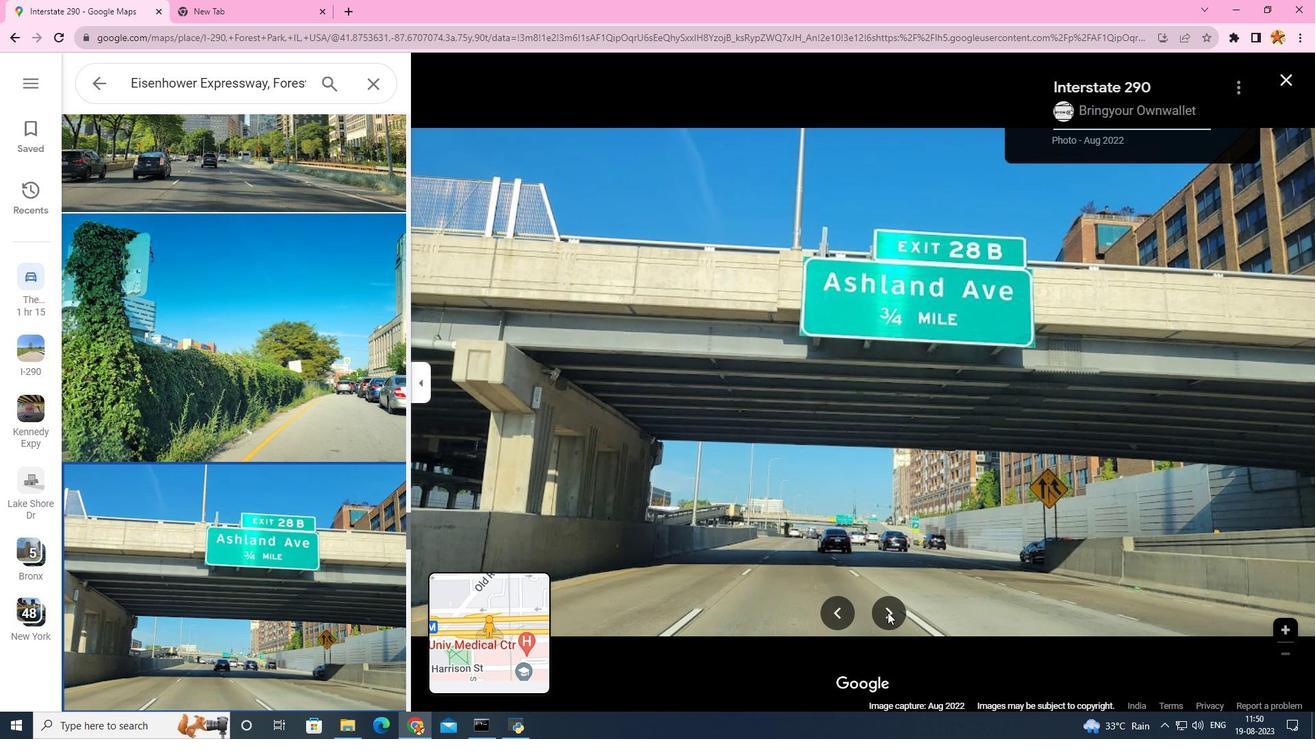 
Action: Mouse pressed left at (887, 613)
Screenshot: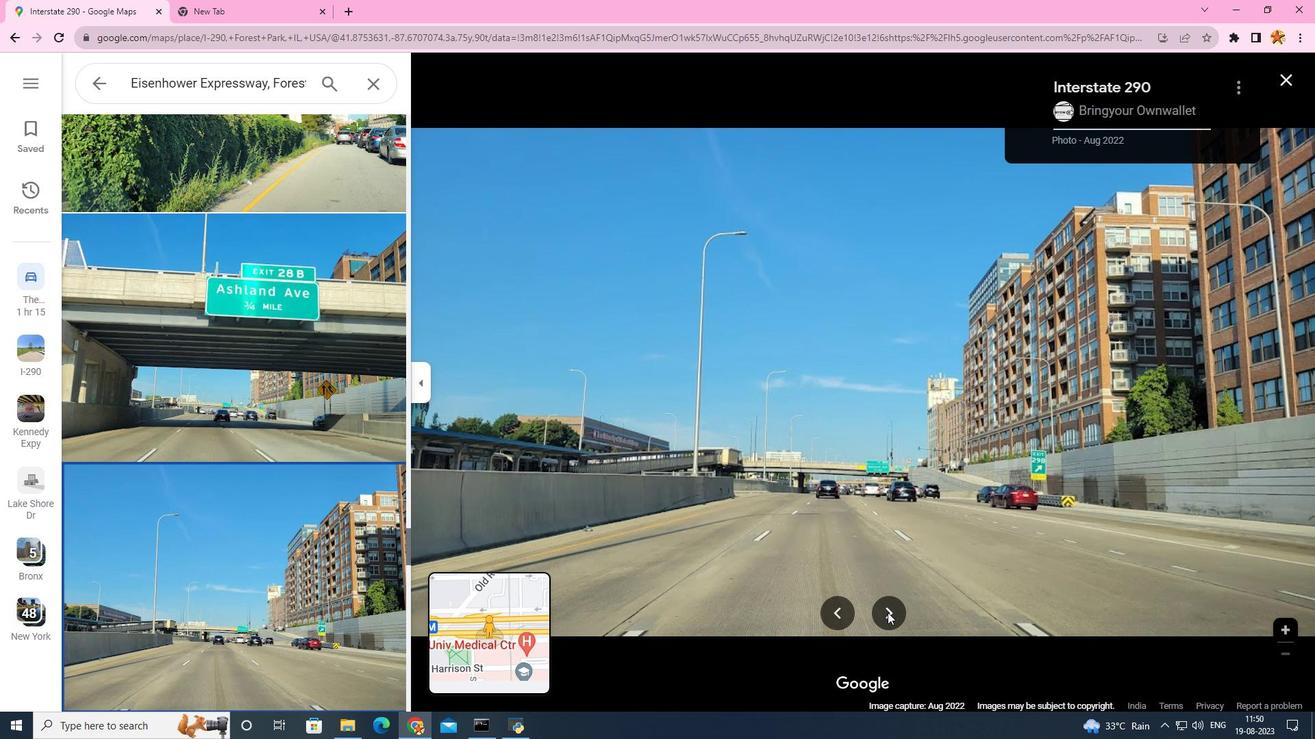 
Action: Mouse pressed left at (887, 613)
Screenshot: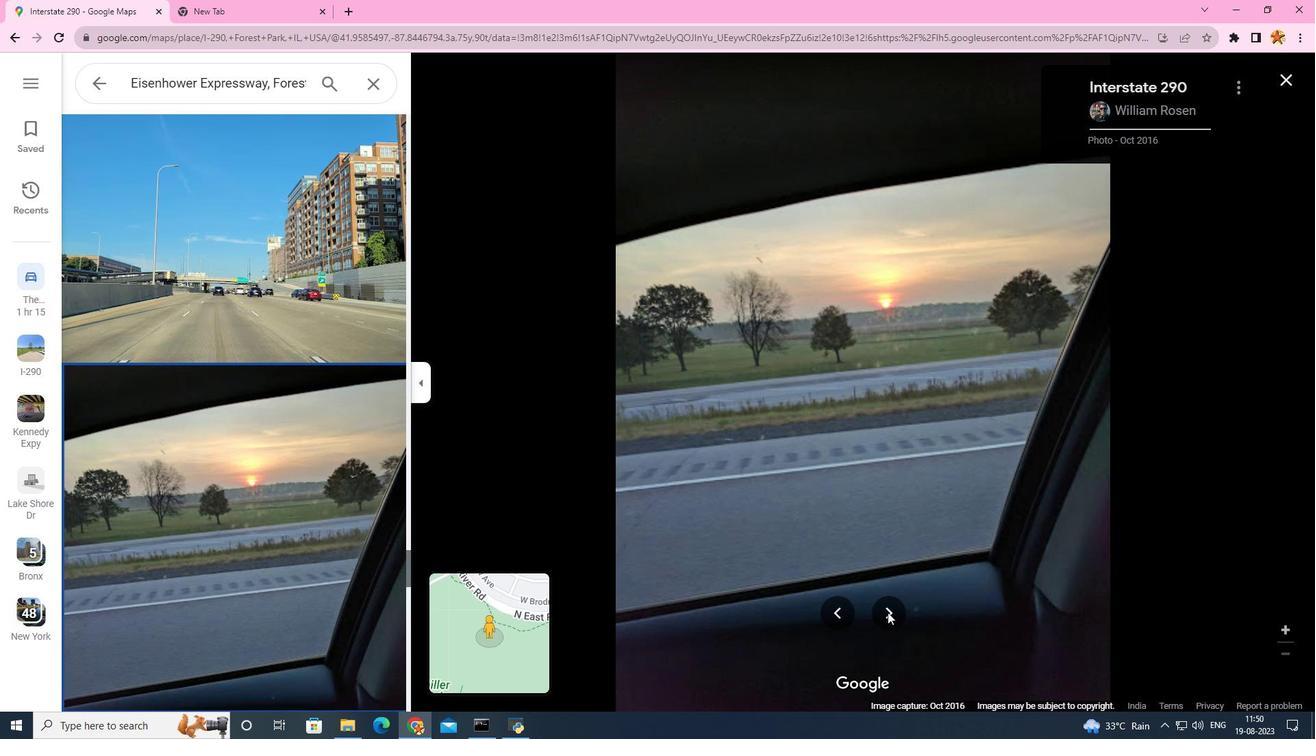 
Action: Mouse pressed left at (887, 613)
Screenshot: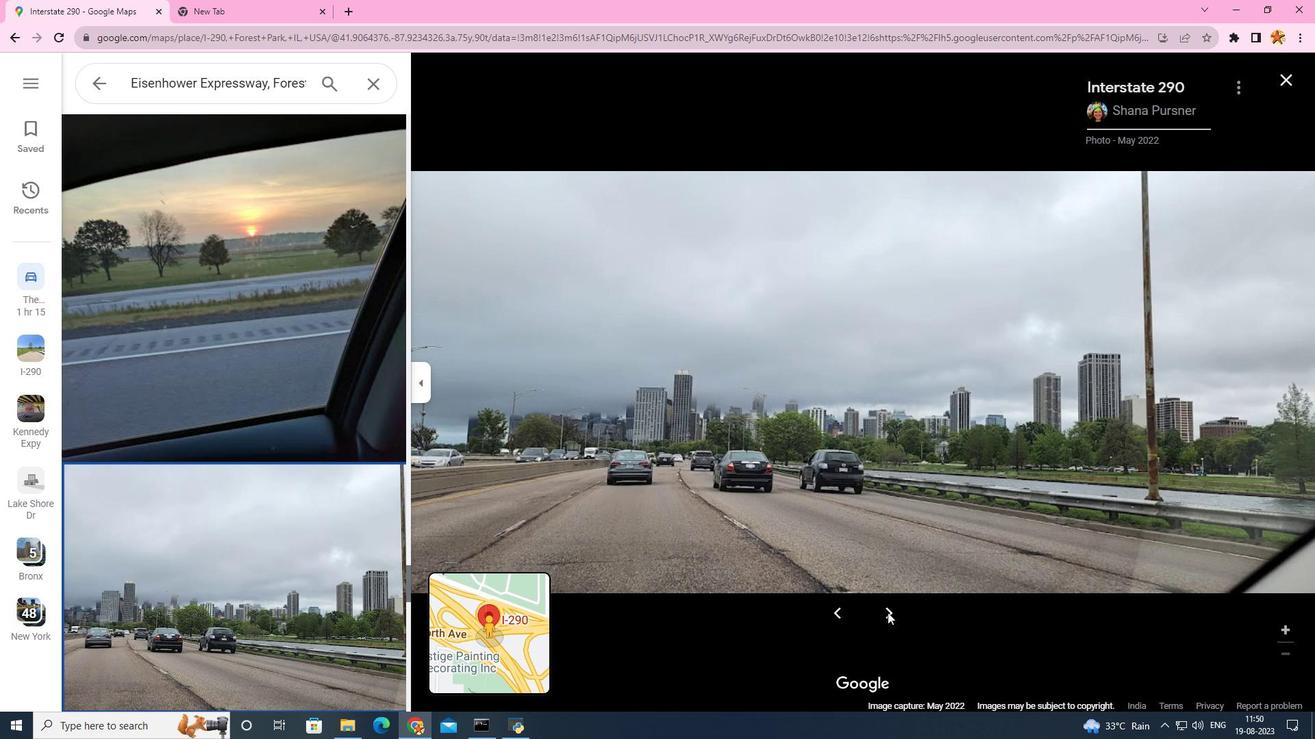 
Action: Mouse pressed left at (887, 613)
Screenshot: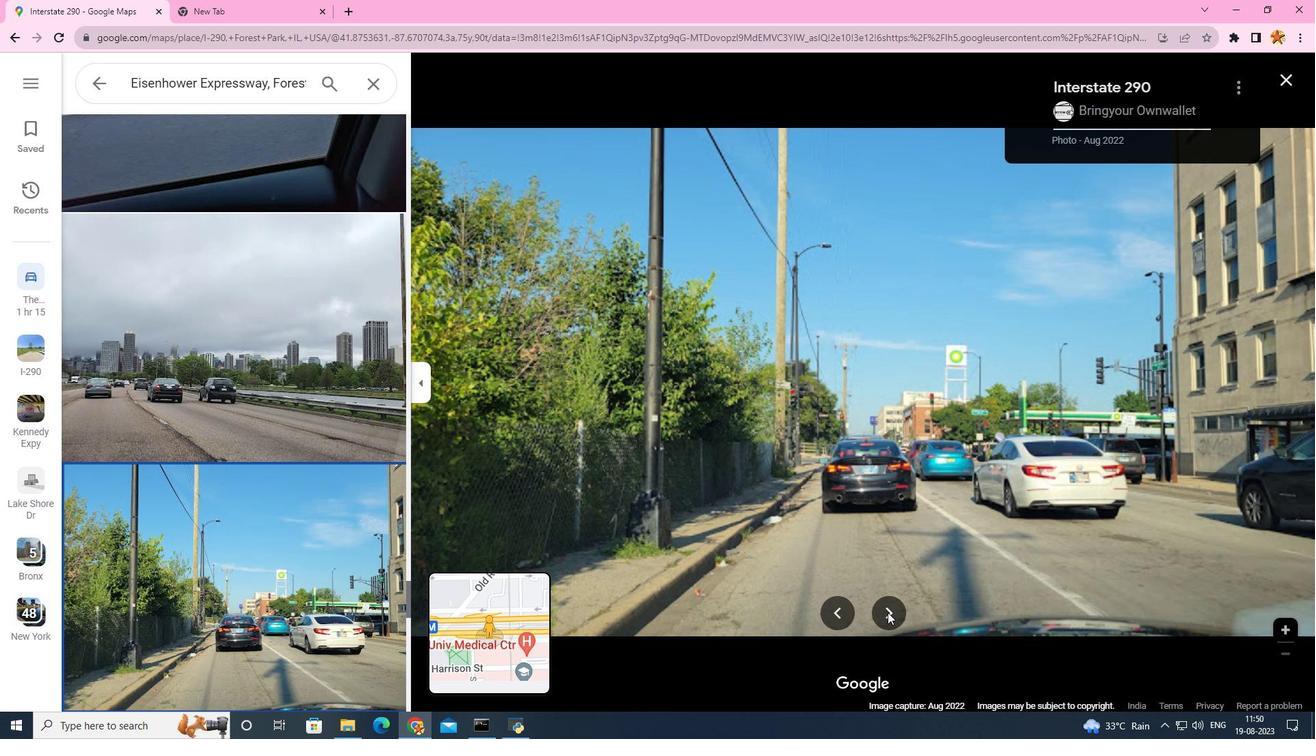 
Action: Mouse pressed left at (887, 613)
Screenshot: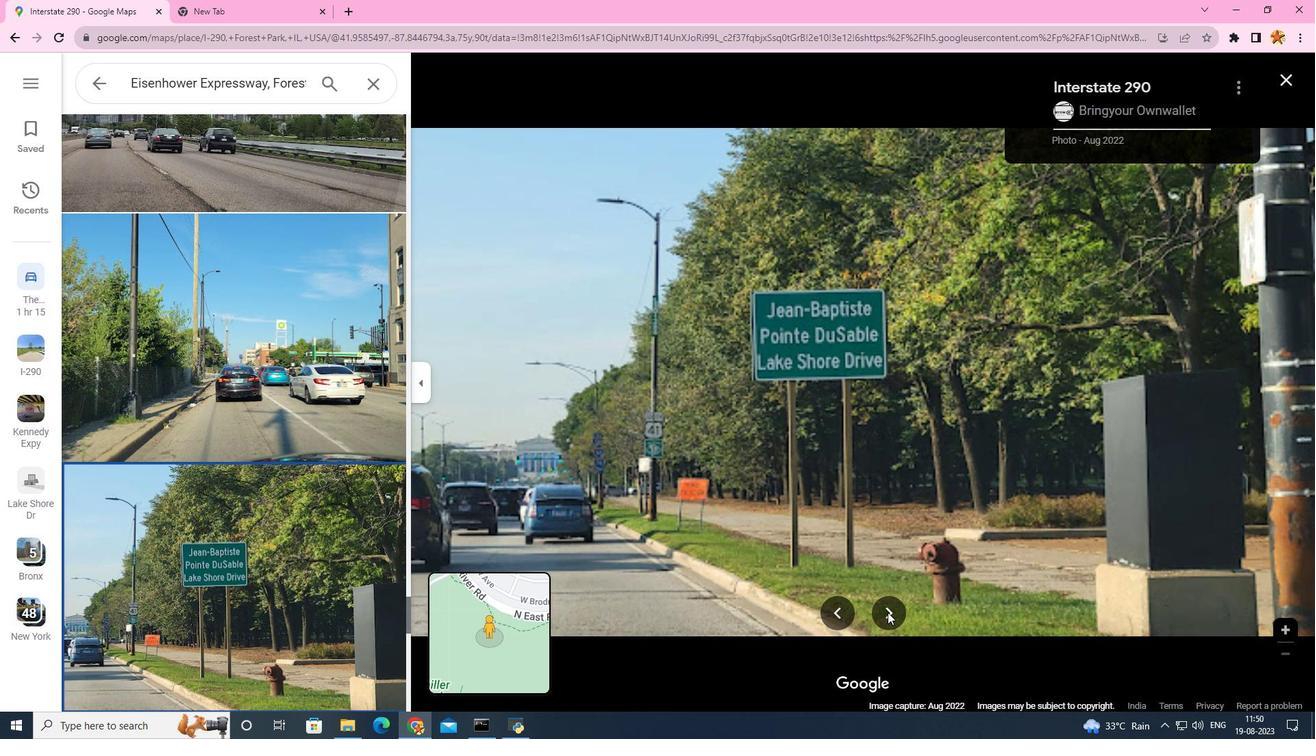 
Action: Mouse pressed left at (887, 613)
Screenshot: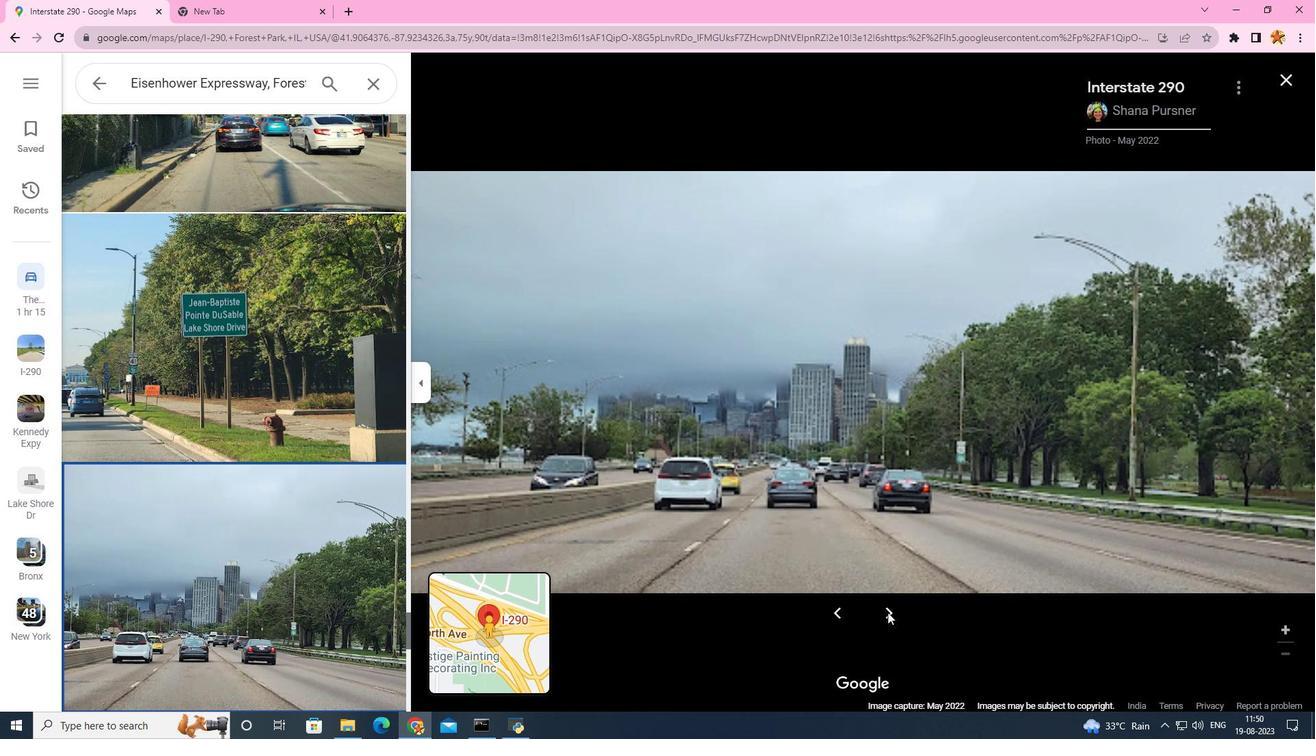
Action: Mouse pressed left at (887, 613)
Screenshot: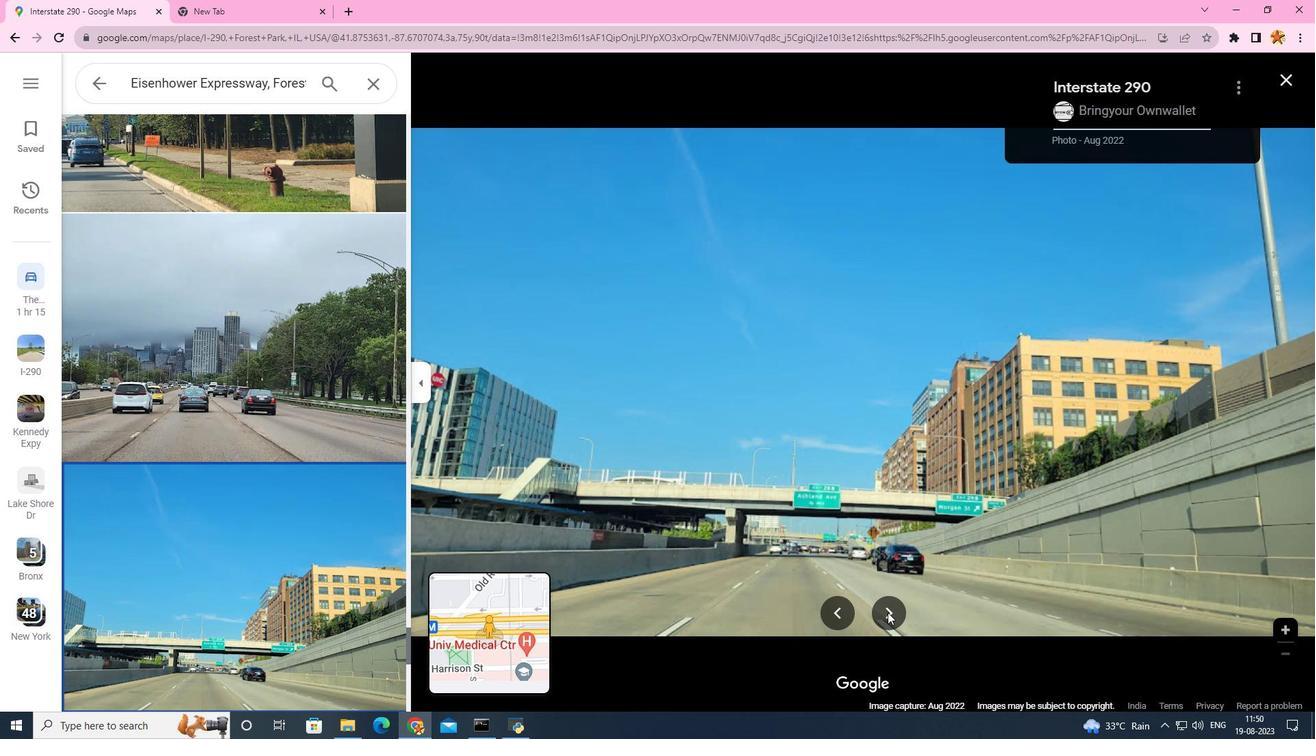
Action: Mouse pressed left at (887, 613)
Screenshot: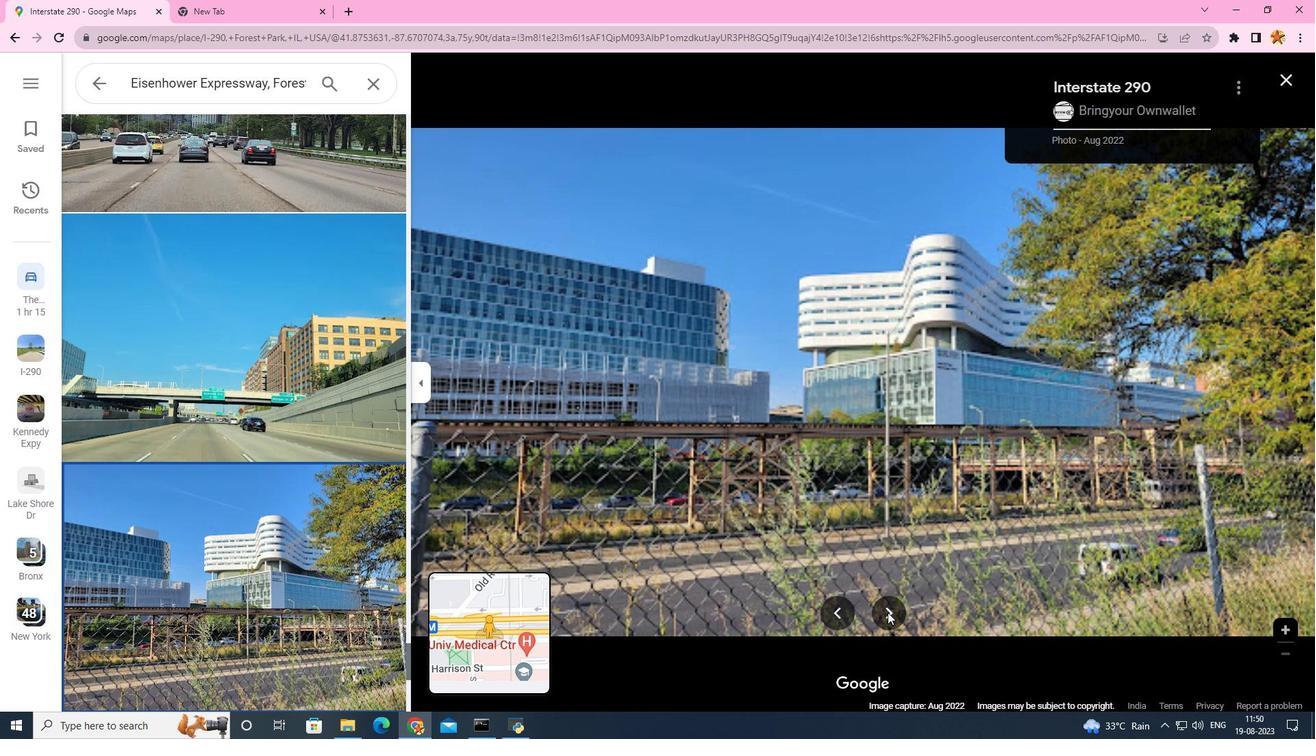 
Action: Mouse pressed left at (887, 613)
Screenshot: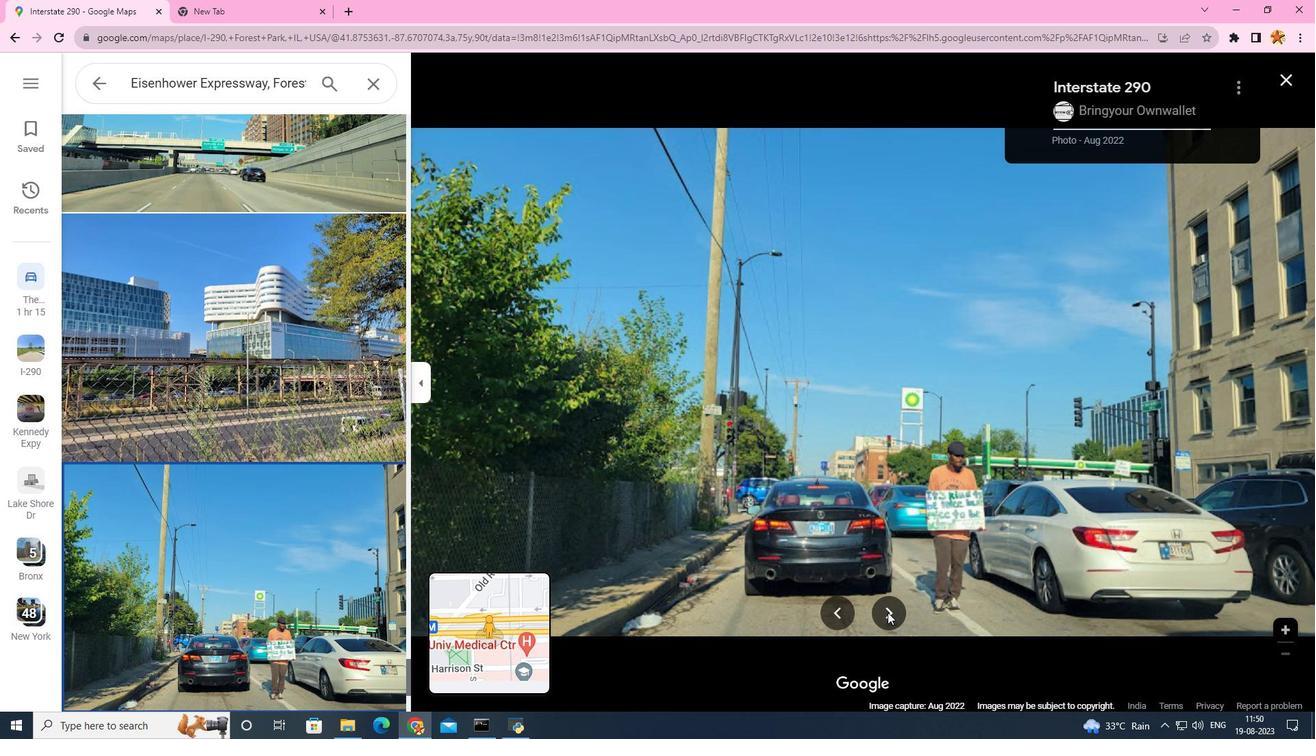 
Action: Mouse pressed left at (887, 613)
Screenshot: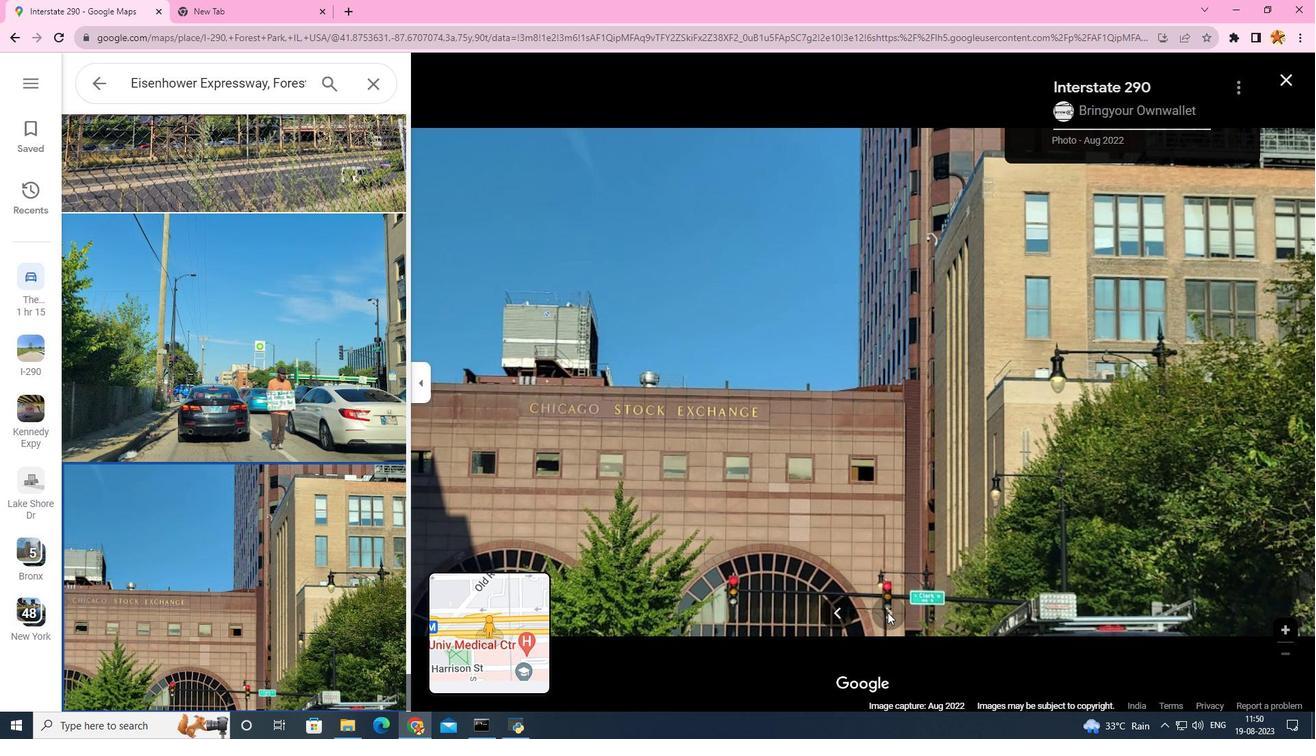 
Action: Mouse moved to (1094, 291)
Screenshot: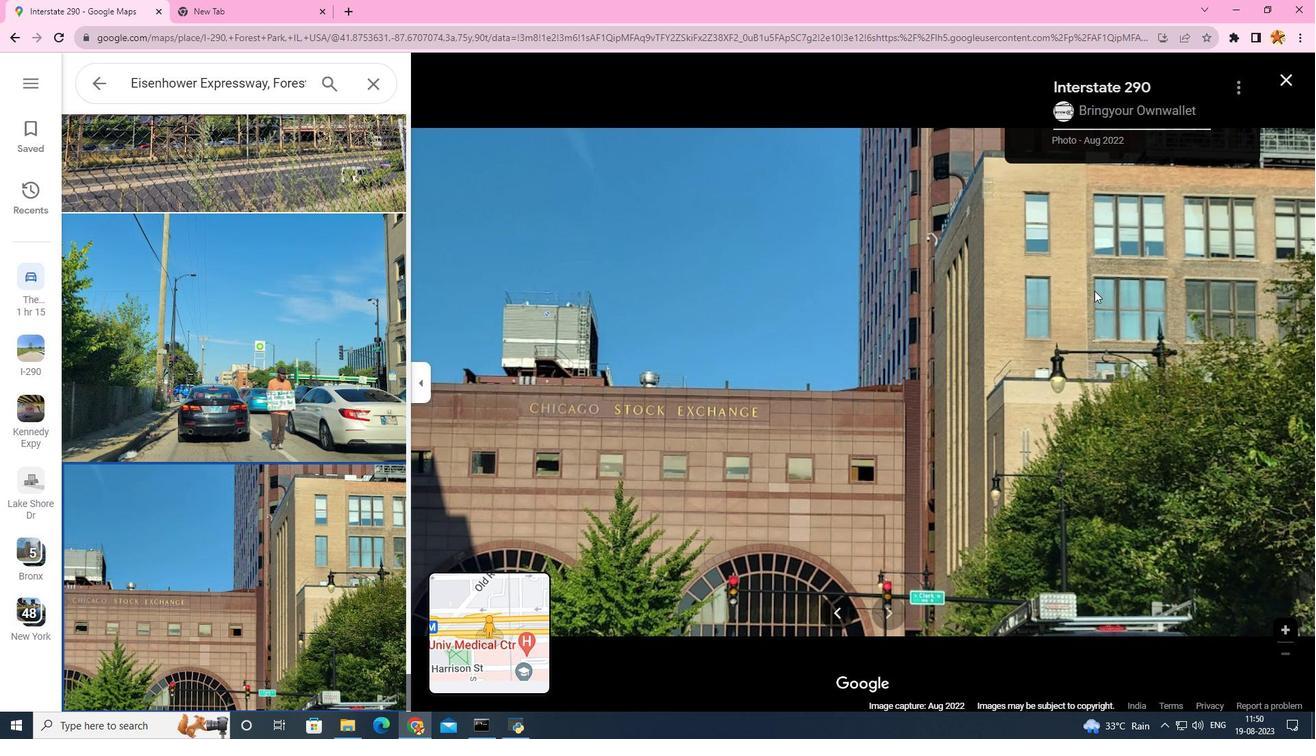 
